 Task: Add a signature Georgia Howard containing Have a great Veterans Day, Georgia Howard to email address softage.5@softage.net and add a folder Haircare
Action: Mouse moved to (42, 58)
Screenshot: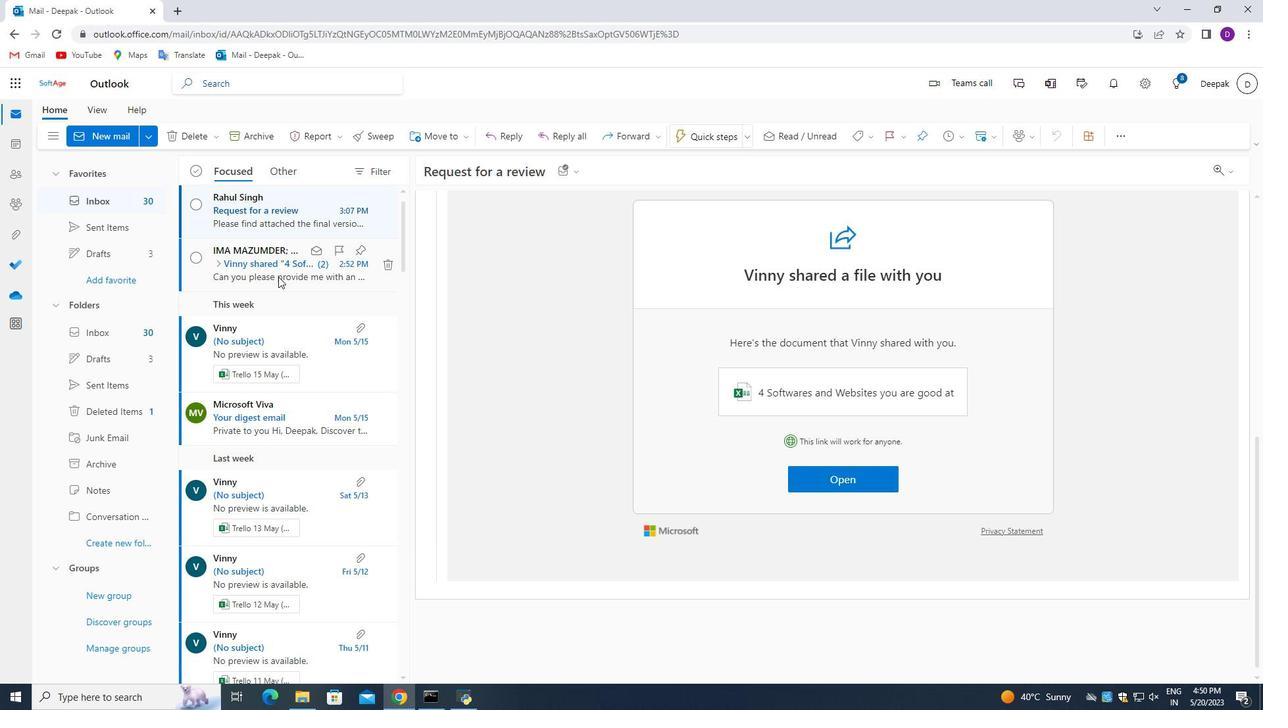 
Action: Mouse pressed left at (42, 58)
Screenshot: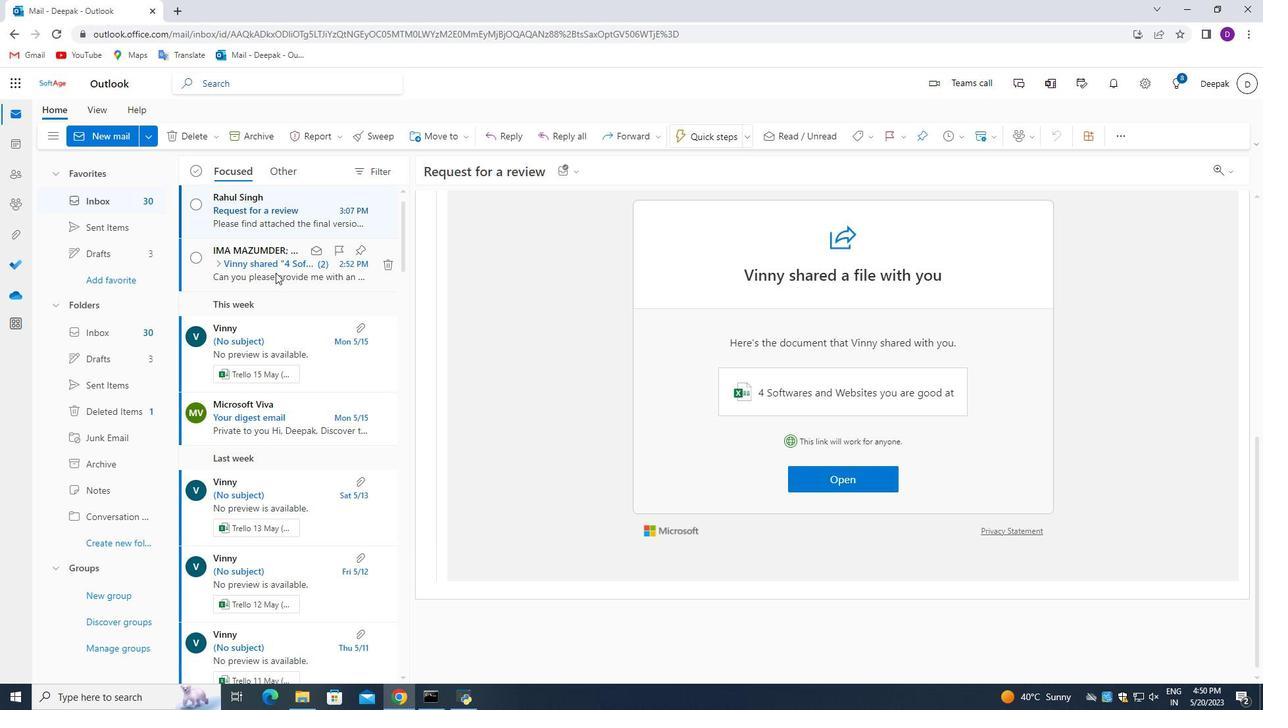 
Action: Mouse moved to (260, 191)
Screenshot: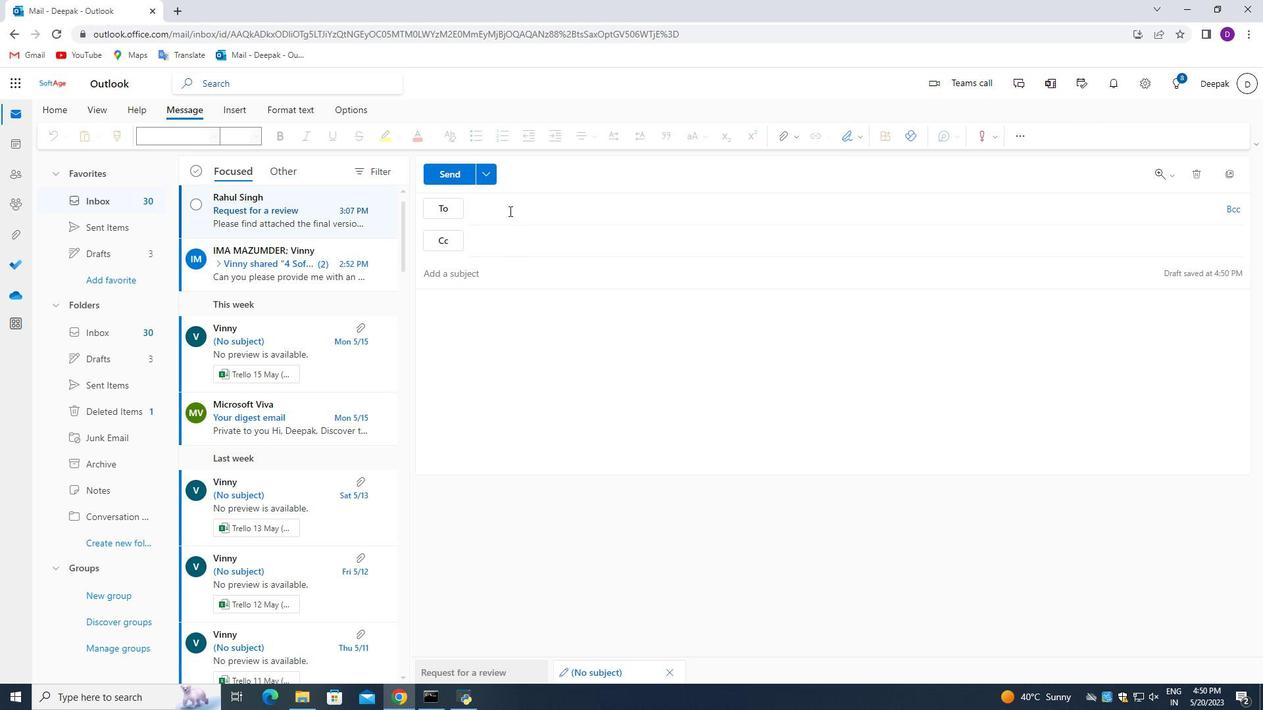 
Action: Mouse pressed left at (260, 191)
Screenshot: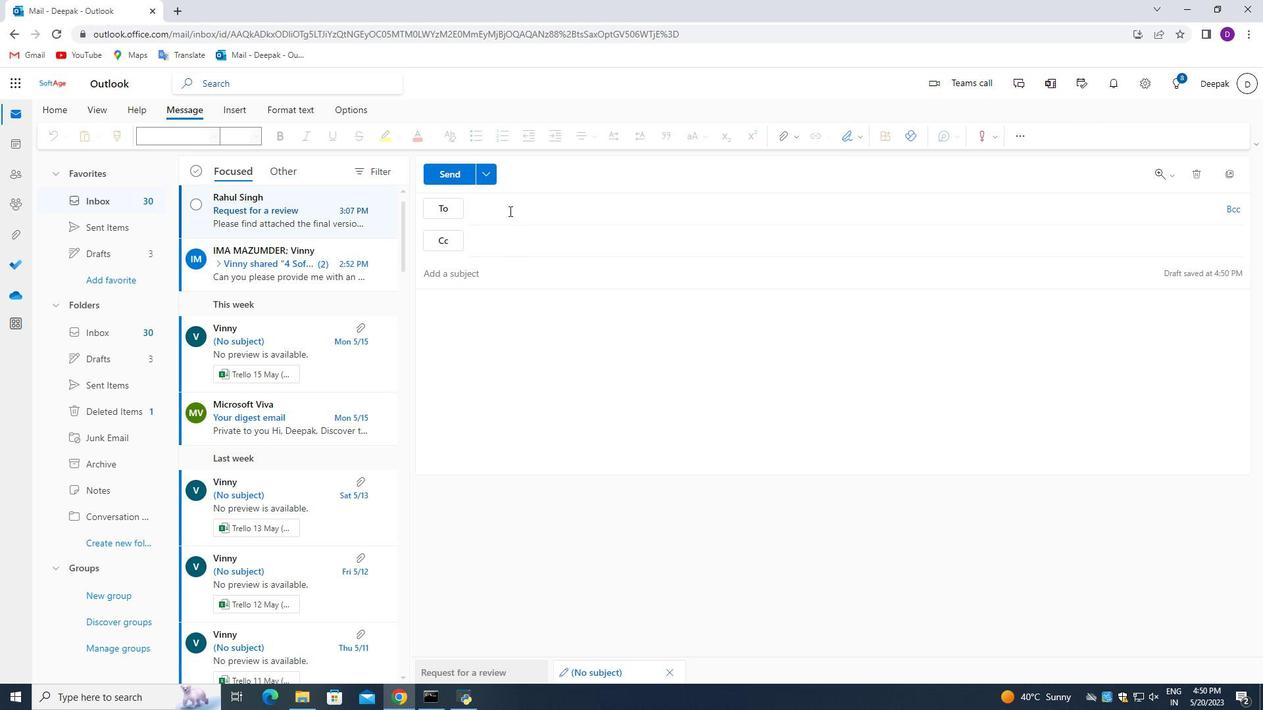 
Action: Mouse moved to (1155, 309)
Screenshot: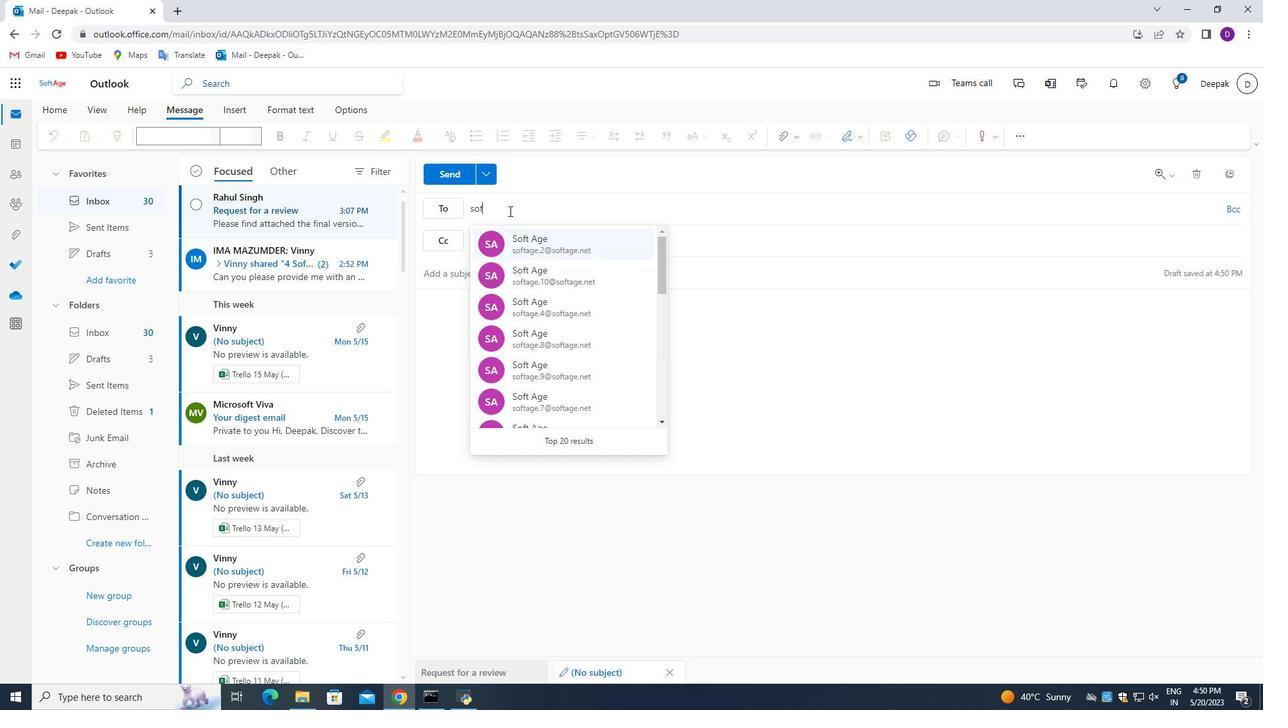 
Action: Mouse pressed left at (1155, 309)
Screenshot: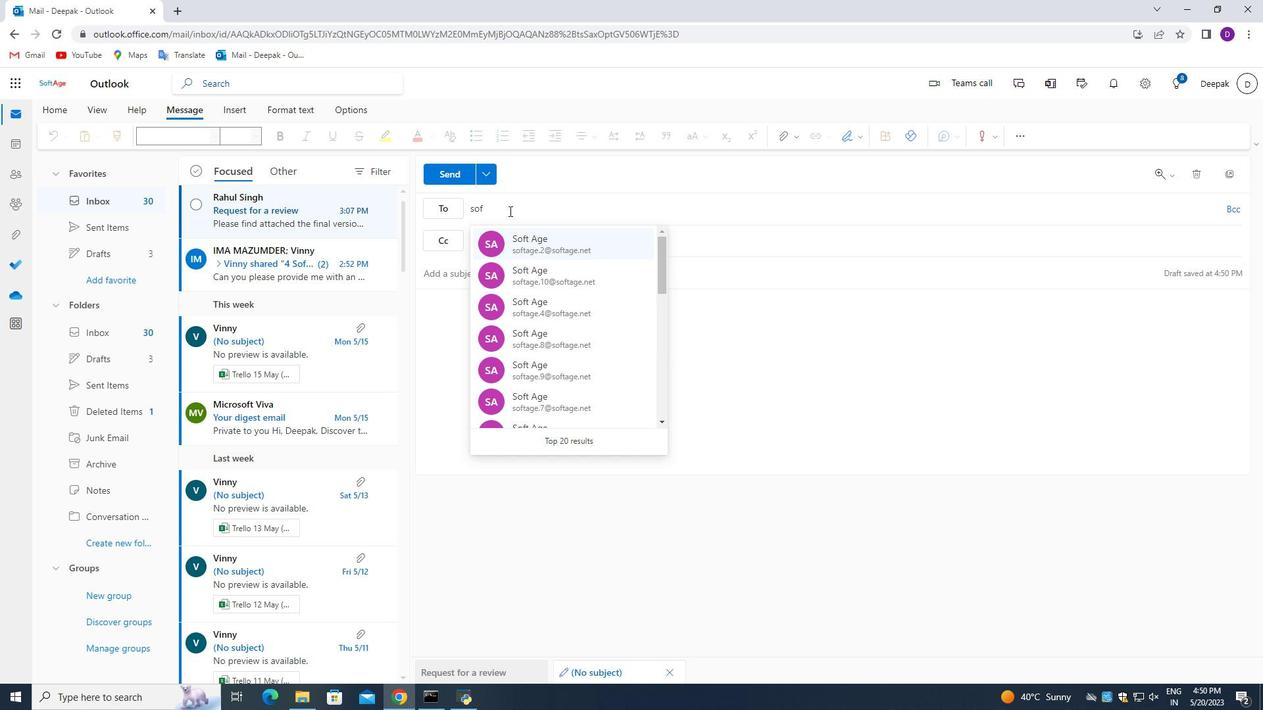 
Action: Mouse moved to (853, 117)
Screenshot: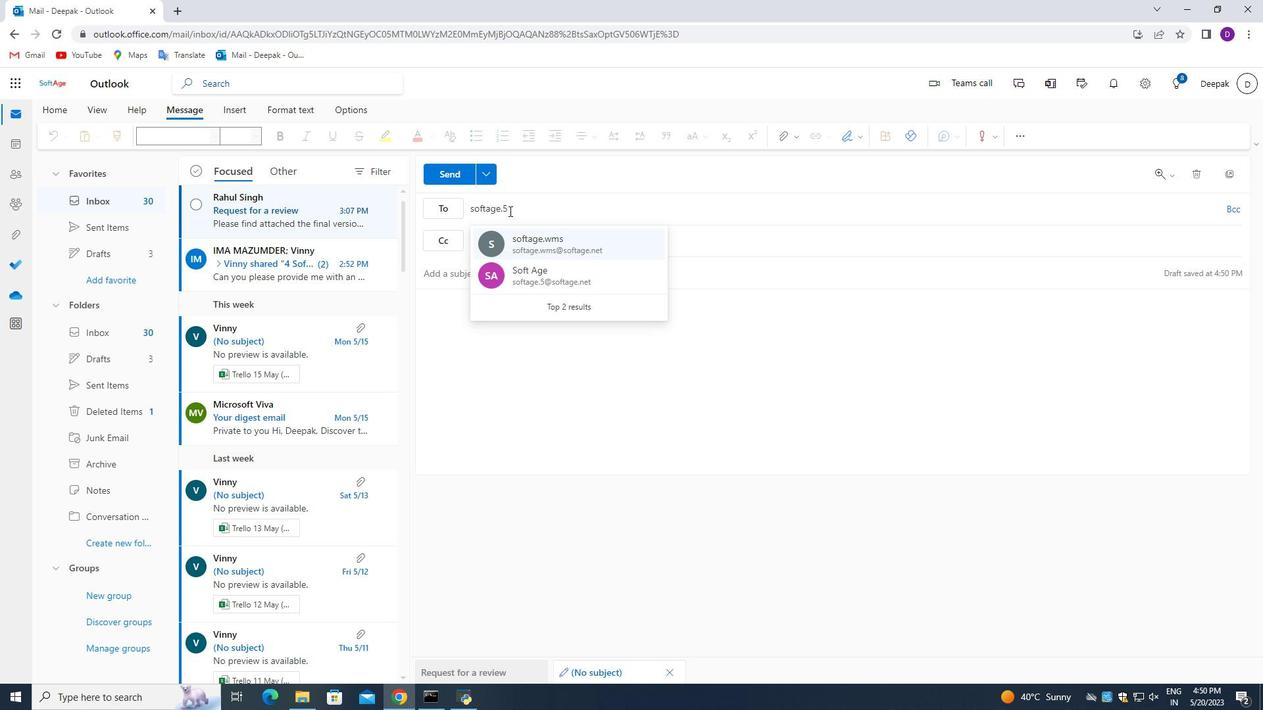 
Action: Mouse pressed left at (853, 117)
Screenshot: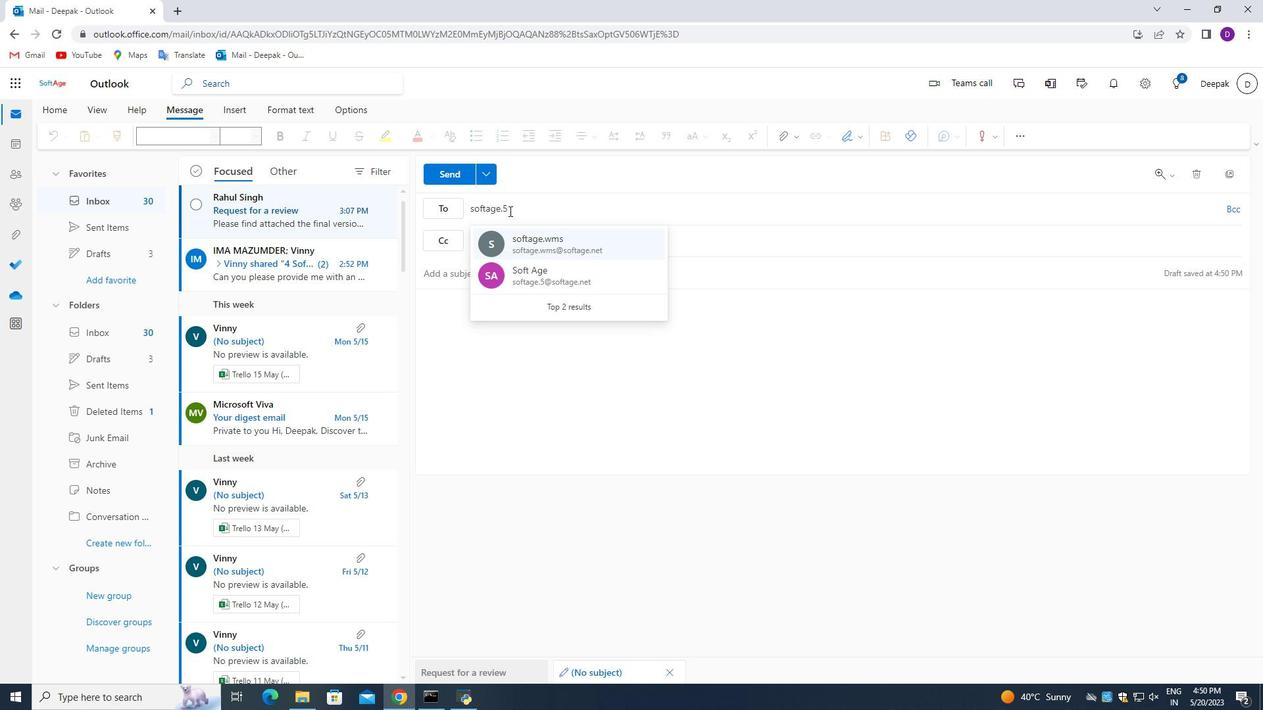 
Action: Mouse moved to (820, 171)
Screenshot: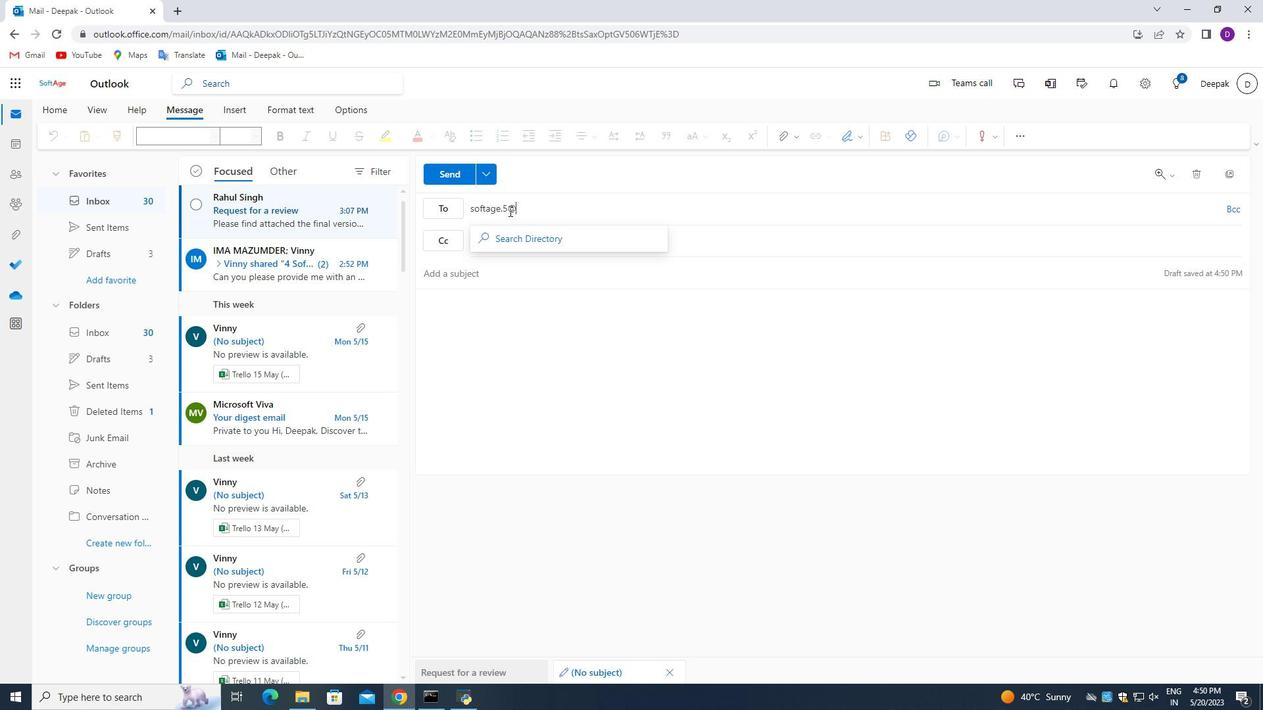 
Action: Mouse pressed left at (820, 171)
Screenshot: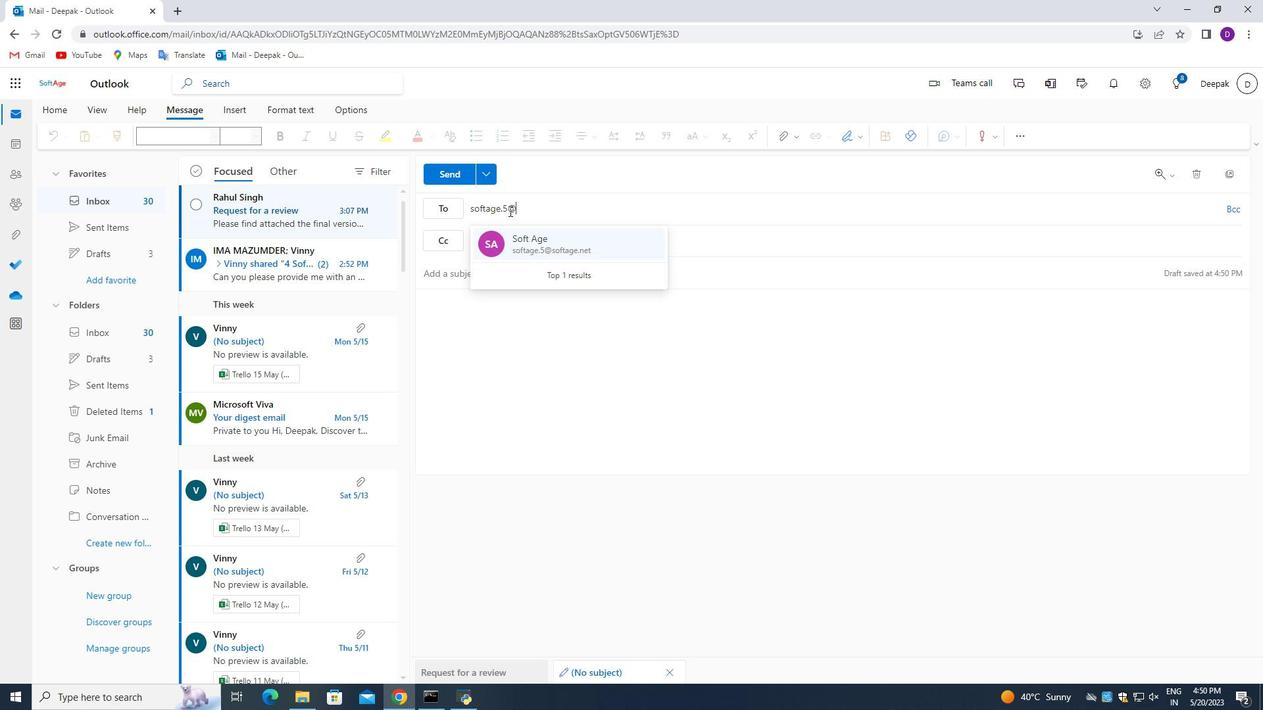 
Action: Mouse moved to (807, 219)
Screenshot: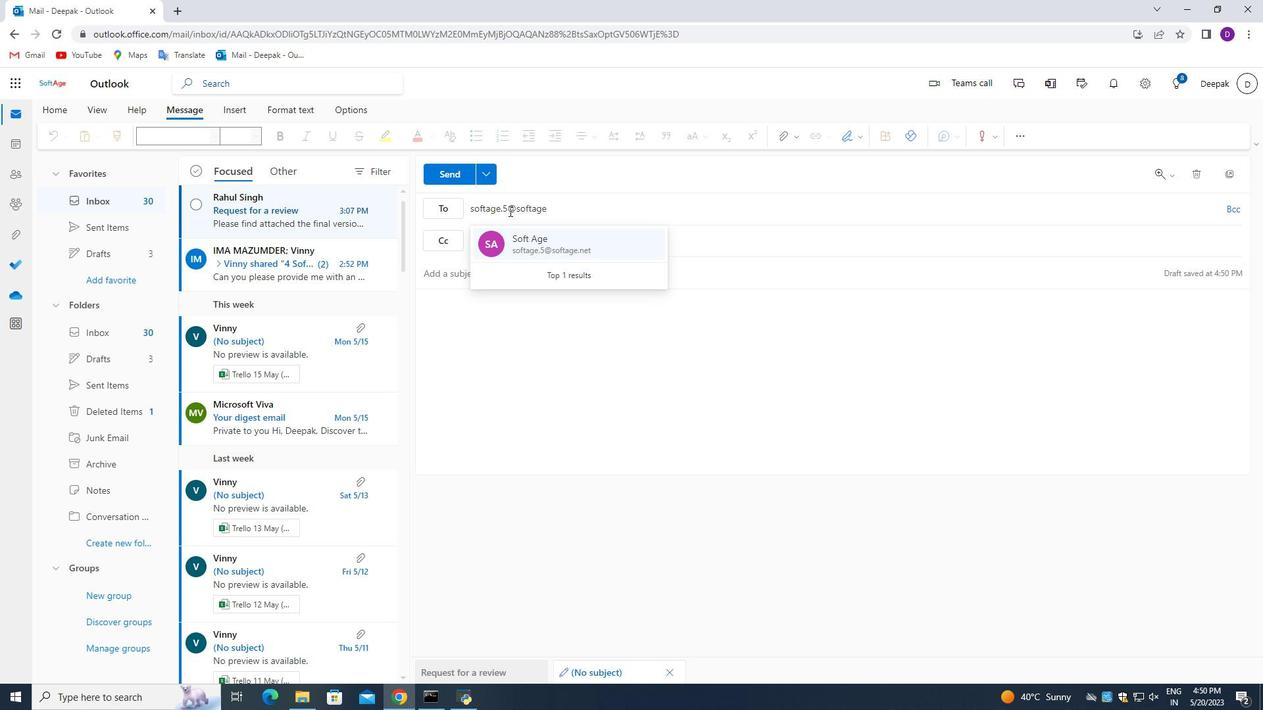 
Action: Mouse pressed left at (807, 219)
Screenshot: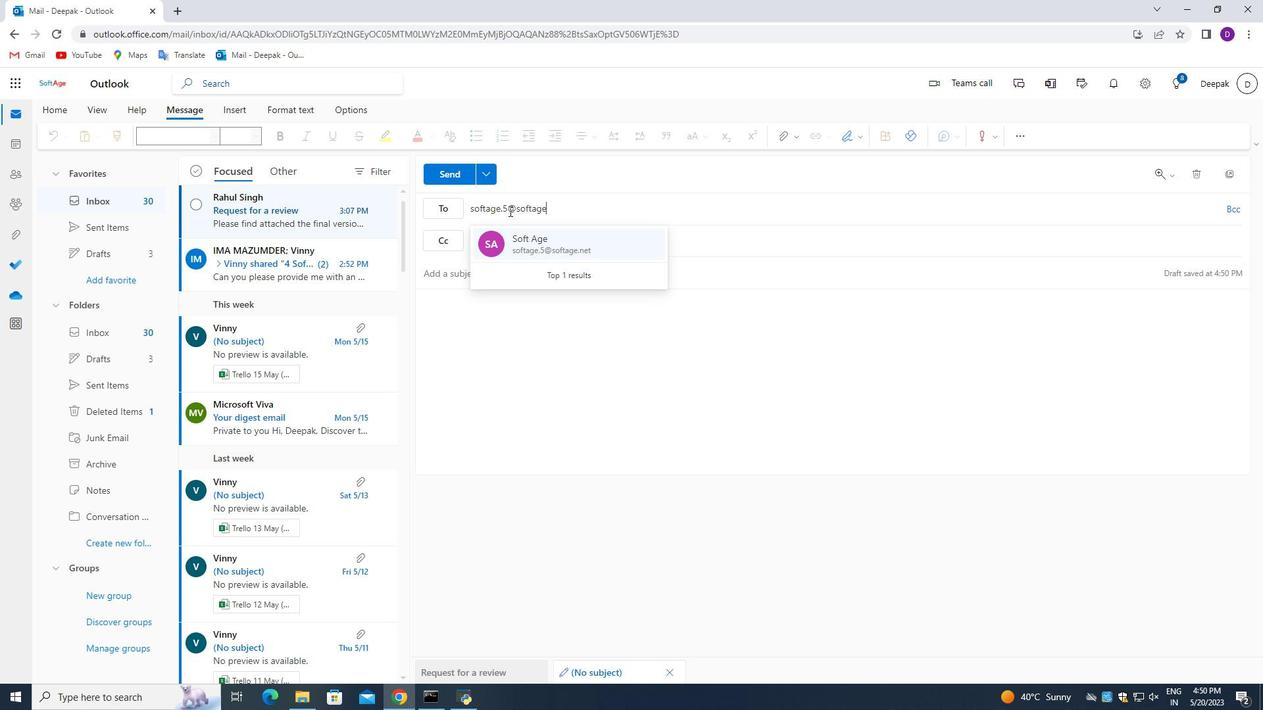 
Action: Mouse moved to (791, 221)
Screenshot: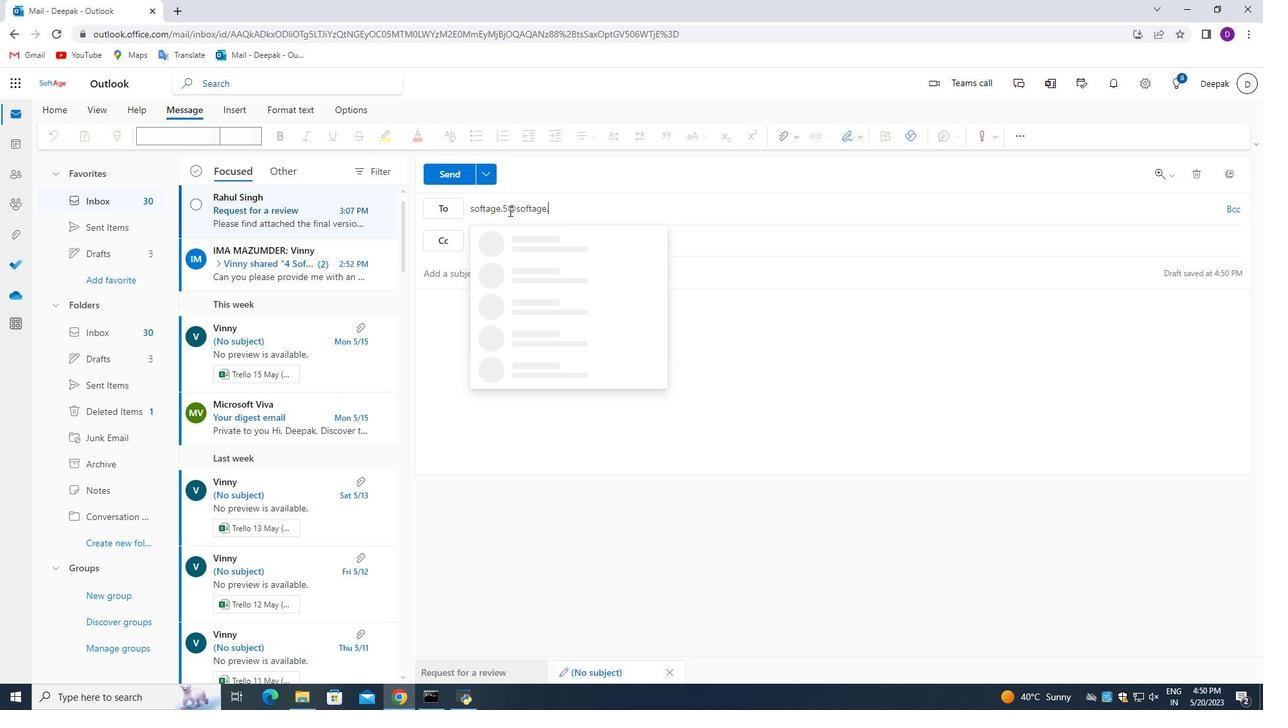
Action: Mouse pressed left at (791, 221)
Screenshot: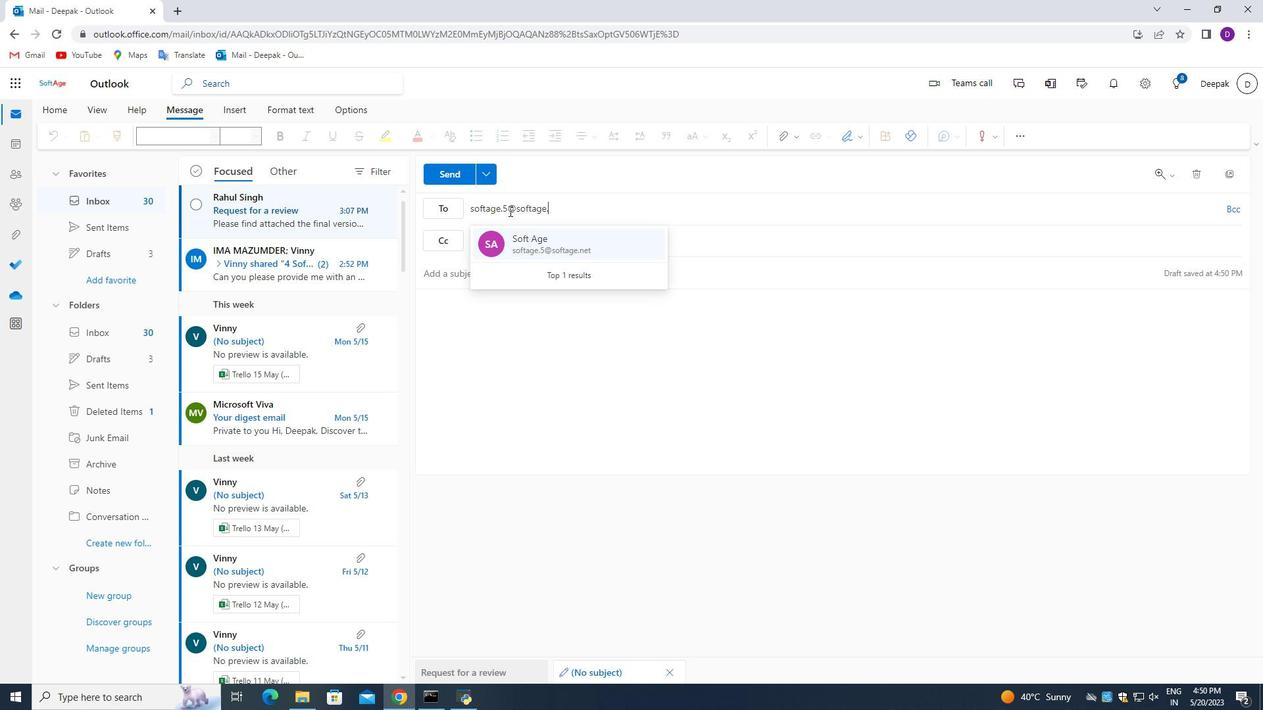 
Action: Mouse moved to (1014, 162)
Screenshot: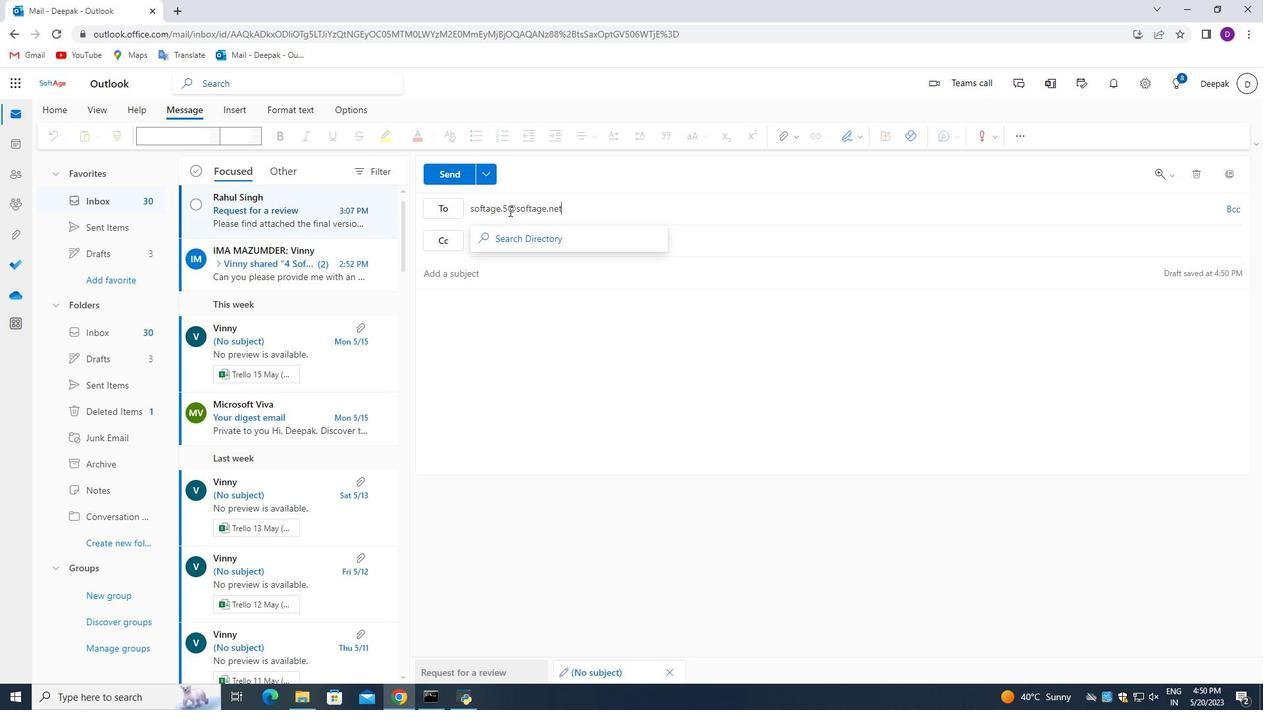 
Action: Key pressed <Key.backspace><Key.backspace><Key.backspace><Key.backspace><Key.backspace><Key.backspace><Key.backspace><Key.backspace><Key.backspace><Key.backspace><Key.backspace><Key.backspace><Key.backspace><Key.backspace><Key.backspace><Key.backspace><Key.backspace><Key.backspace><Key.backspace><Key.backspace><Key.backspace><Key.backspace><Key.backspace><Key.backspace><Key.backspace><Key.shift><Key.shift><Key.shift><Key.shift><Key.shift><Key.shift><Key.shift><Key.shift>
Screenshot: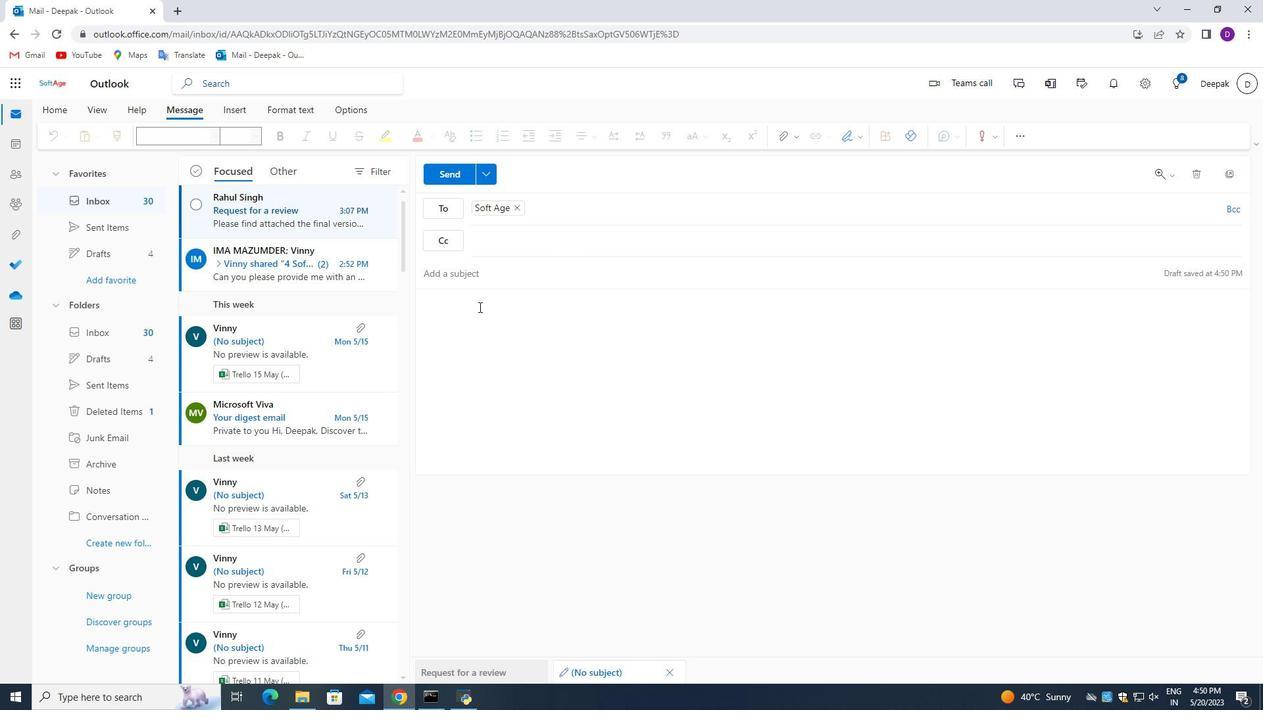 
Action: Mouse moved to (707, 417)
Screenshot: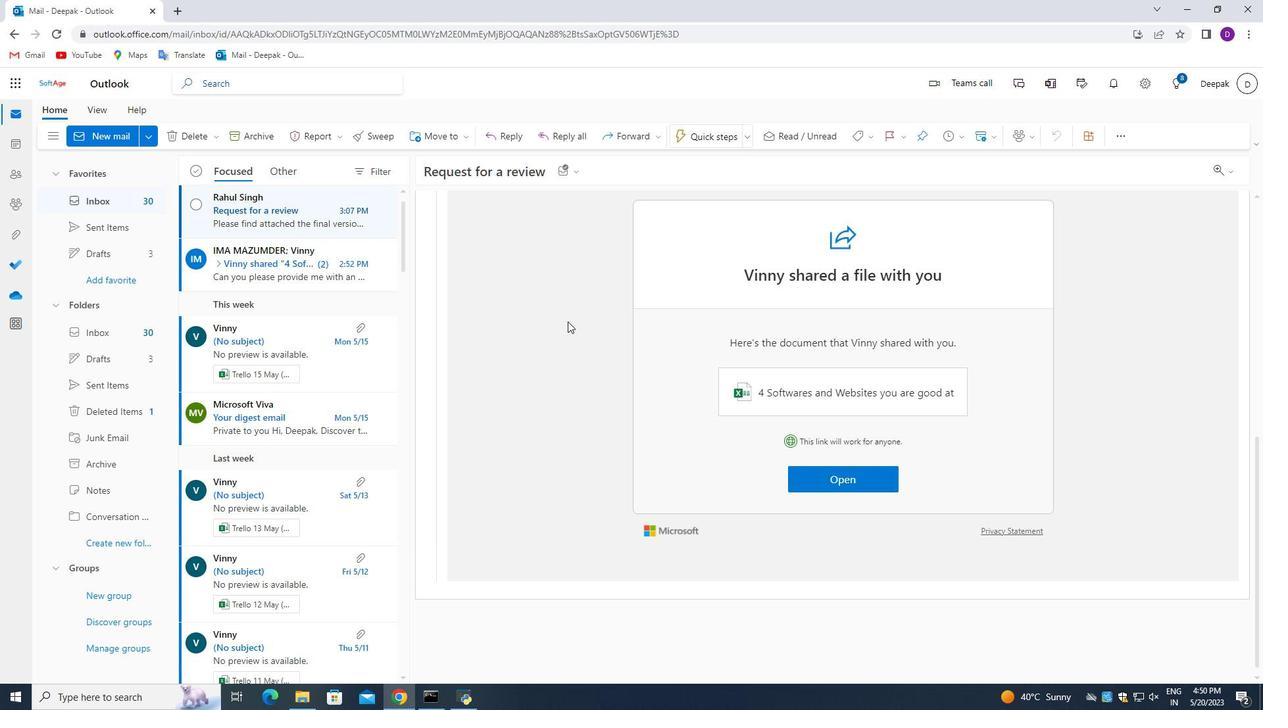
Action: Key pressed <Key.shift>
Screenshot: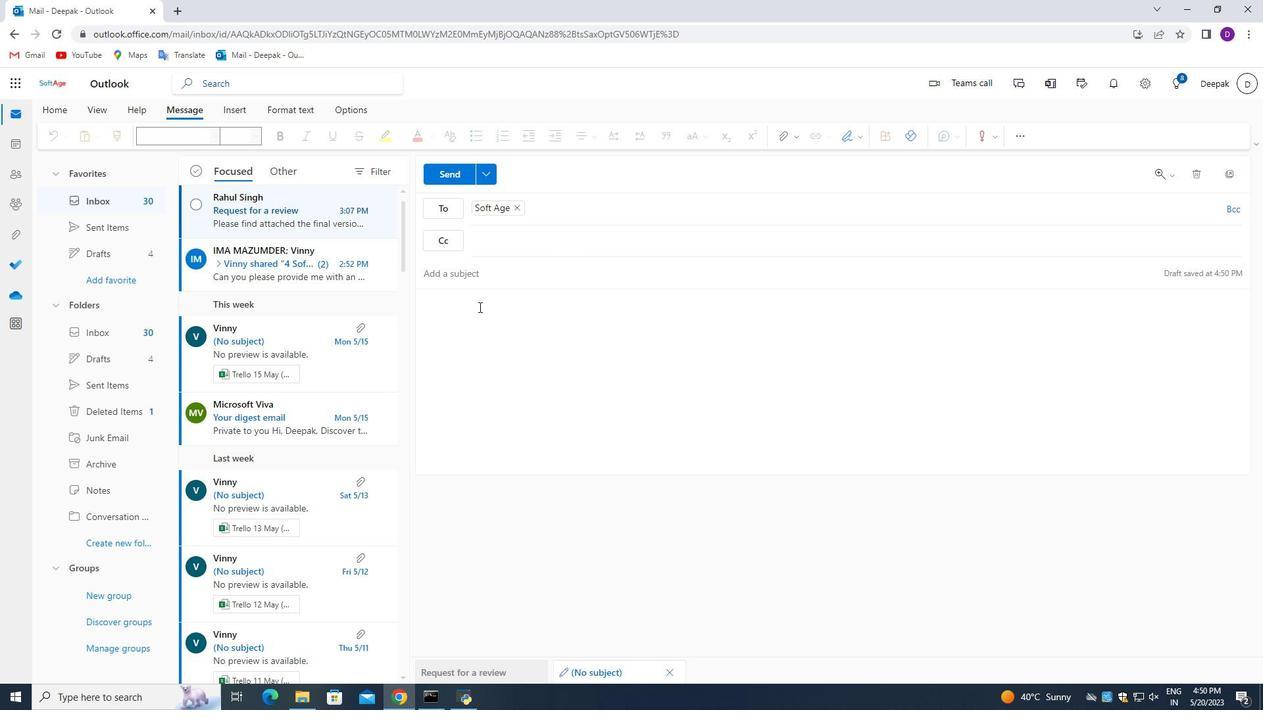 
Action: Mouse moved to (688, 435)
Screenshot: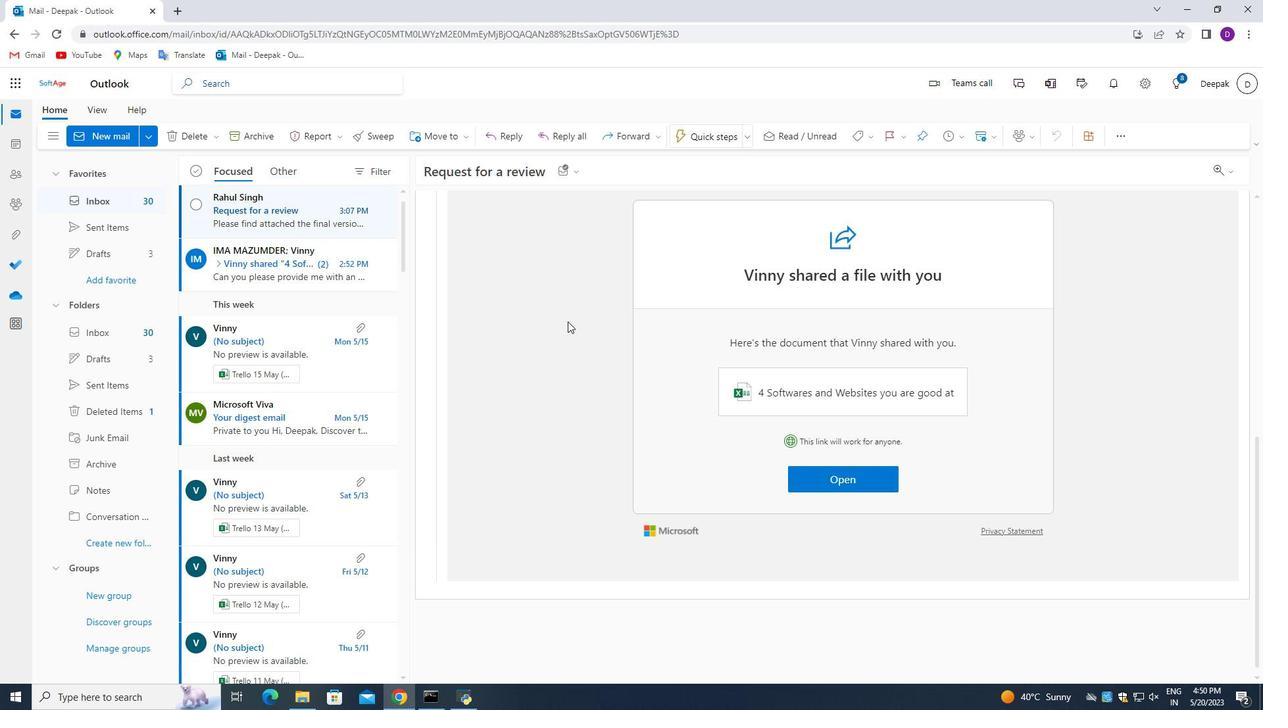 
Action: Key pressed <Key.shift>
Screenshot: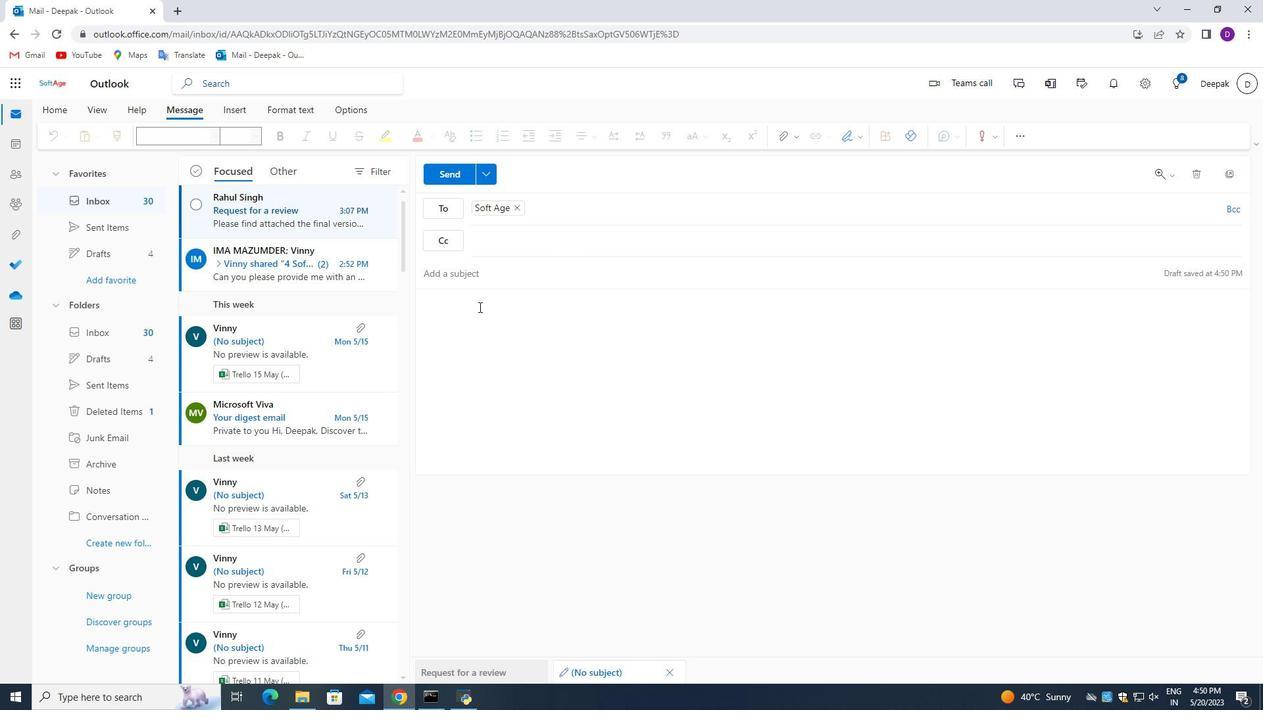
Action: Mouse moved to (653, 456)
Screenshot: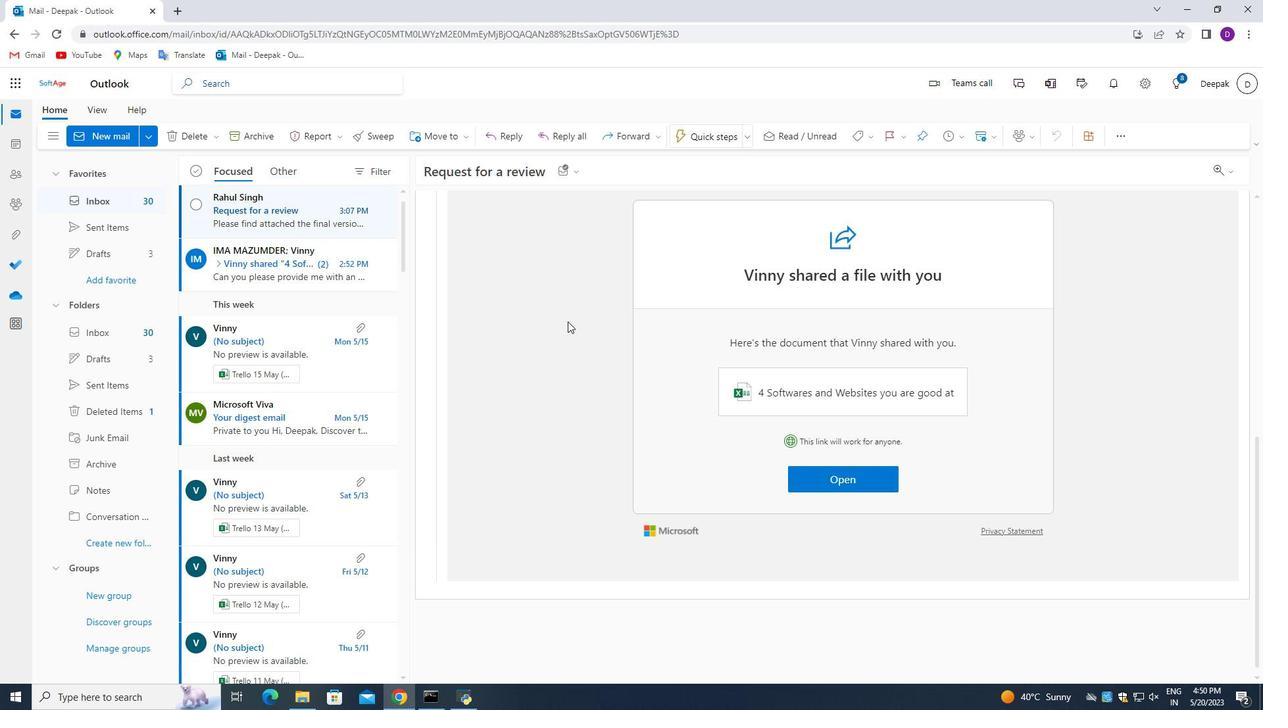 
Action: Key pressed <Key.shift><Key.shift>G 41, 753)
Screenshot: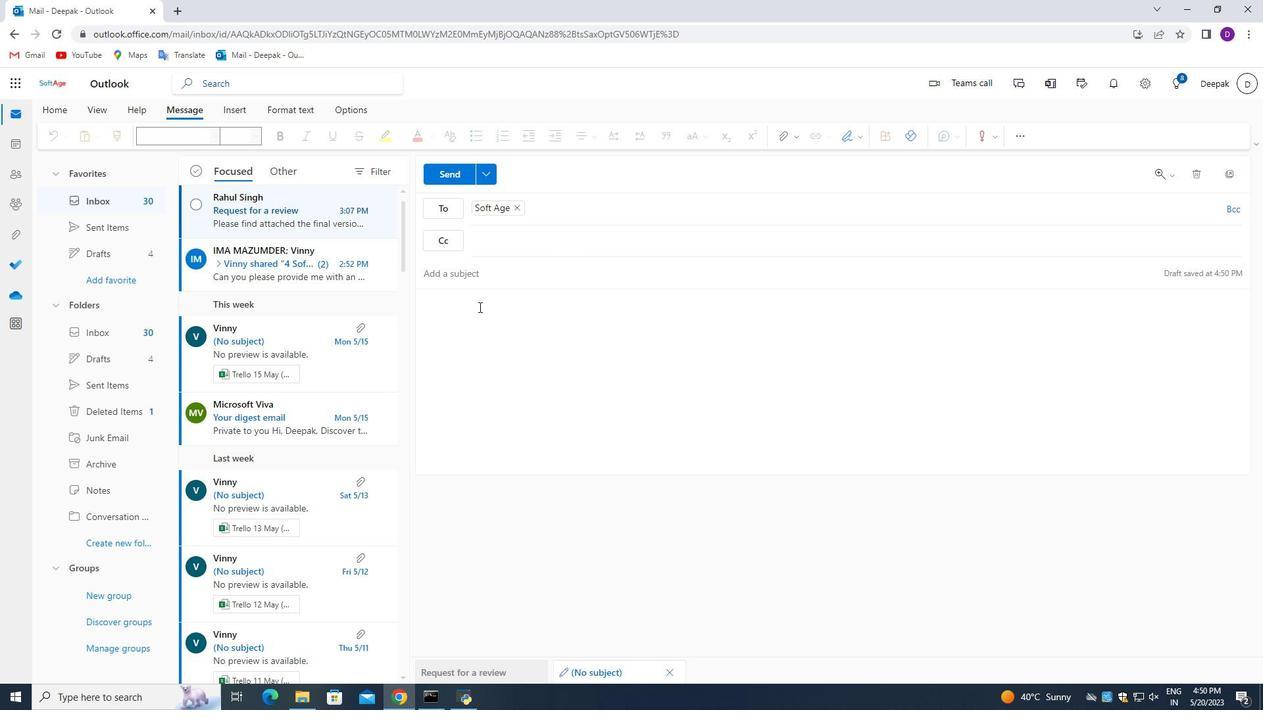 
Action: Mouse moved to (389, 705)
Screenshot: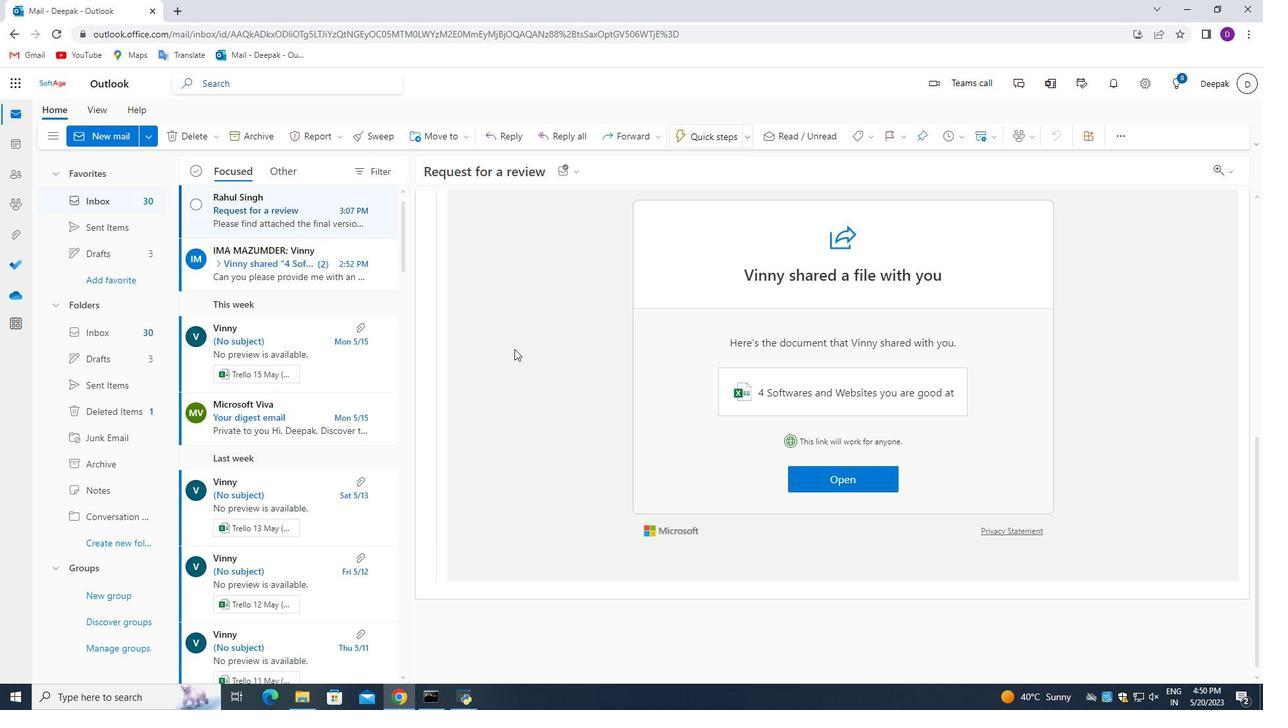
Action: Mouse pressed left at (389, 705)
Screenshot: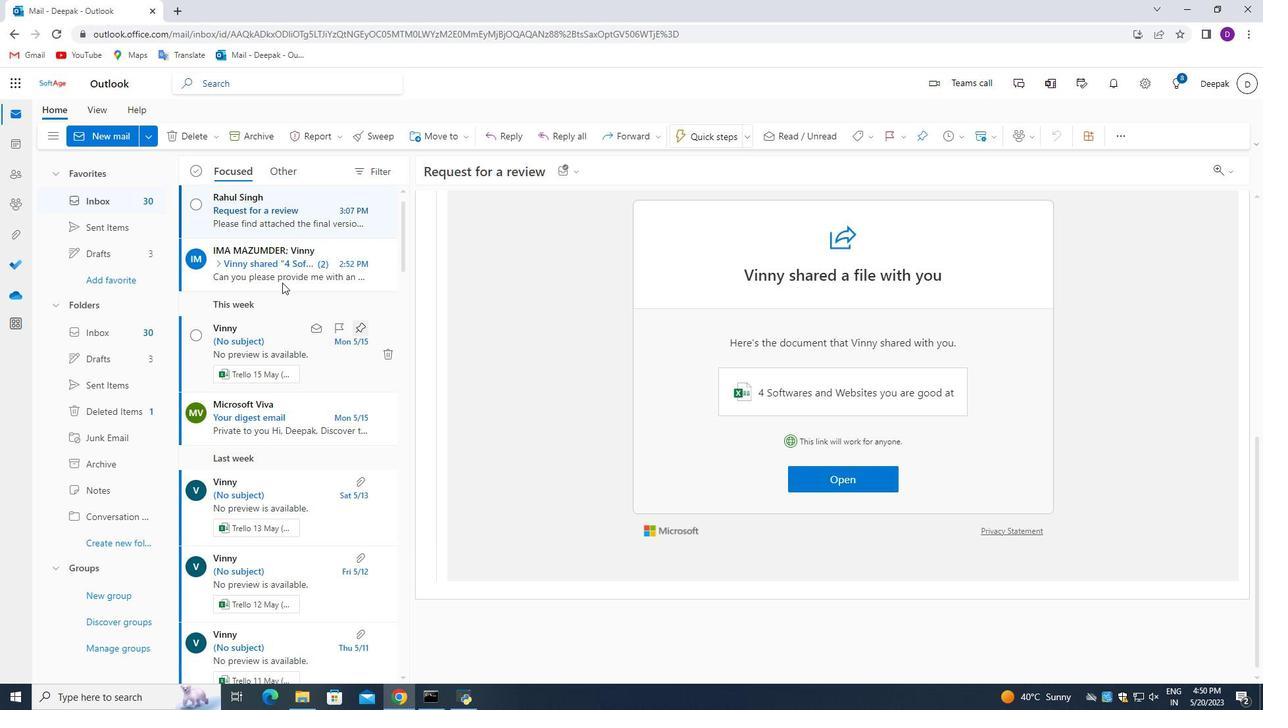 
Action: Mouse moved to (397, 609)
Screenshot: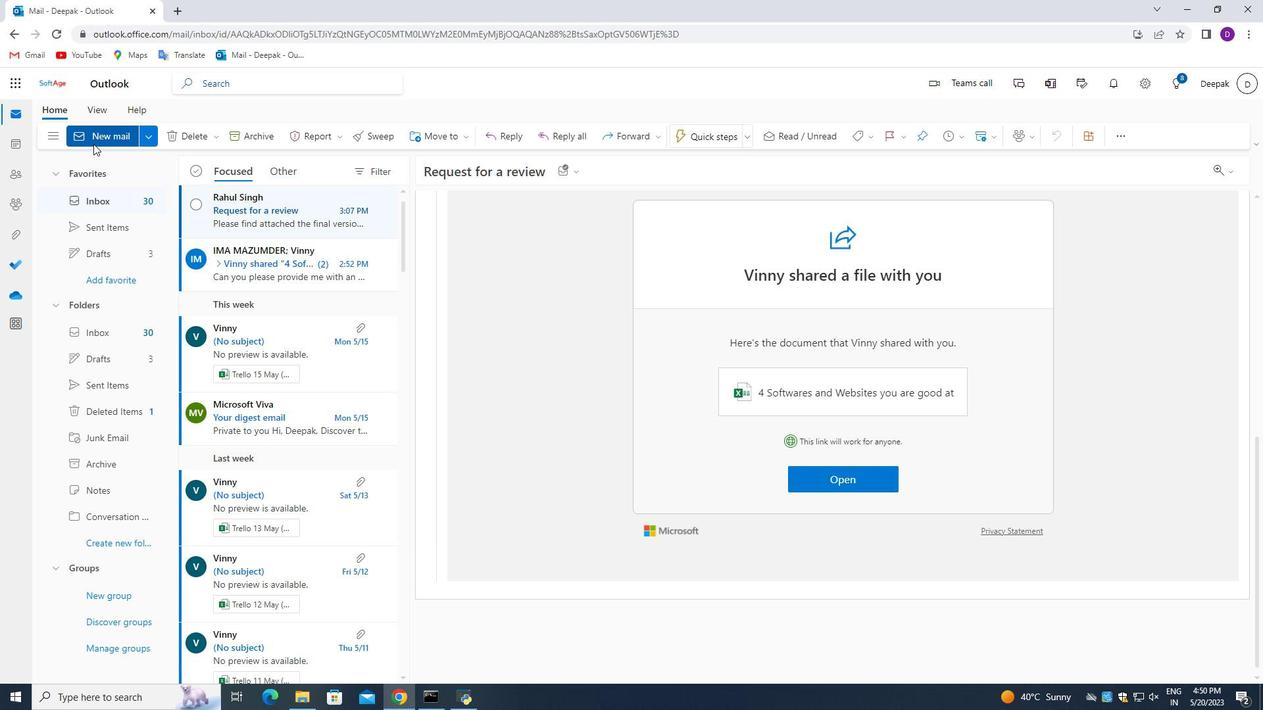 
Action: Key pressed e
Screenshot: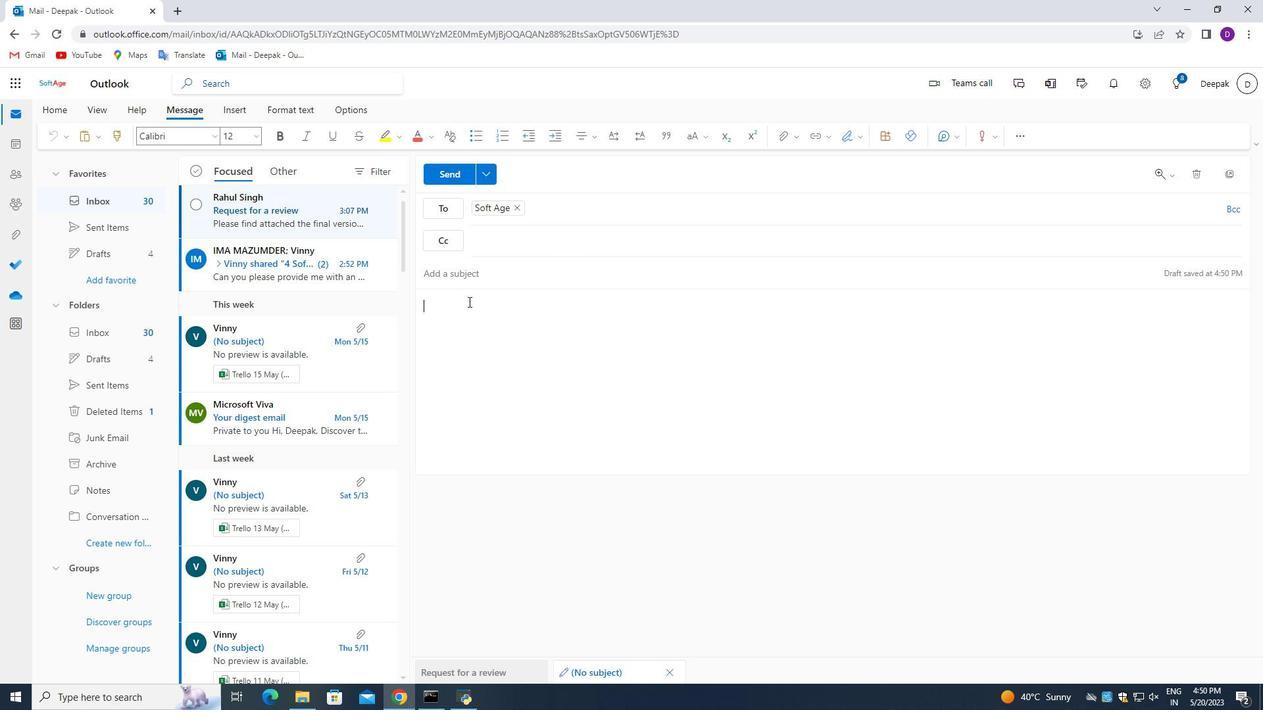 
Action: Mouse moved to (296, 184)
Screenshot: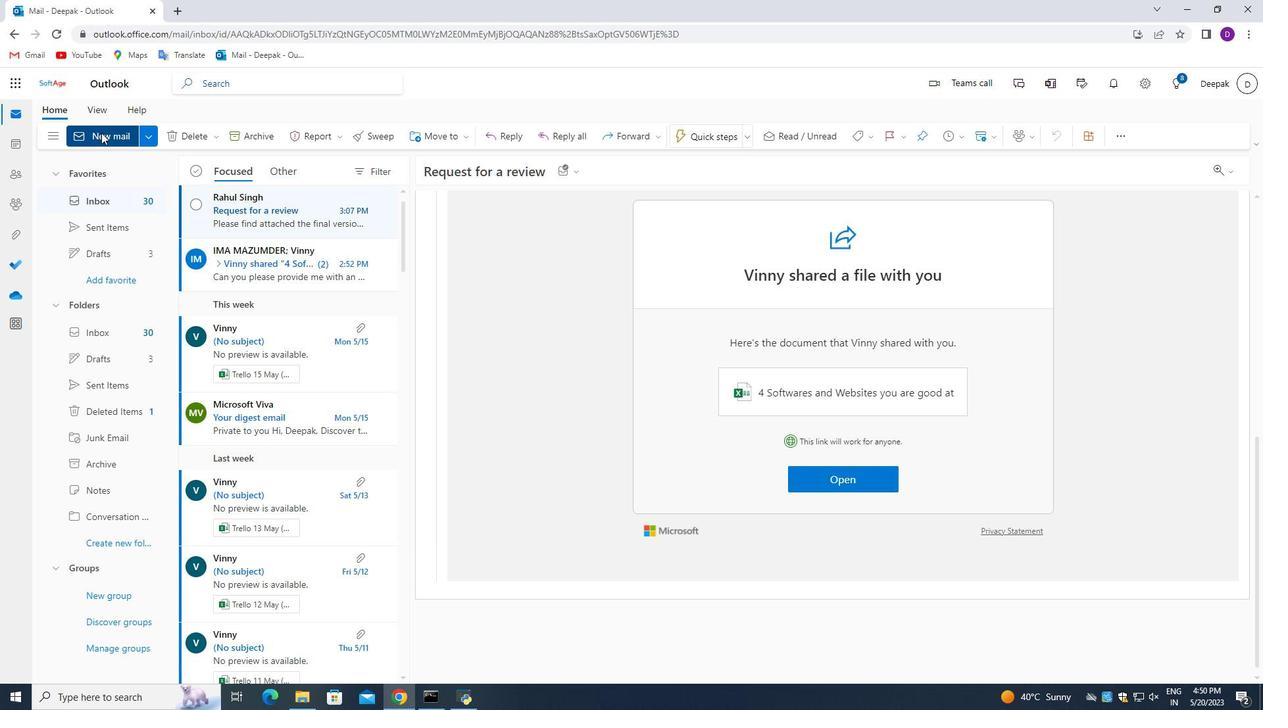 
Action: Key pressed o 36, 273)
Screenshot: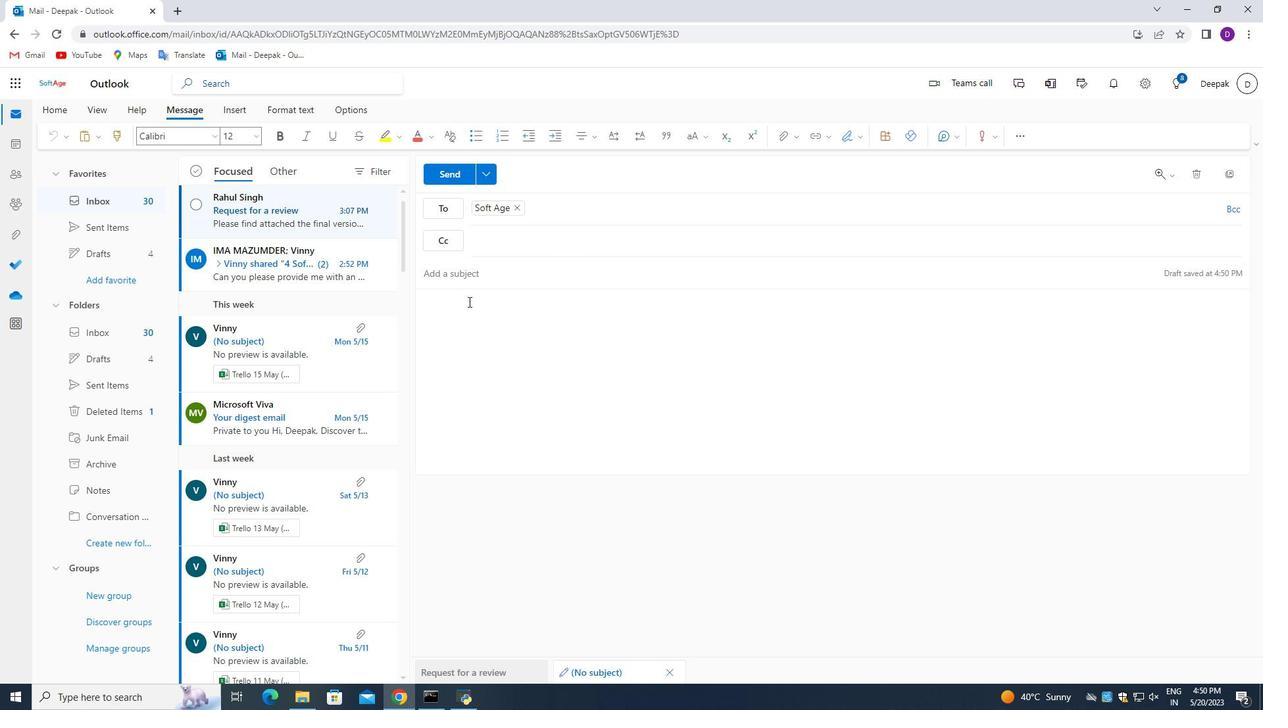 
Action: Mouse moved to (105, 189)
Screenshot: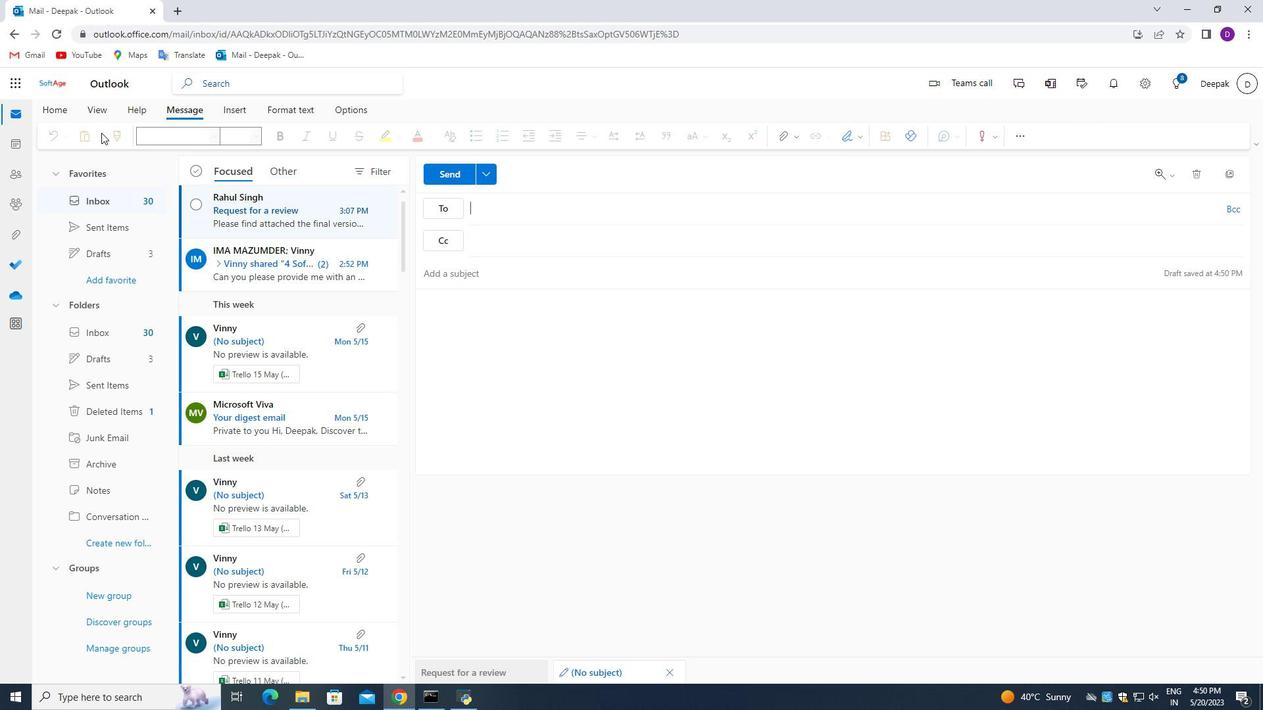 
Action: Mouse scrolled (105, 190) with delta (0, 0)
Screenshot: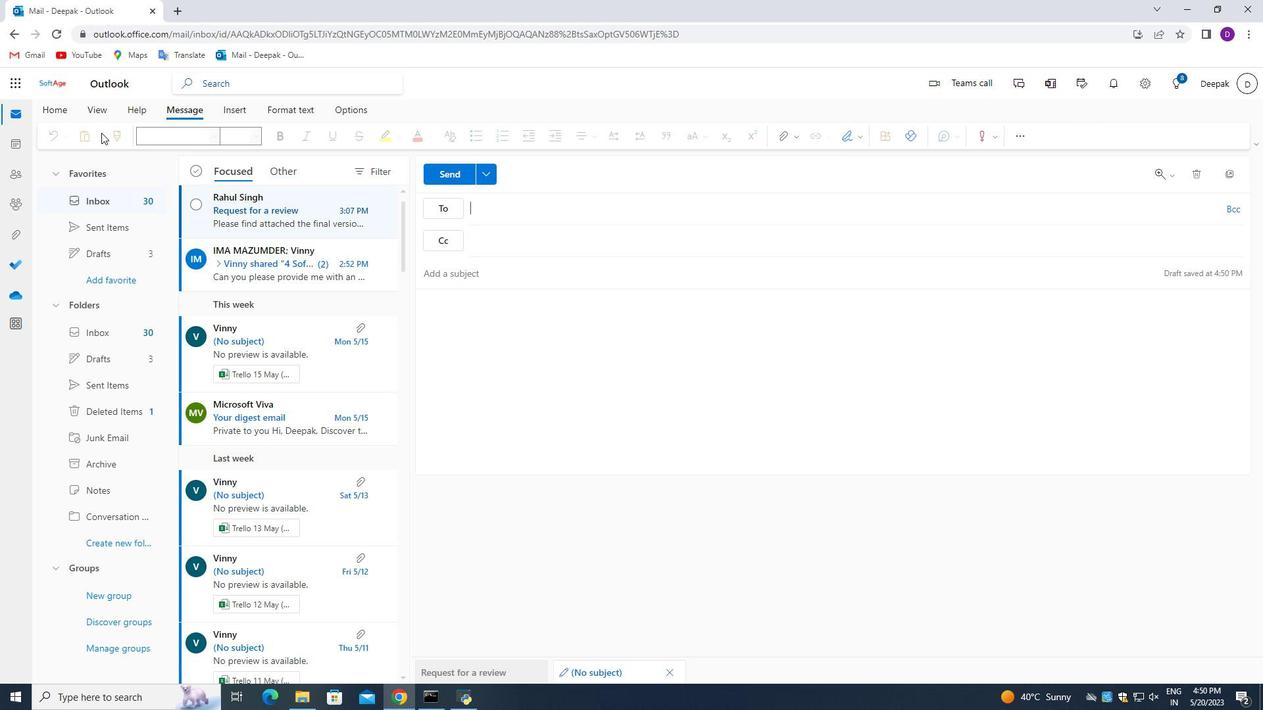 
Action: Mouse scrolled (105, 190) with delta (0, 0)
Screenshot: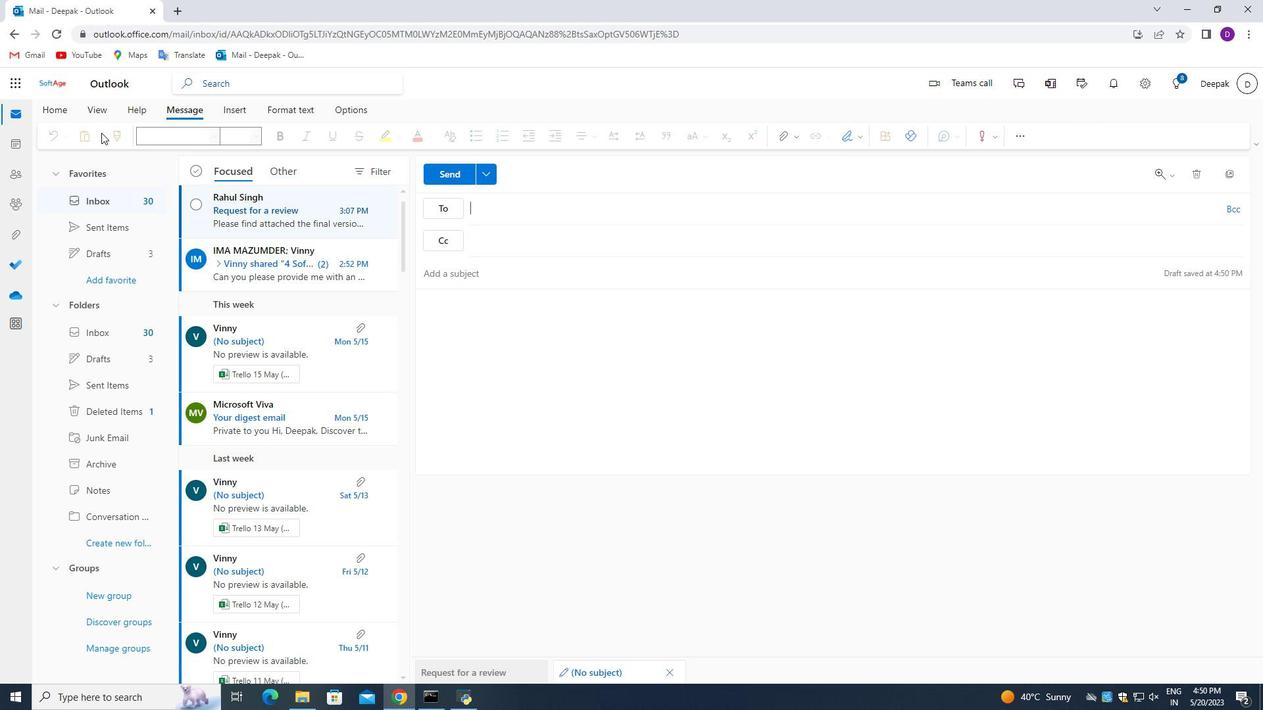 
Action: Mouse scrolled (105, 190) with delta (0, 0)
Screenshot: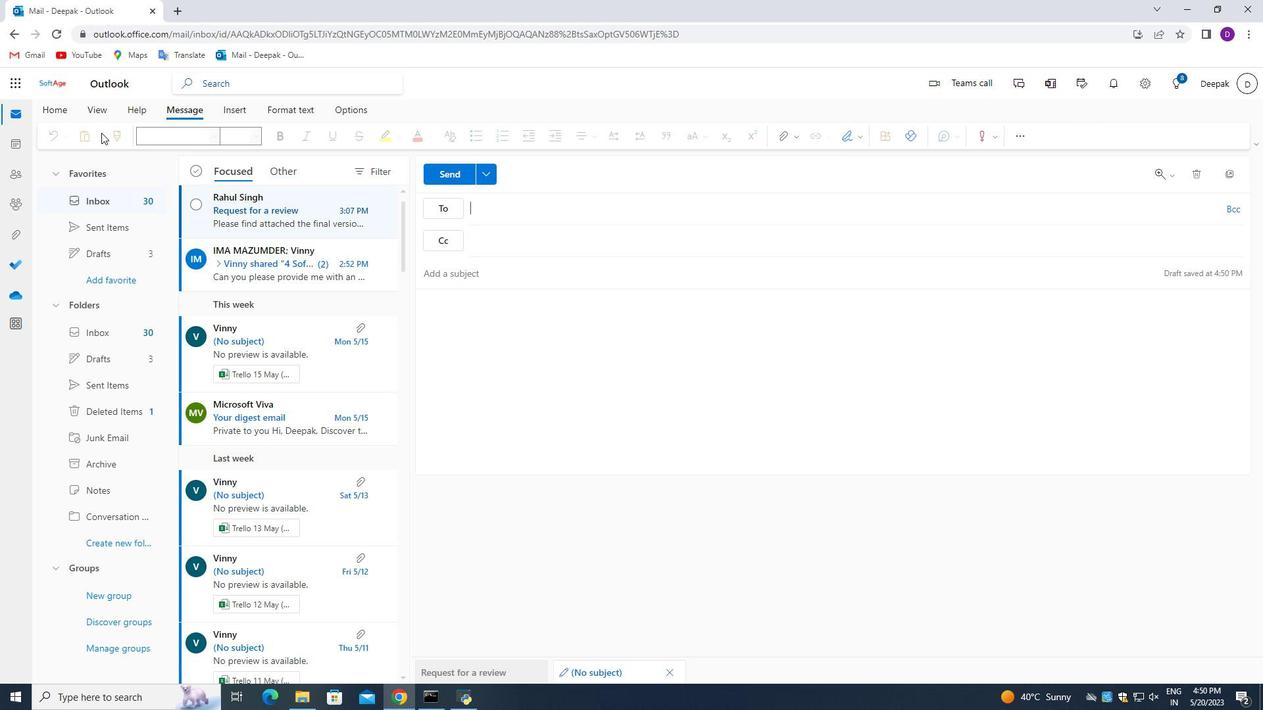 
Action: Mouse scrolled (105, 190) with delta (0, 0)
Screenshot: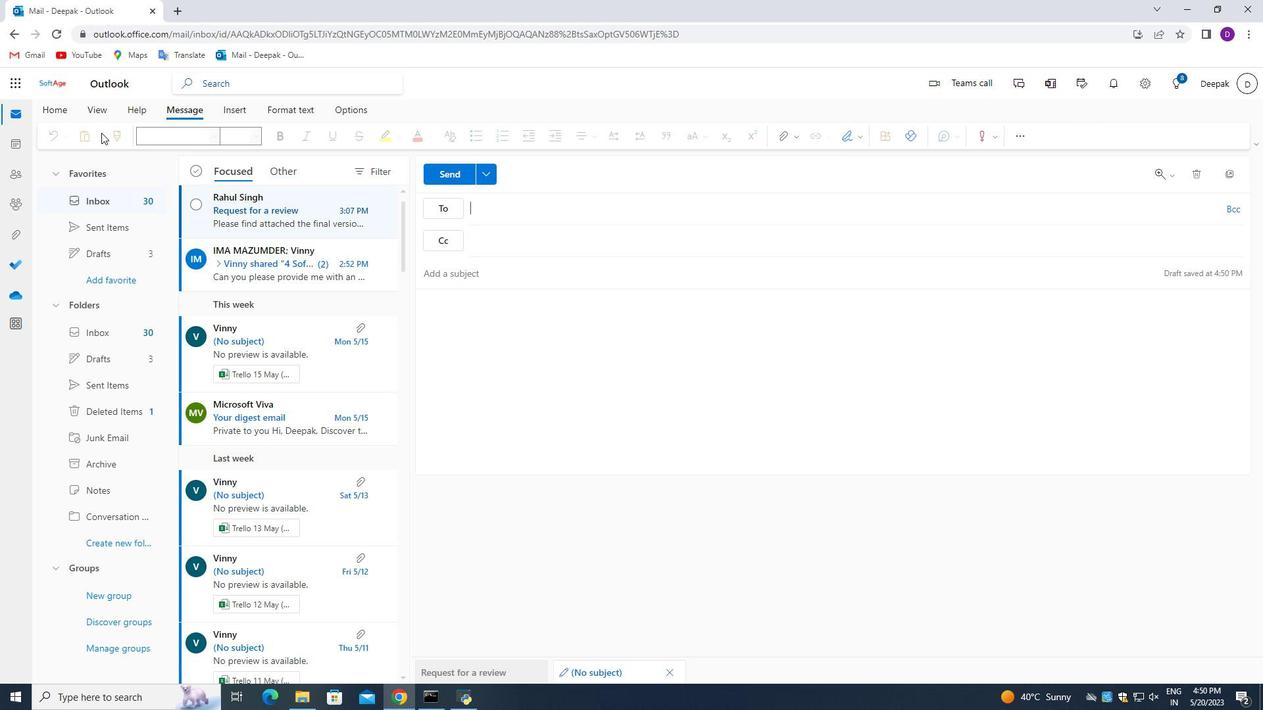 
Action: Key pressed r
Screenshot: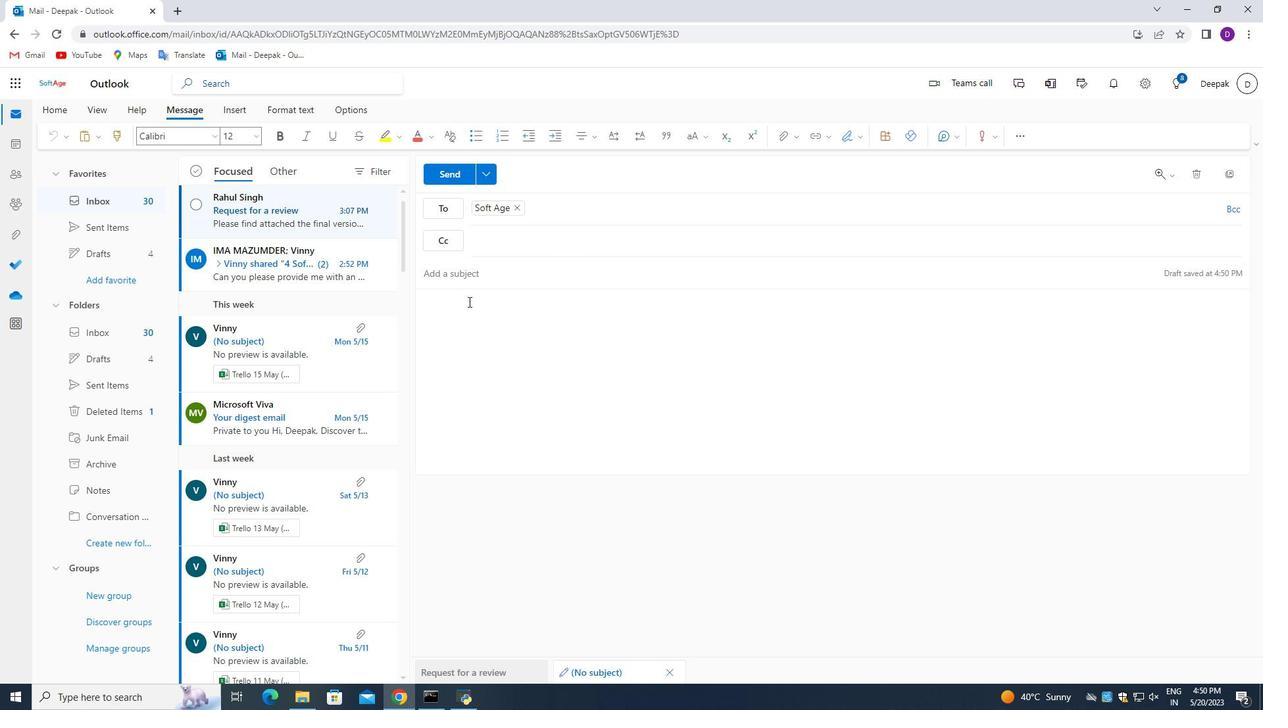 
Action: Mouse scrolled (105, 190) with delta (0, 0)
Screenshot: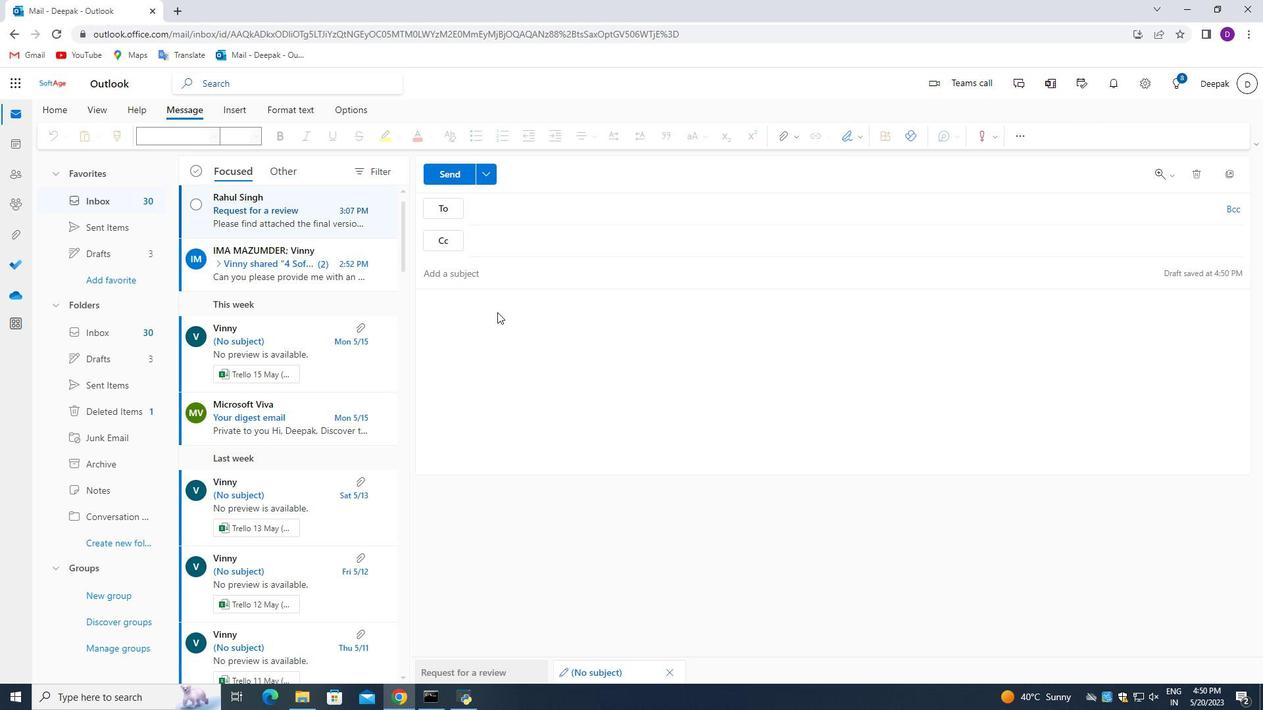 
Action: Mouse scrolled (105, 190) with delta (0, 0)
Screenshot: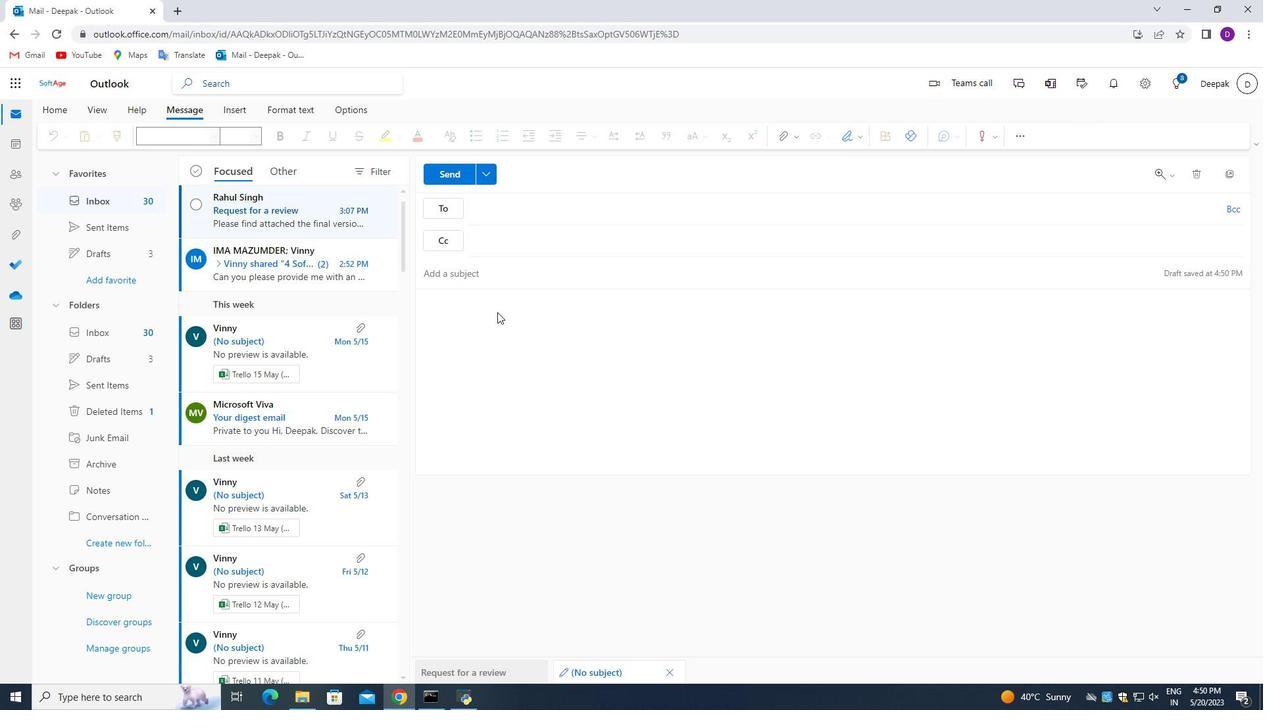 
Action: Key pressed g
Screenshot: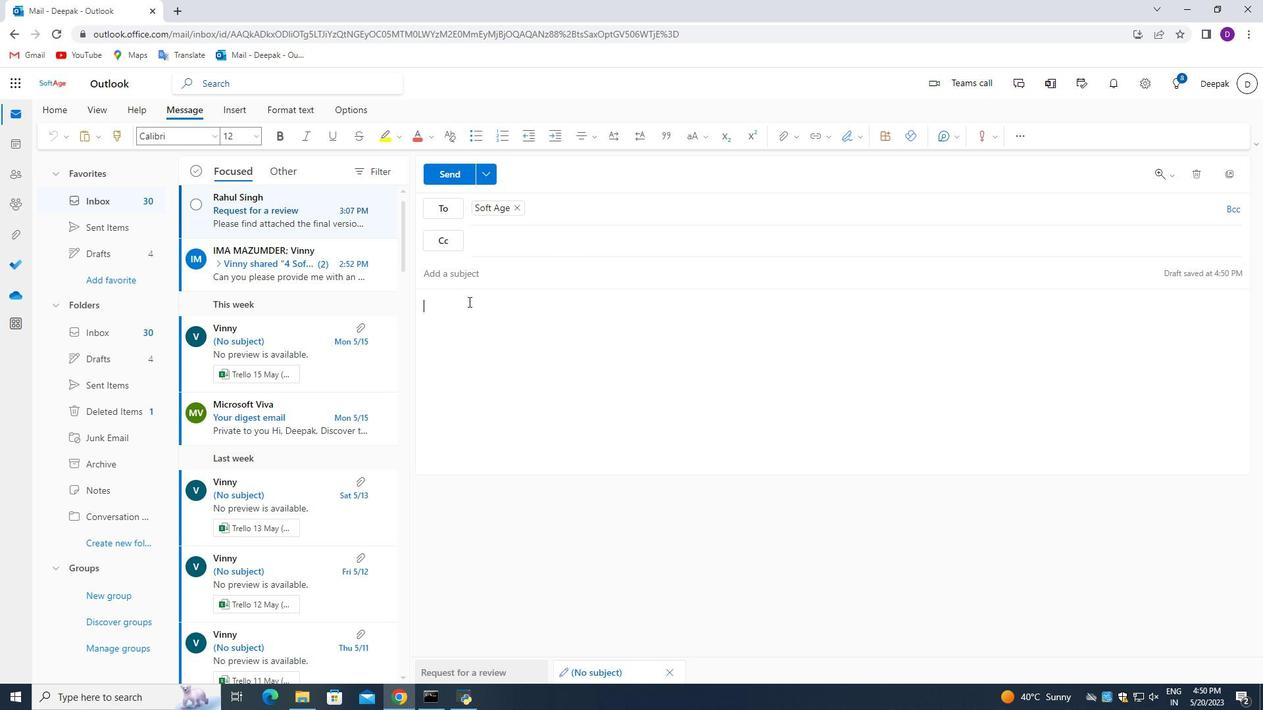
Action: Mouse moved to (218, 93)
Screenshot: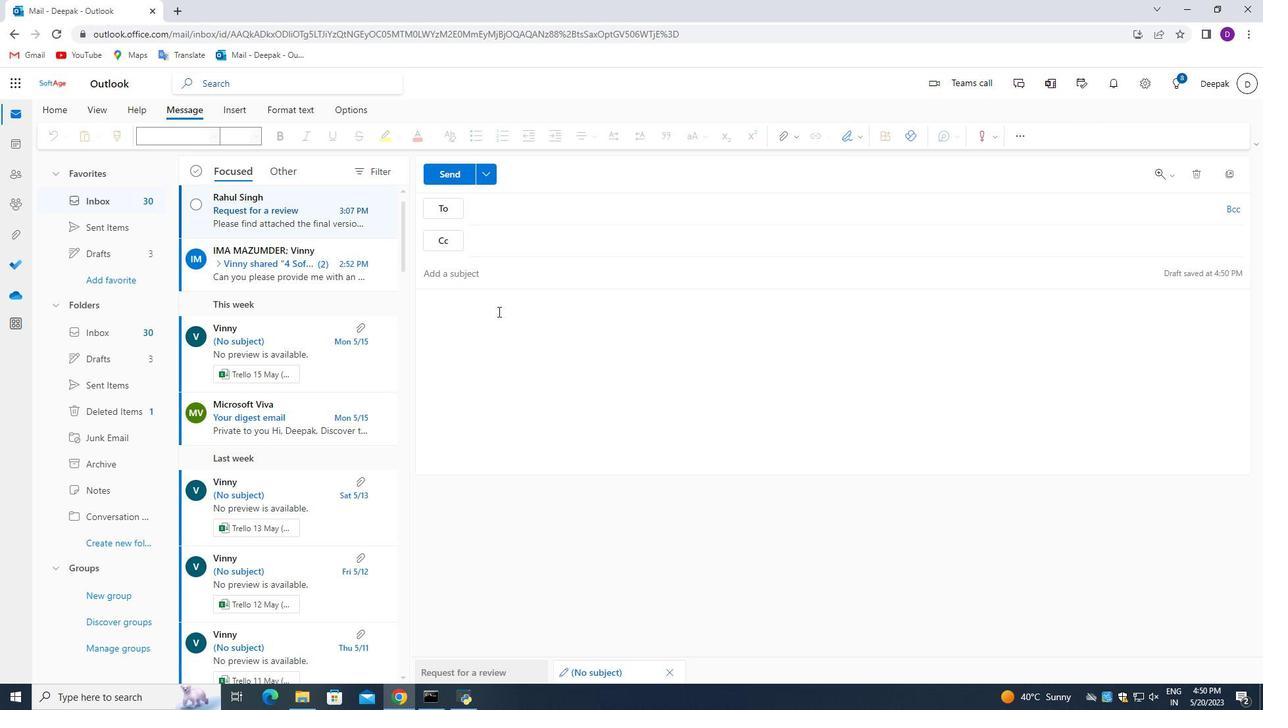 
Action: Key pressed i
Screenshot: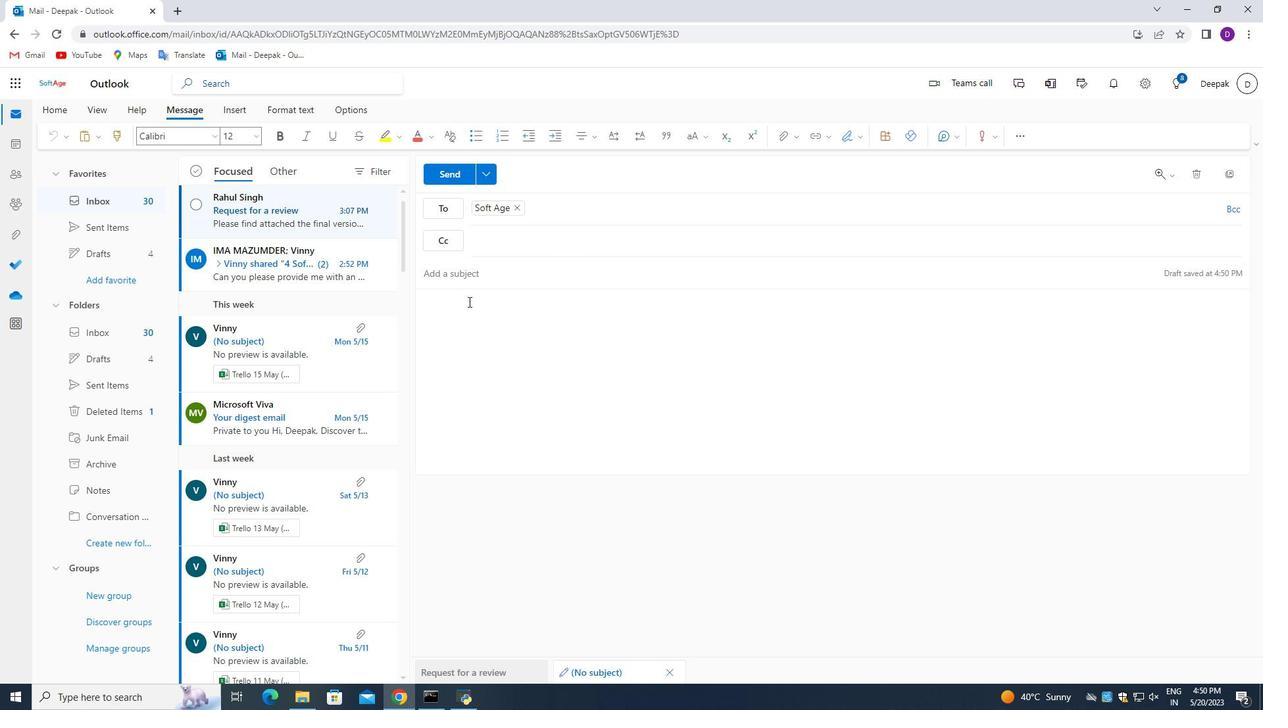 
Action: Mouse moved to (81, 88)
Screenshot: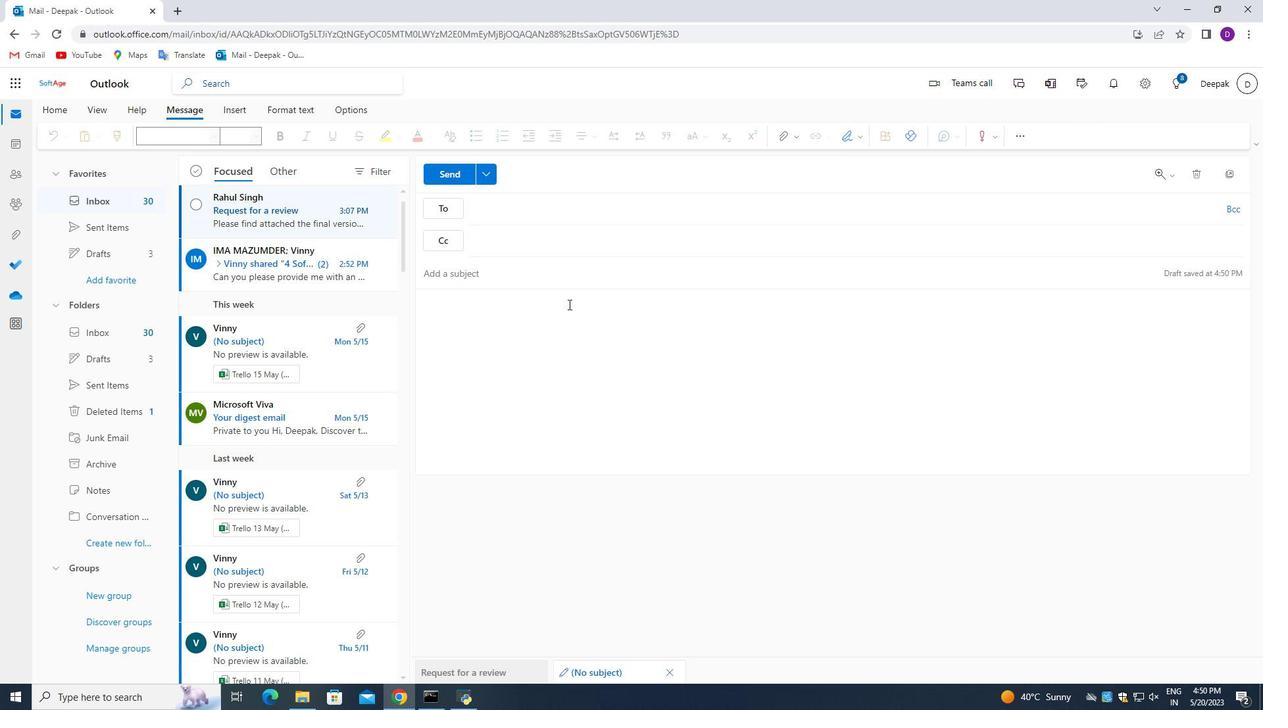 
Action: Key pressed i
Screenshot: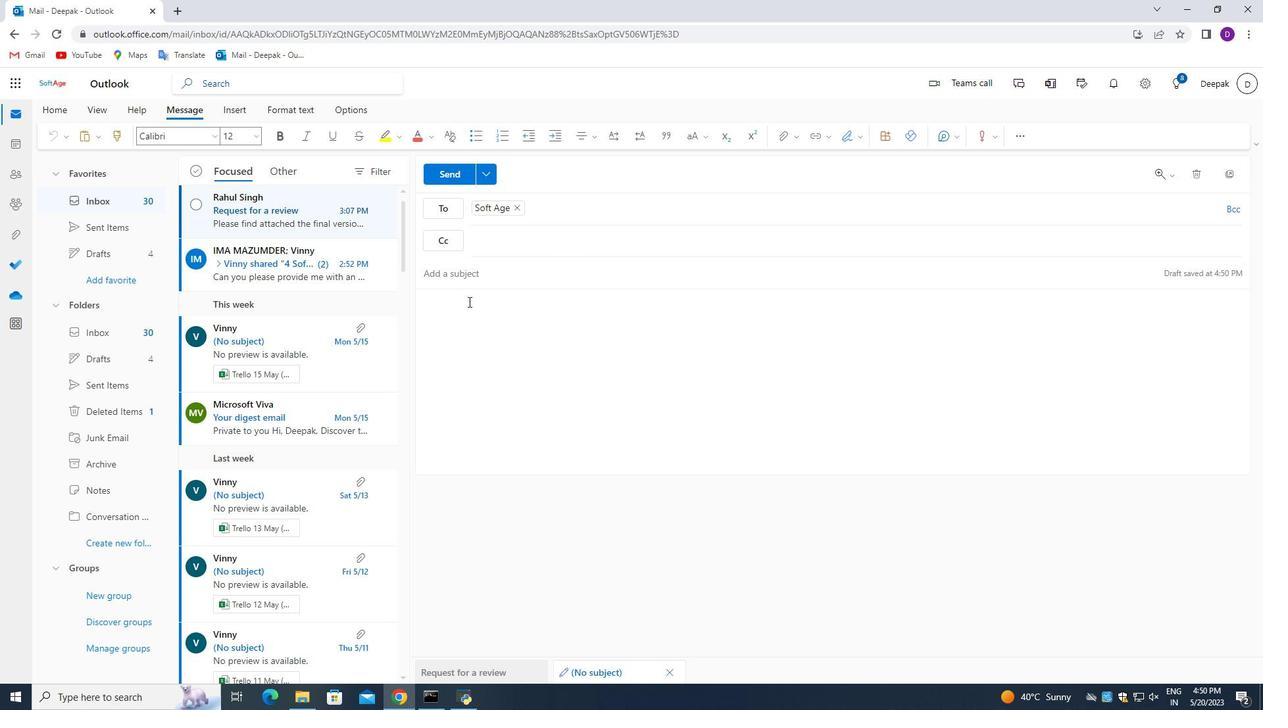 
Action: Mouse moved to (59, 88)
Screenshot: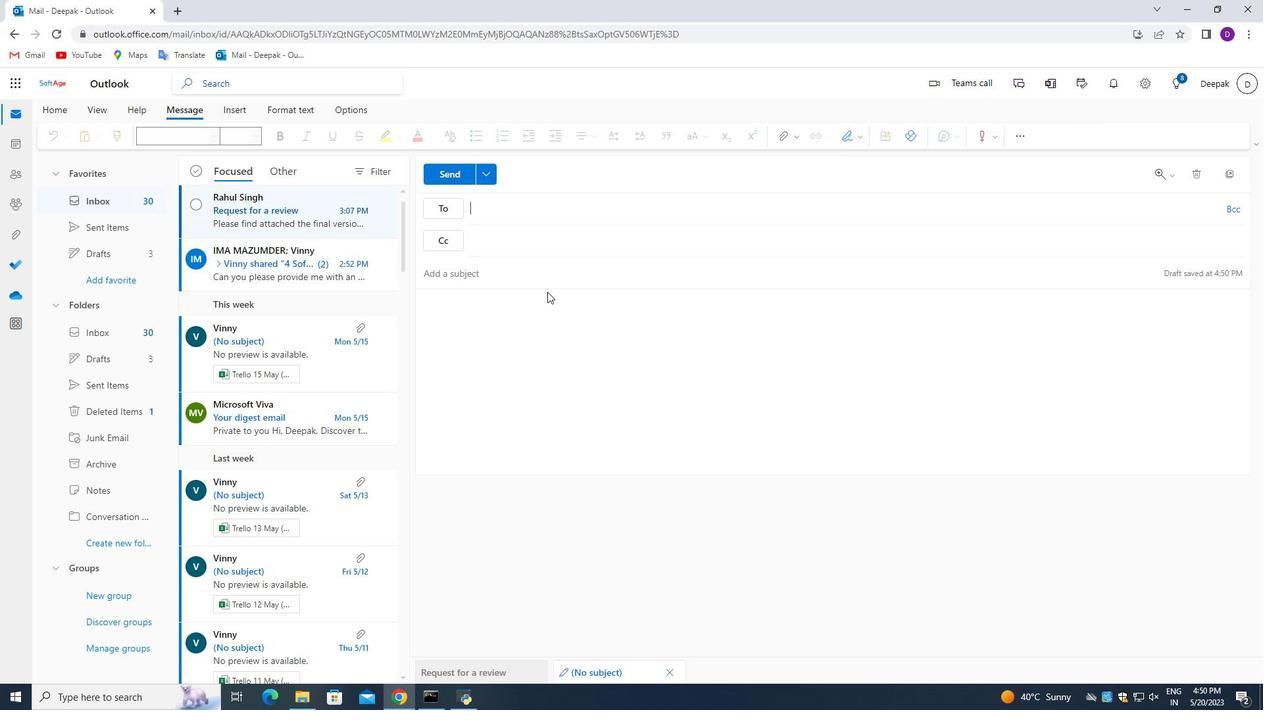 
Action: Mouse pressed left at (59, 88)
Screenshot: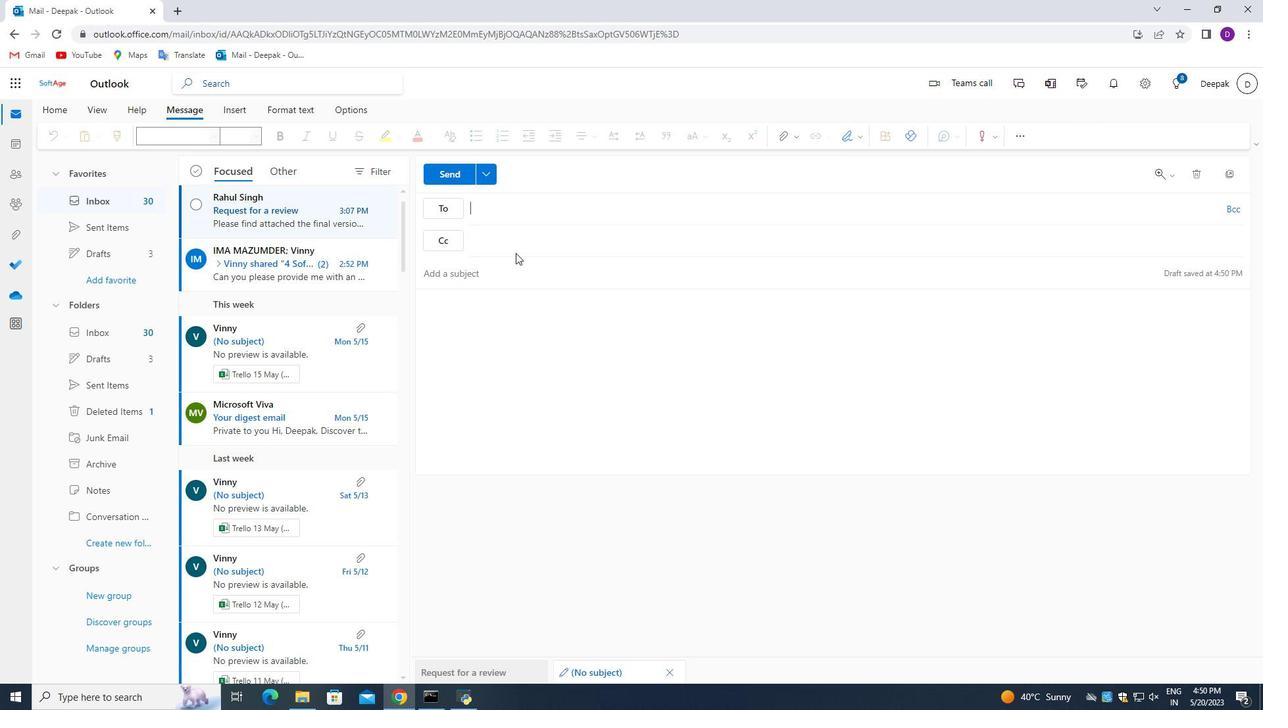 
Action: Mouse moved to (110, 109)
Screenshot: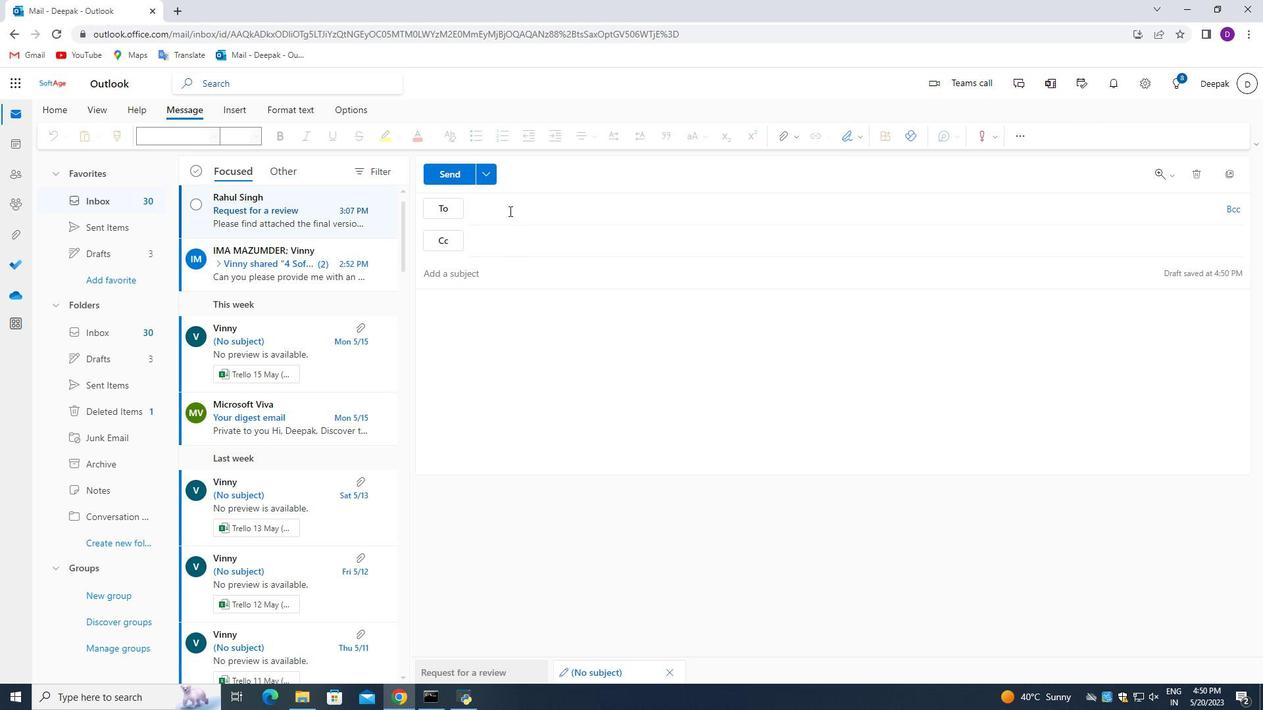 
Action: Key pressed <Key.backspace>
Screenshot: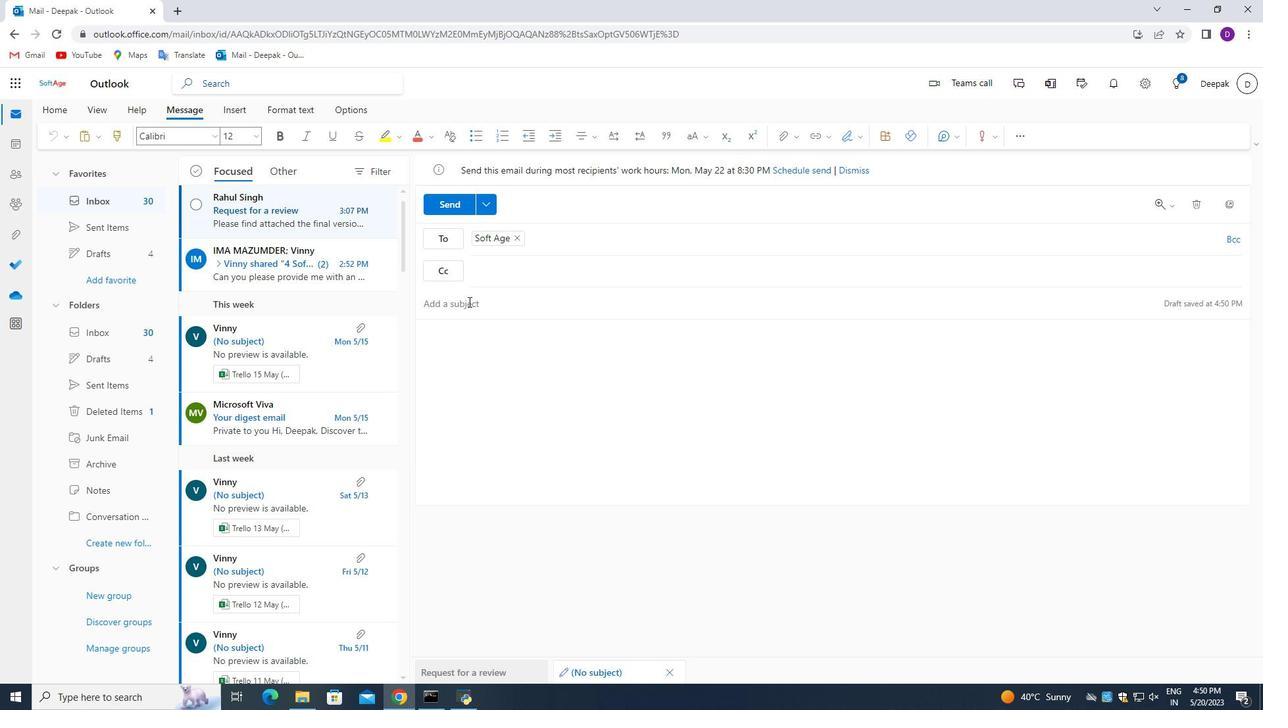 
Action: Mouse moved to (111, 109)
Screenshot: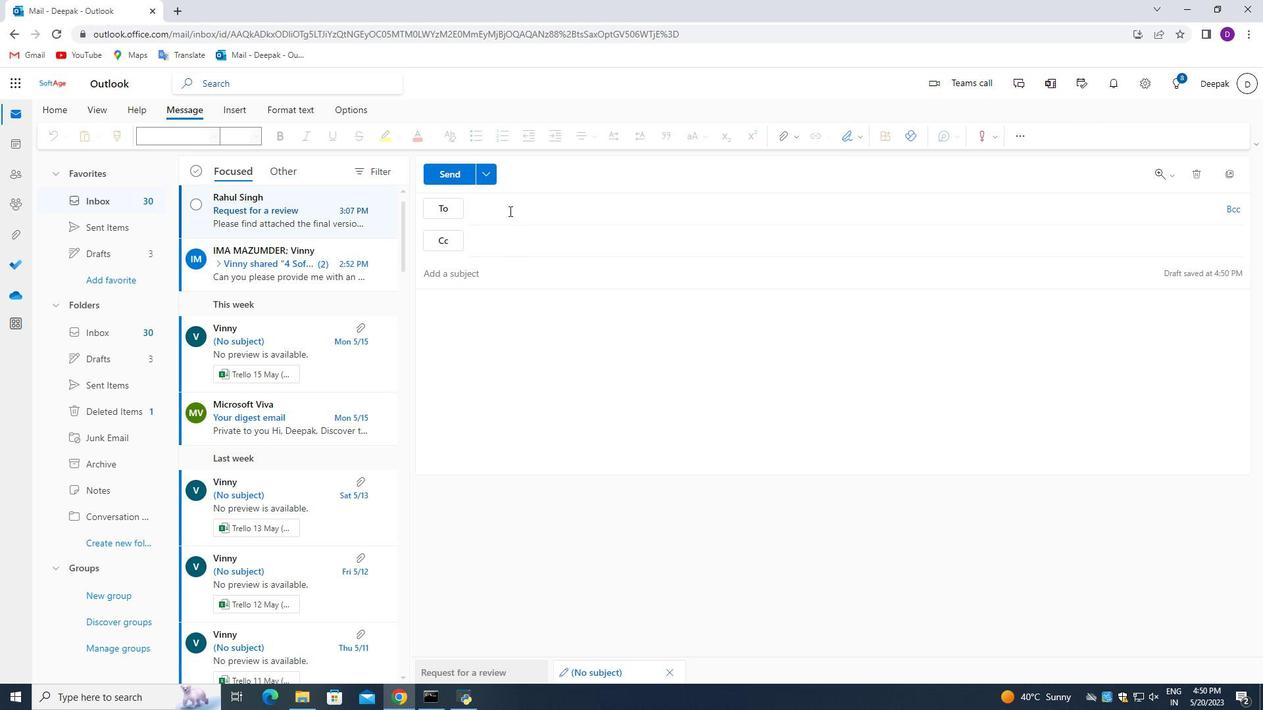 
Action: Mouse pressed left at (111, 109)
Screenshot: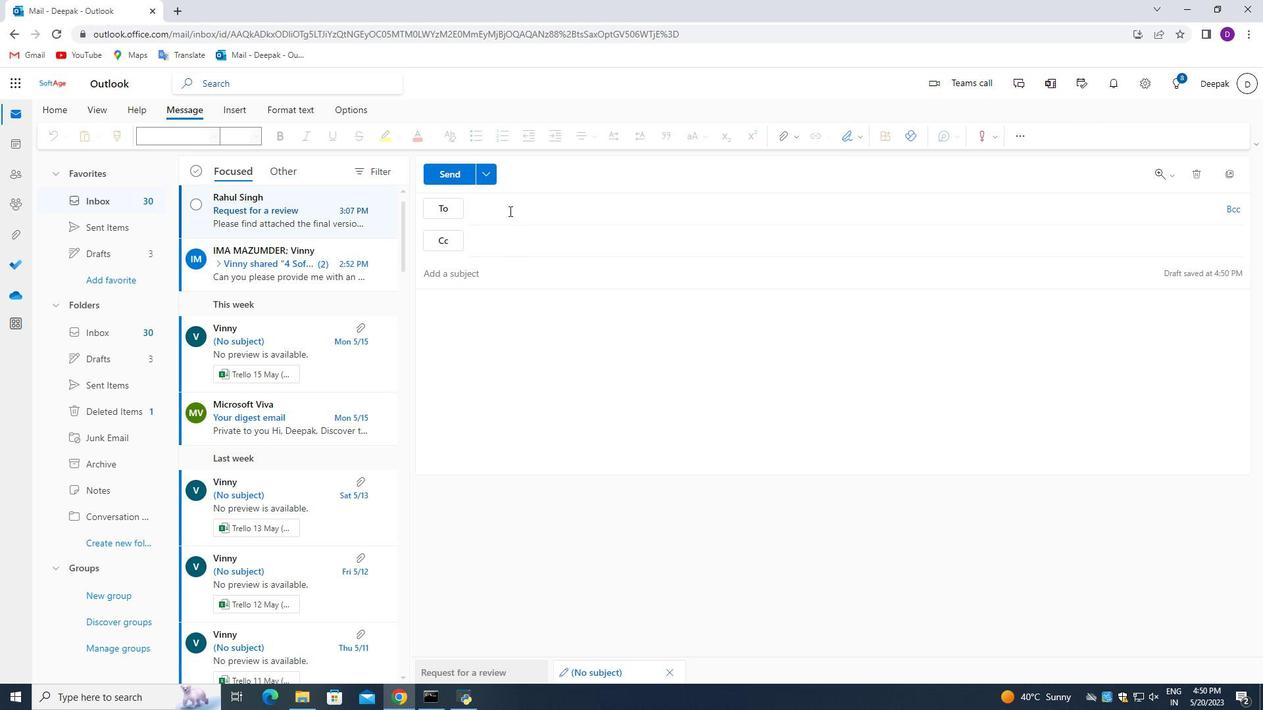 
Action: Key pressed a
Screenshot: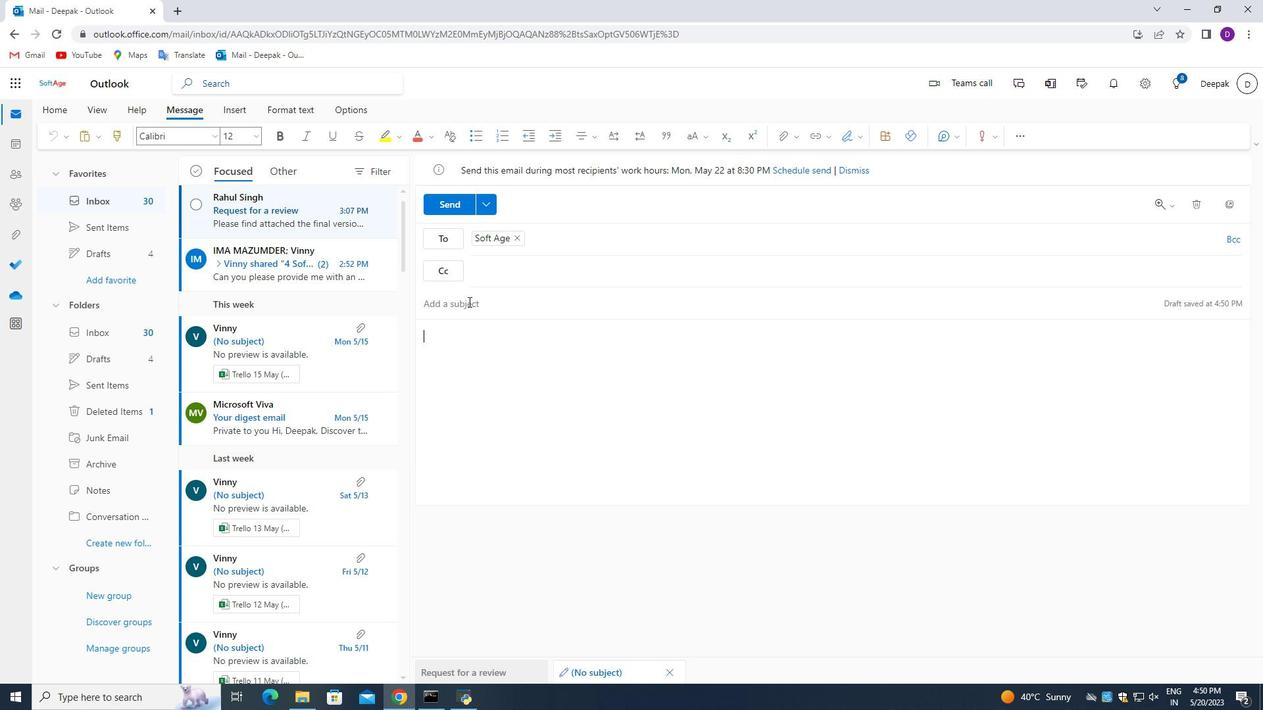 
Action: Mouse moved to (561, 296)
Screenshot: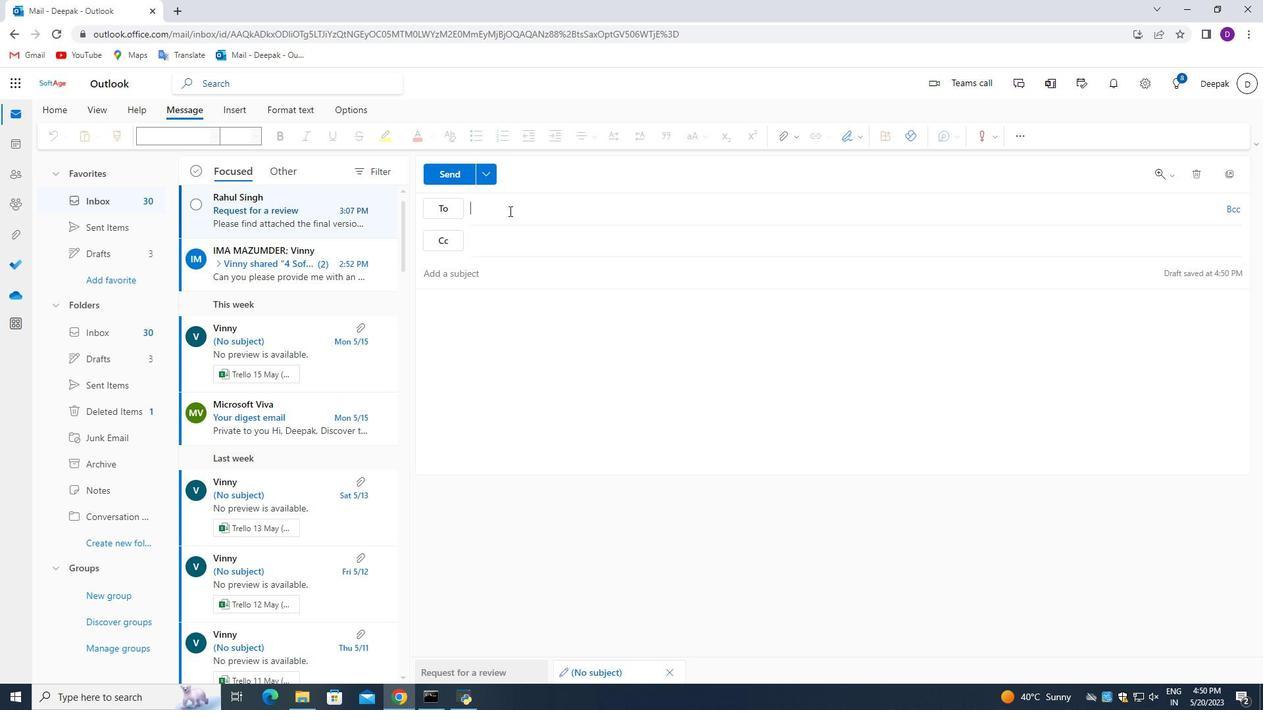 
Action: Key pressed <Key.space>
Screenshot: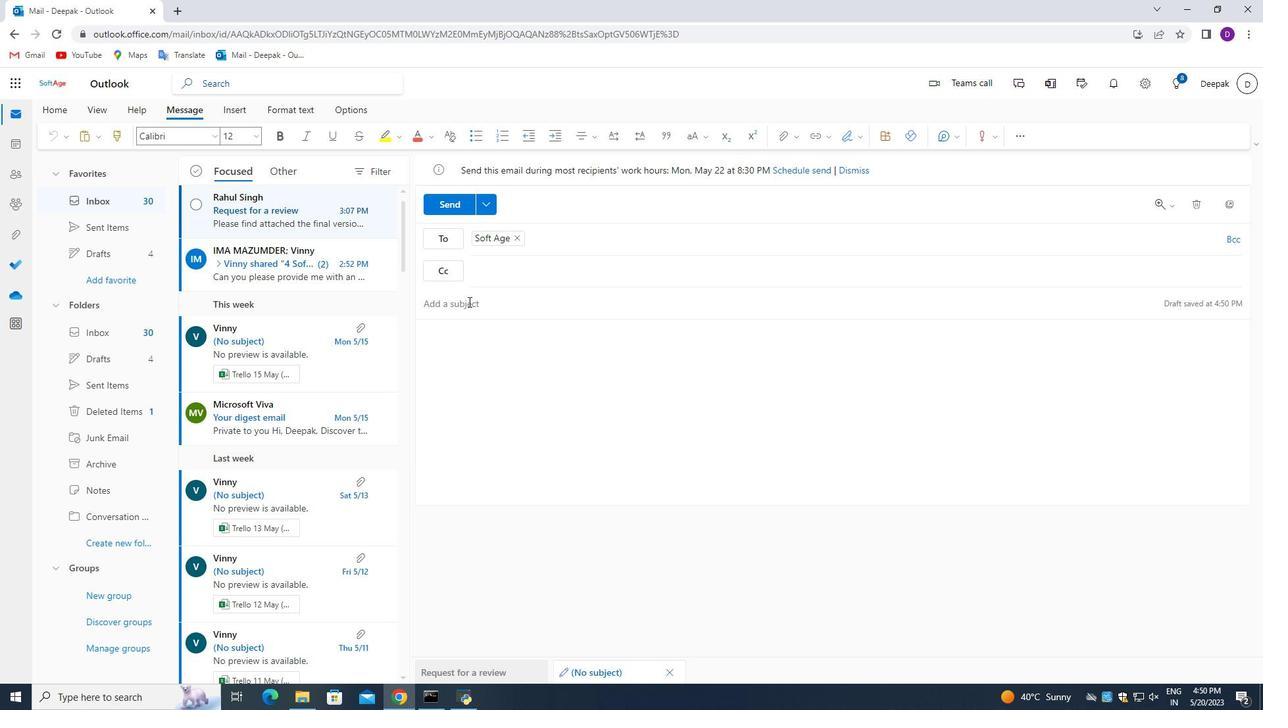 
Action: Mouse moved to (962, 0)
Screenshot: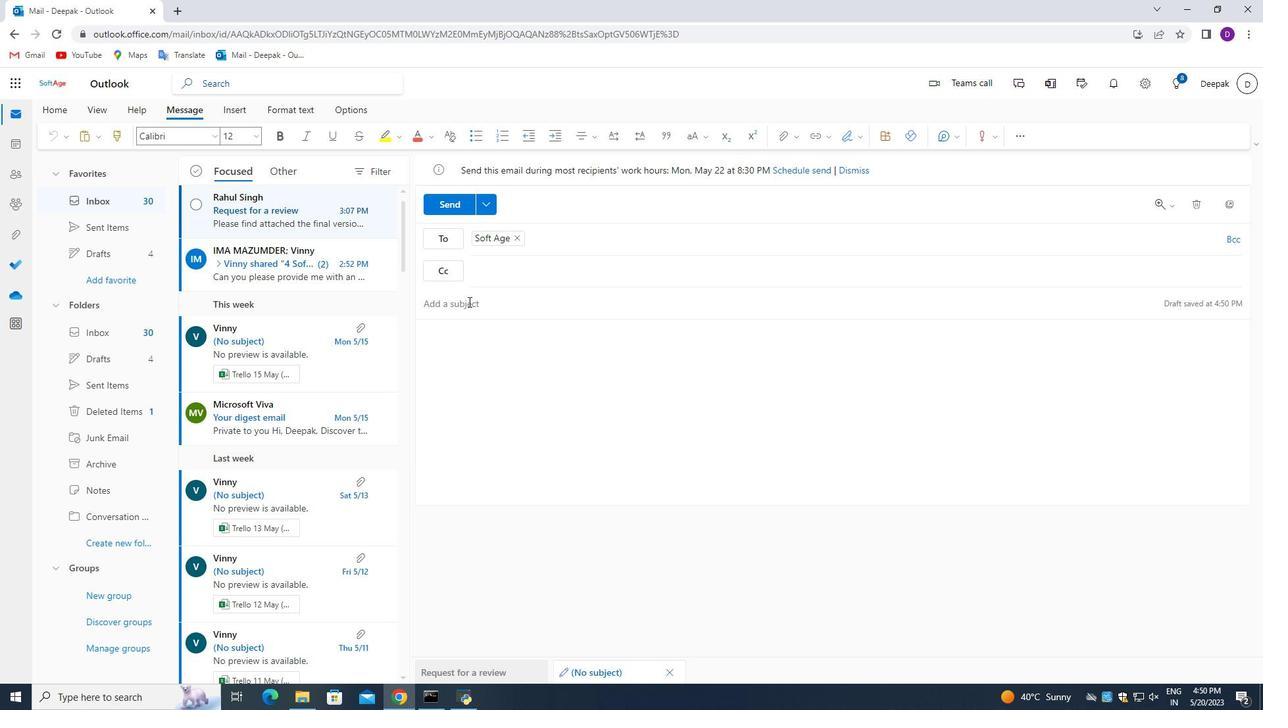 
Action: Mouse pressed left at (852, 111)
Screenshot: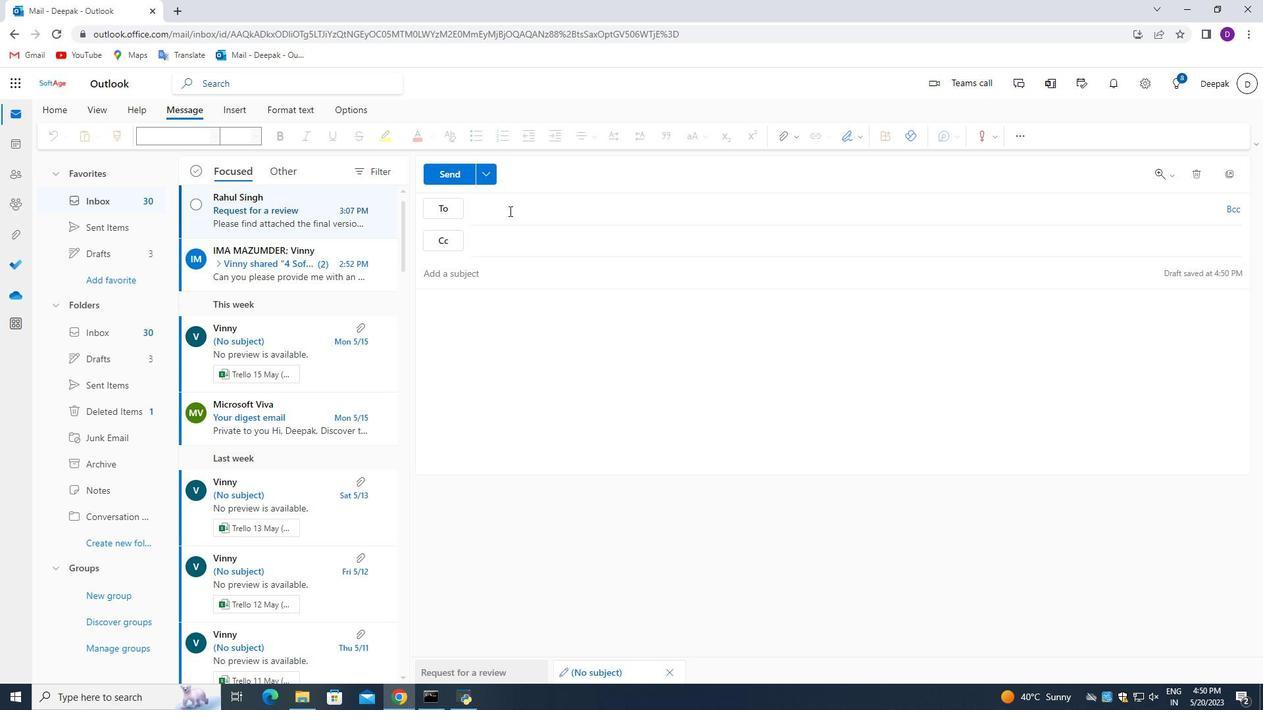 
Action: Mouse moved to (971, 120)
Screenshot: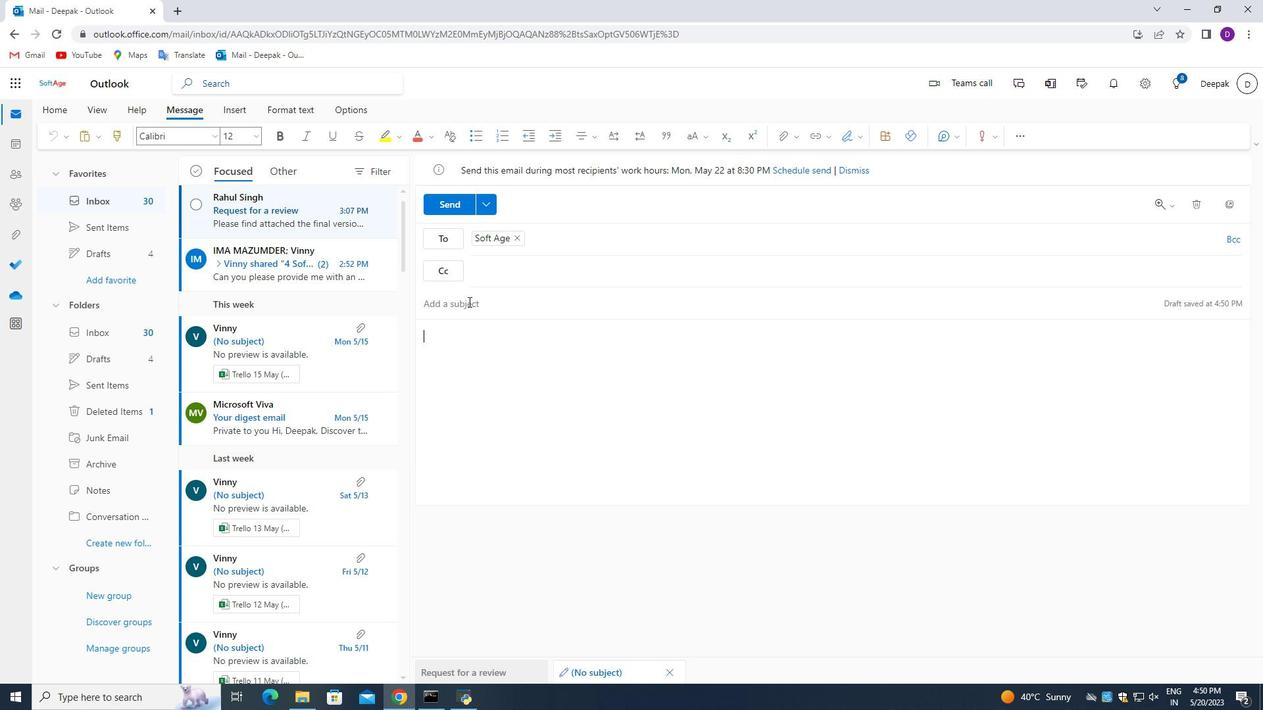 
Action: Mouse pressed left at (840, 173)
Screenshot: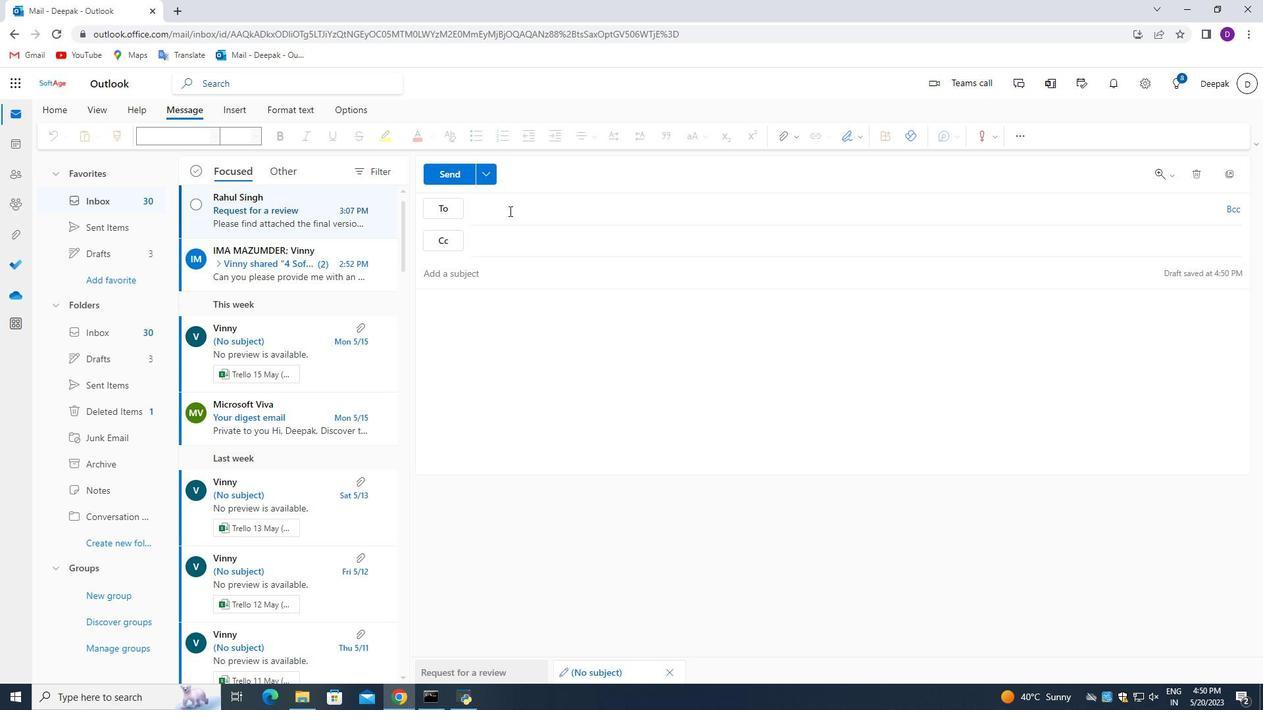 
Action: Mouse moved to (622, 223)
Screenshot: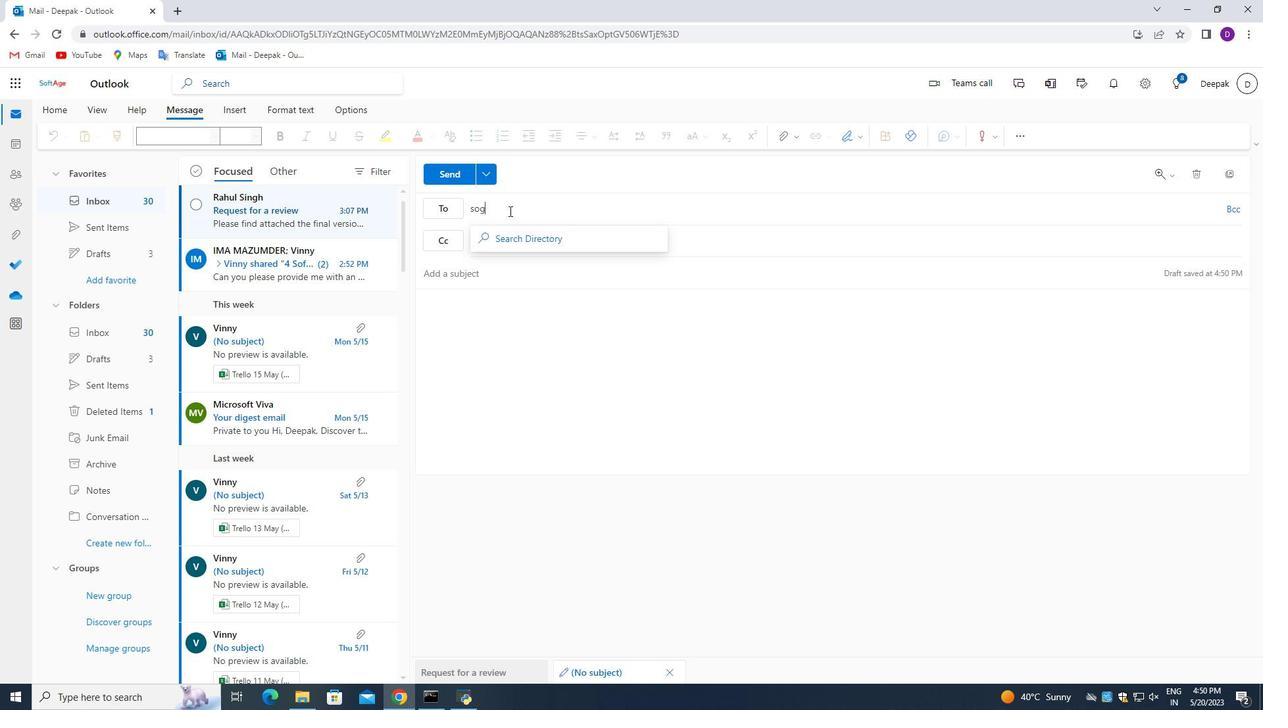 
Action: Mouse pressed left at (622, 223)
Screenshot: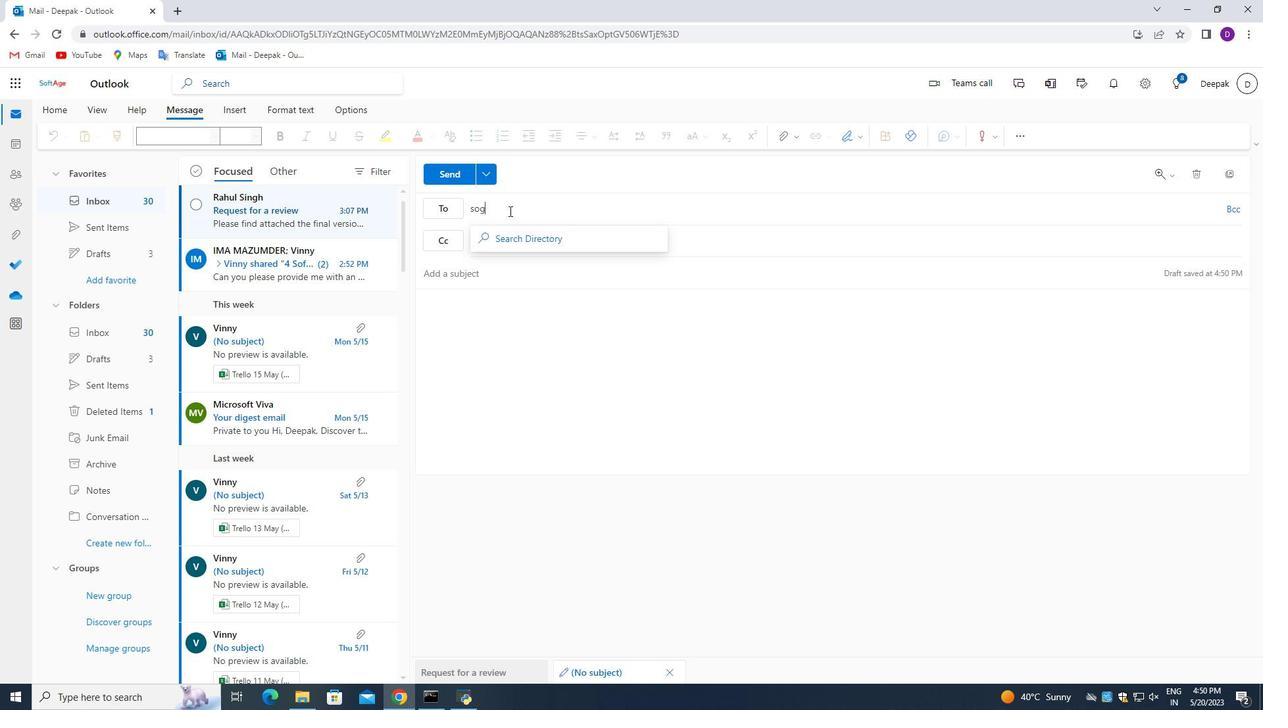 
Action: Mouse moved to (1000, 255)
Screenshot: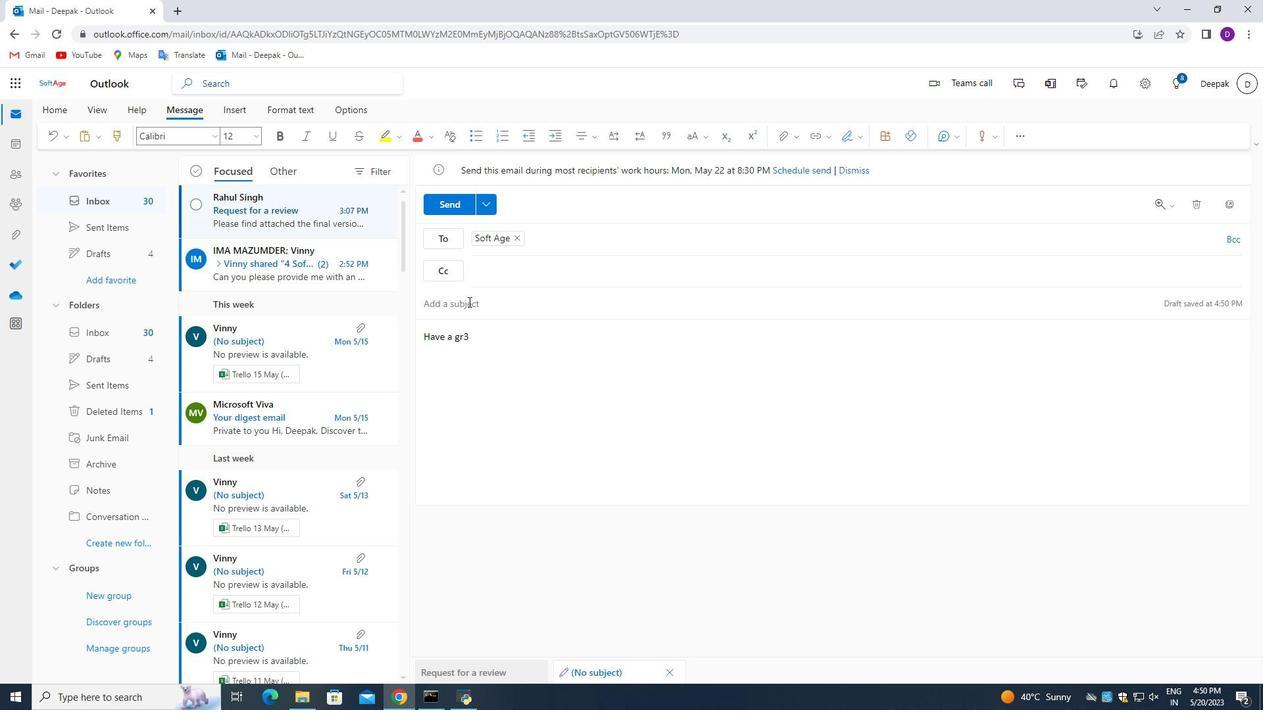 
Action: Key pressed <Key.caps_lock>
Screenshot: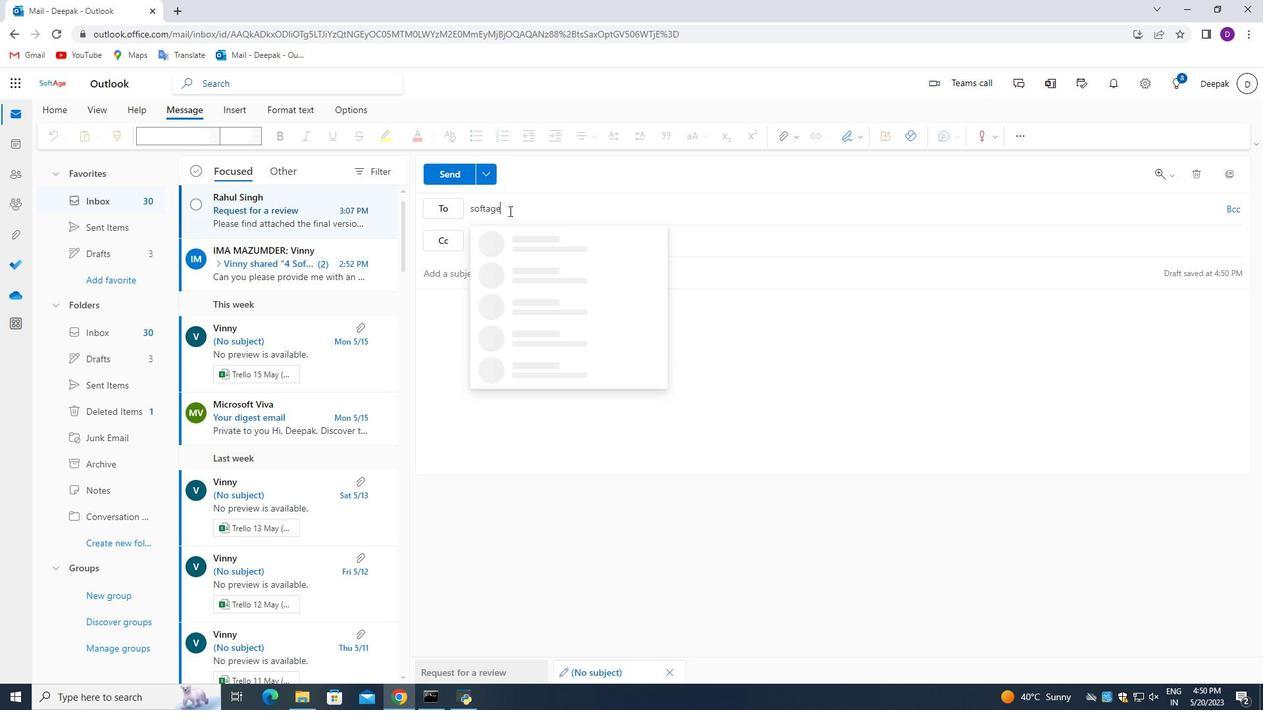 
Action: Mouse moved to (944, 262)
Screenshot: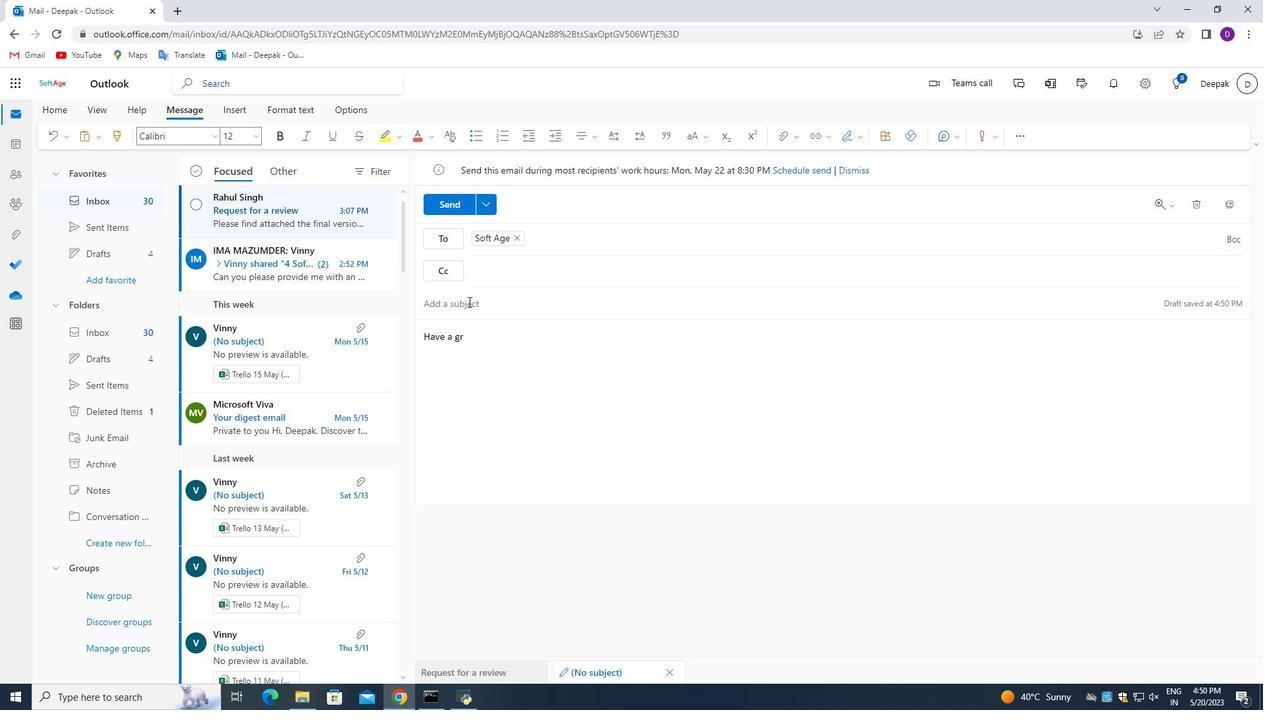 
Action: Key pressed G<Key.caps_lock>
Screenshot: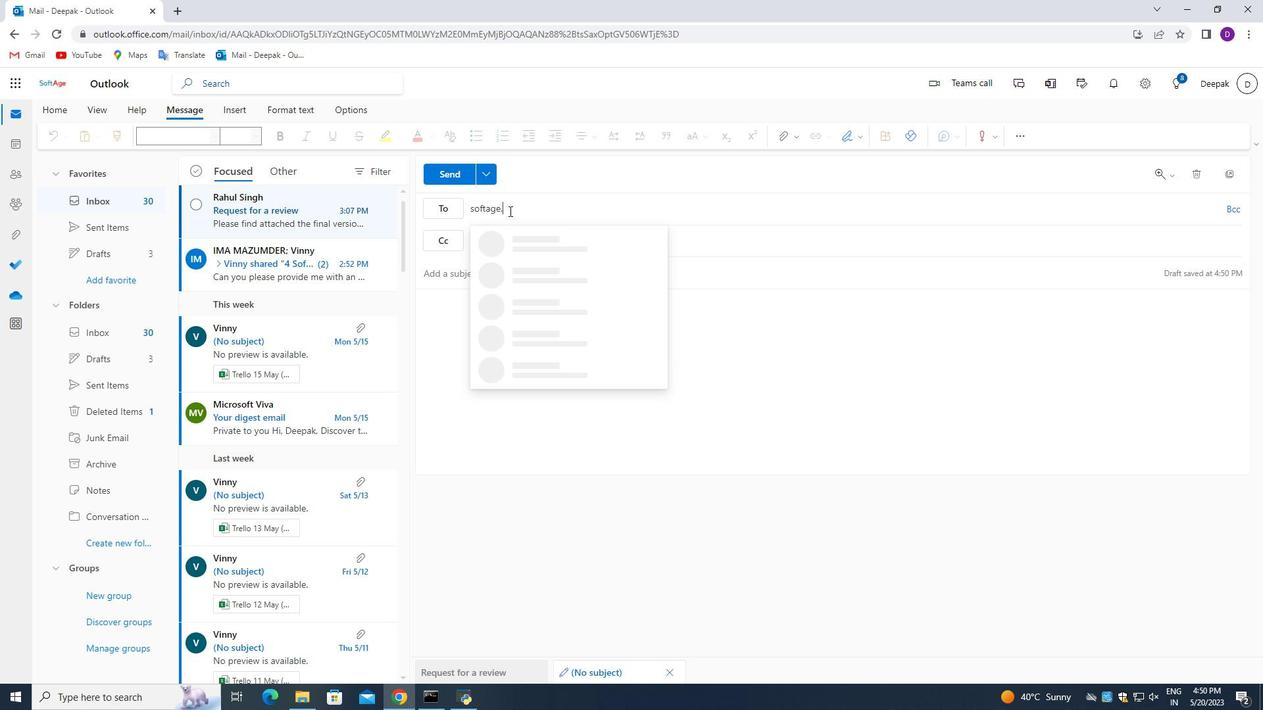 
Action: Mouse moved to (732, 241)
Screenshot: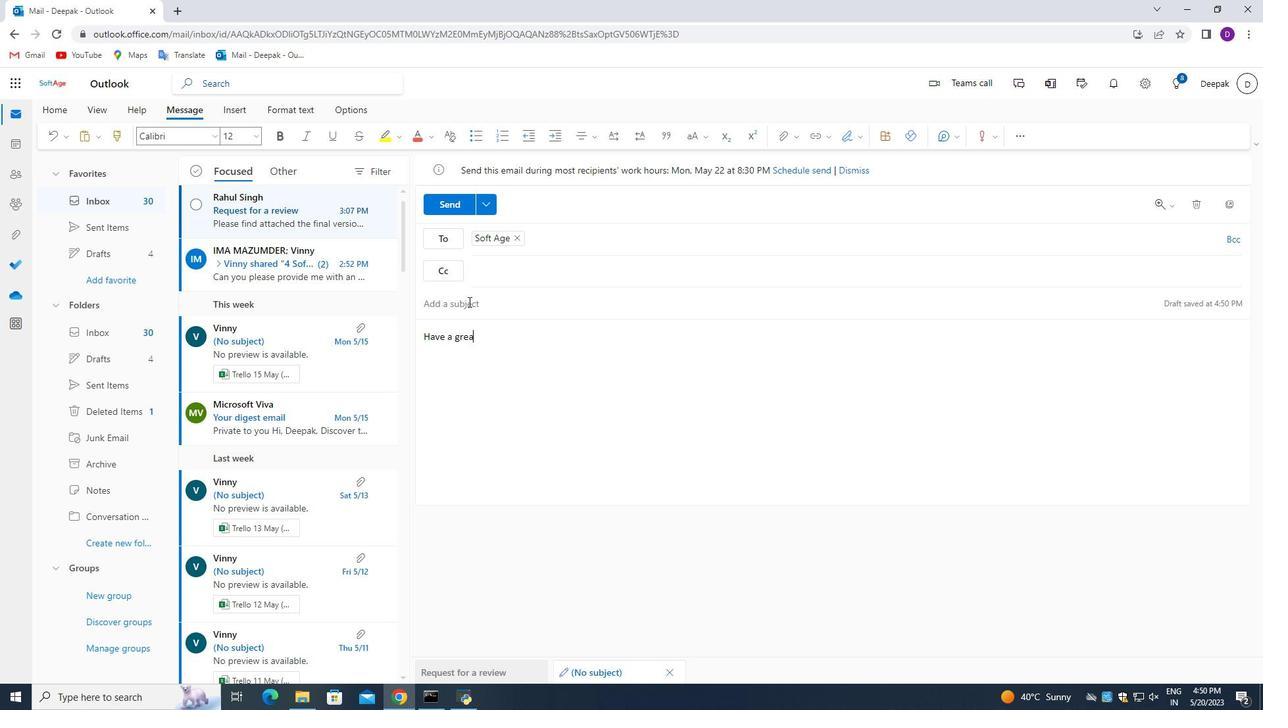 
Action: Key pressed e
Screenshot: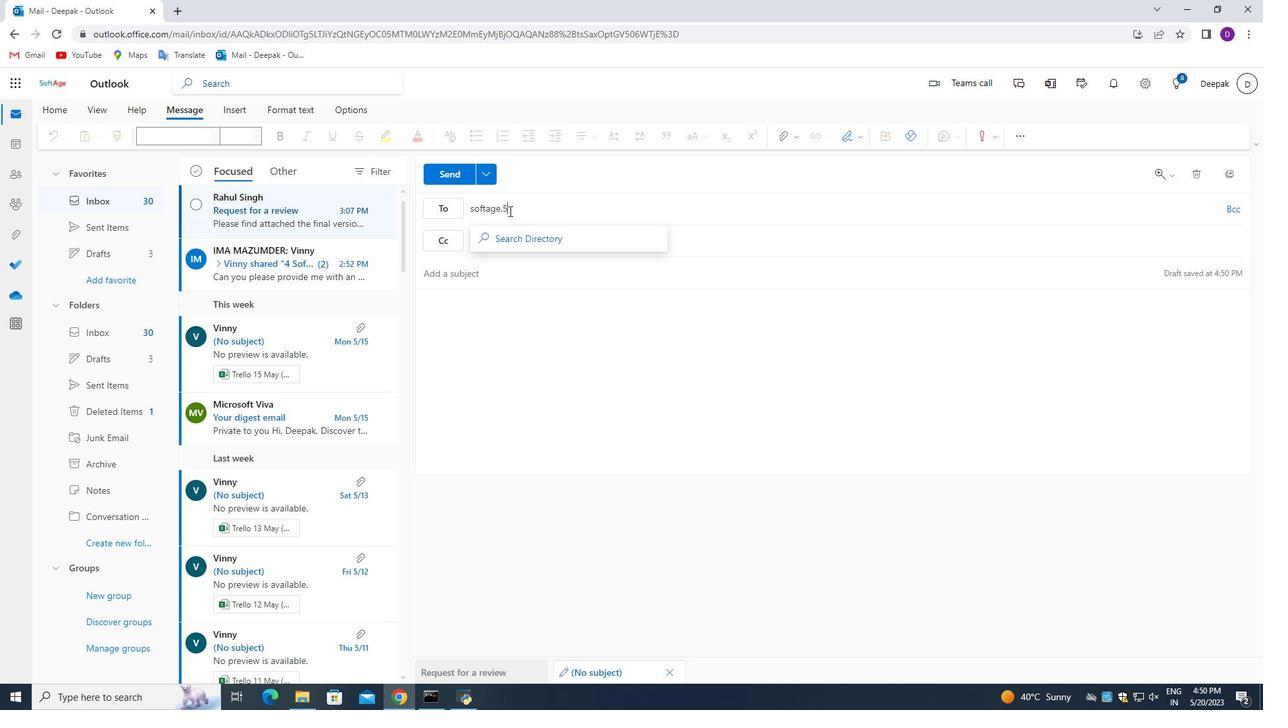 
Action: Mouse moved to (732, 238)
Screenshot: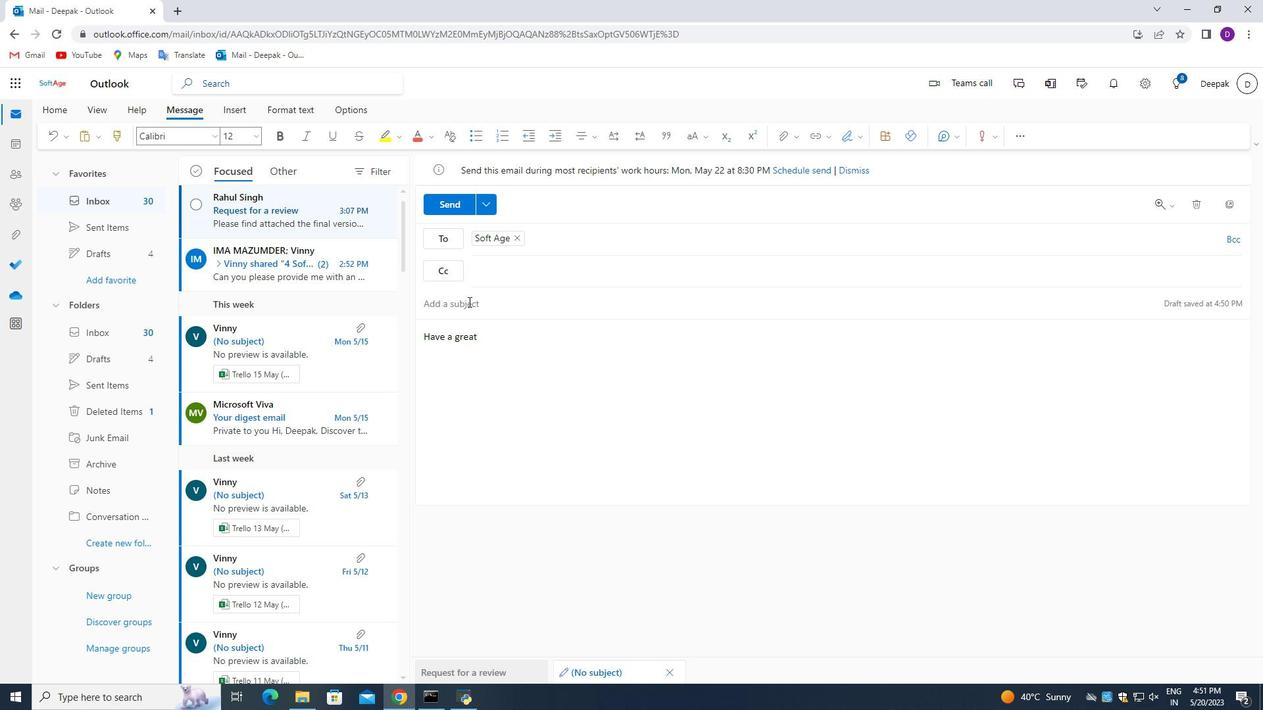 
Action: Key pressed o
Screenshot: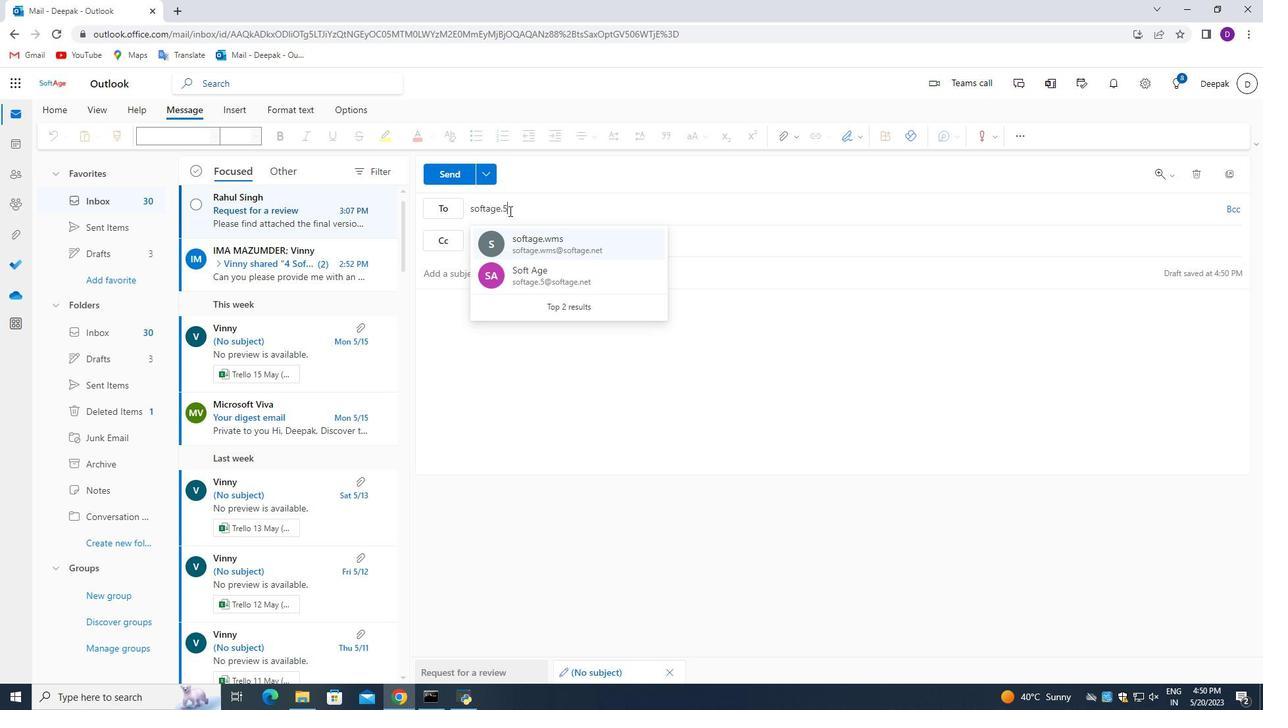 
Action: Mouse moved to (776, 238)
Screenshot: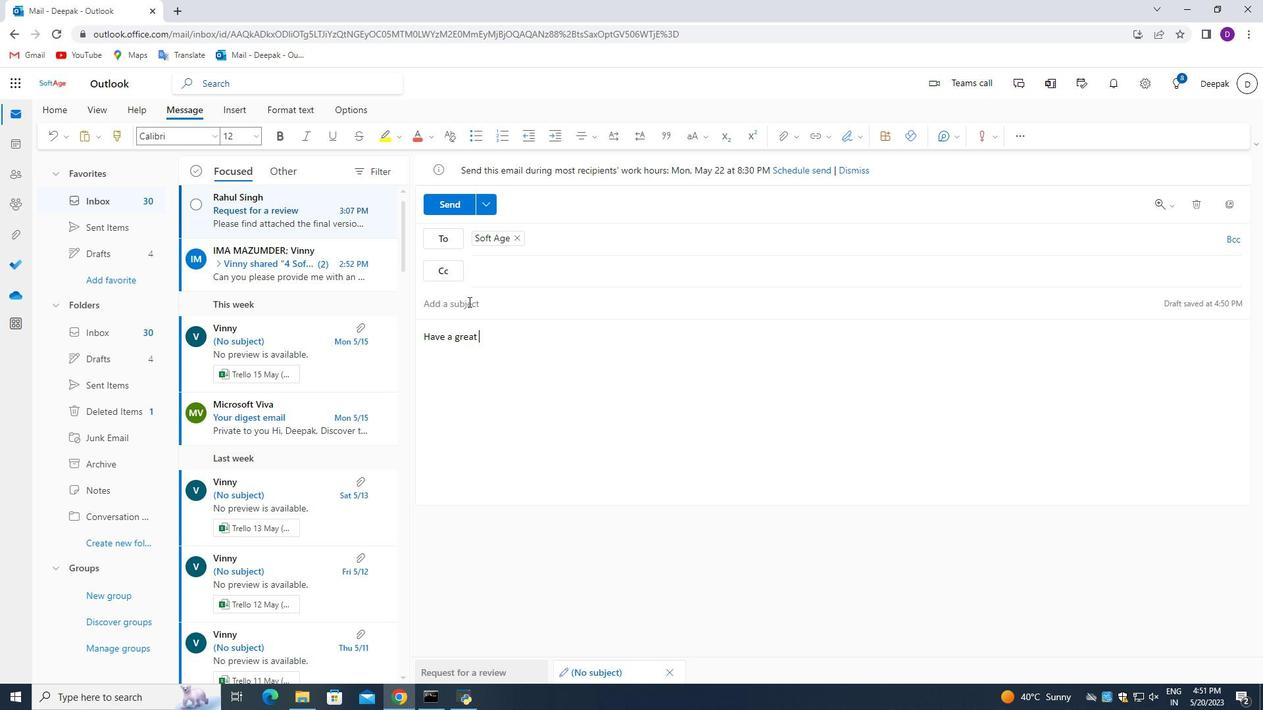 
Action: Key pressed r
Screenshot: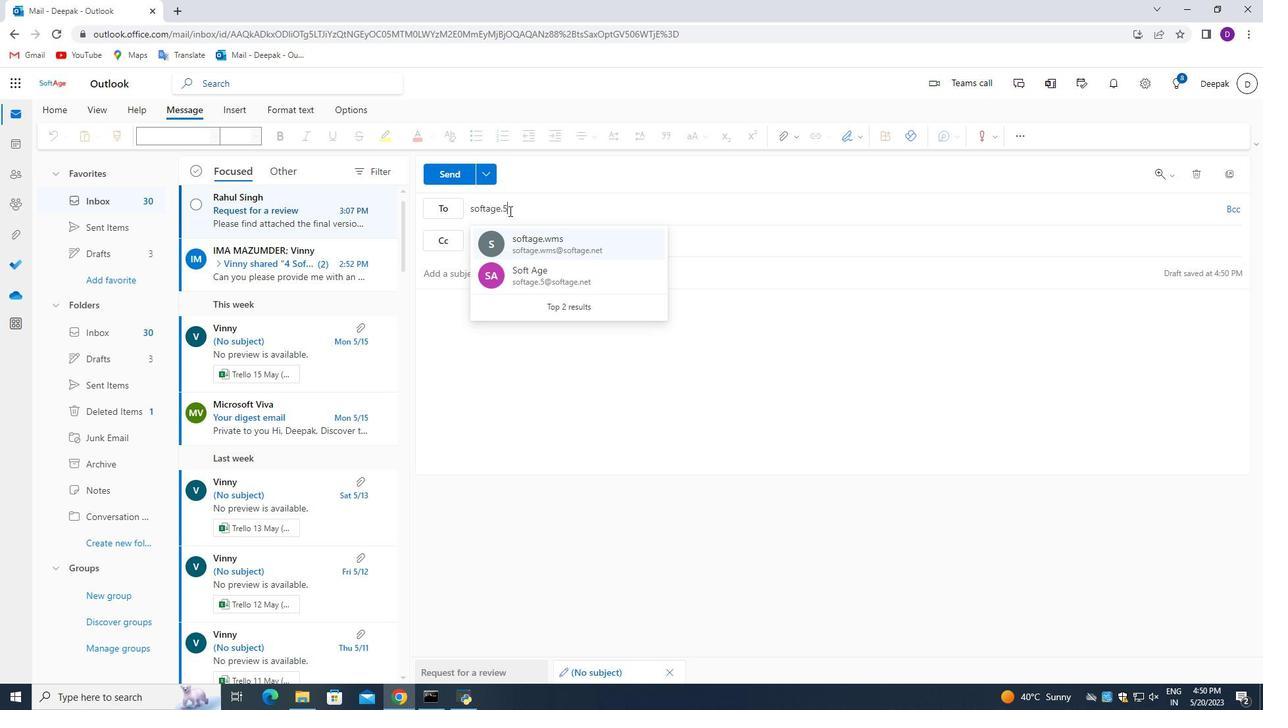 
Action: Mouse moved to (806, 232)
Screenshot: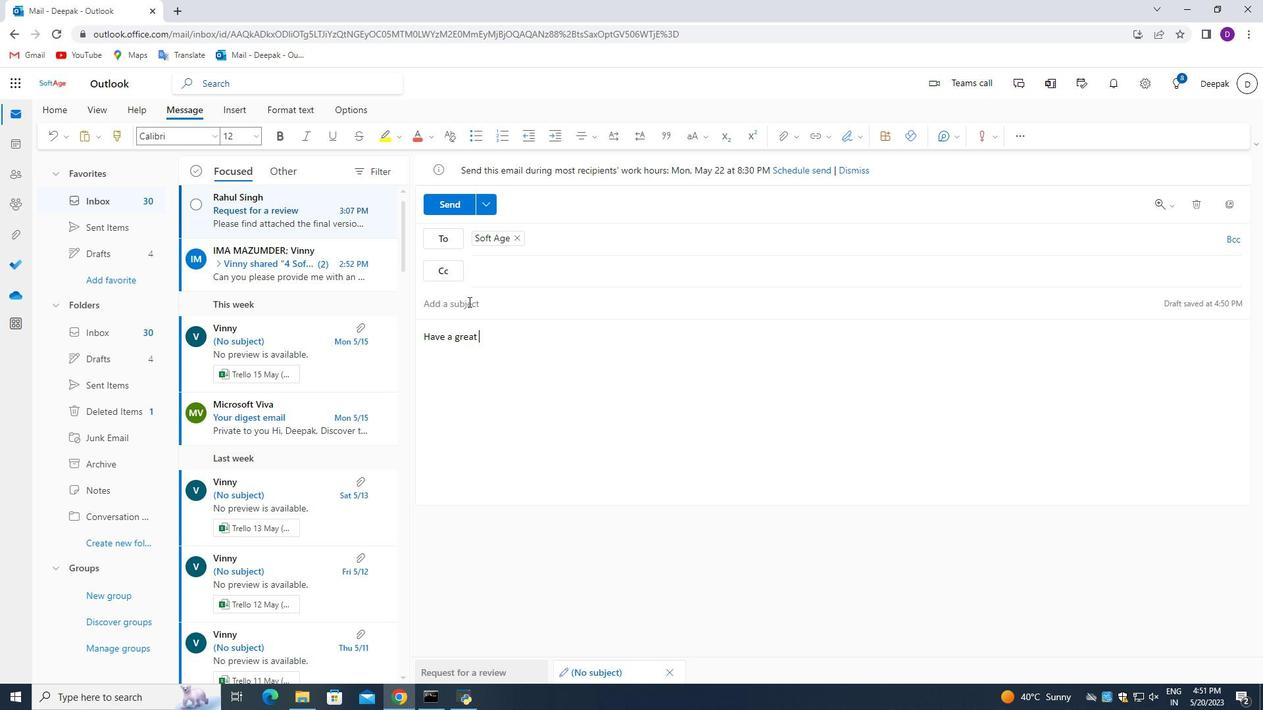 
Action: Key pressed gi
Screenshot: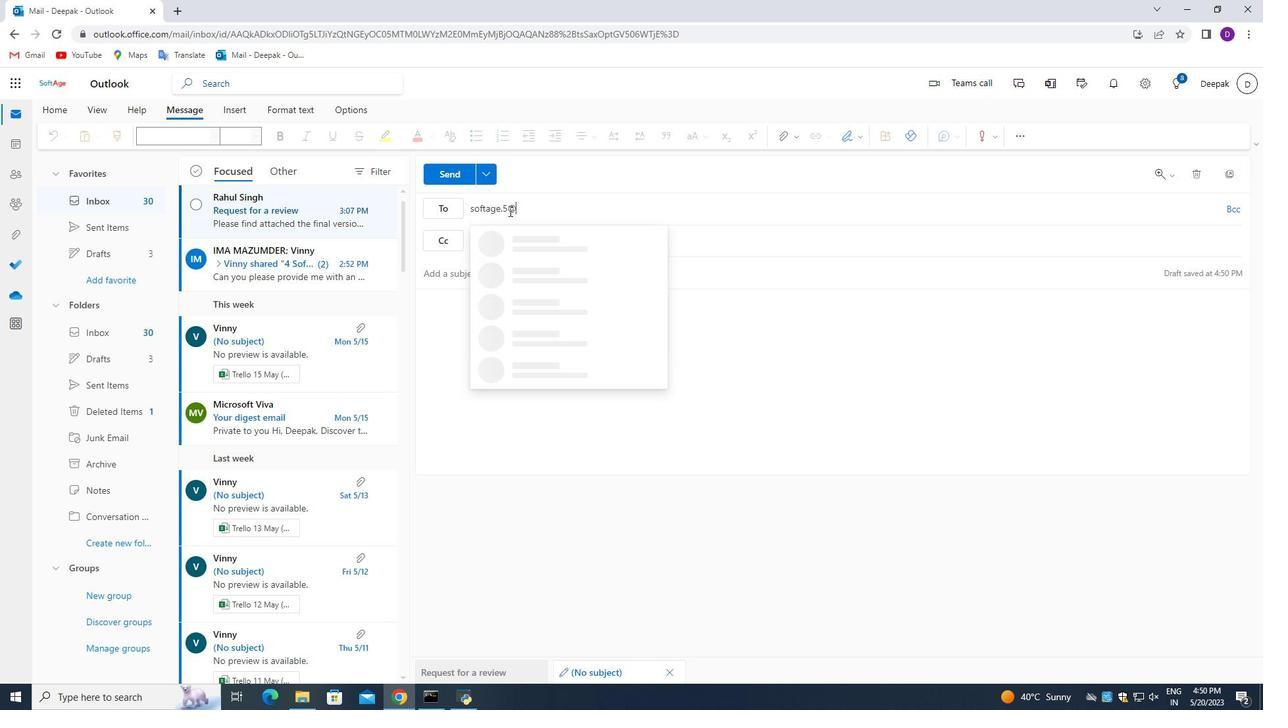 
Action: Mouse moved to (803, 234)
Screenshot: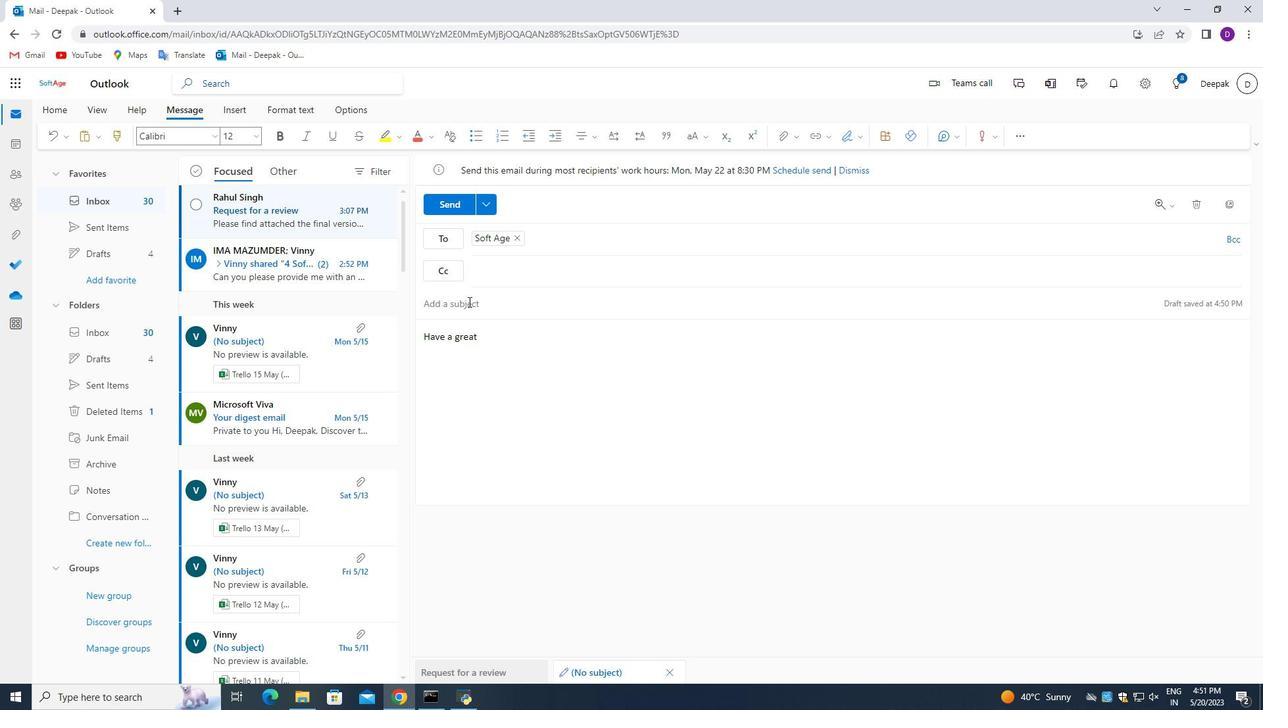 
Action: Key pressed a
Screenshot: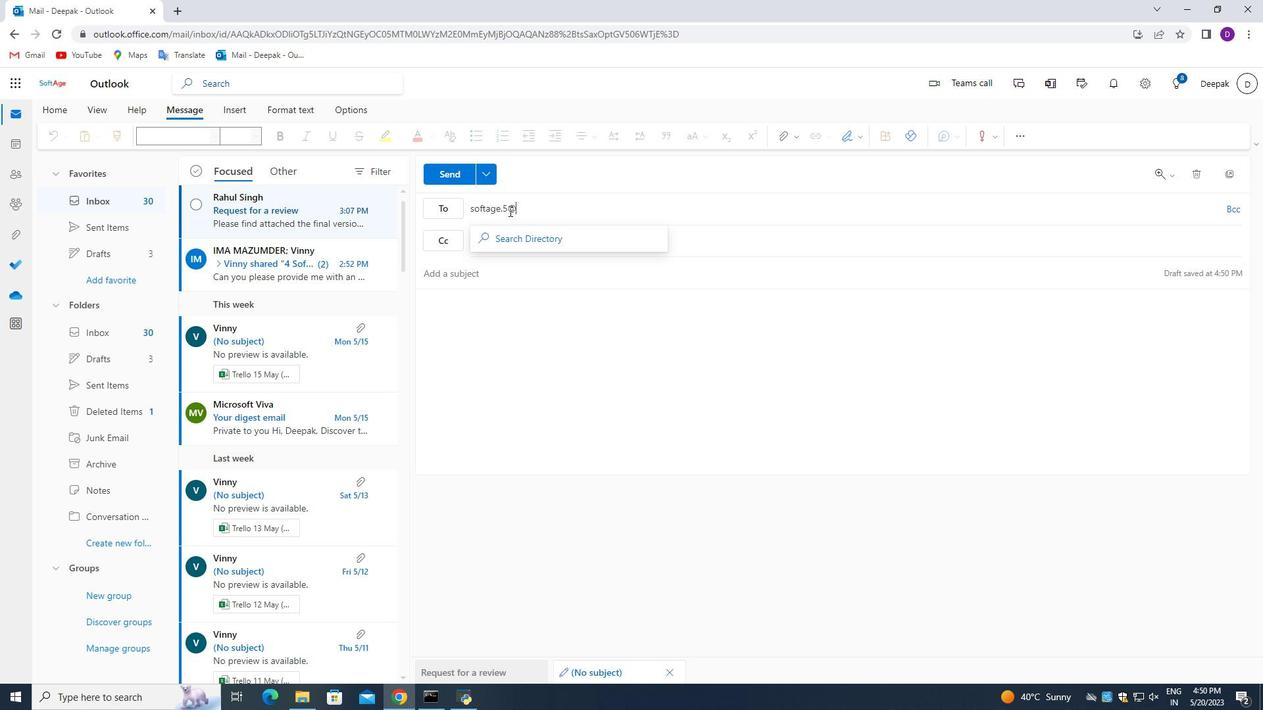 
Action: Mouse moved to (565, 232)
Screenshot: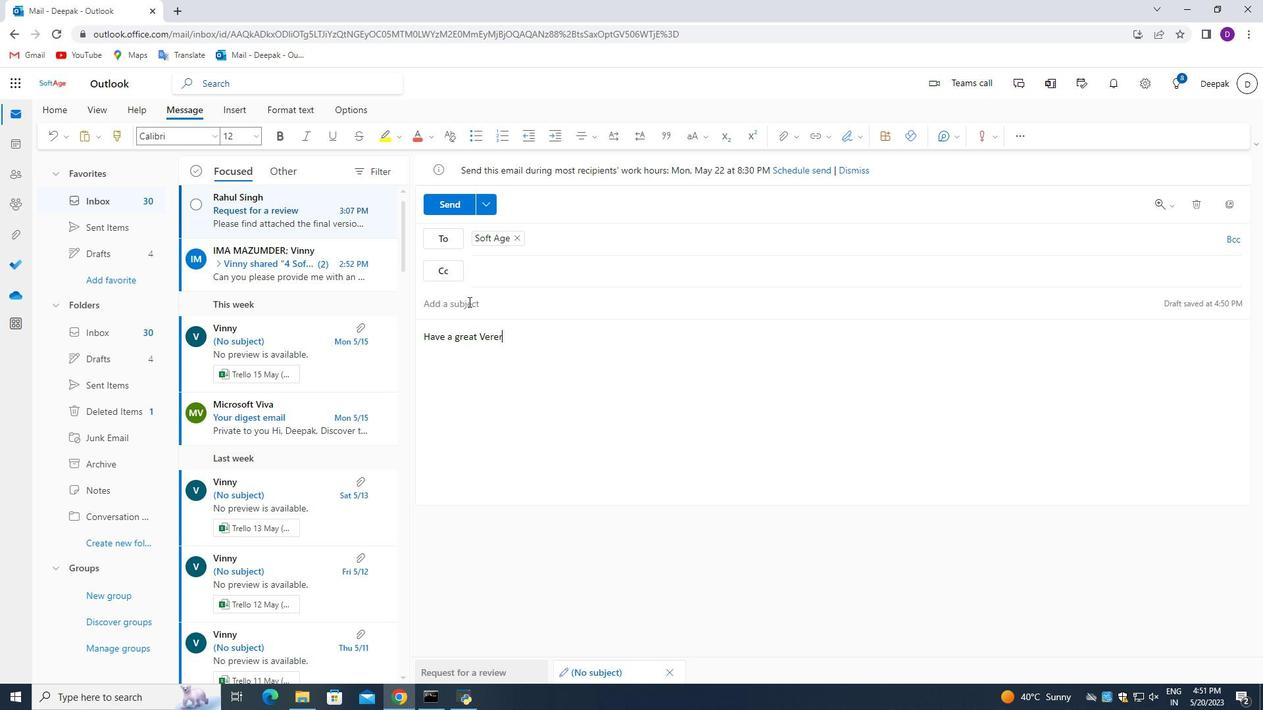 
Action: Mouse pressed left at (654, 217)
Screenshot: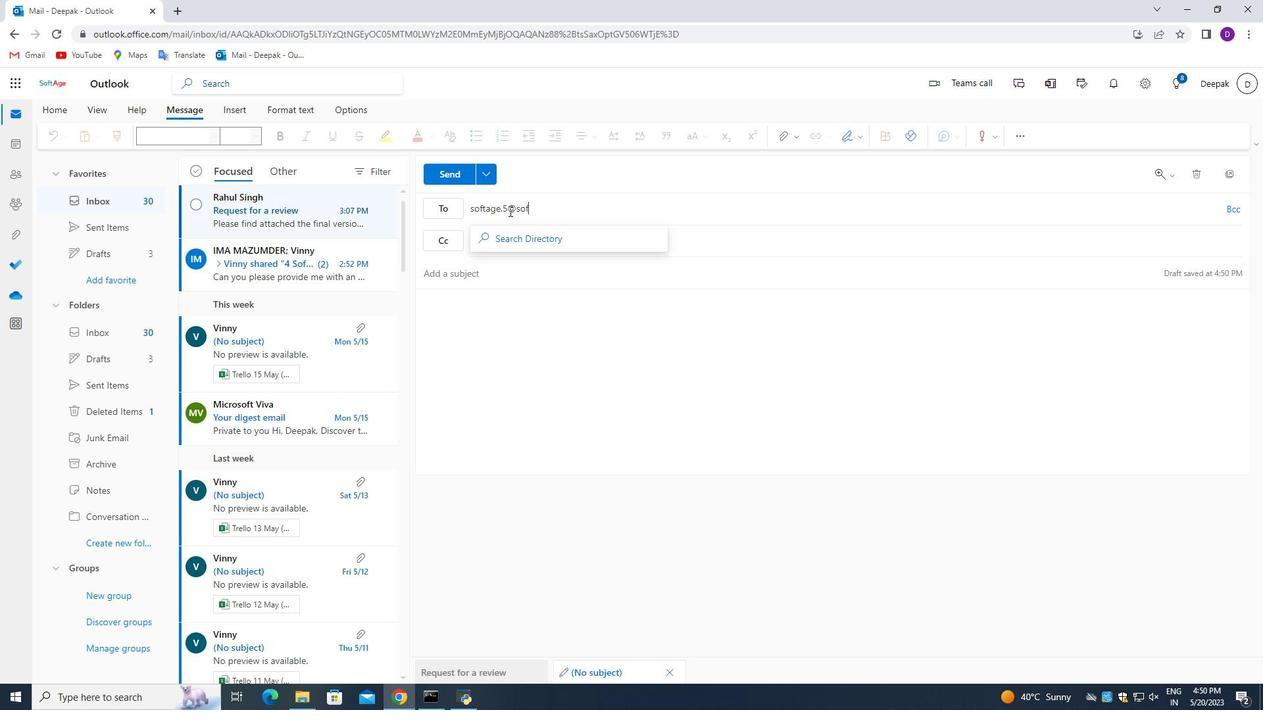 
Action: Mouse moved to (578, 215)
Screenshot: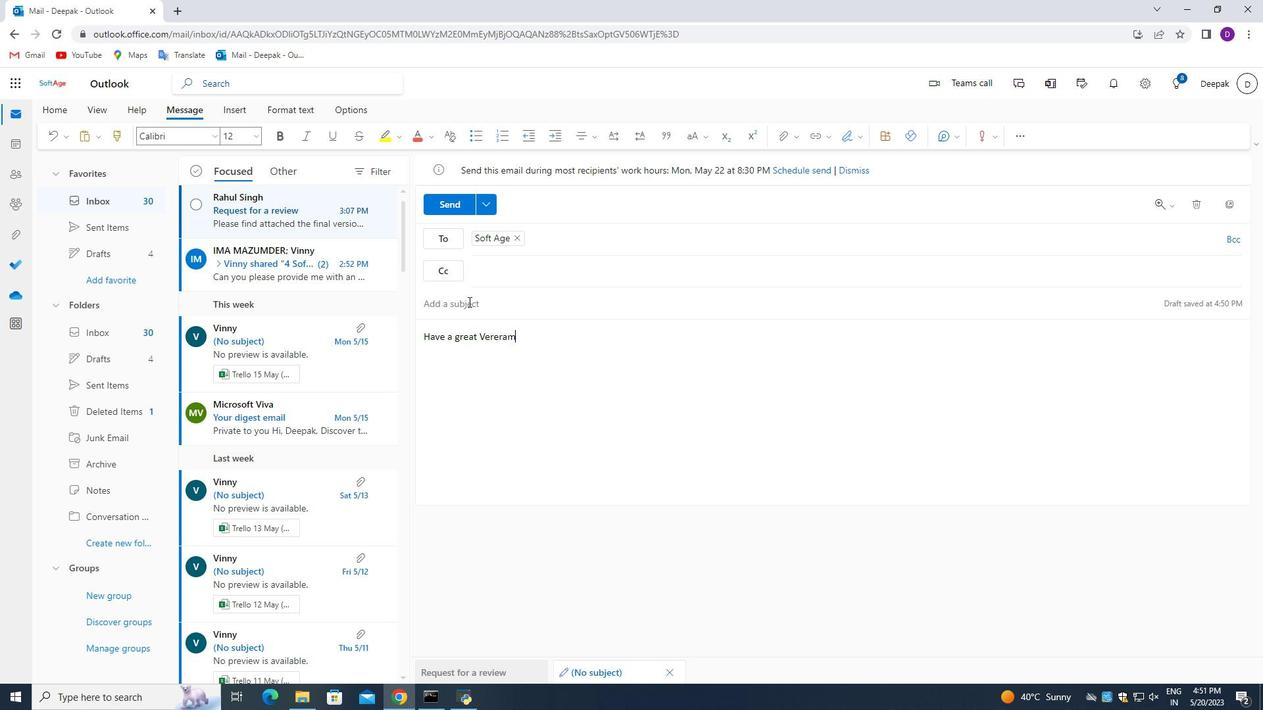 
Action: Mouse pressed left at (626, 219)
Screenshot: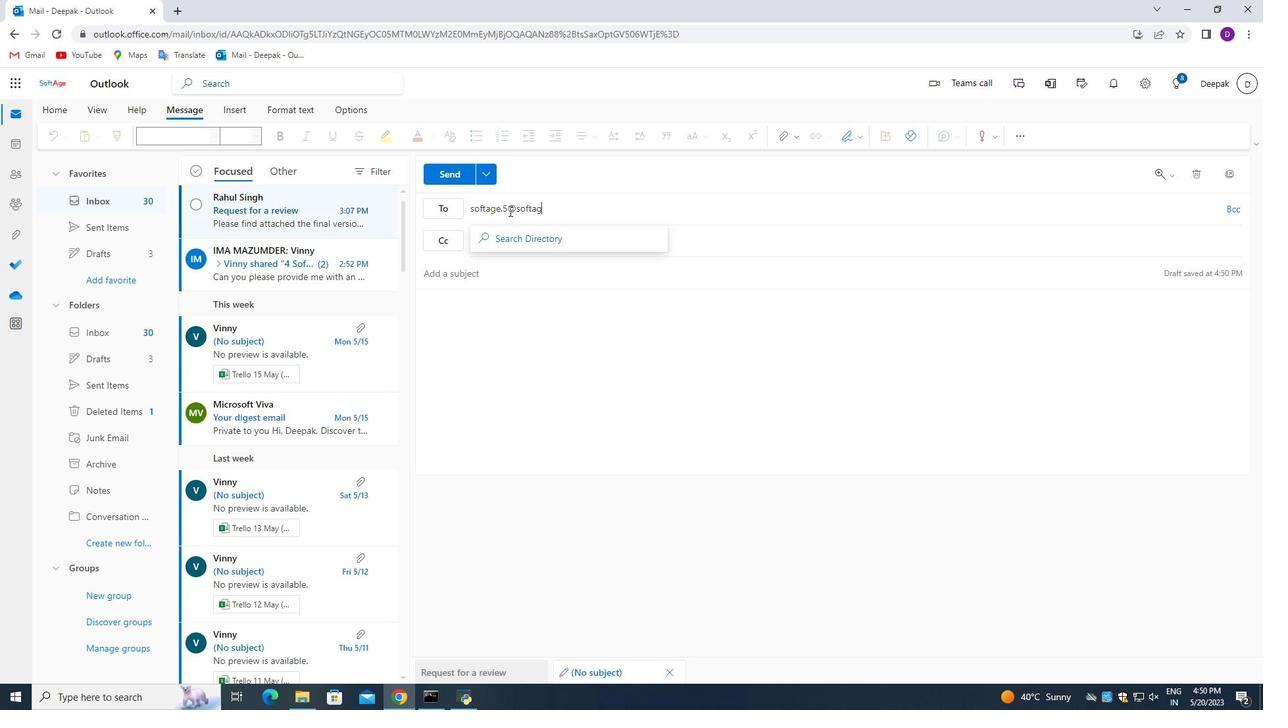 
Action: Mouse moved to (621, 228)
Screenshot: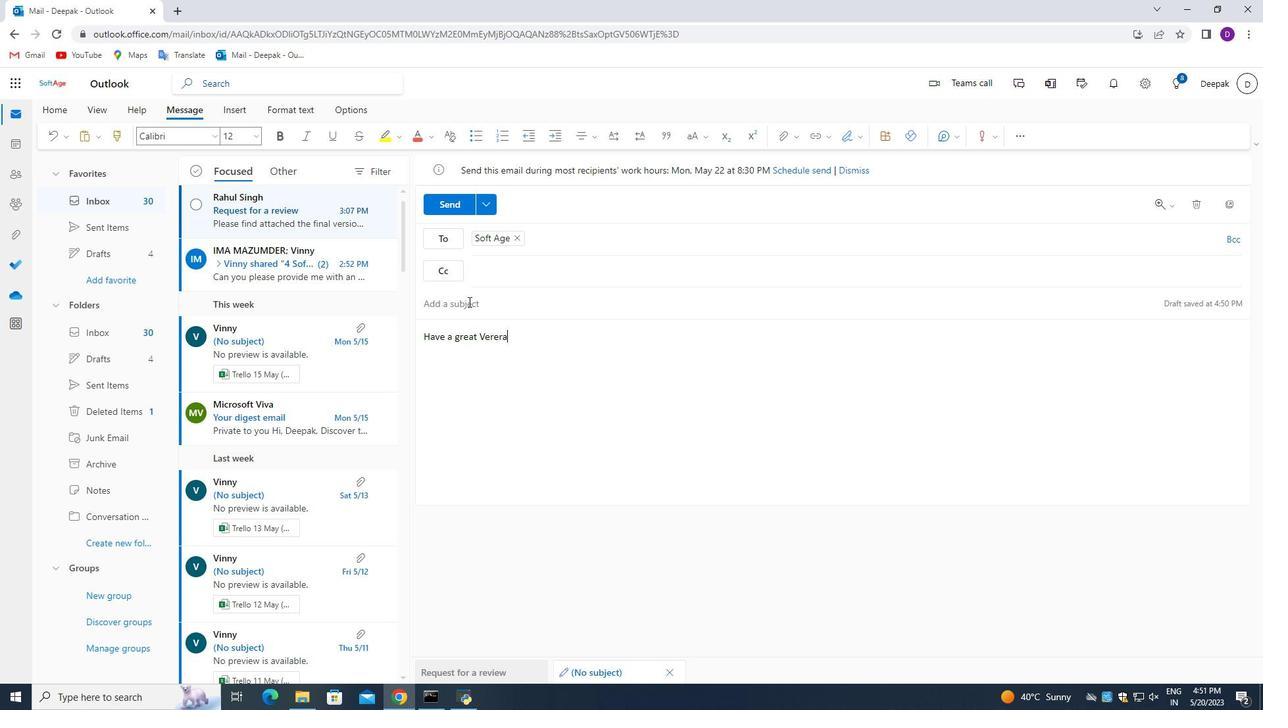 
Action: Mouse pressed left at (646, 215)
Screenshot: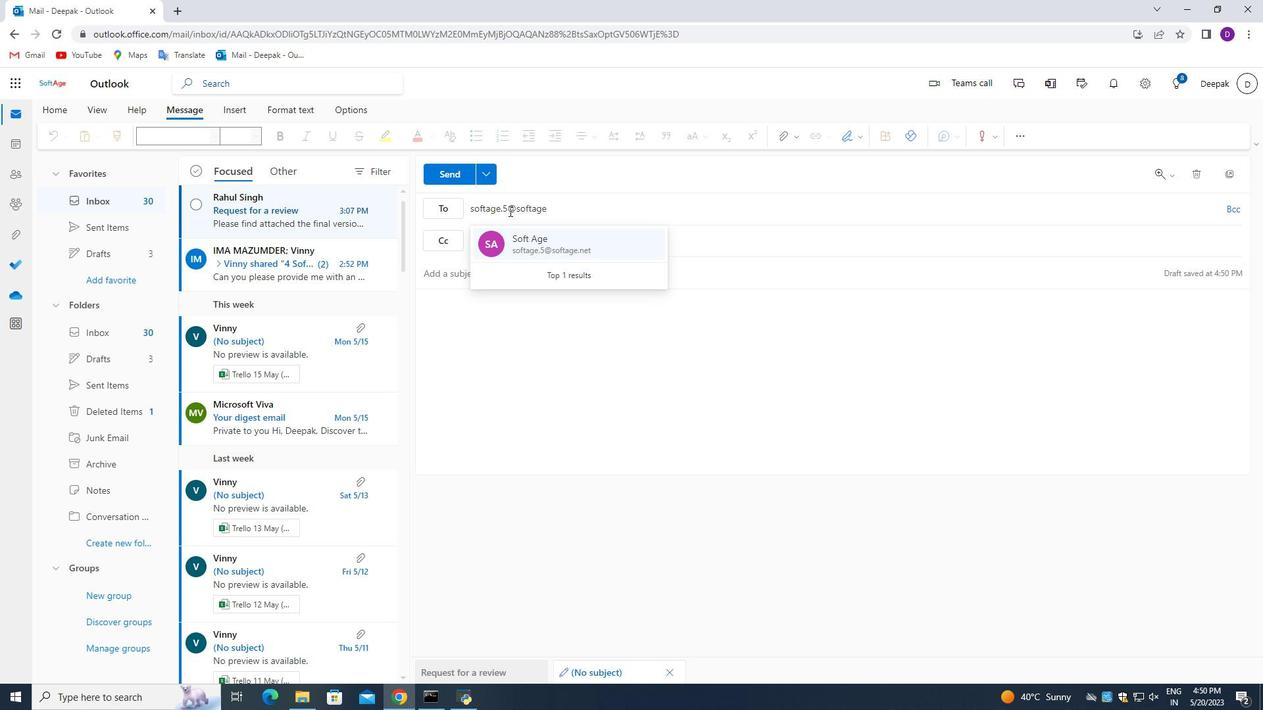 
Action: Mouse moved to (655, 232)
Screenshot: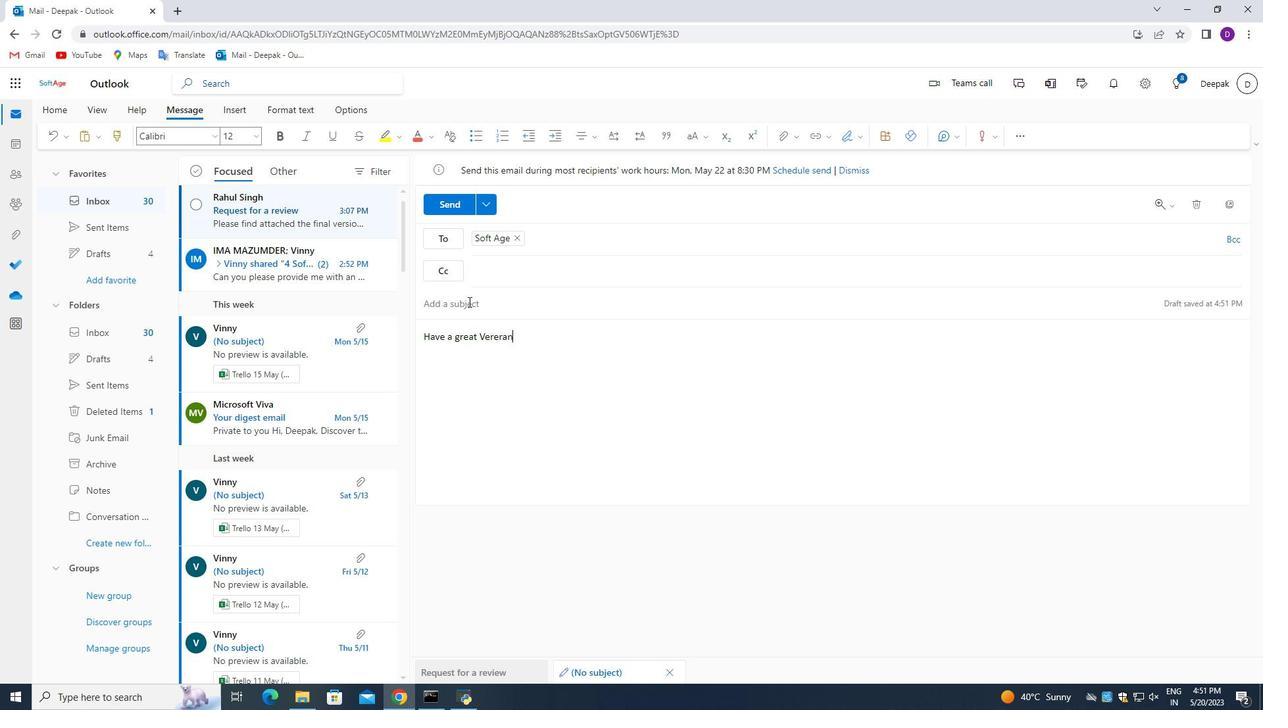 
Action: Mouse pressed left at (832, 218)
Screenshot: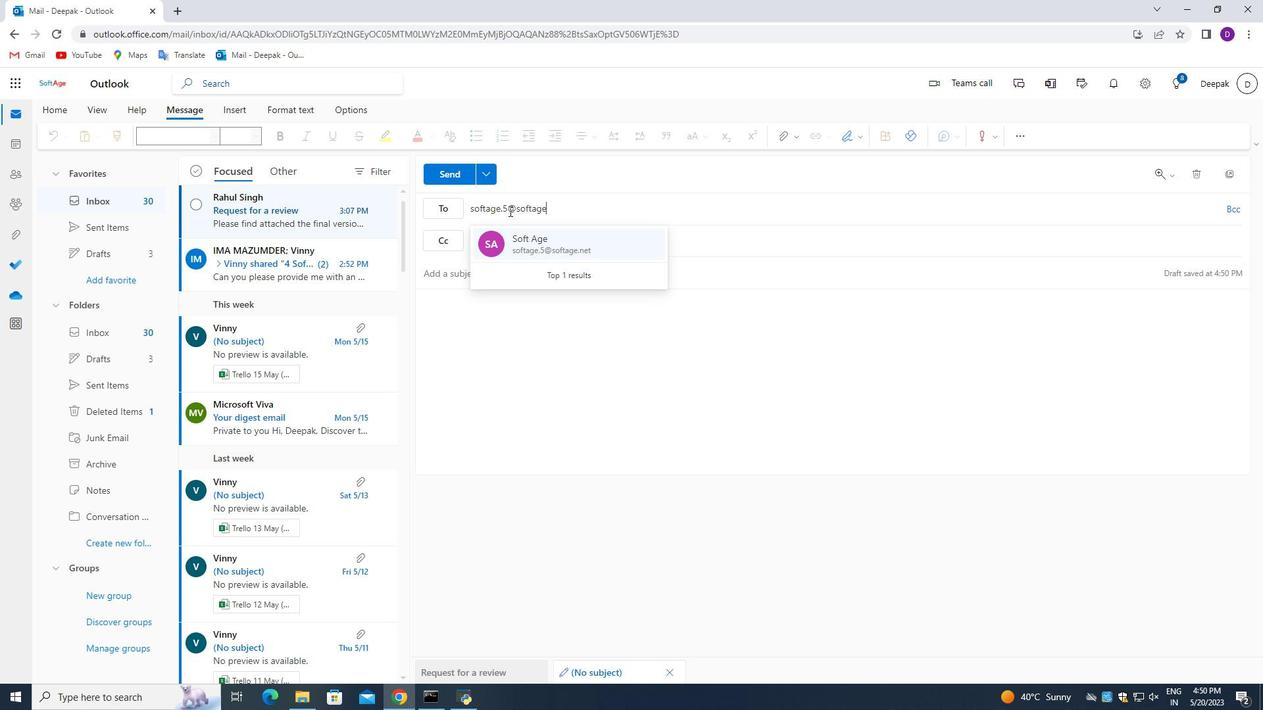 
Action: Mouse moved to (665, 253)
Screenshot: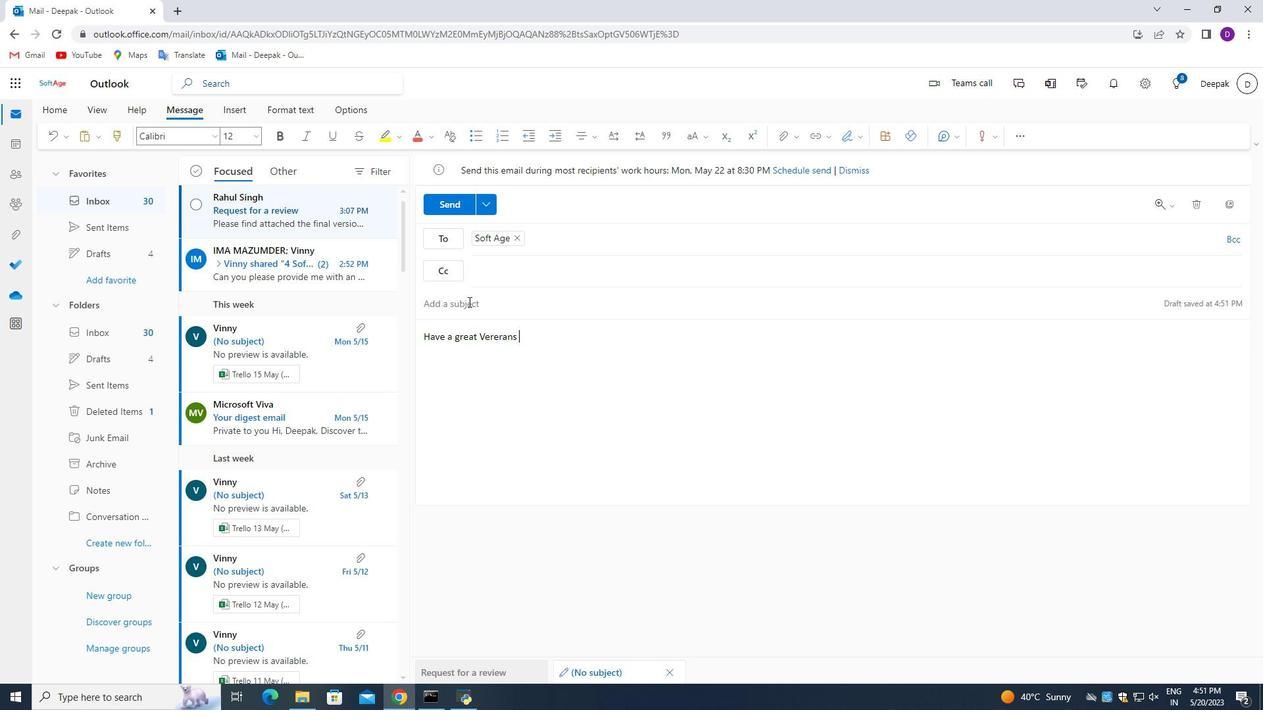 
Action: Mouse pressed left at (712, 222)
Screenshot: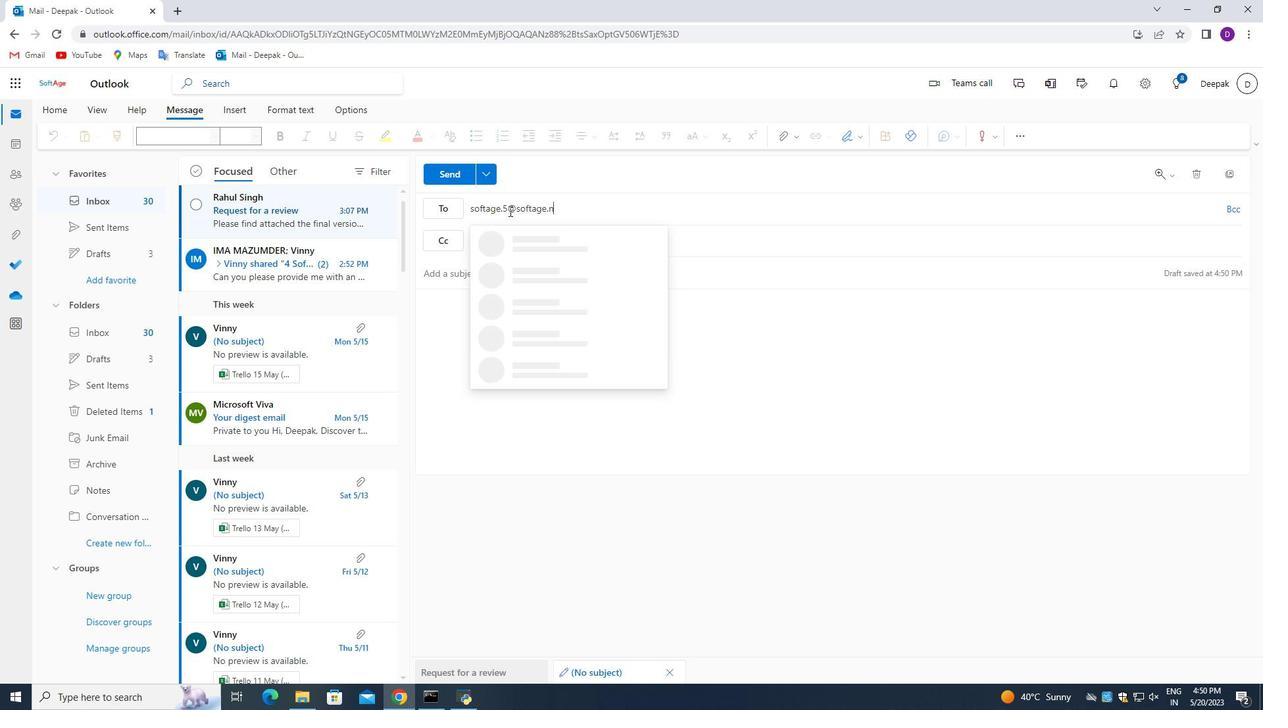 
Action: Mouse moved to (668, 254)
Screenshot: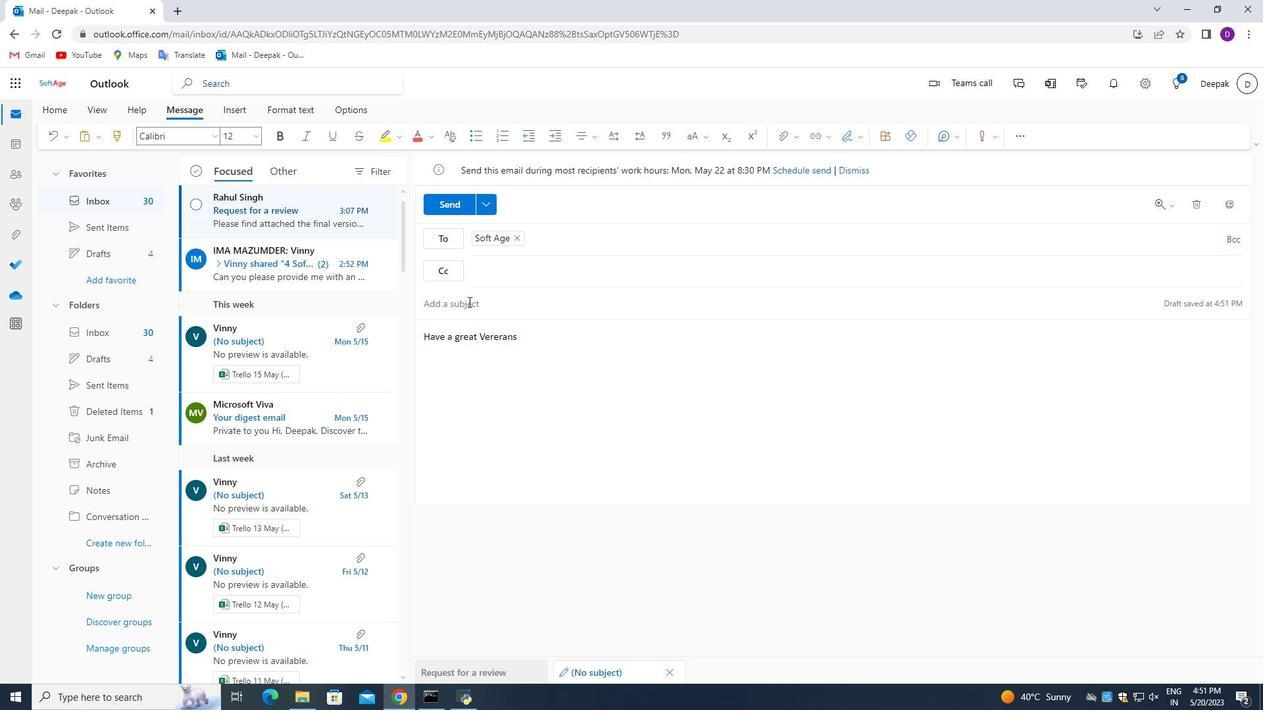 
Action: Key pressed <Key.backspace>
Screenshot: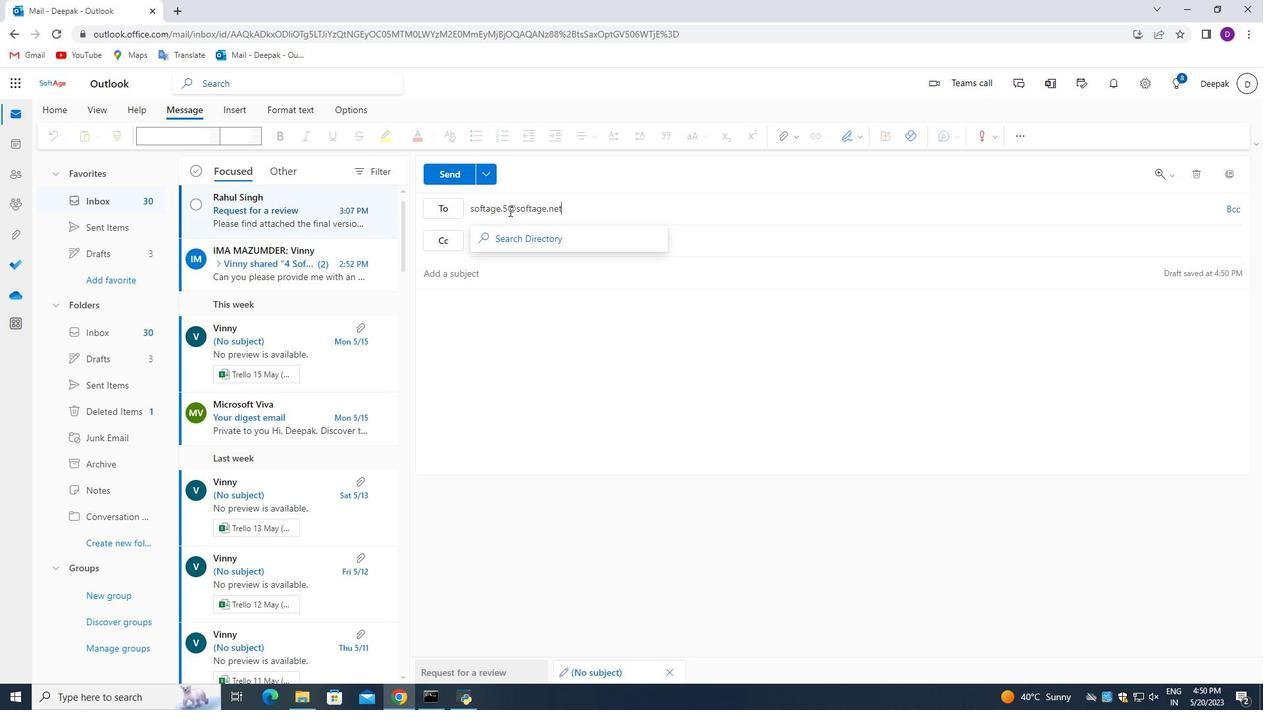 
Action: Mouse moved to (679, 259)
Screenshot: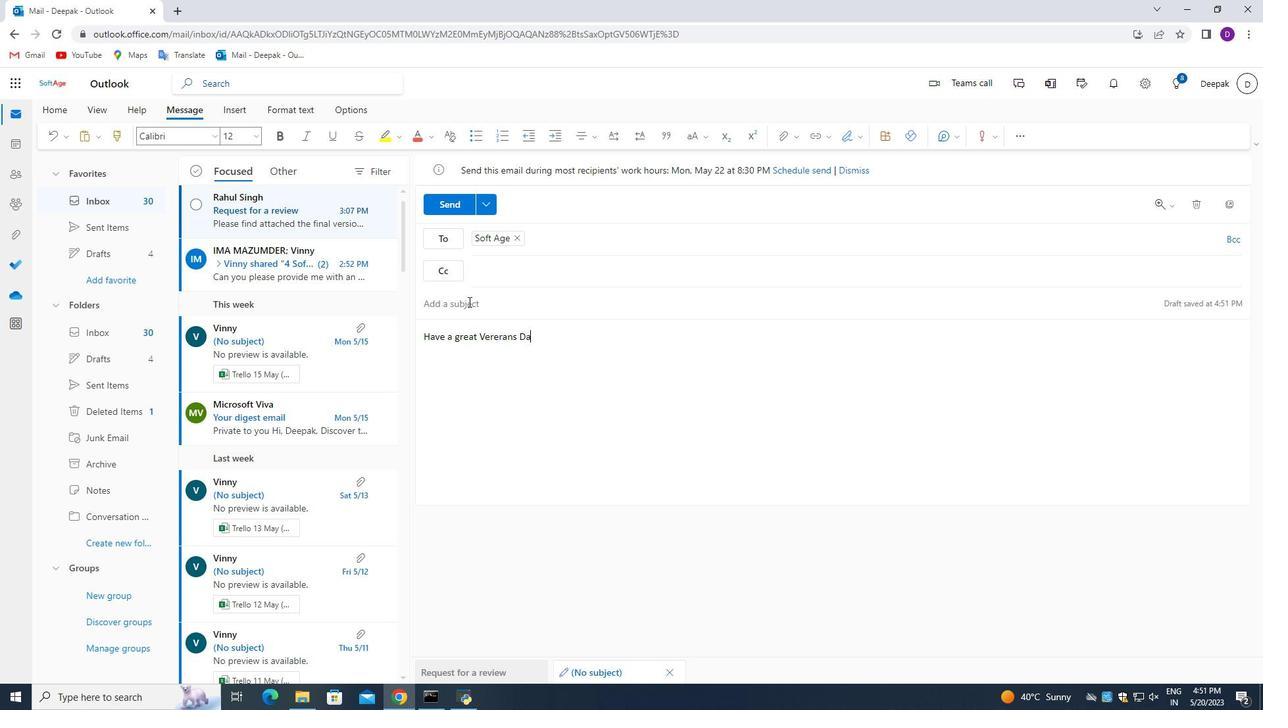 
Action: Key pressed <Key.backspace><Key.backspace><Key.backspace><Key.backspace><Key.backspace><Key.backspace>
Screenshot: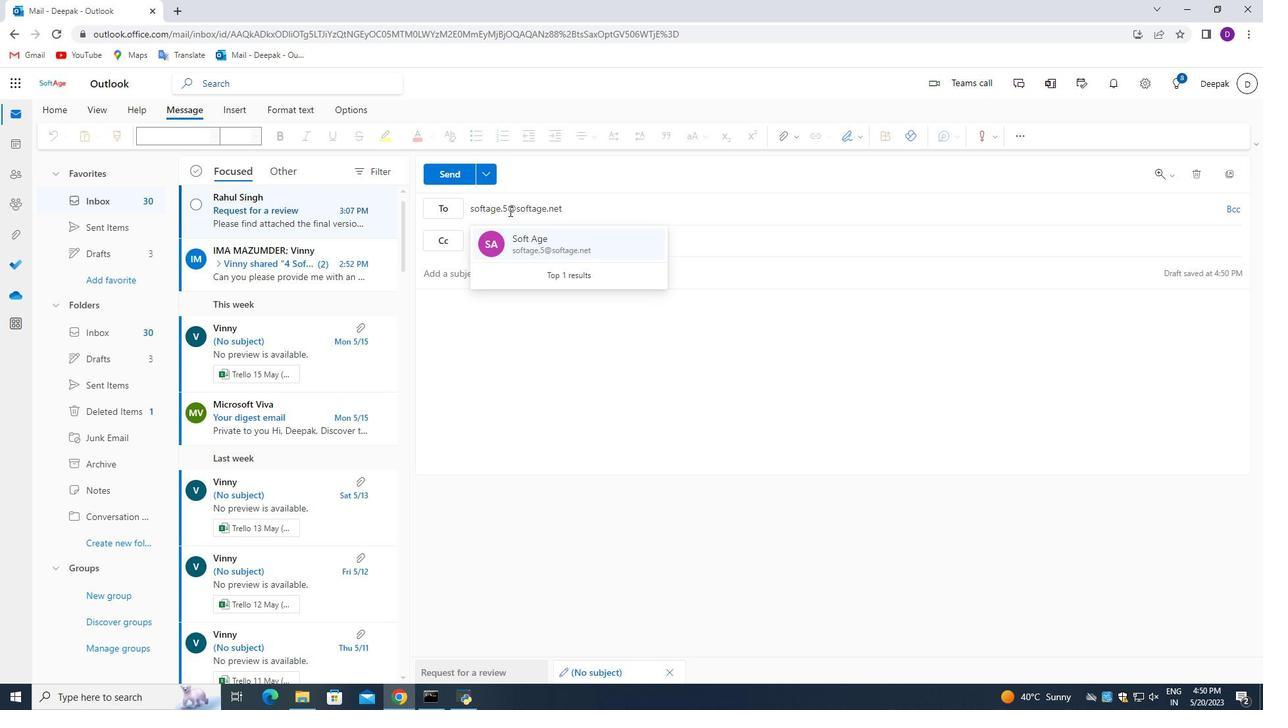
Action: Mouse moved to (680, 261)
Screenshot: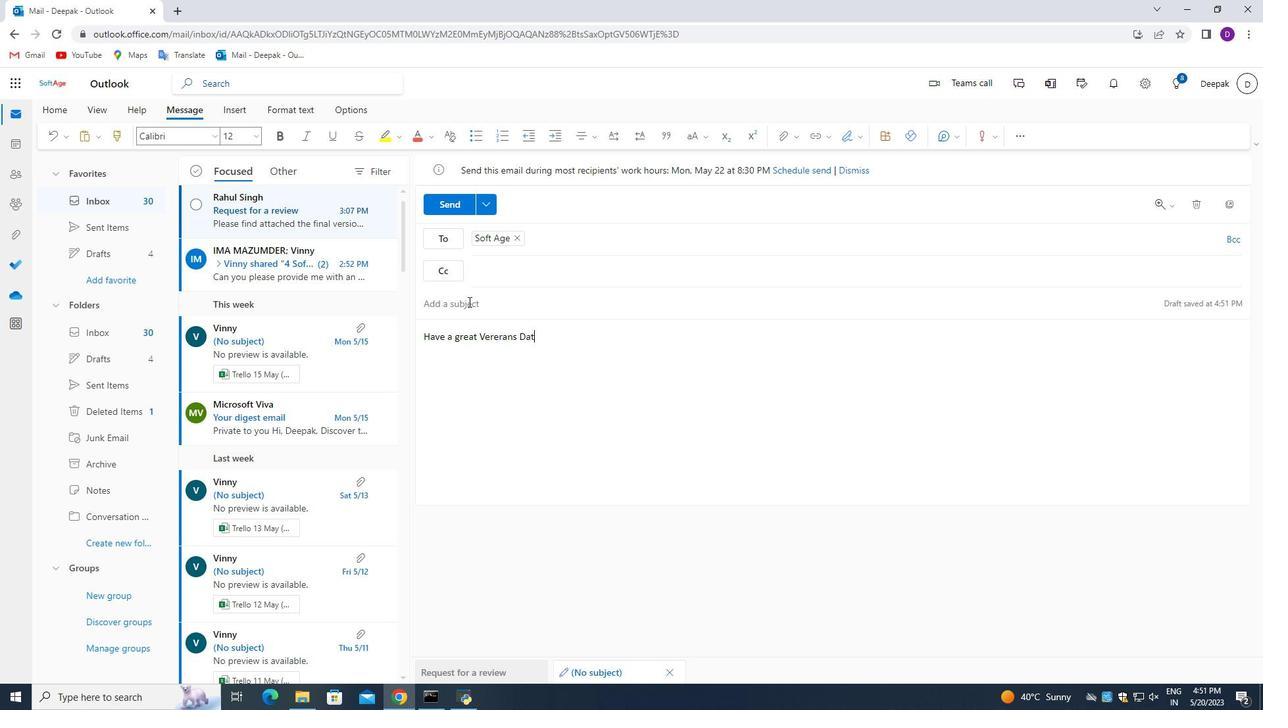 
Action: Key pressed <Key.backspace>
Screenshot: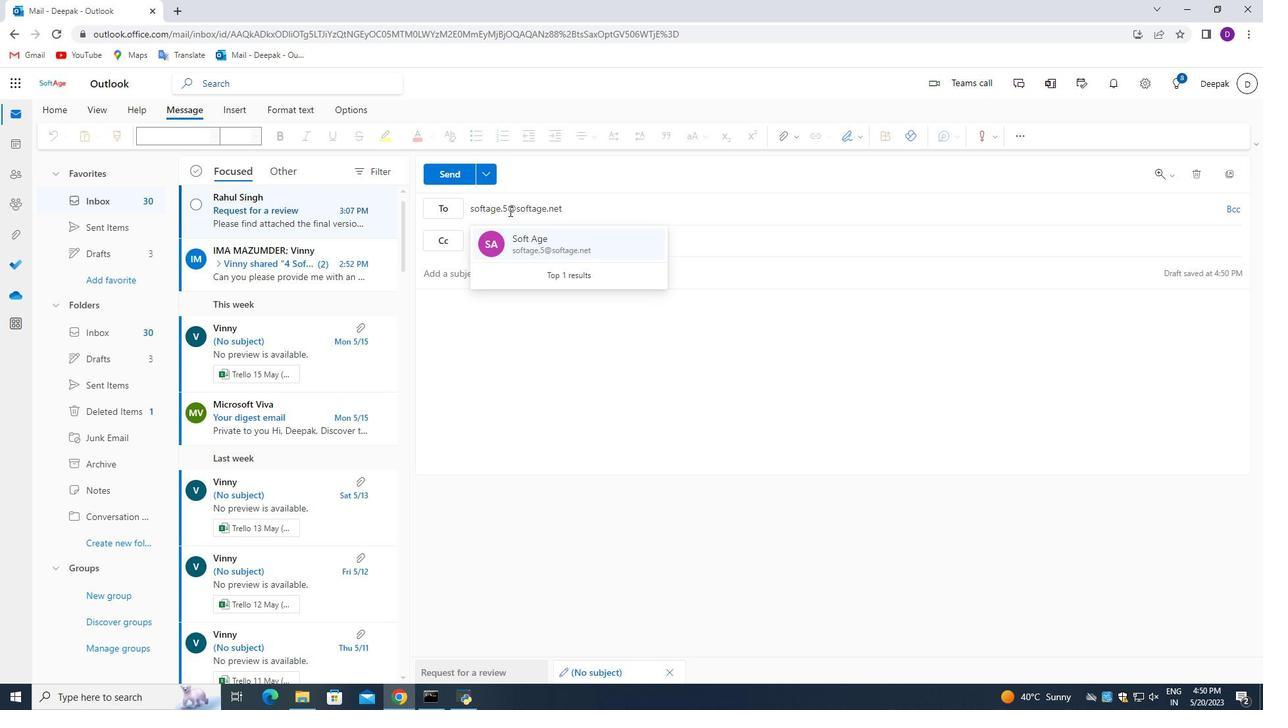 
Action: Mouse moved to (680, 266)
Screenshot: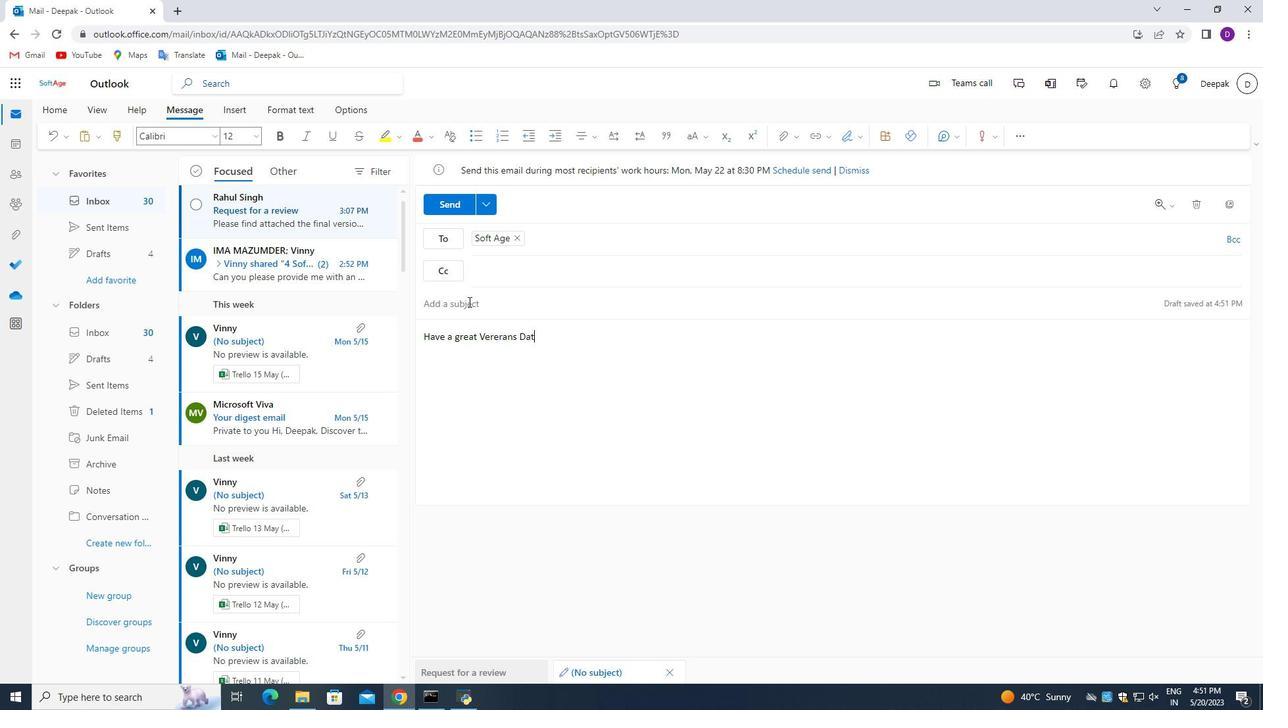 
Action: Key pressed <Key.backspace>
Screenshot: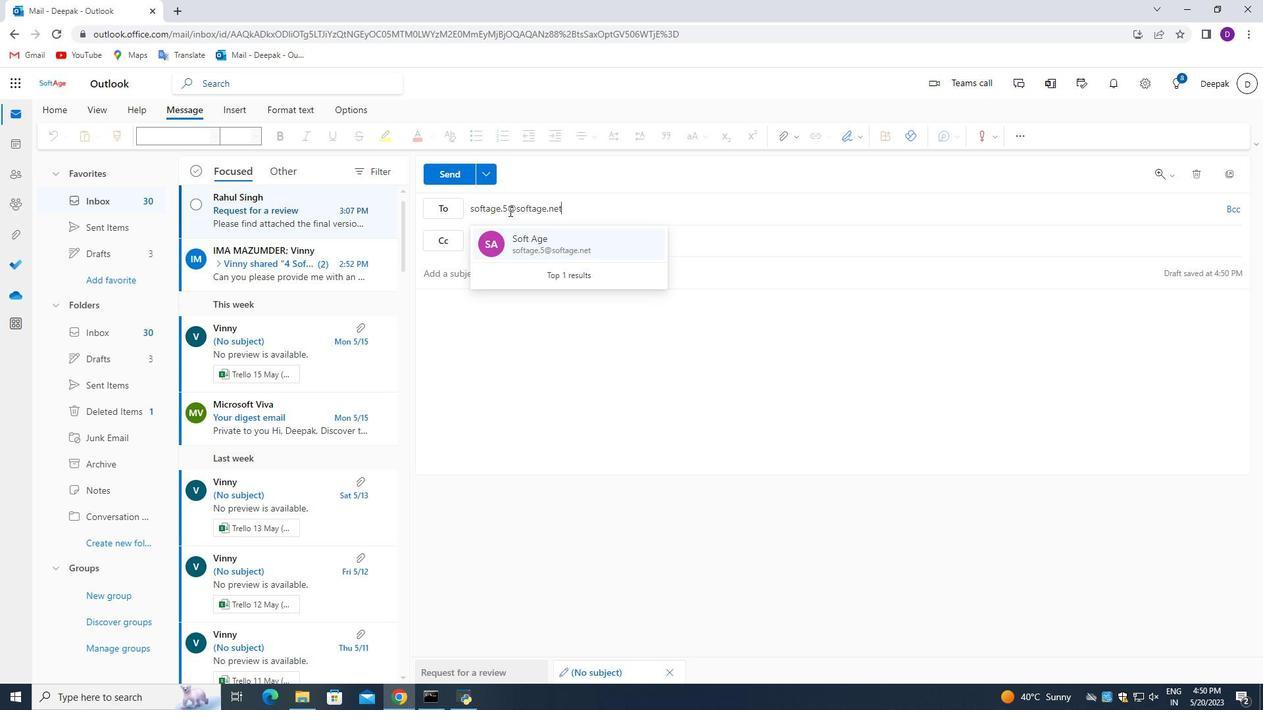 
Action: Mouse moved to (679, 271)
Screenshot: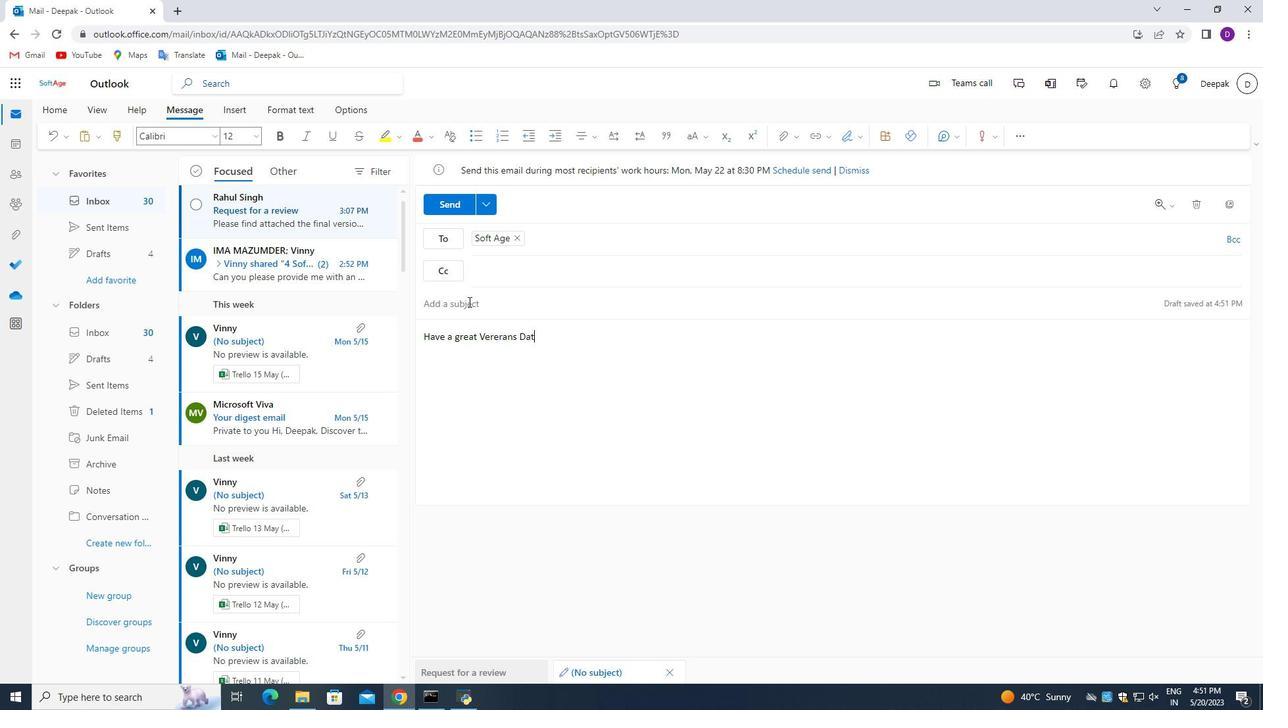 
Action: Key pressed <Key.backspace>
Screenshot: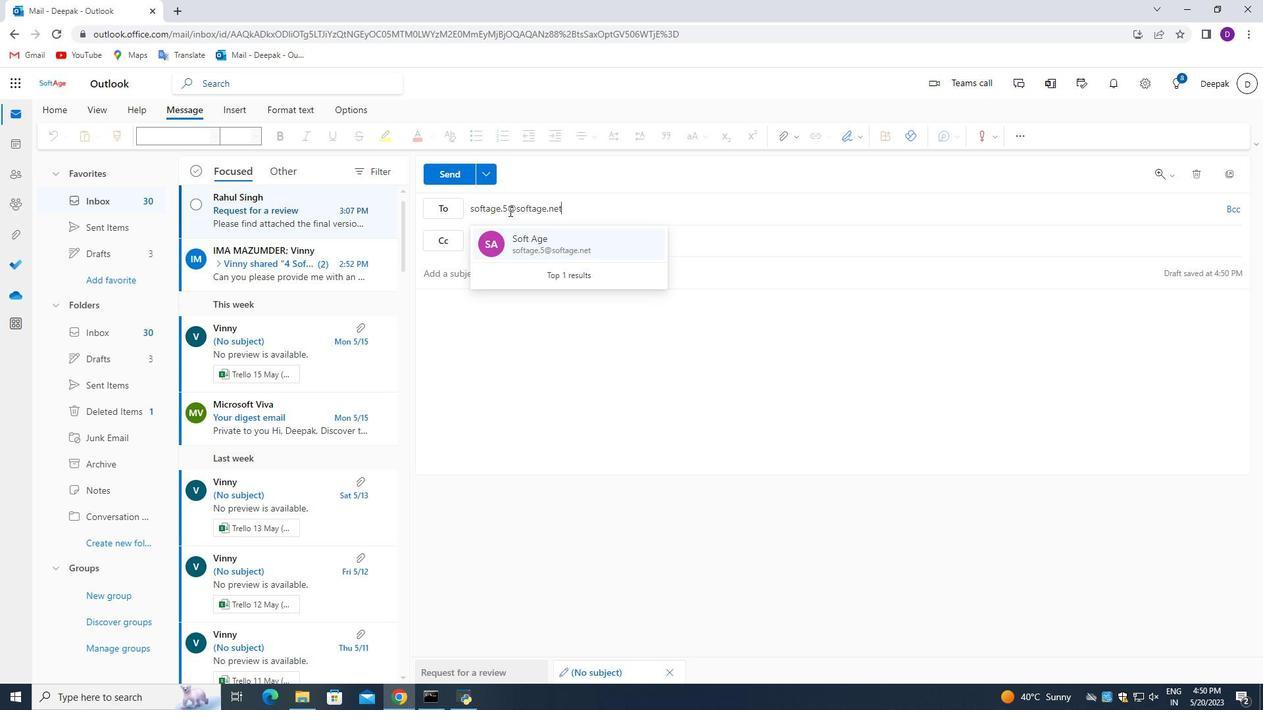 
Action: Mouse moved to (679, 282)
Screenshot: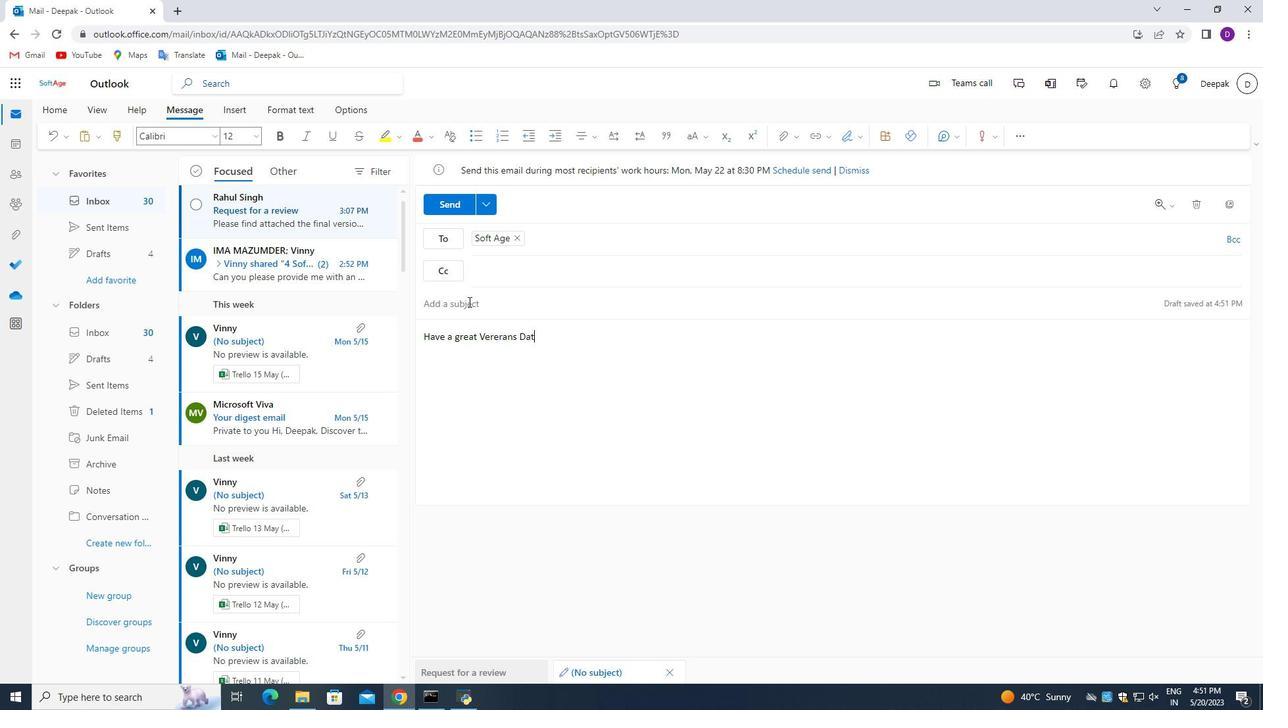 
Action: Key pressed <Key.backspace>
Screenshot: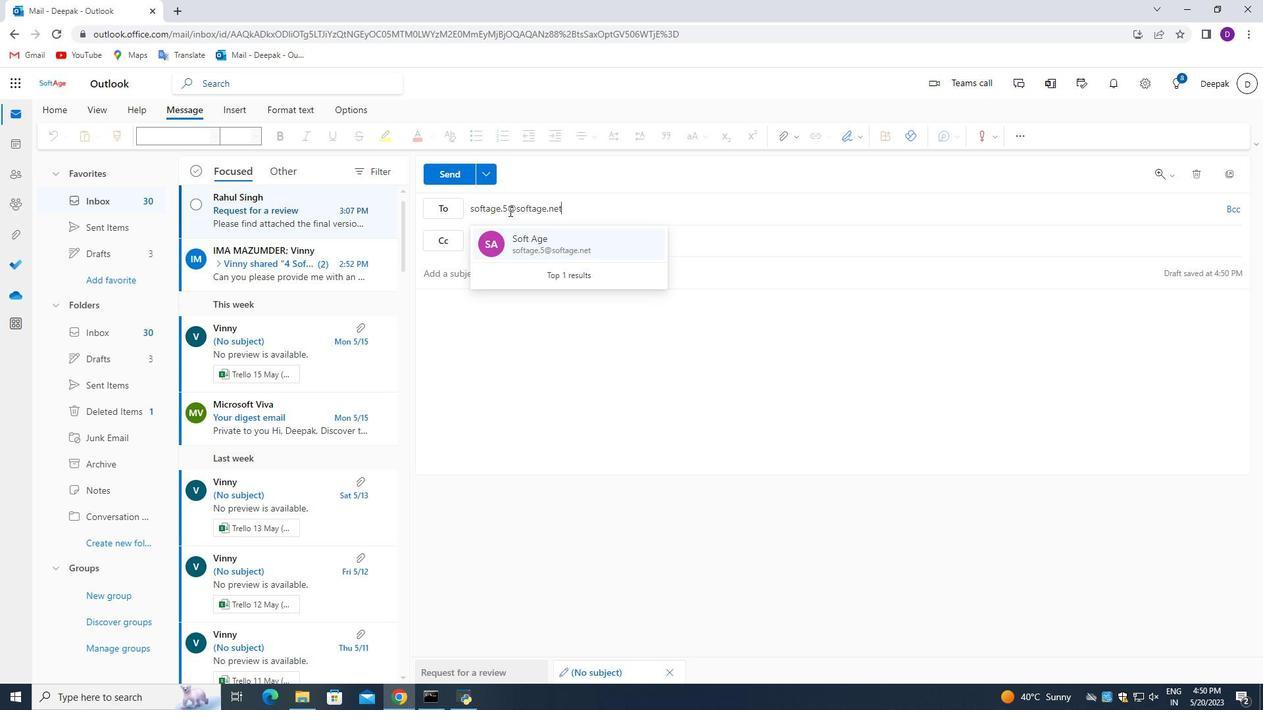 
Action: Mouse moved to (685, 295)
Screenshot: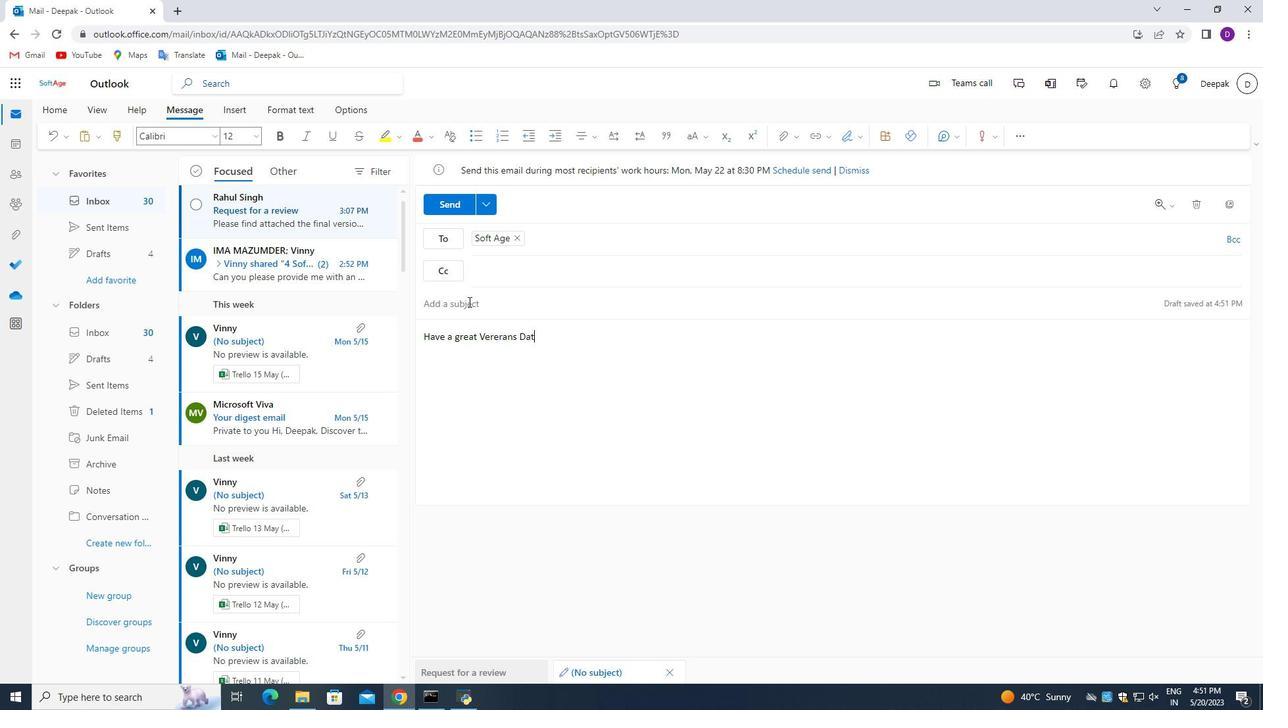 
Action: Key pressed <Key.backspace>
Screenshot: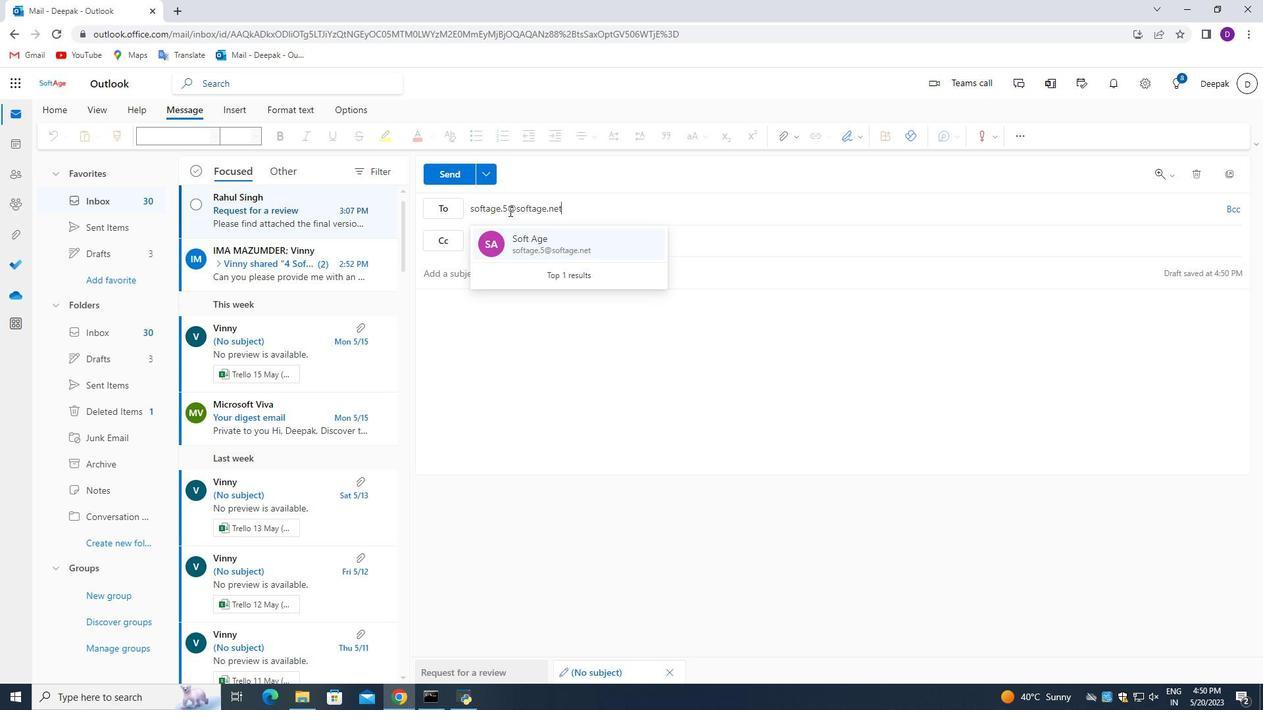 
Action: Mouse moved to (693, 301)
Screenshot: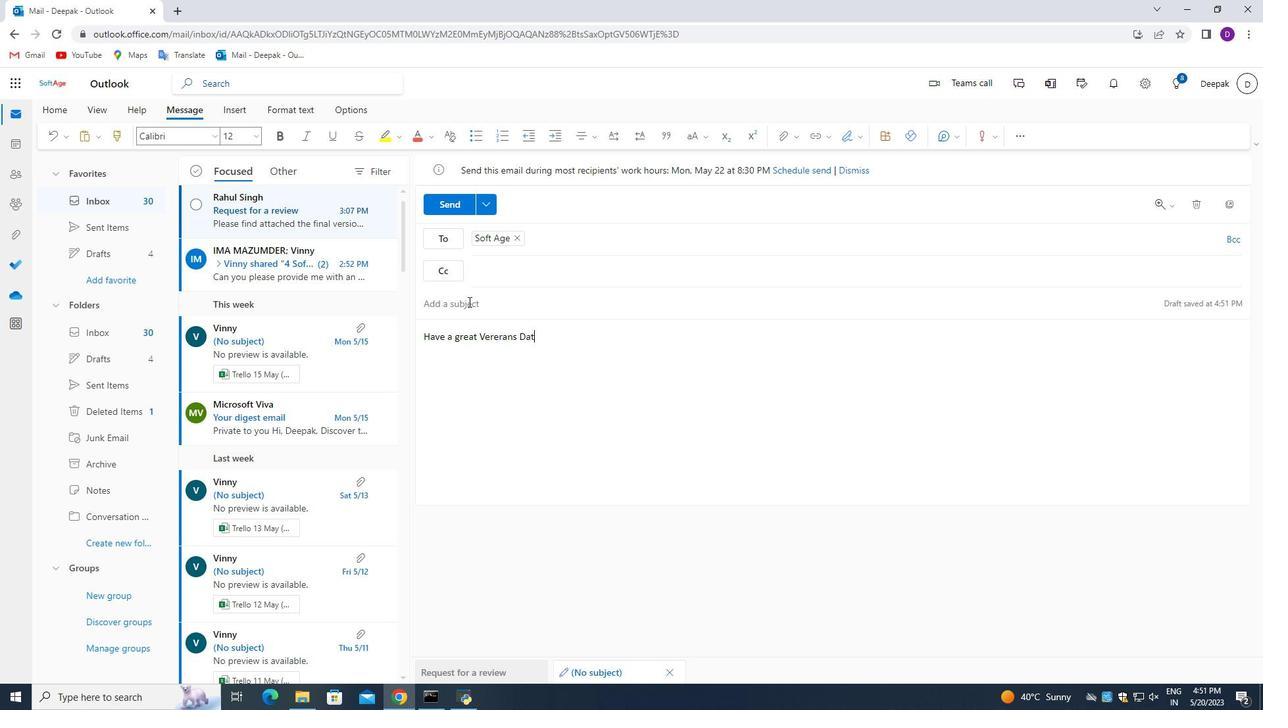 
Action: Key pressed <Key.backspace>
Screenshot: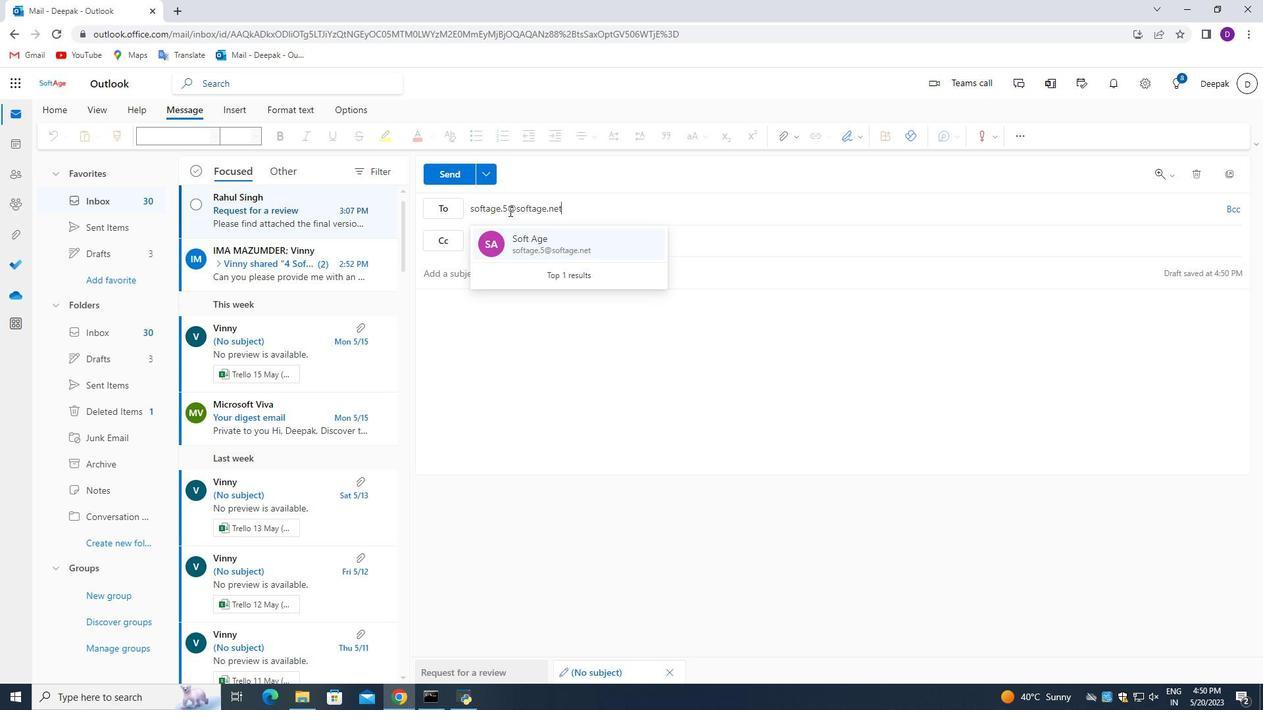 
Action: Mouse moved to (702, 301)
Screenshot: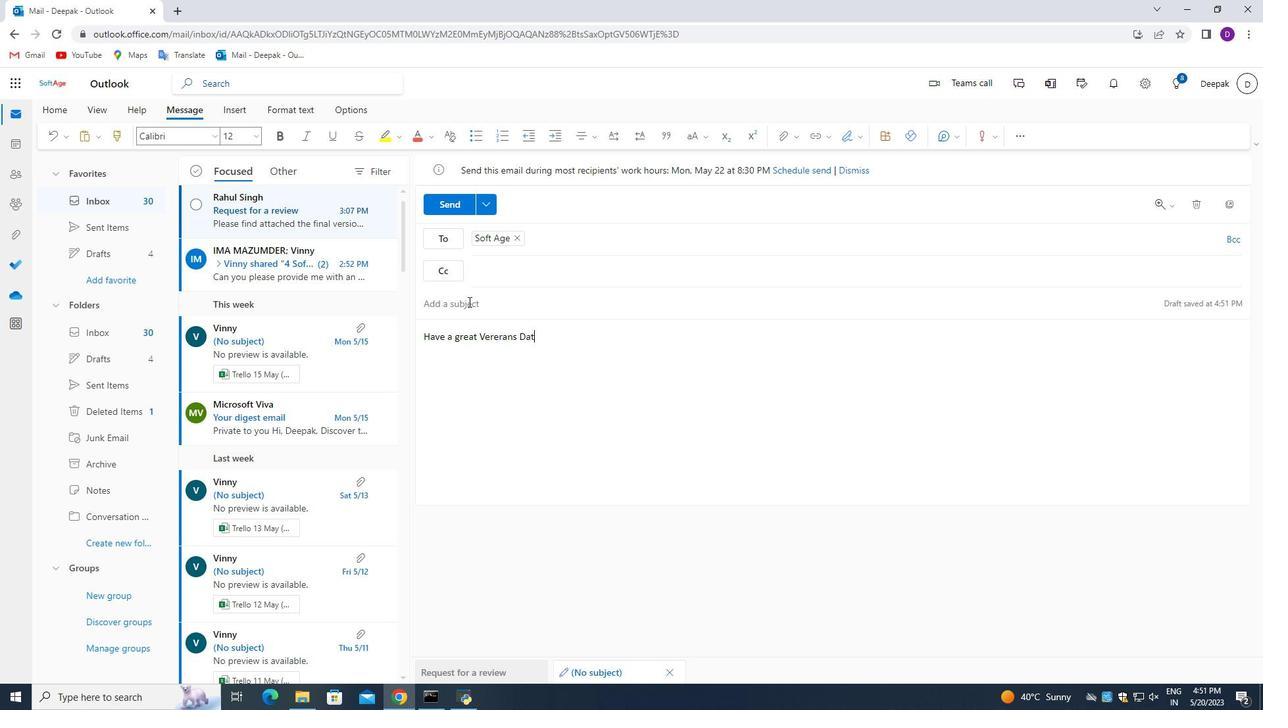 
Action: Key pressed <Key.backspace>
Screenshot: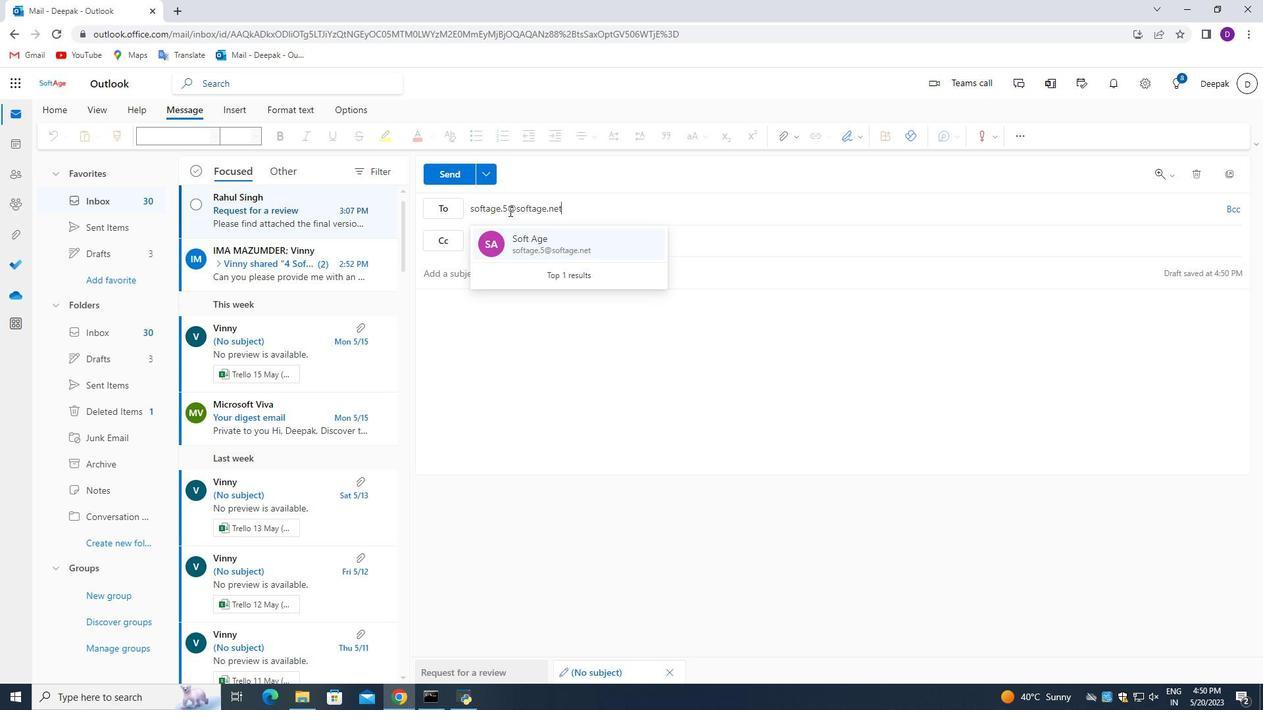 
Action: Mouse moved to (710, 301)
Screenshot: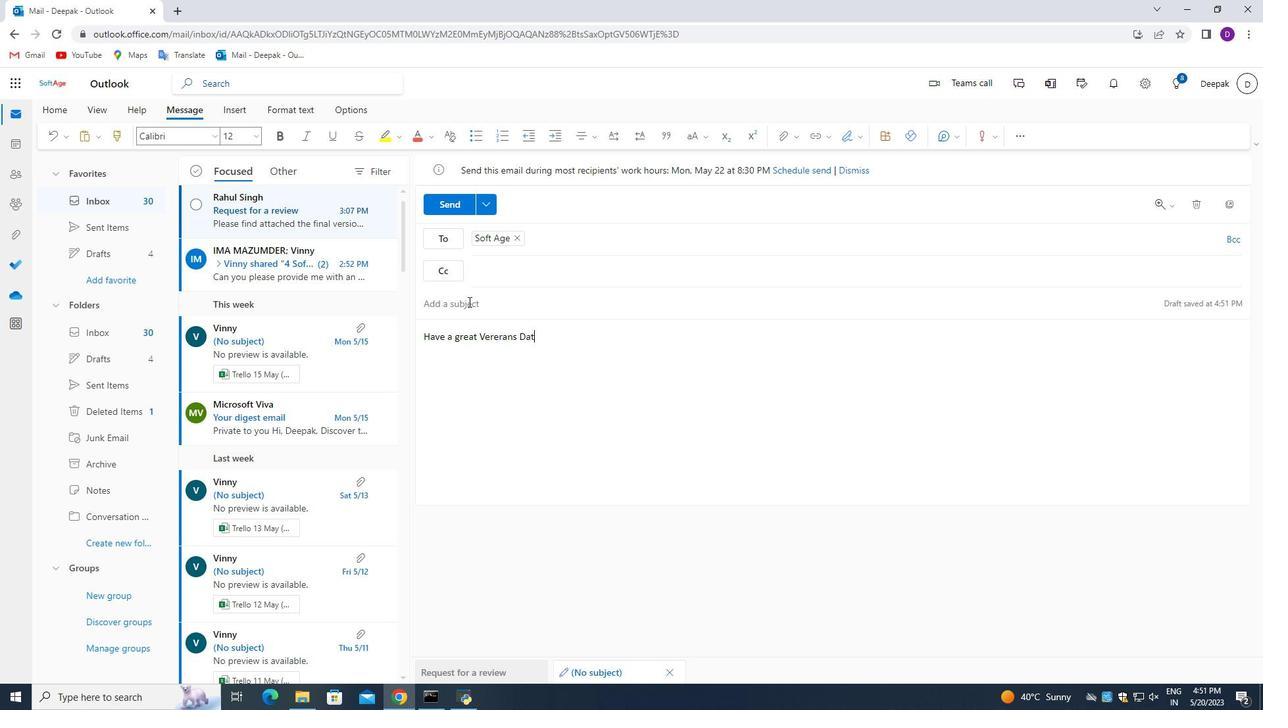 
Action: Key pressed <Key.backspace>
Screenshot: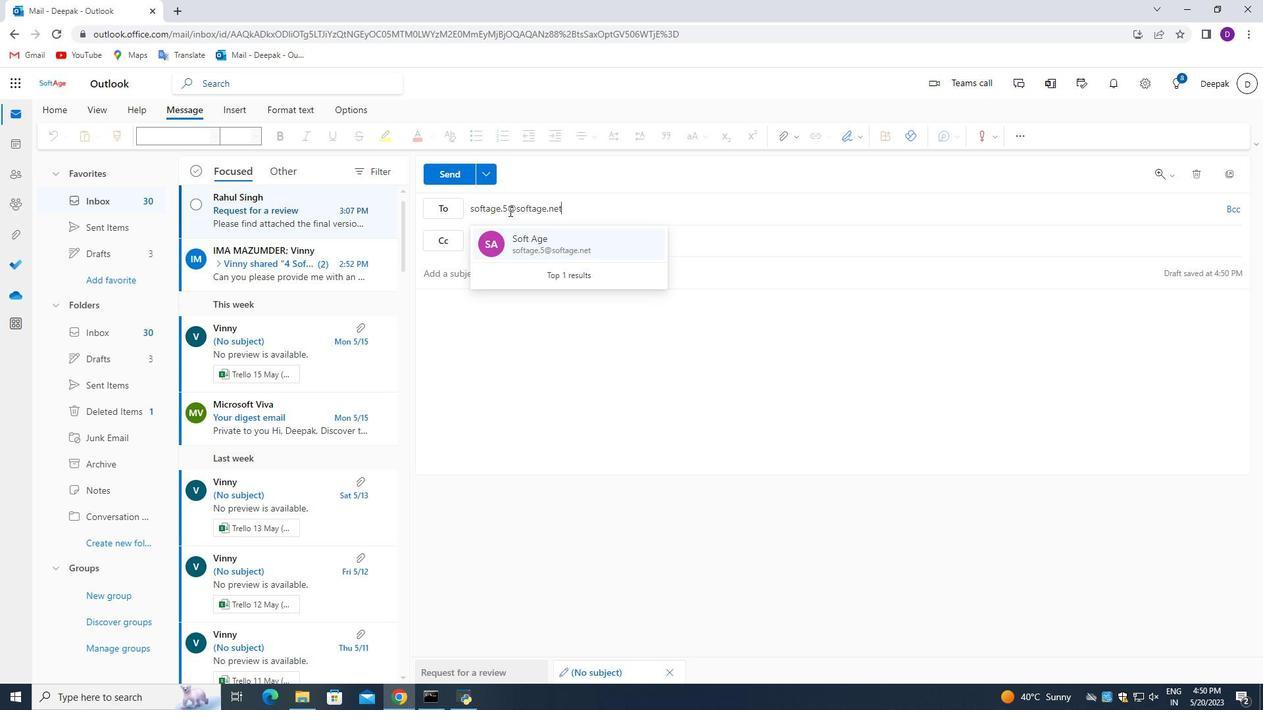 
Action: Mouse moved to (720, 301)
Screenshot: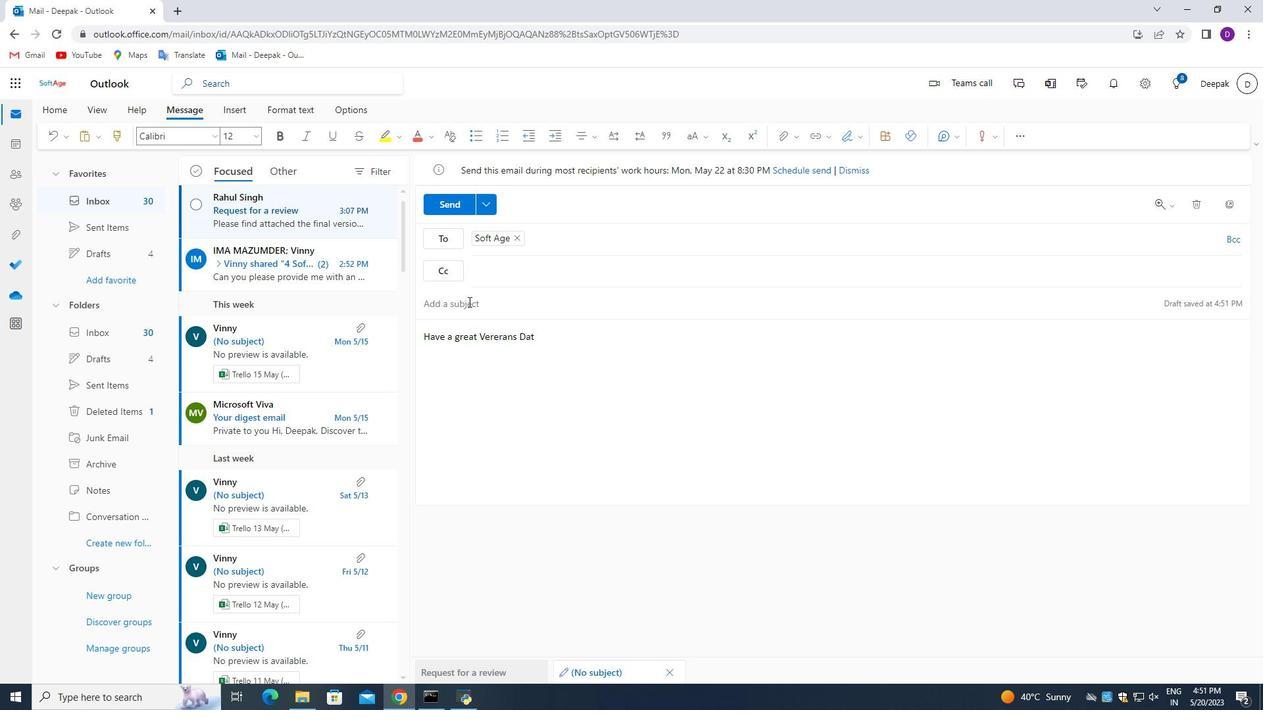 
Action: Key pressed <Key.backspace>
Screenshot: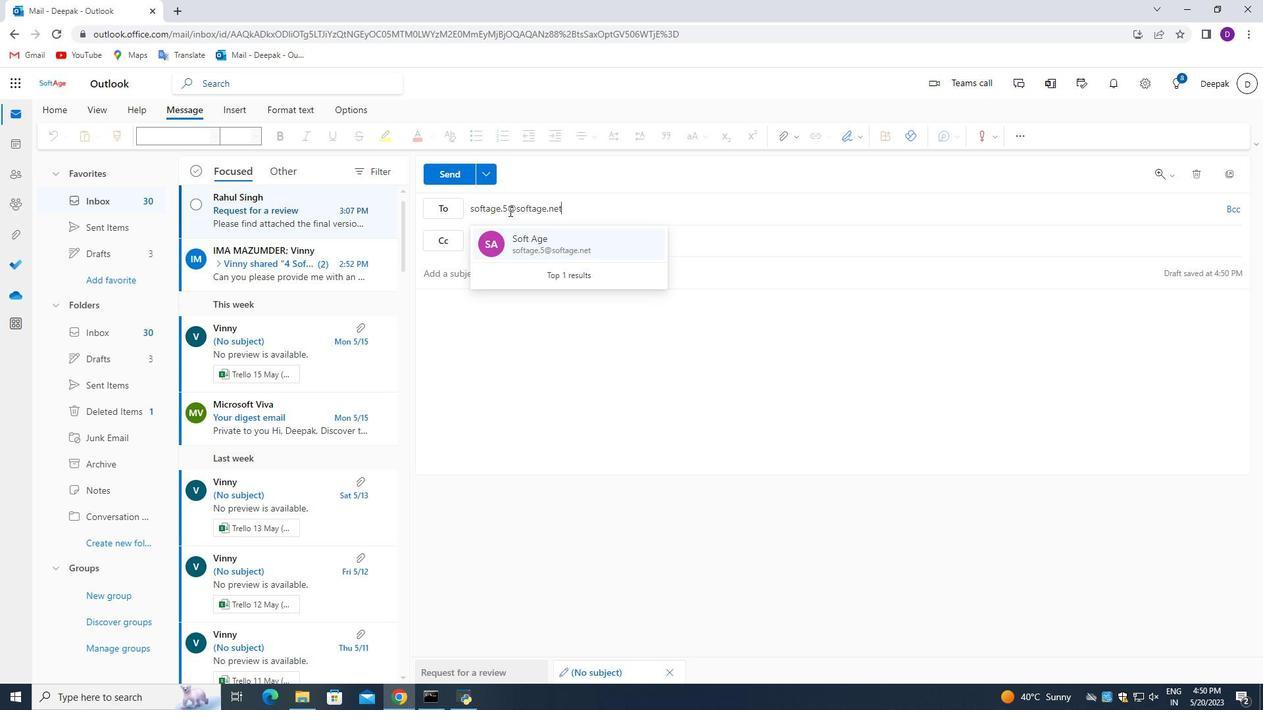 
Action: Mouse moved to (734, 301)
Screenshot: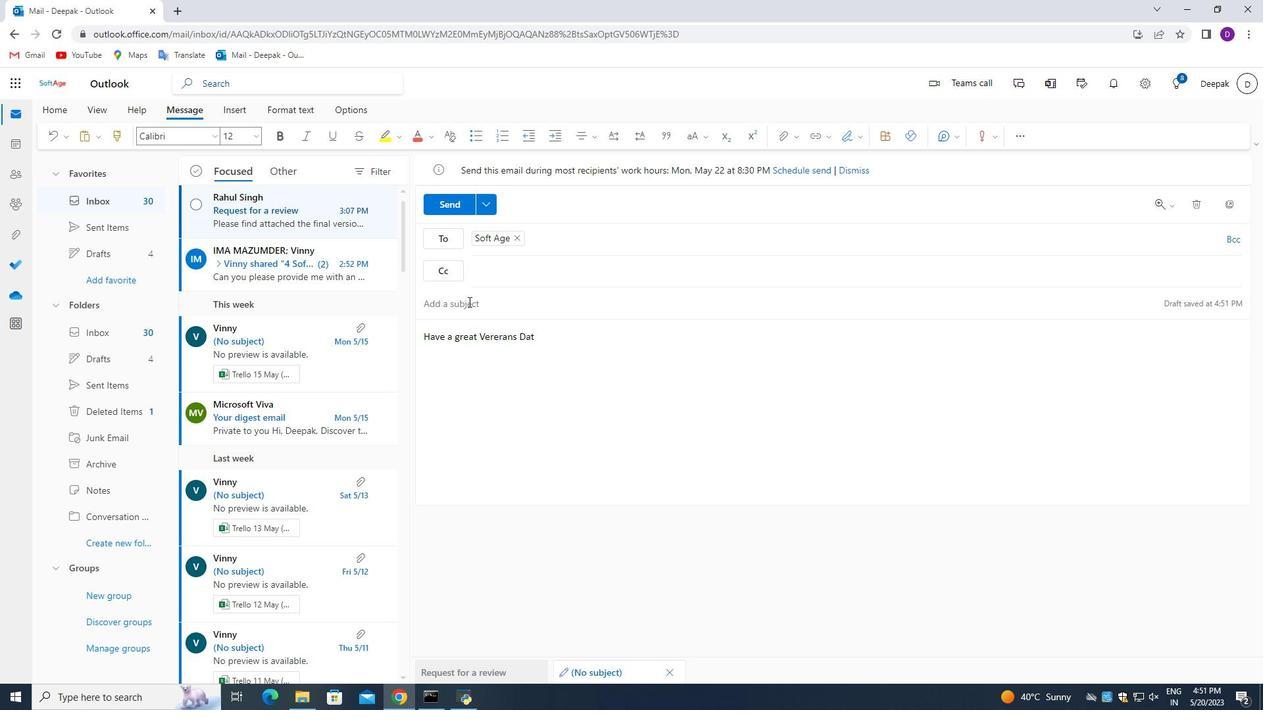 
Action: Key pressed <Key.backspace>
Screenshot: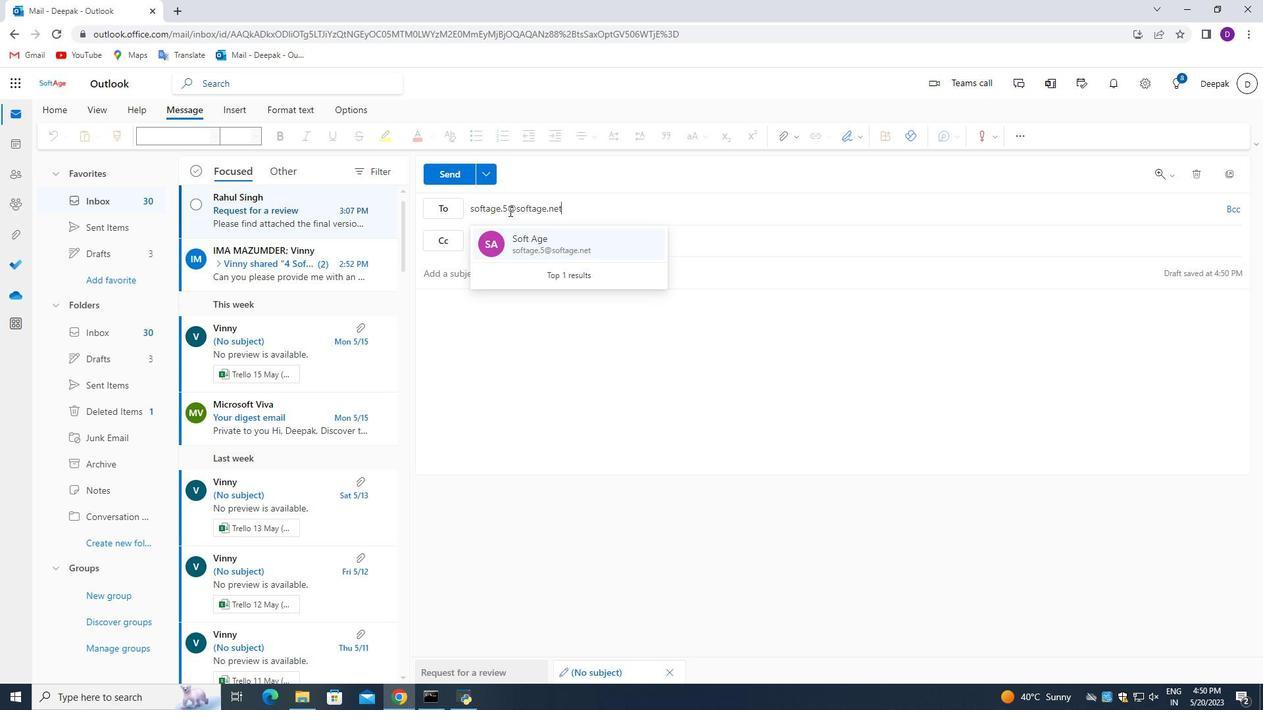 
Action: Mouse moved to (738, 301)
Screenshot: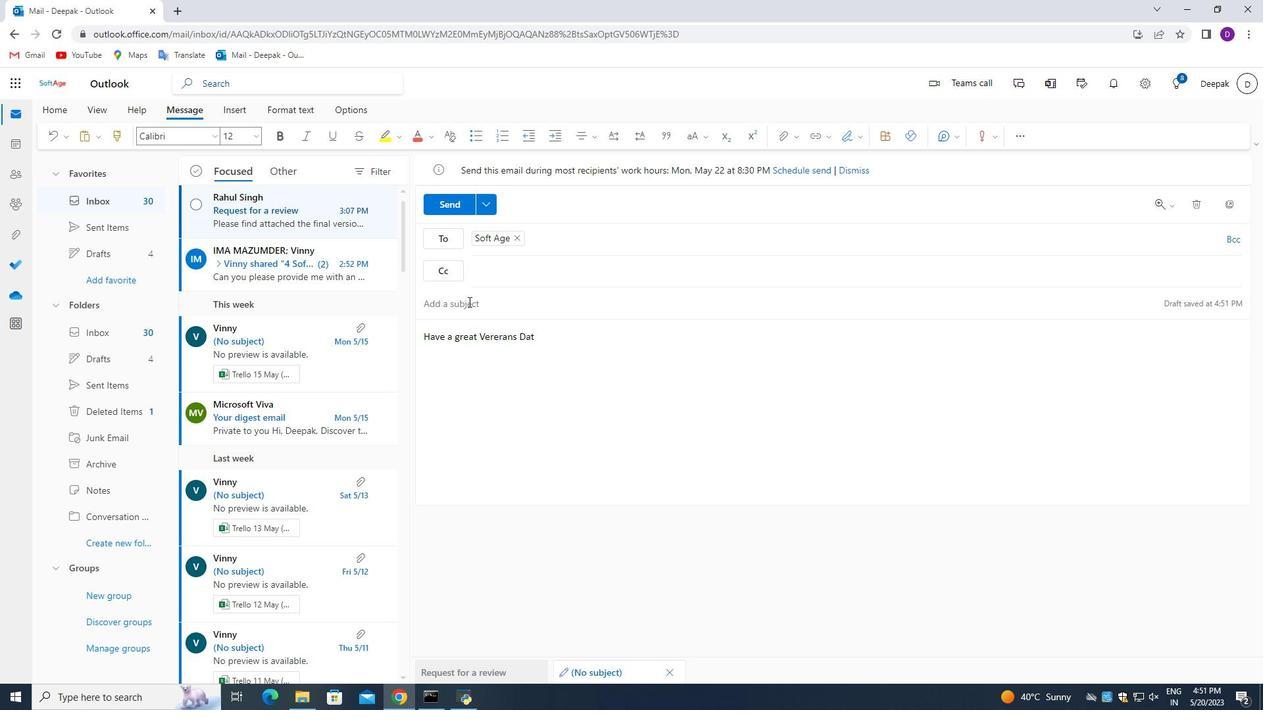 
Action: Key pressed <Key.backspace><Key.backspace><Key.backspace>
Screenshot: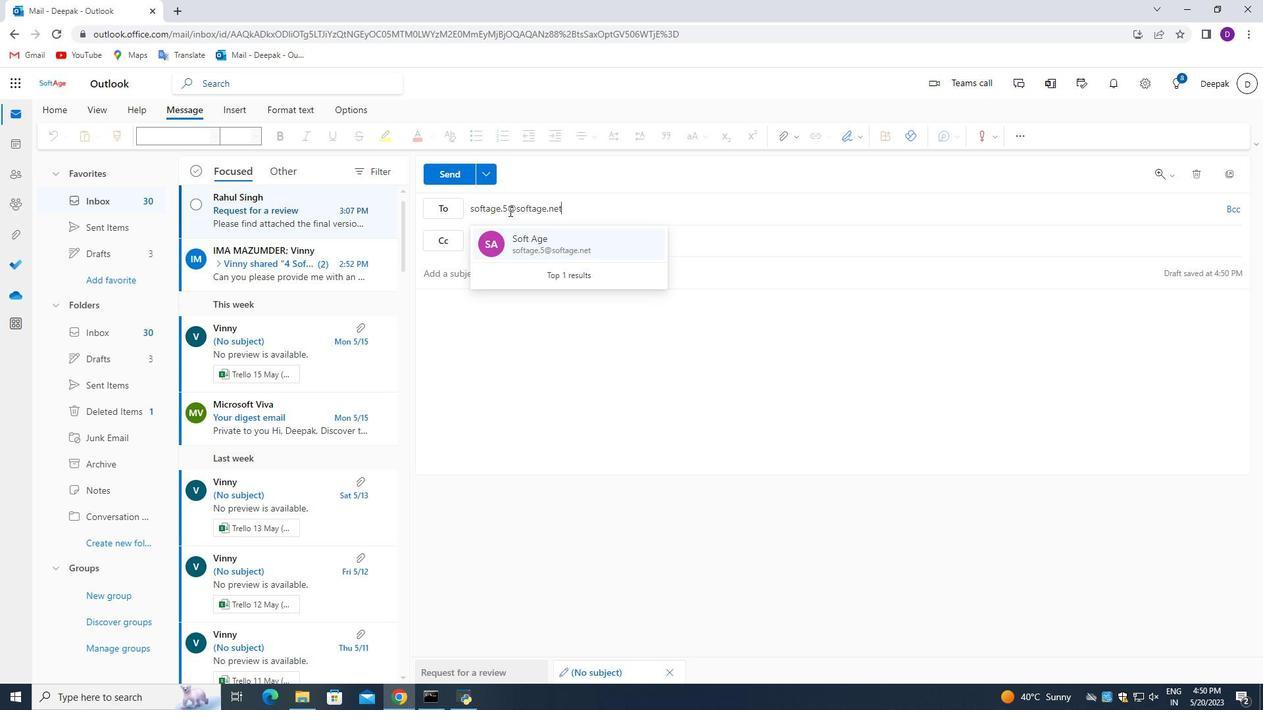 
Action: Mouse moved to (740, 298)
Screenshot: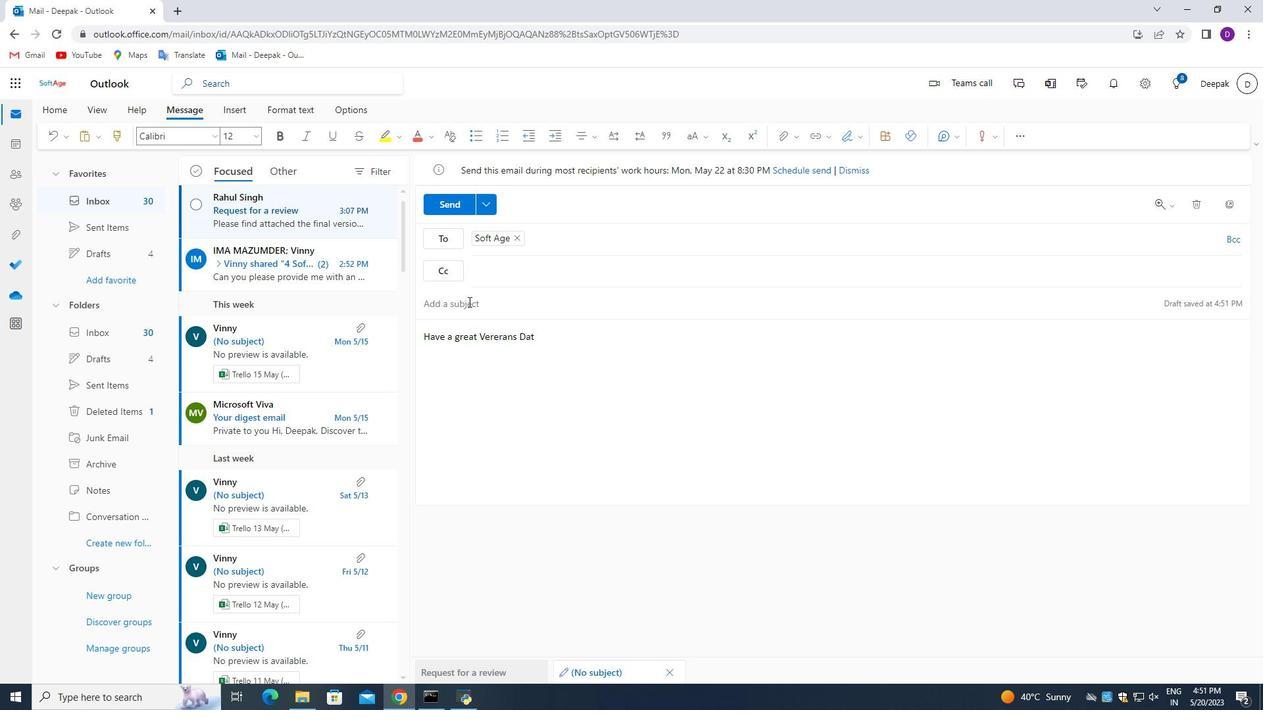 
Action: Key pressed <Key.backspace>
Screenshot: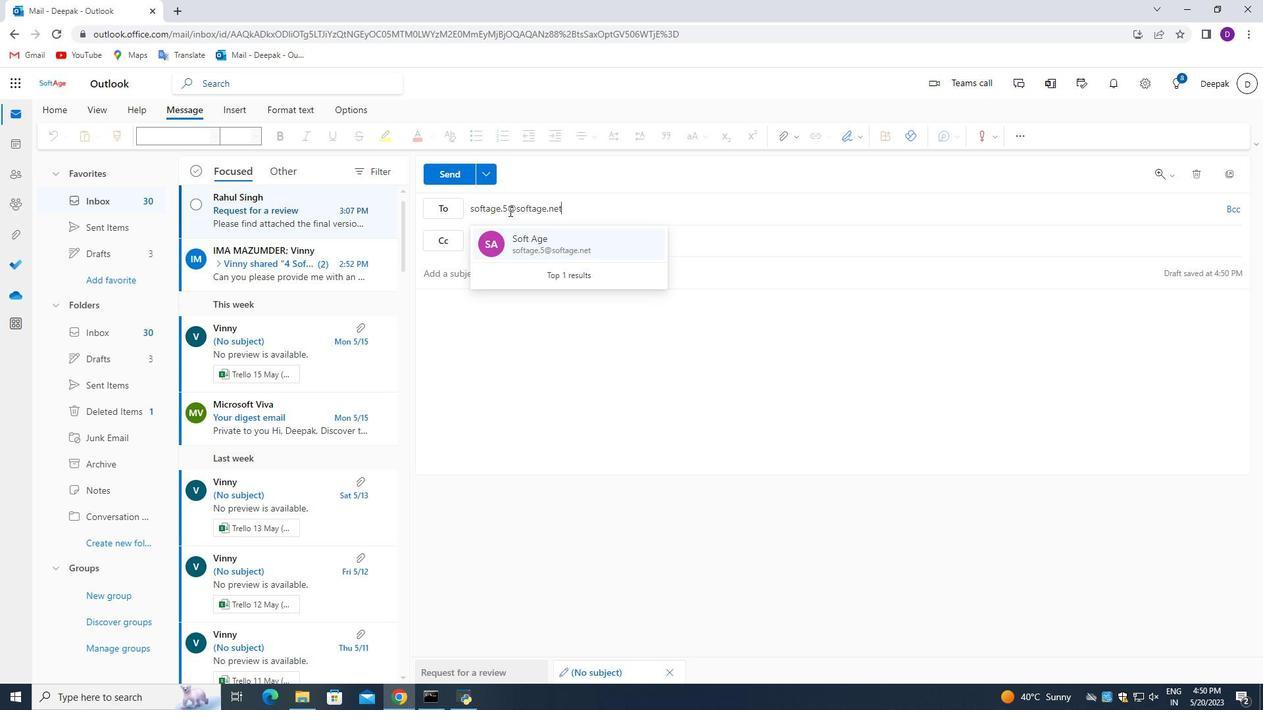 
Action: Mouse moved to (733, 294)
Screenshot: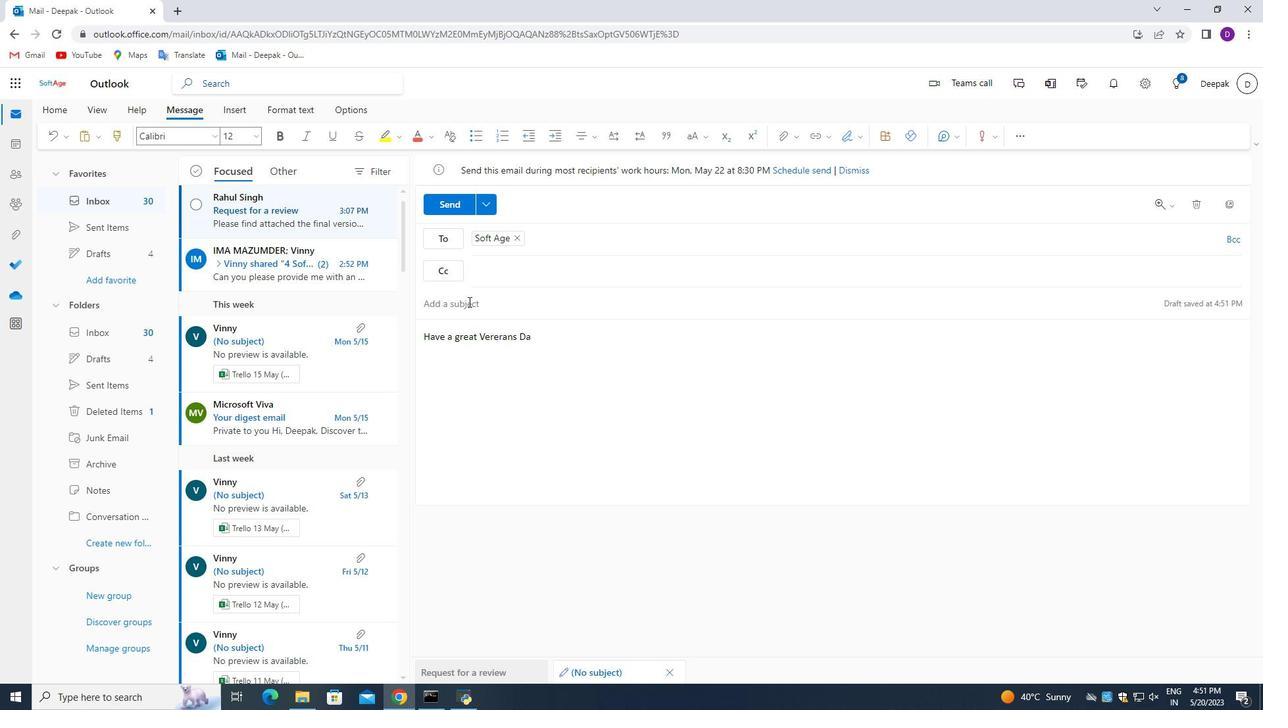 
Action: Key pressed <Key.caps_lock>
Screenshot: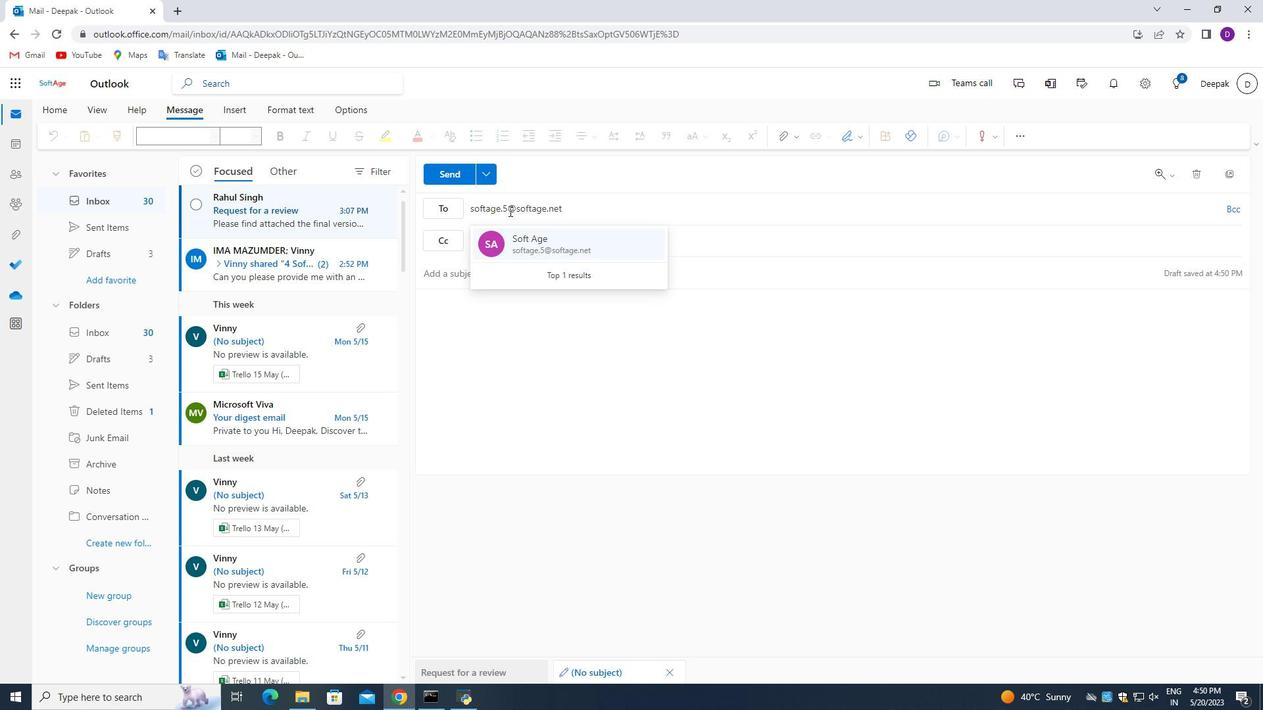
Action: Mouse moved to (725, 299)
Screenshot: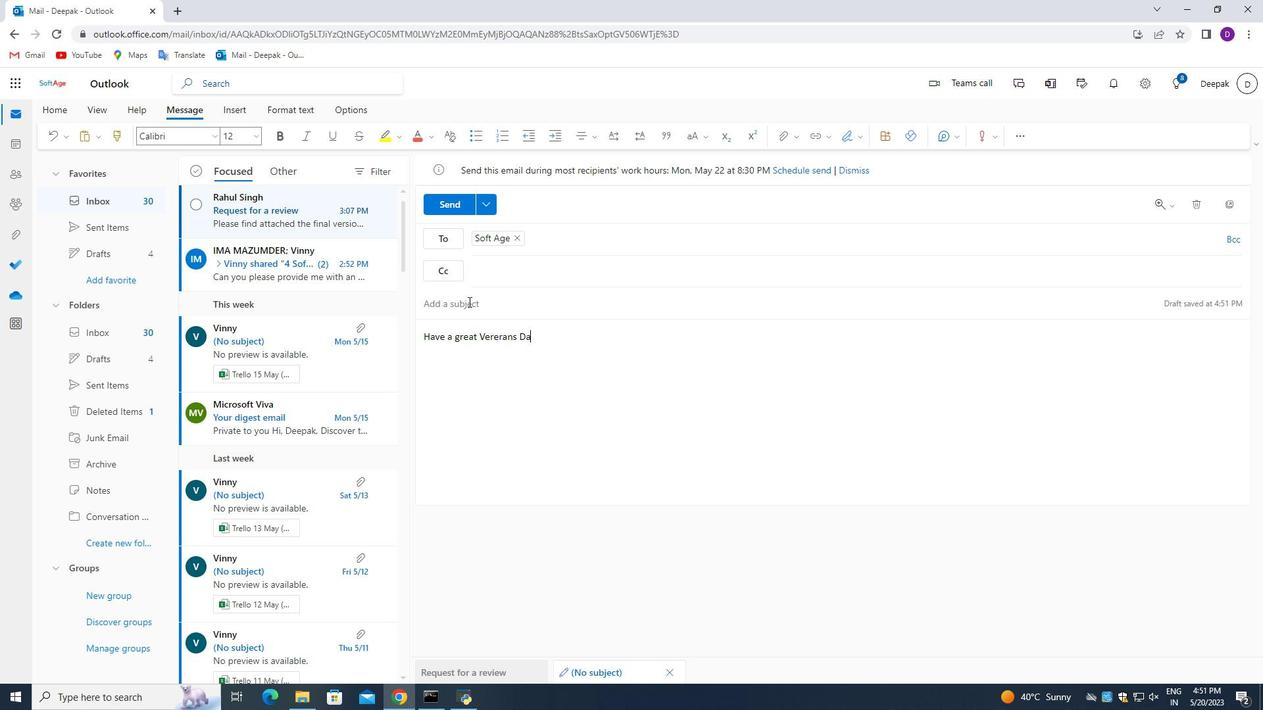 
Action: Key pressed <Key.shift>G<Key.caps_lock>
Screenshot: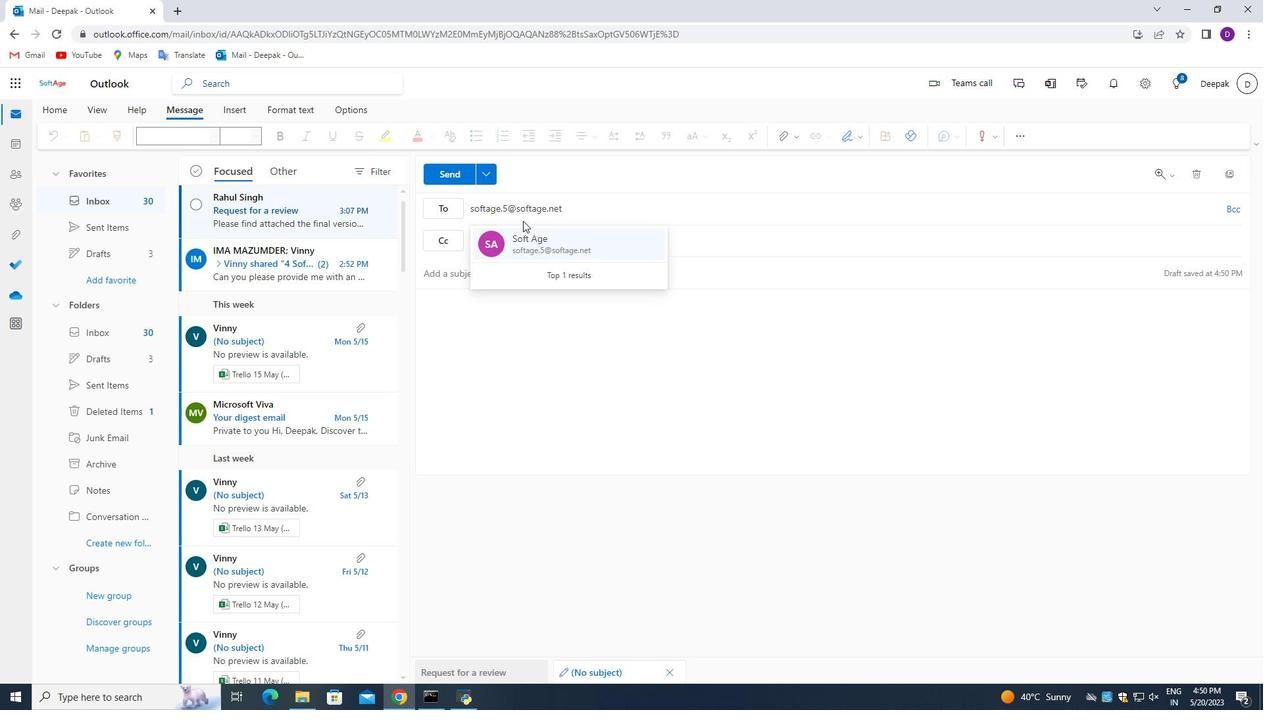 
Action: Mouse moved to (713, 220)
Screenshot: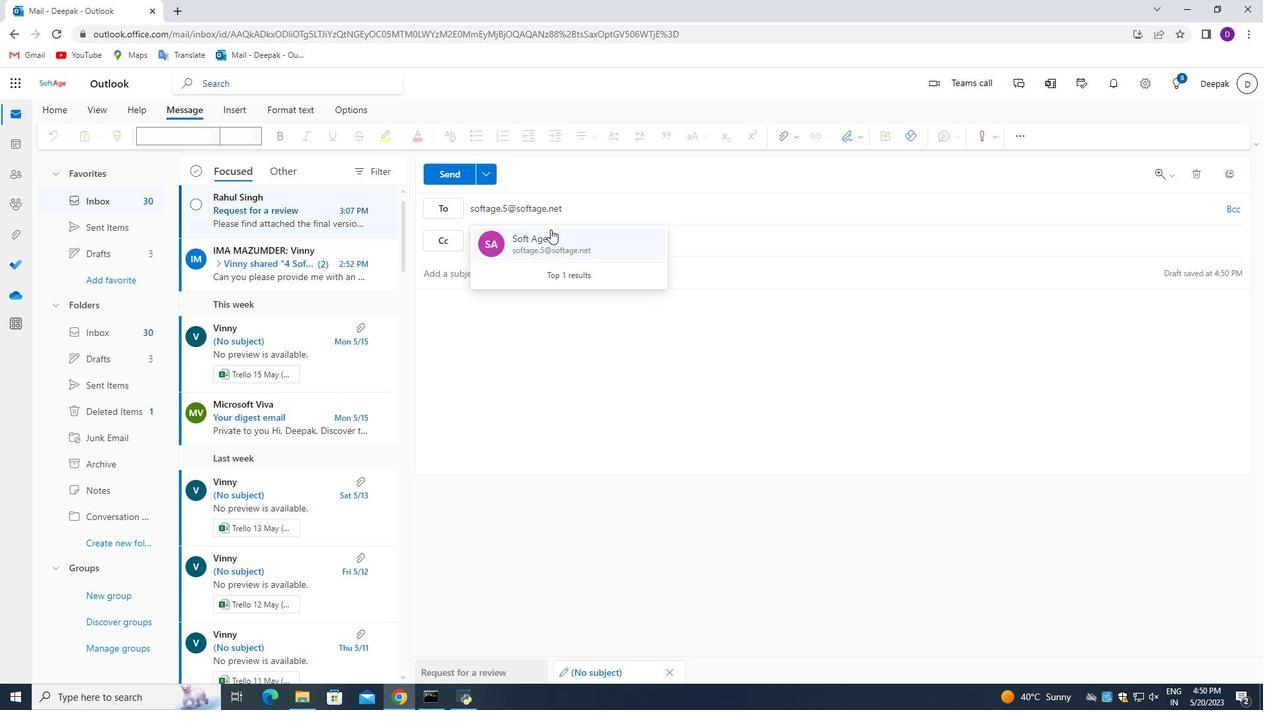 
Action: Key pressed Heorogiaward<Key.space><Key.caps_lock>
Screenshot: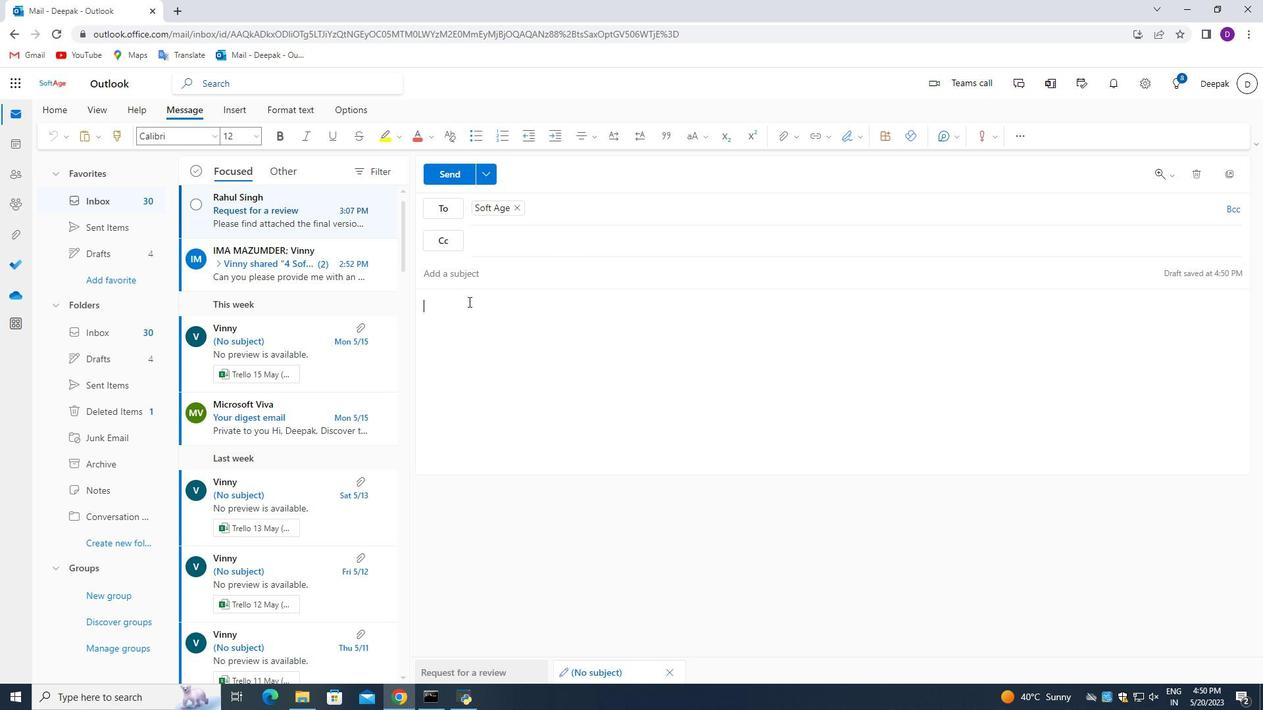 
Action: Mouse moved to (717, 308)
Screenshot: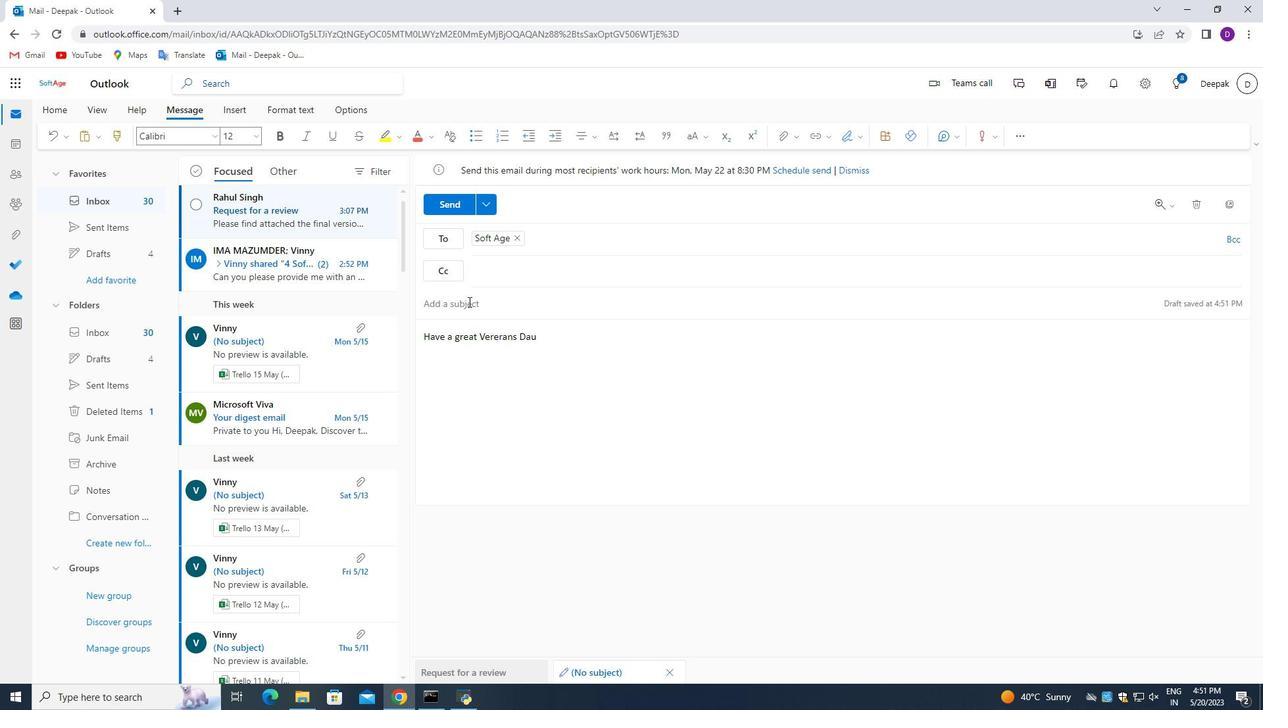 
Action: Key pressed ctrl+AH
Screenshot: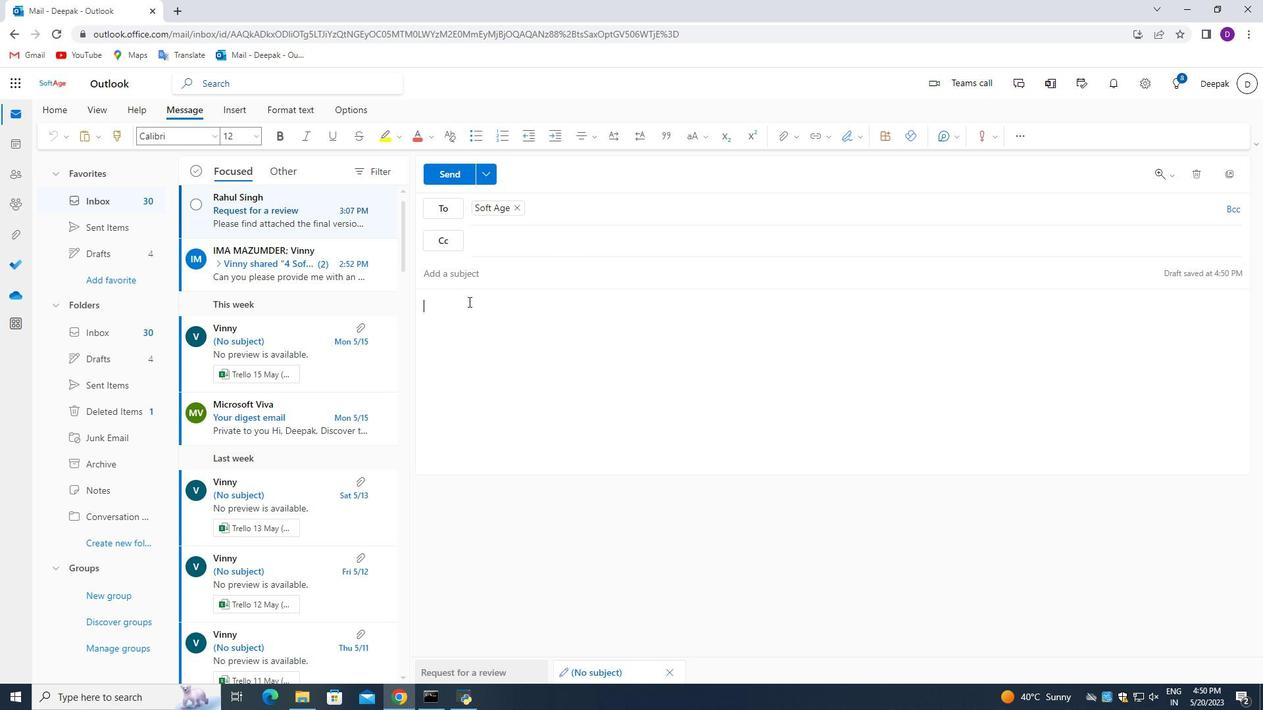 
Action: Mouse moved to (686, 317)
Screenshot: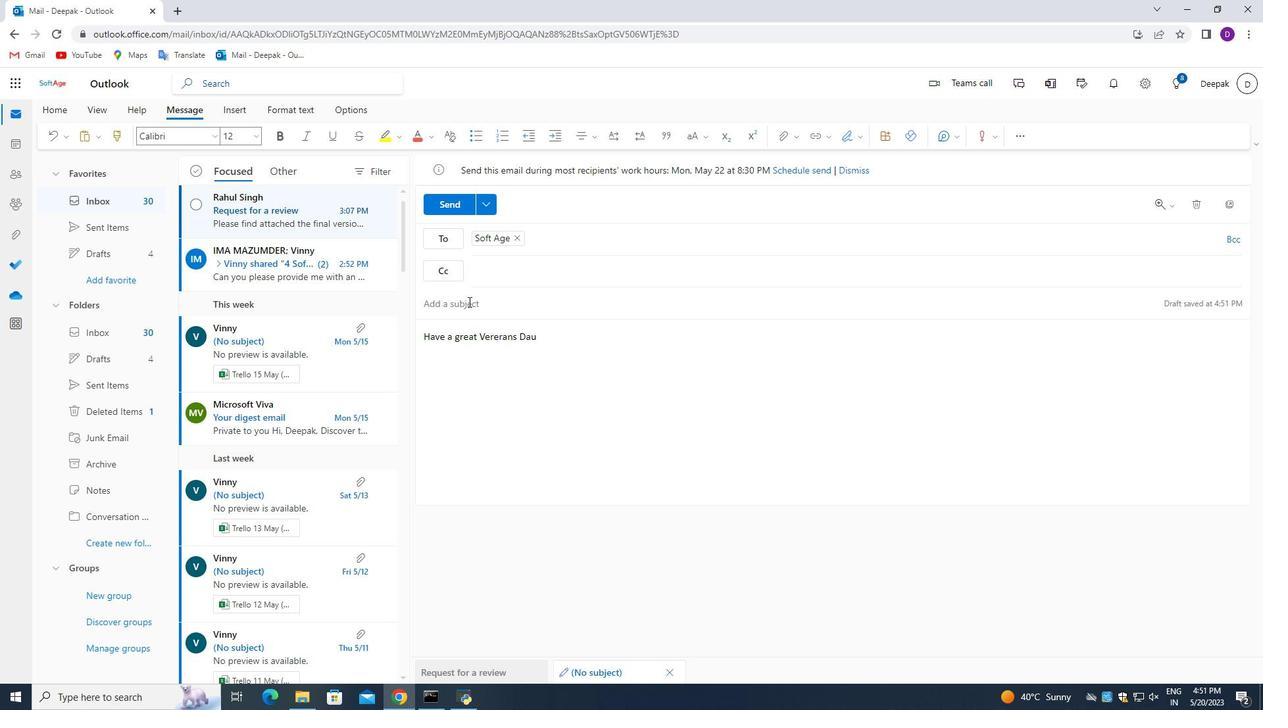 
Action: Key pressed <Key.caps_lock>
Screenshot: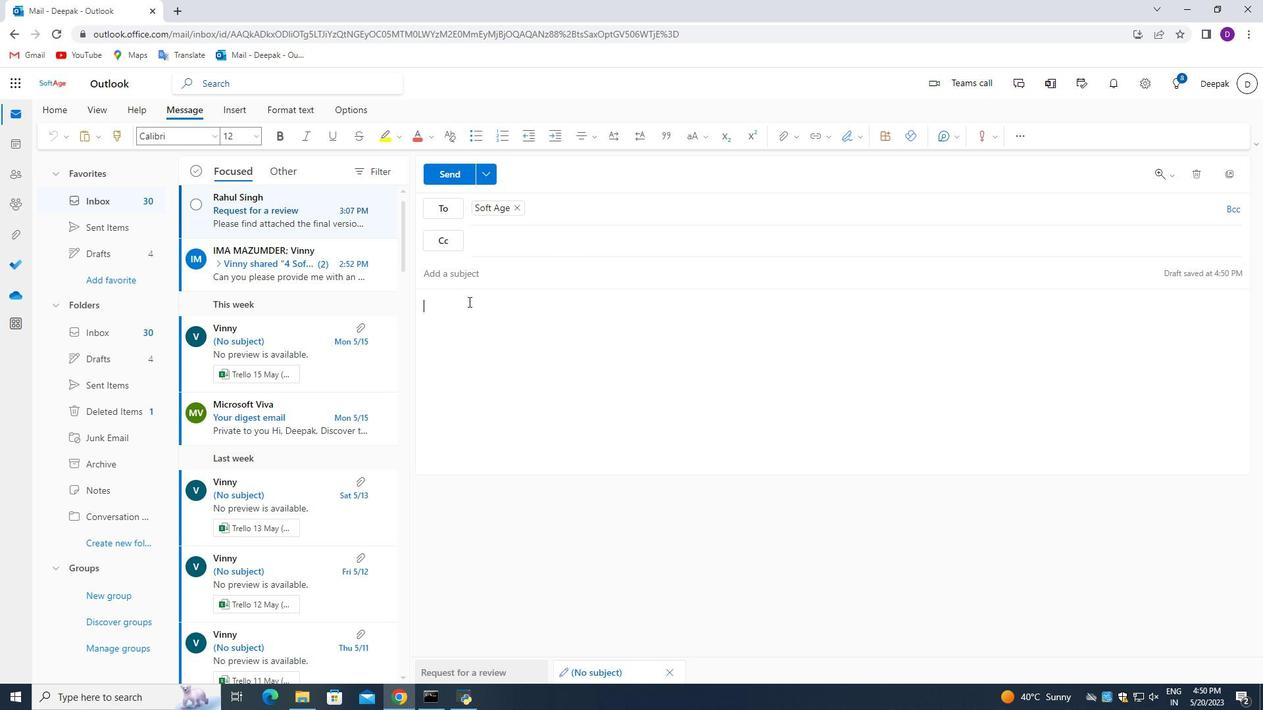 
Action: Mouse moved to (592, 253)
Screenshot: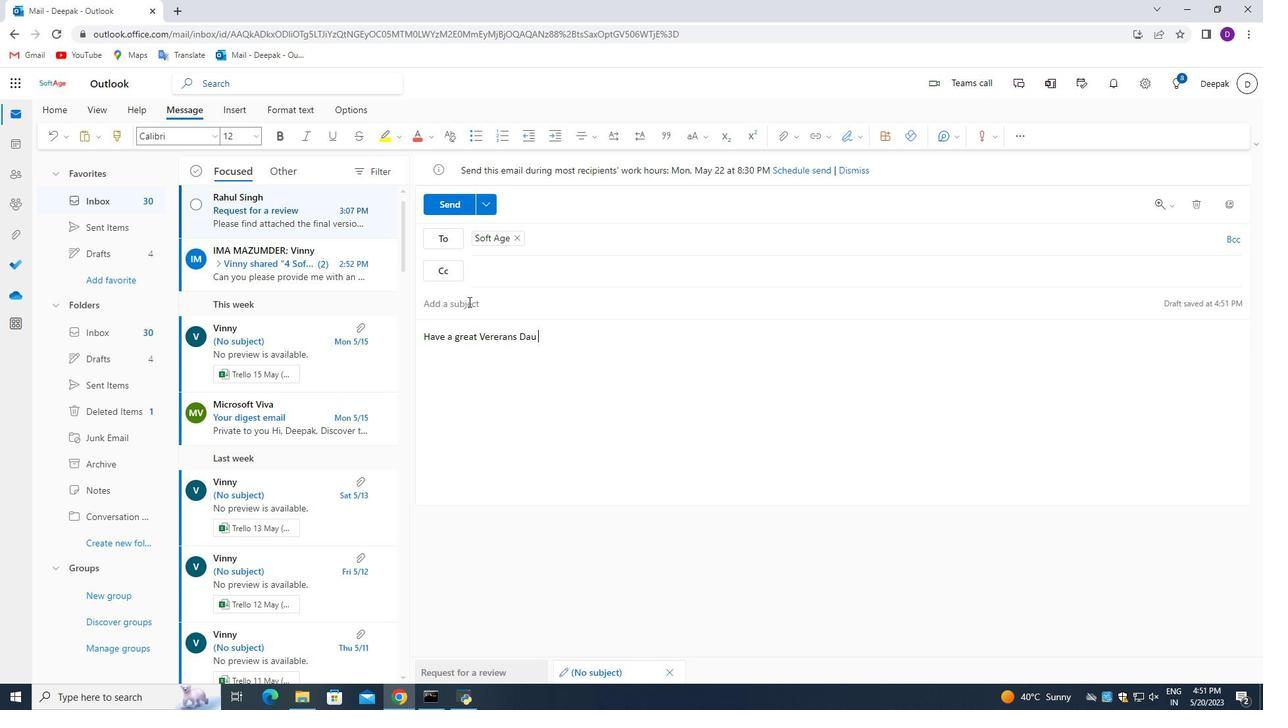 
Action: Mouse pressed left at (592, 253)
Screenshot: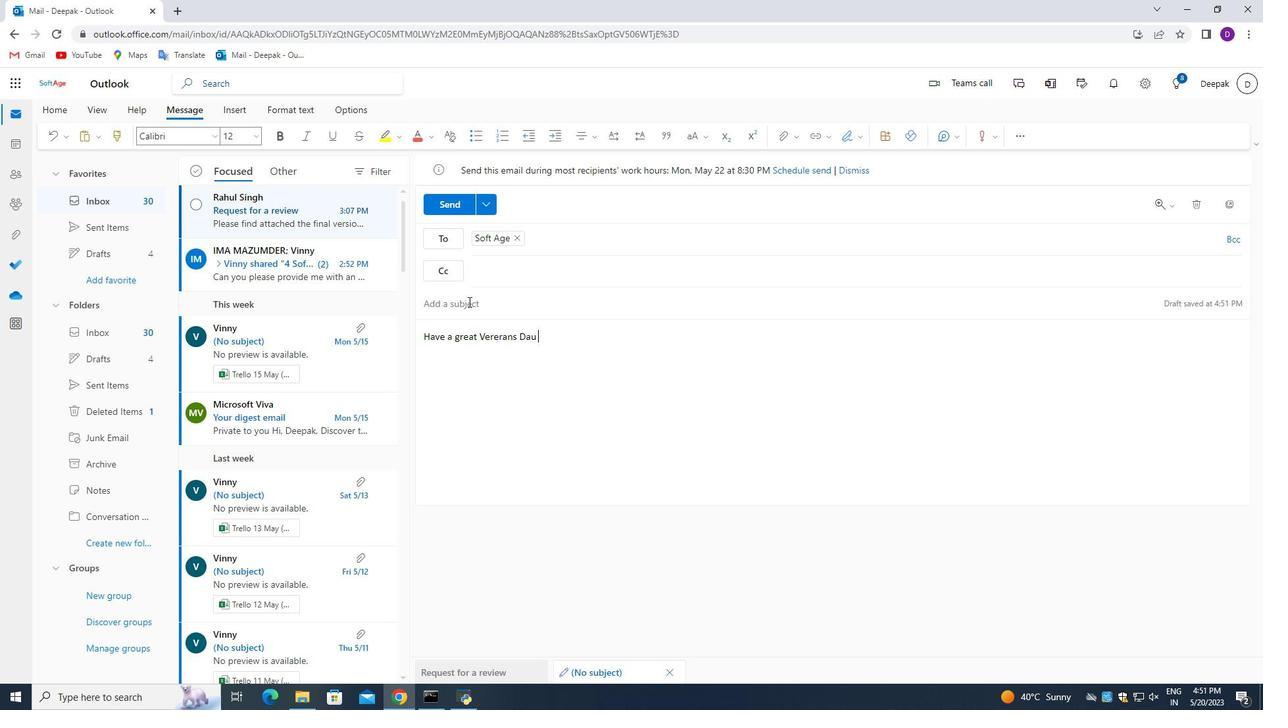 
Action: Mouse moved to (616, 255)
Screenshot: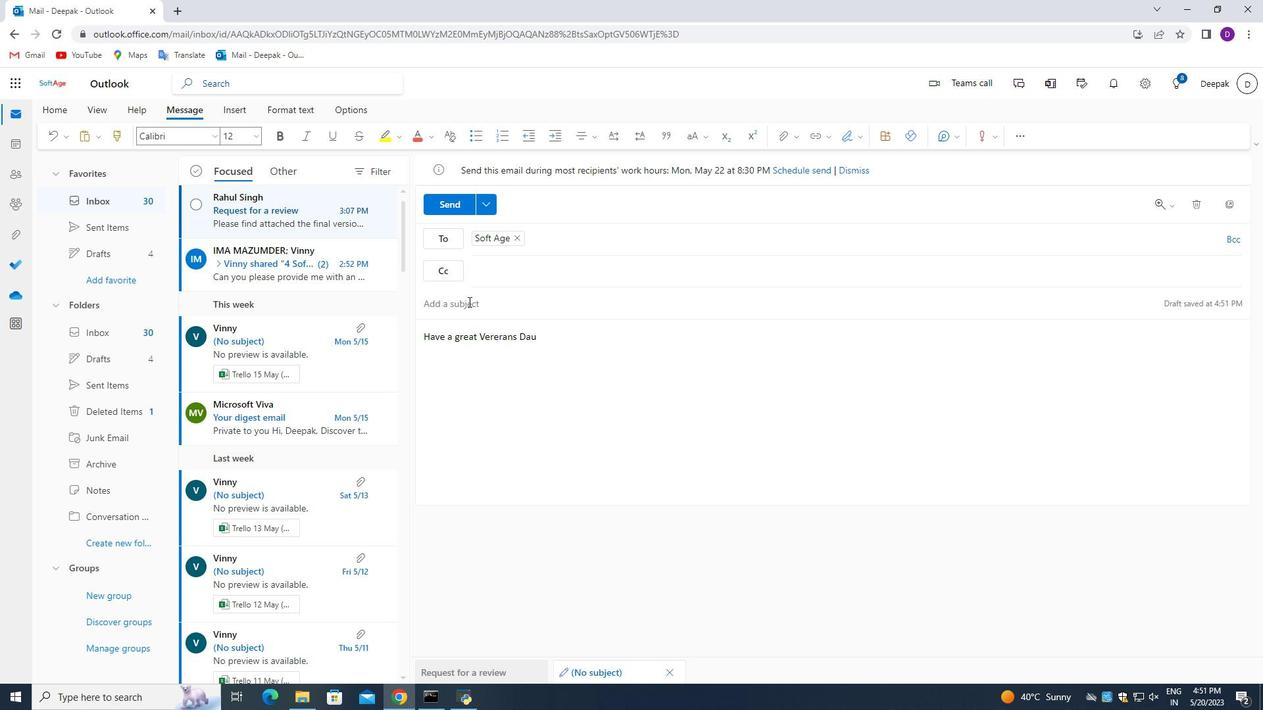 
Action: Key pressed o<Key.backspace>
Screenshot: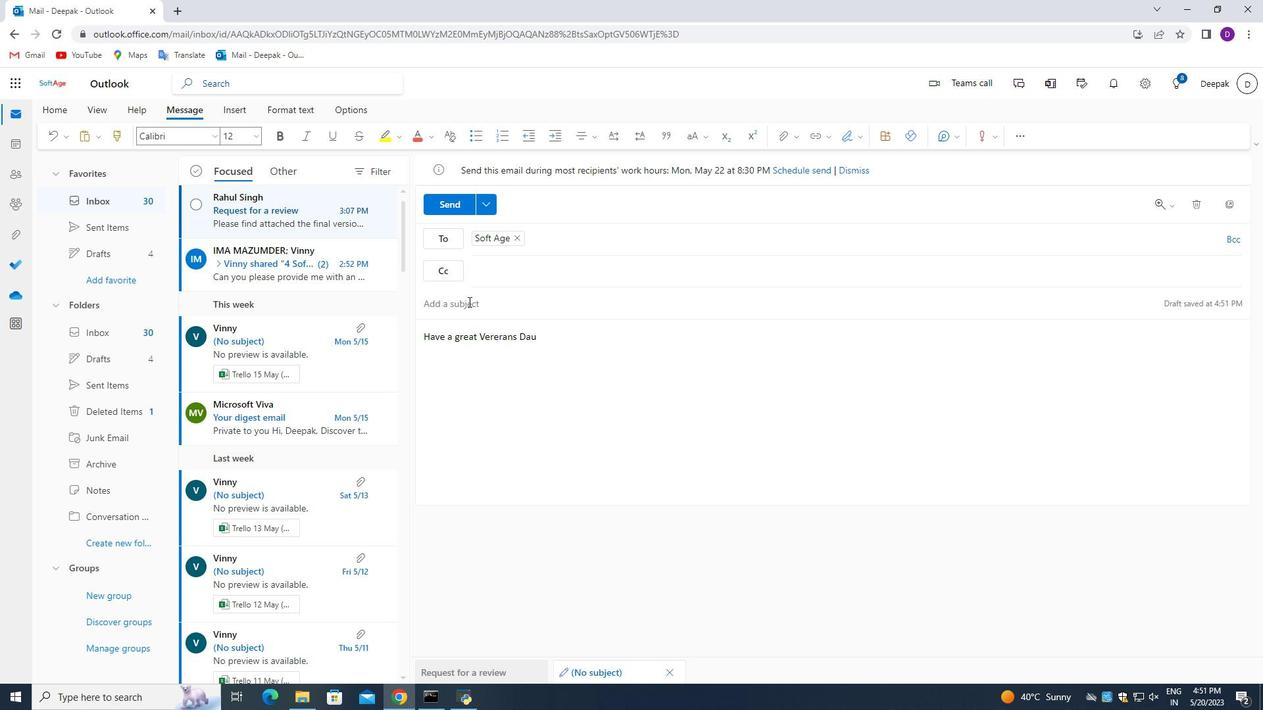 
Action: Mouse moved to (613, 258)
Screenshot: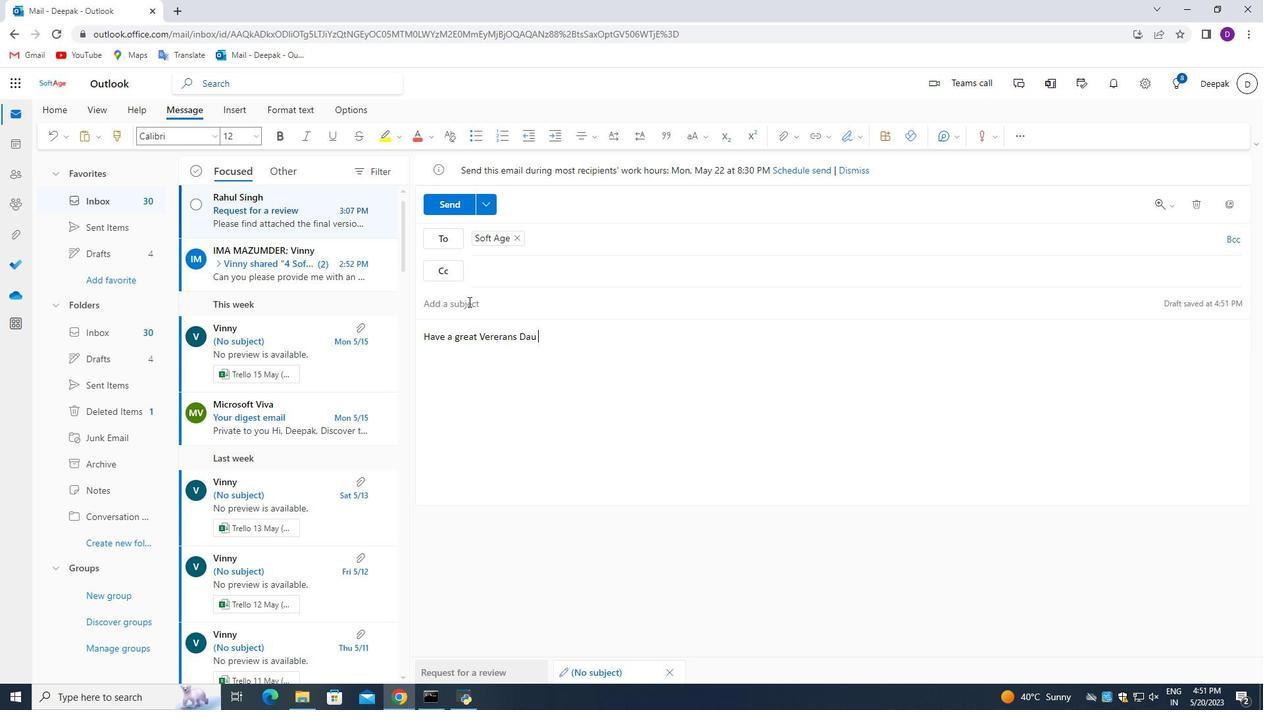
Action: Key pressed w
Screenshot: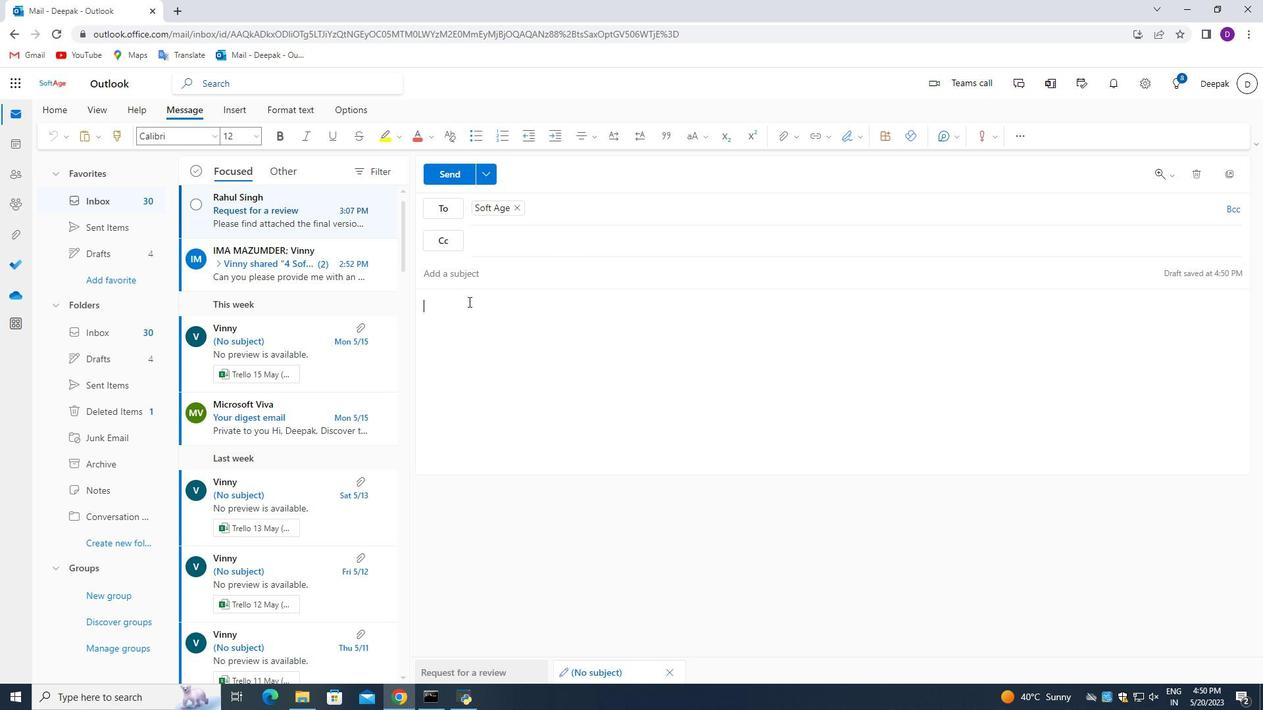 
Action: Mouse moved to (613, 258)
Screenshot: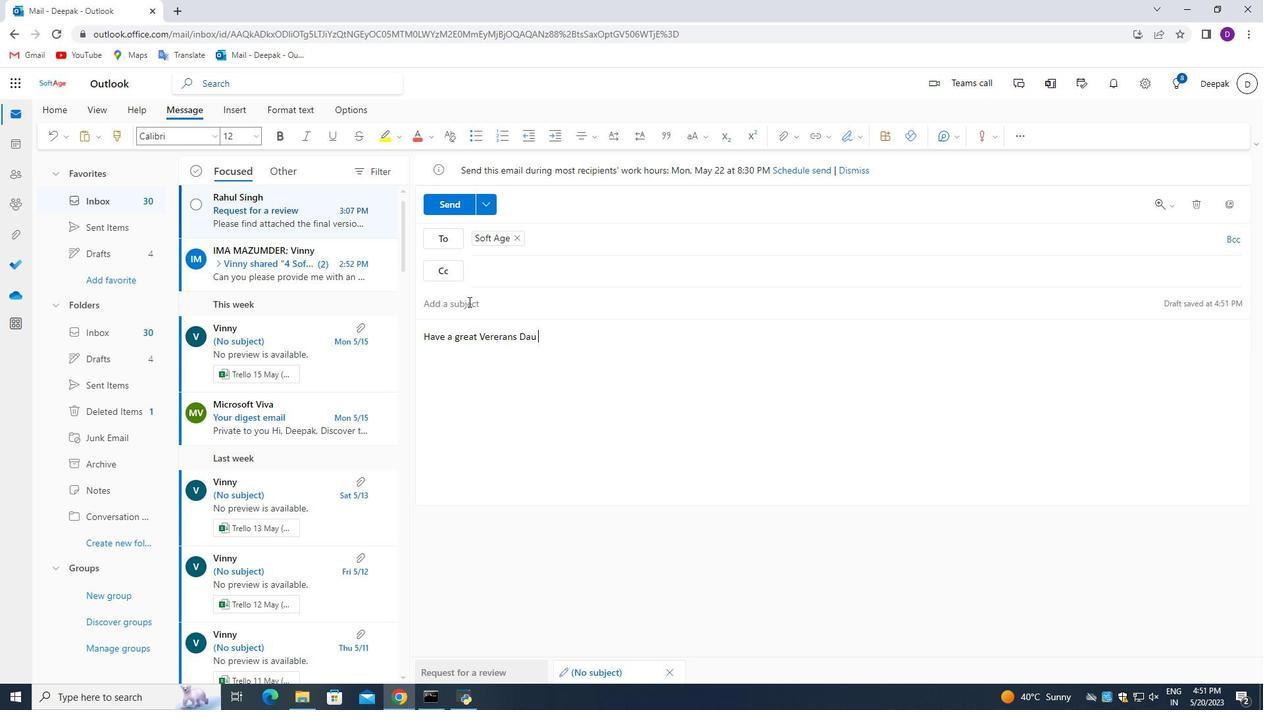 
Action: Key pressed <Key.backspace><Key.backspace><Key.backspace><Key.backspace>a<Key.backspace><Key.backspace><Key.backspace>r<Key.backspace><Key.backspace><Key.backspace><Key.backspace><Key.backspace><Key.backspace>d<Key.backspace><Key.backspace><Key.backspace><Key.backspace><Key.backspace><Key.backspace><Key.backspace><Key.backspace><Key.backspace><Key.backspace><Key.backspace>ctrl+C
Screenshot: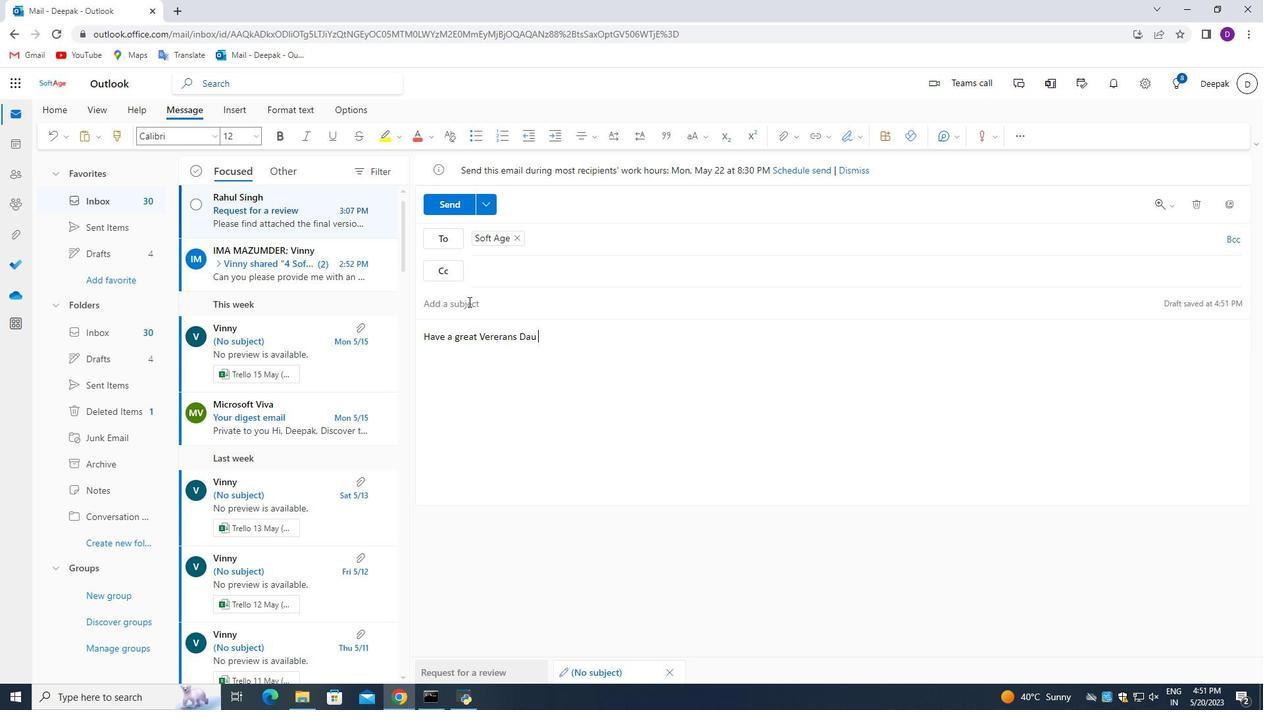 
Action: Mouse moved to (685, 267)
Screenshot: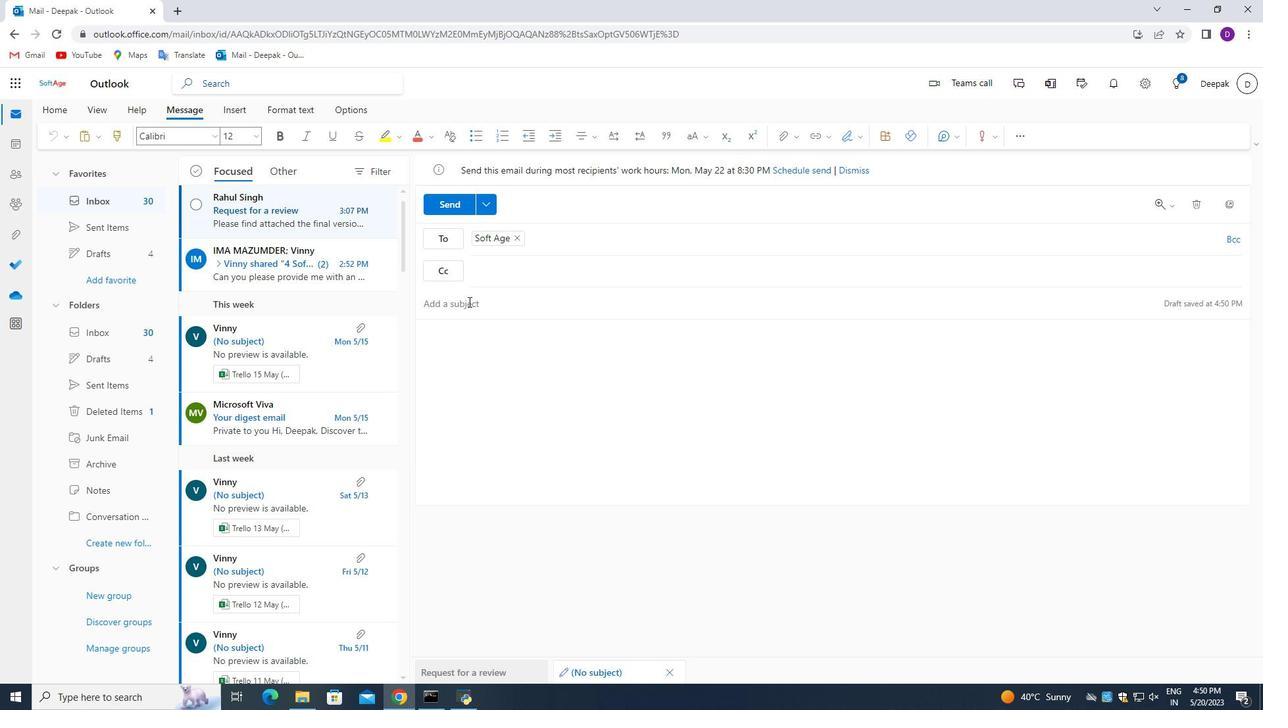 
Action: Mouse pressed left at (685, 267)
Screenshot: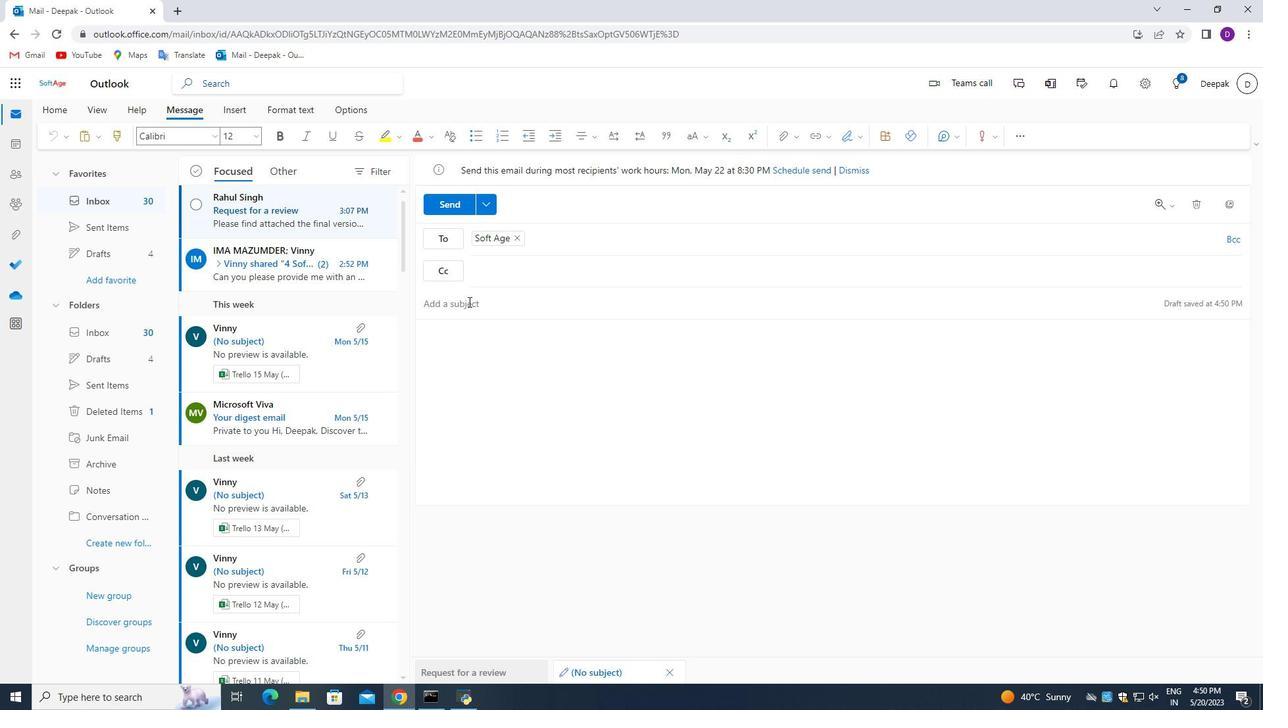 
Action: Key pressed <'\x16'><Key.caps_lock>
Screenshot: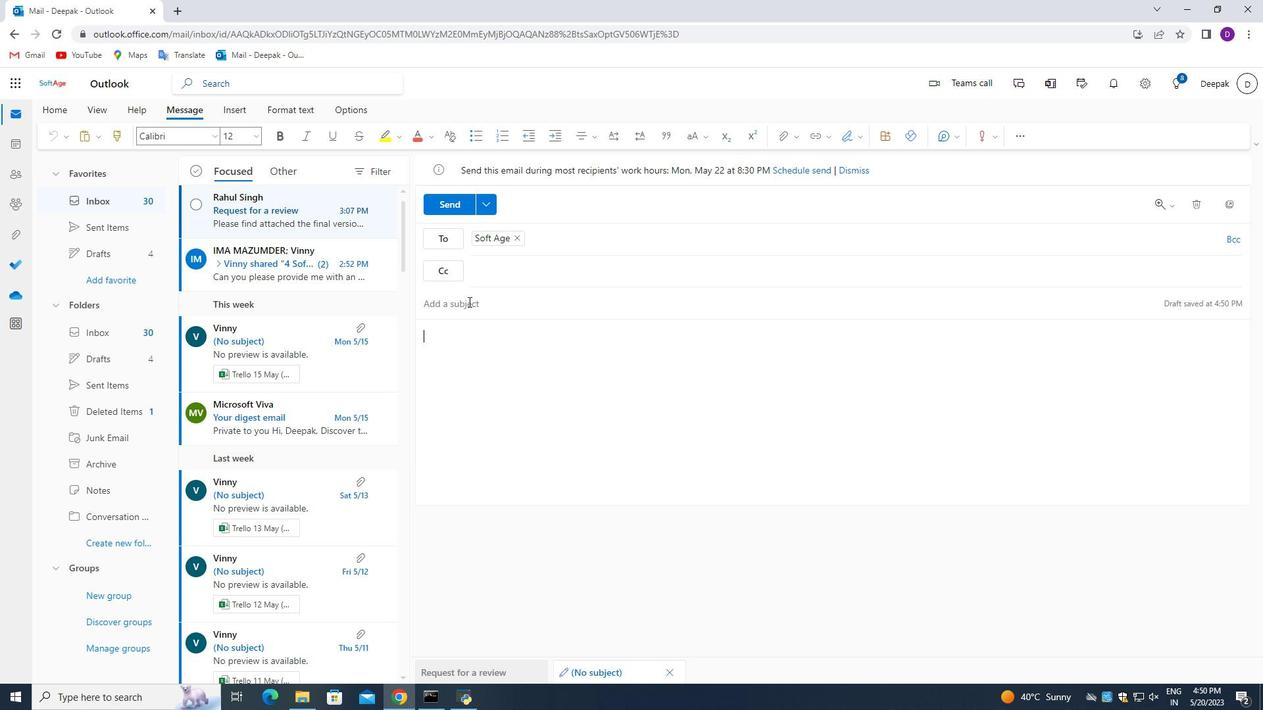 
Action: Mouse moved to (835, 553)
Screenshot: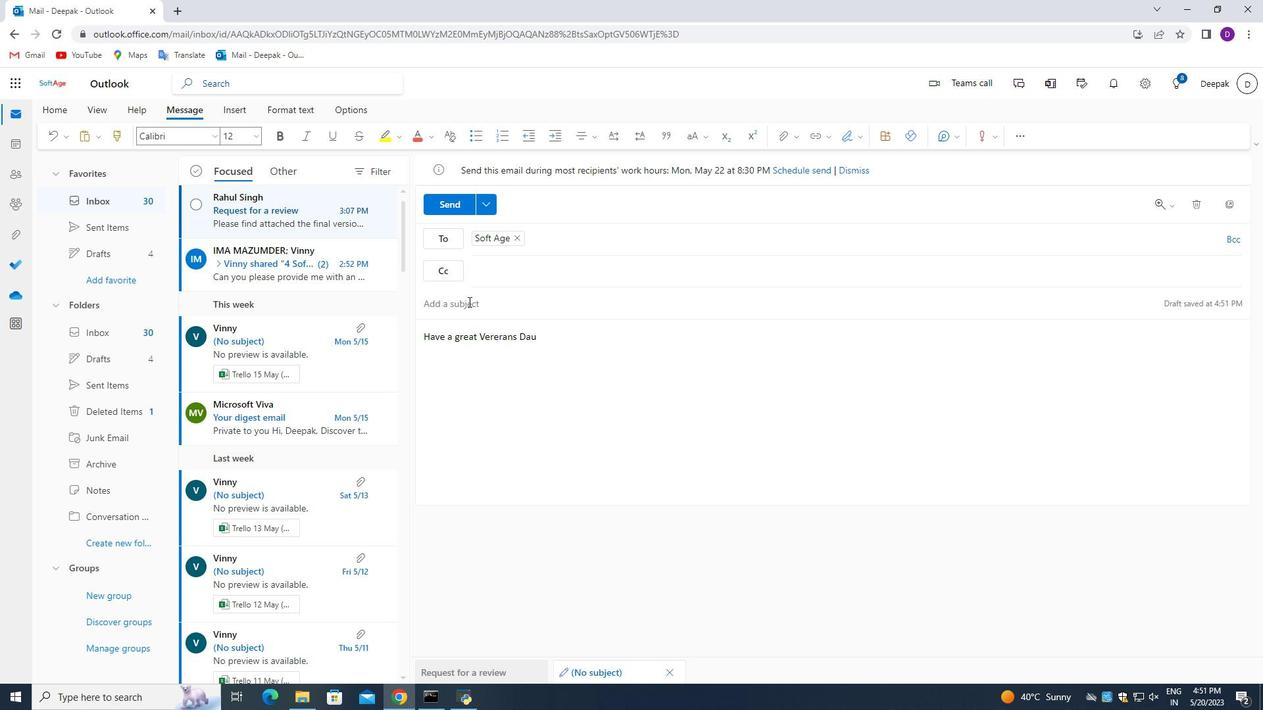 
Action: Key pressed G
Screenshot: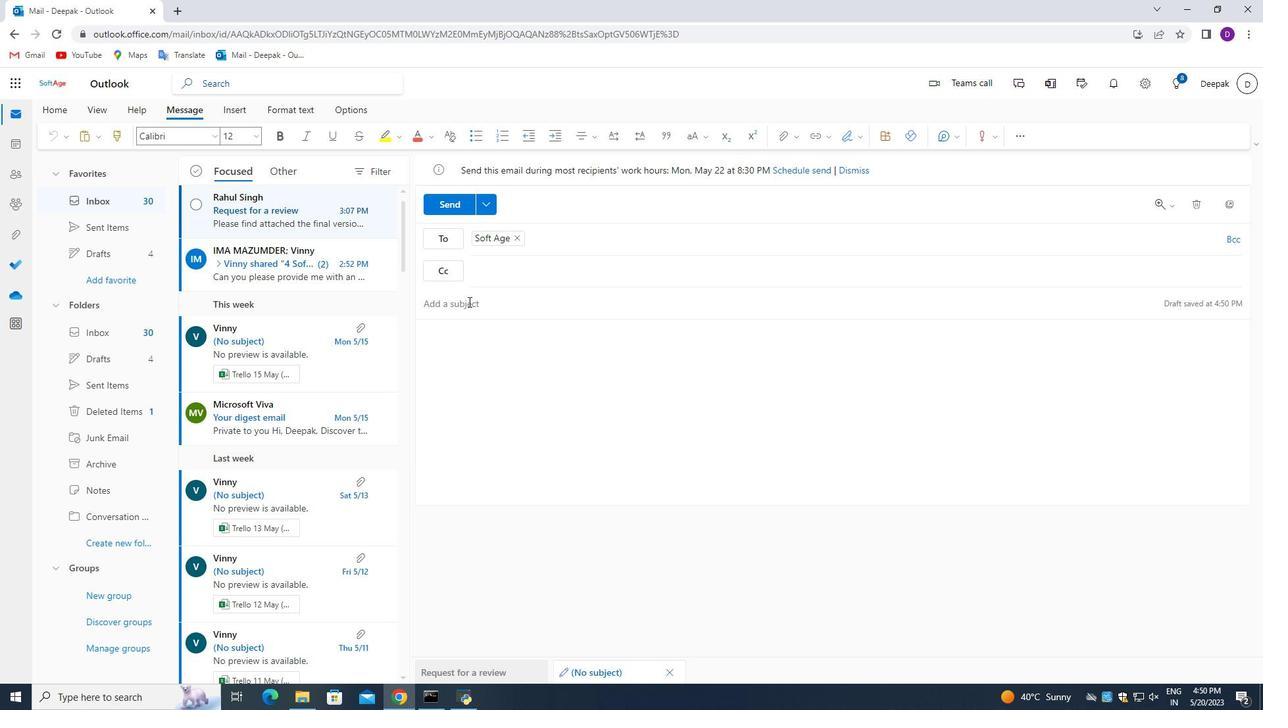 
Action: Mouse moved to (891, 626)
Screenshot: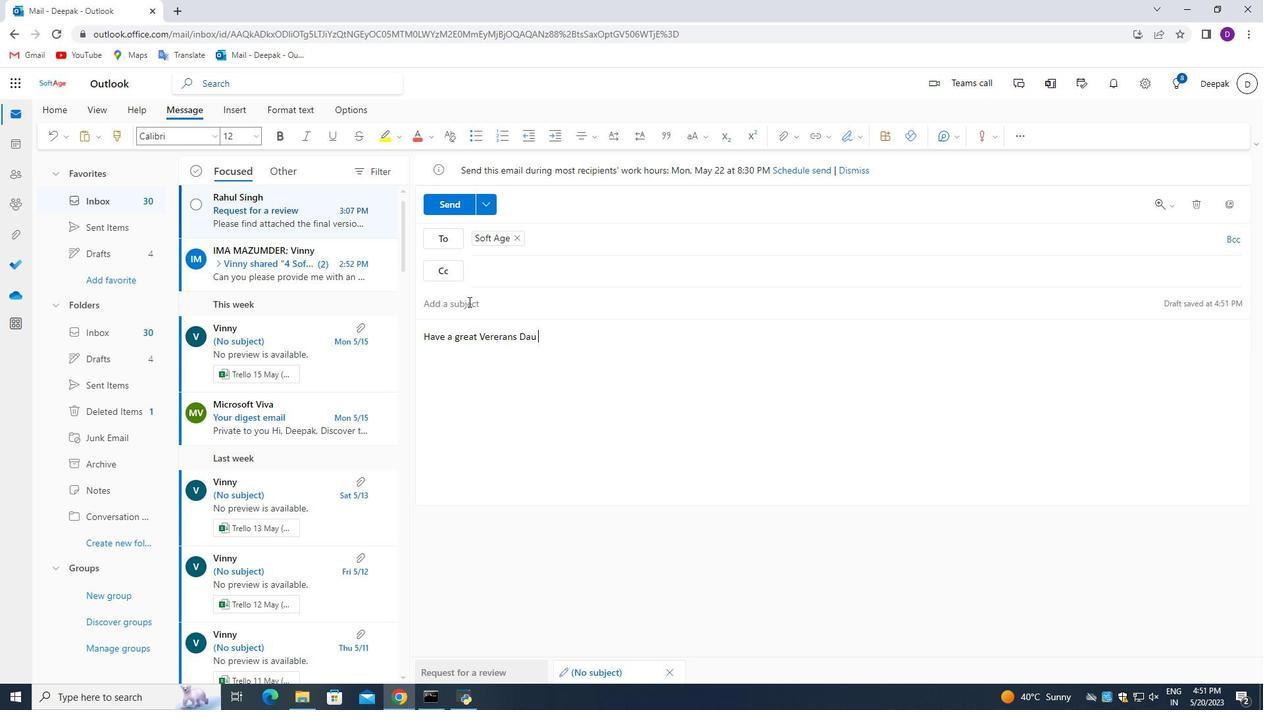 
Action: Key pressed <Key.caps_lock>
Screenshot: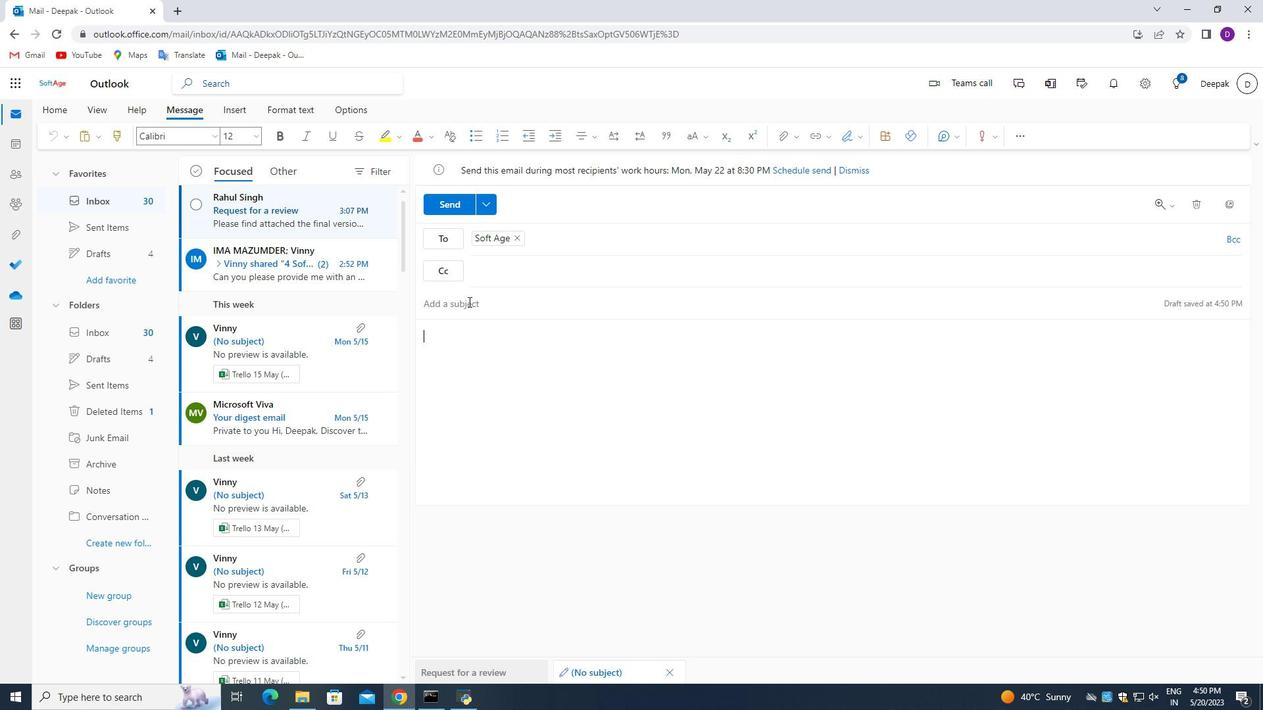 
Action: Mouse moved to (905, 634)
Screenshot: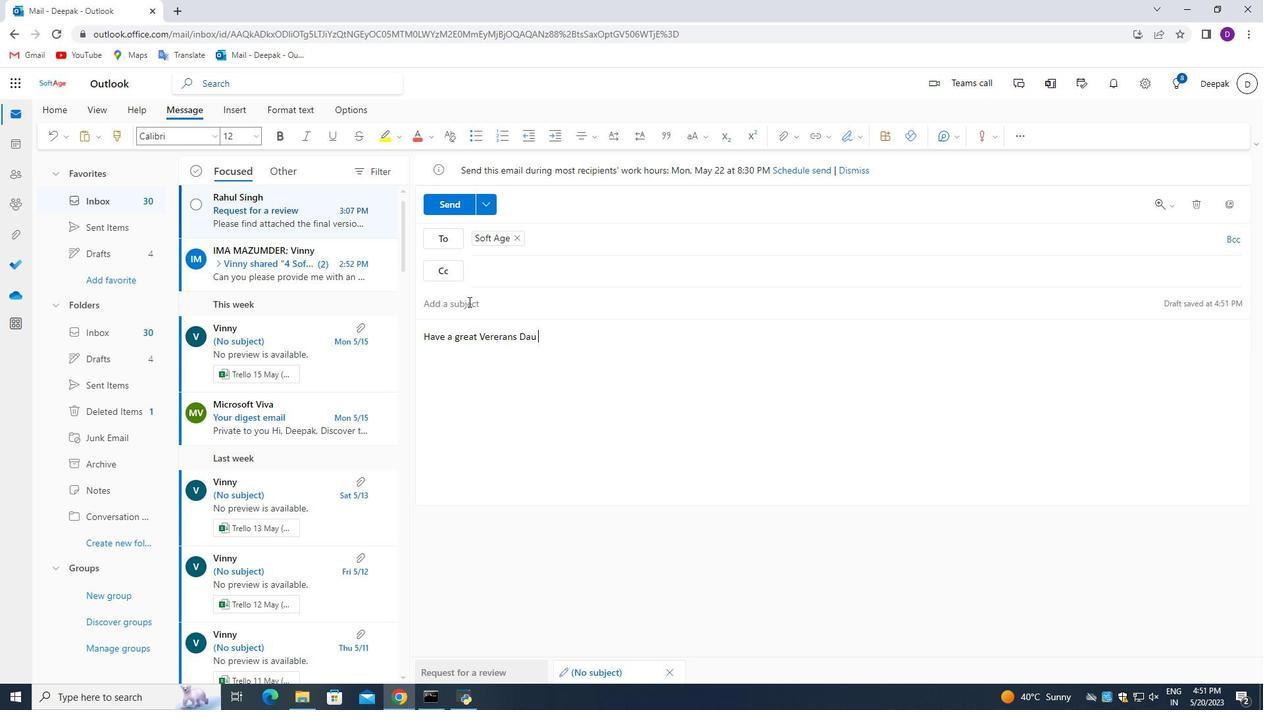 
Action: Key pressed e
Screenshot: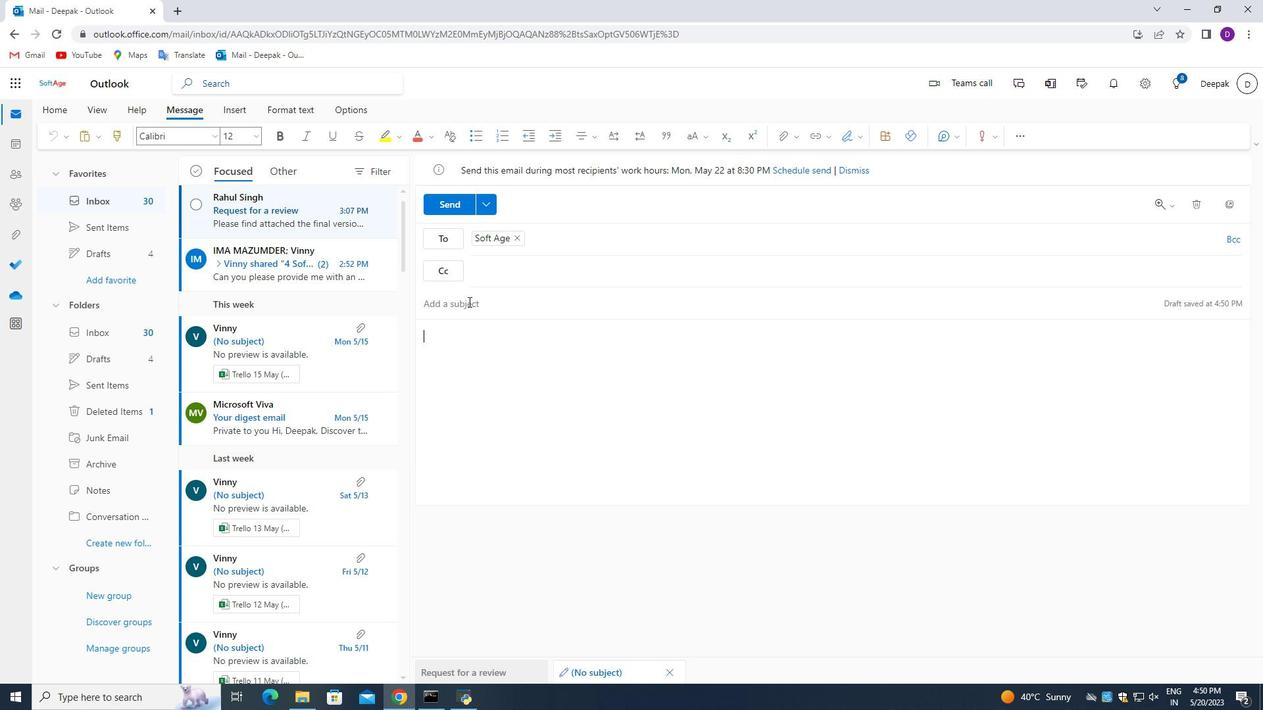 
Action: Mouse moved to (932, 634)
Screenshot: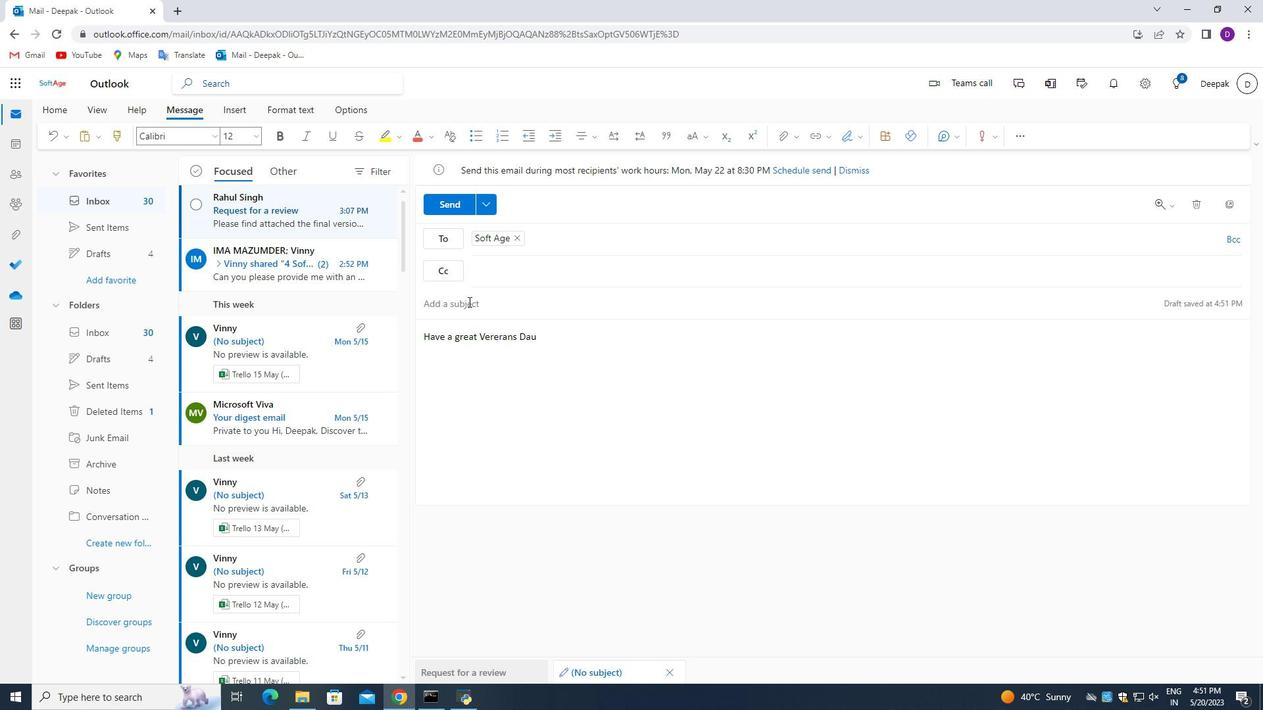 
Action: Key pressed o
Screenshot: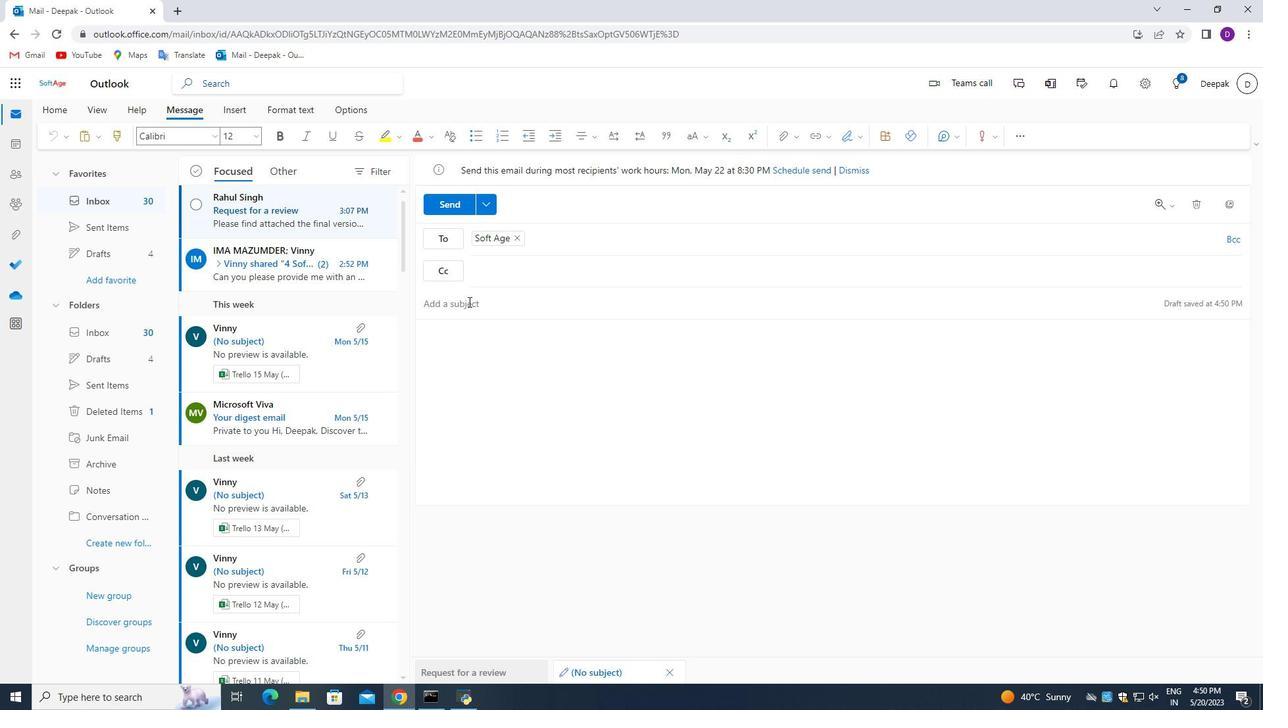 
Action: Mouse pressed left at (932, 634)
Screenshot: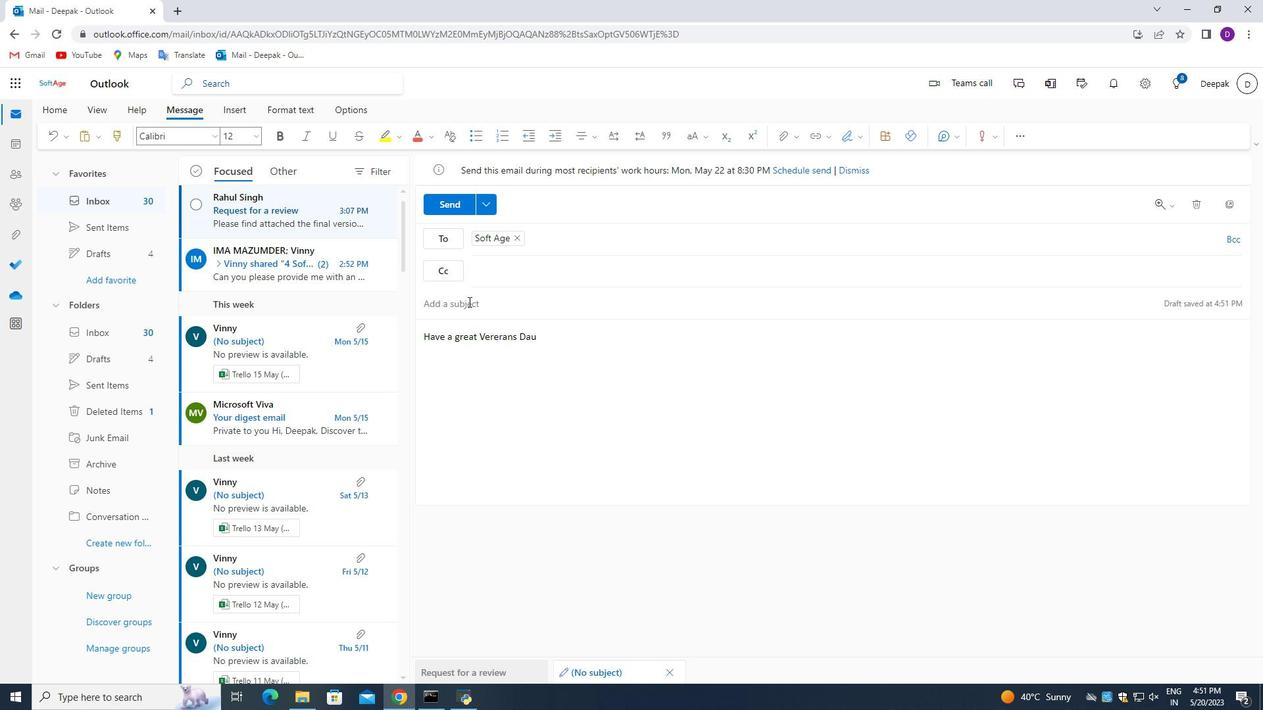 
Action: Mouse moved to (935, 503)
Screenshot: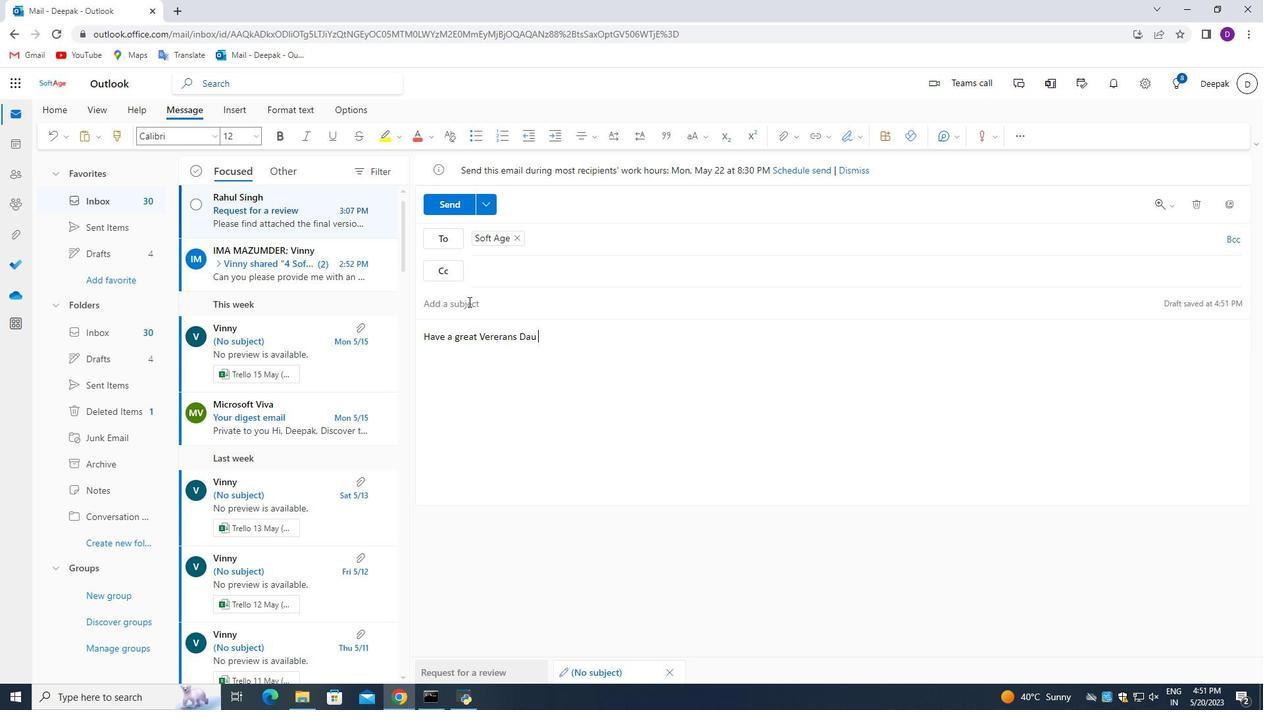 
Action: Key pressed r
Screenshot: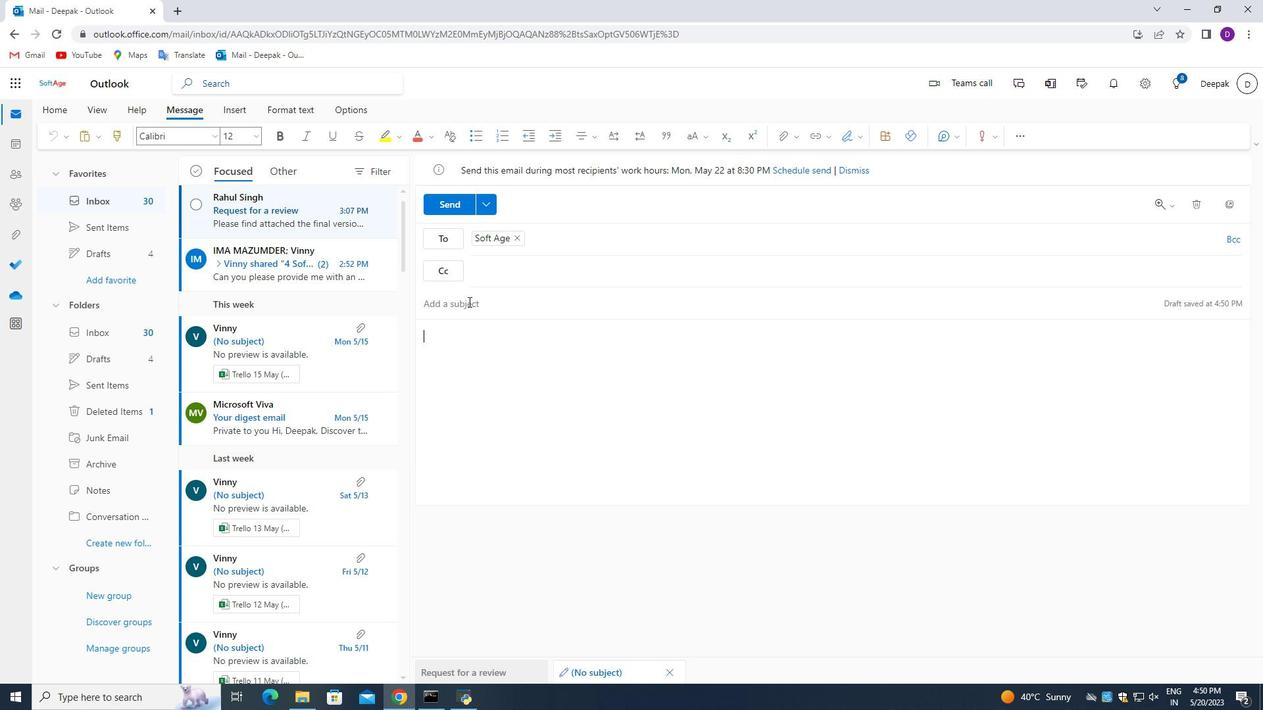 
Action: Mouse moved to (1029, 124)
Screenshot: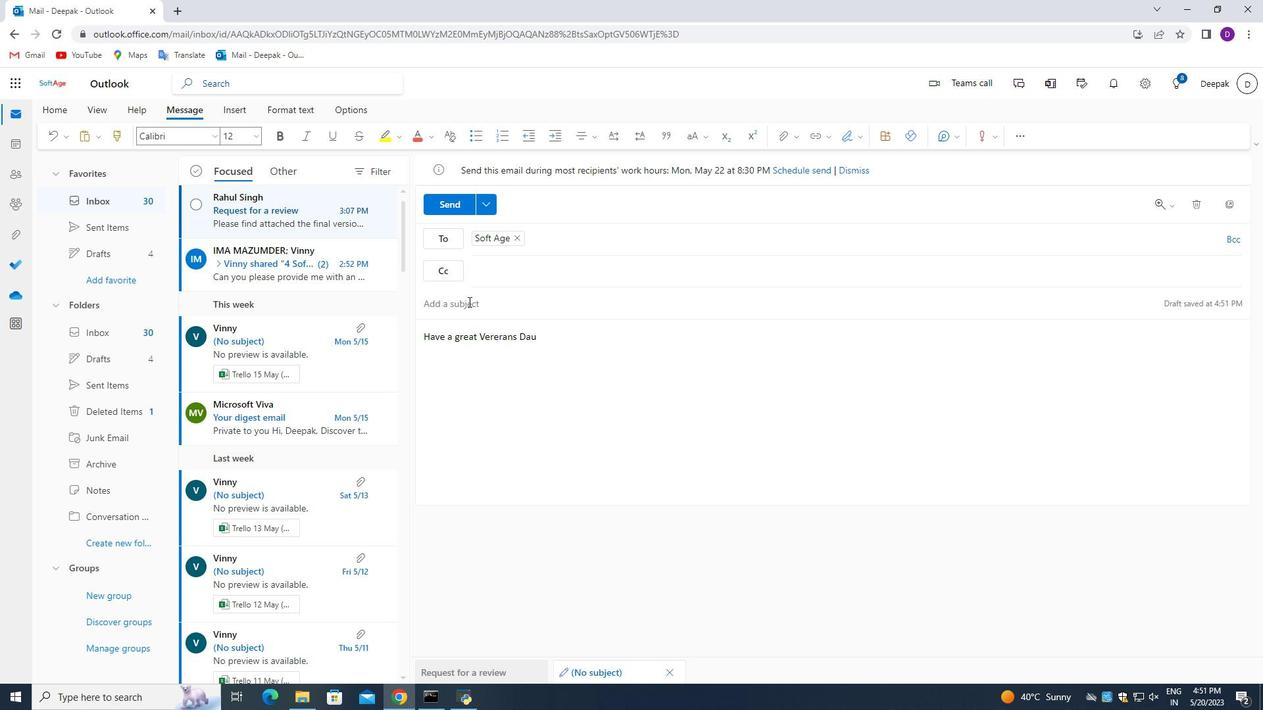 
Action: Key pressed g
Screenshot: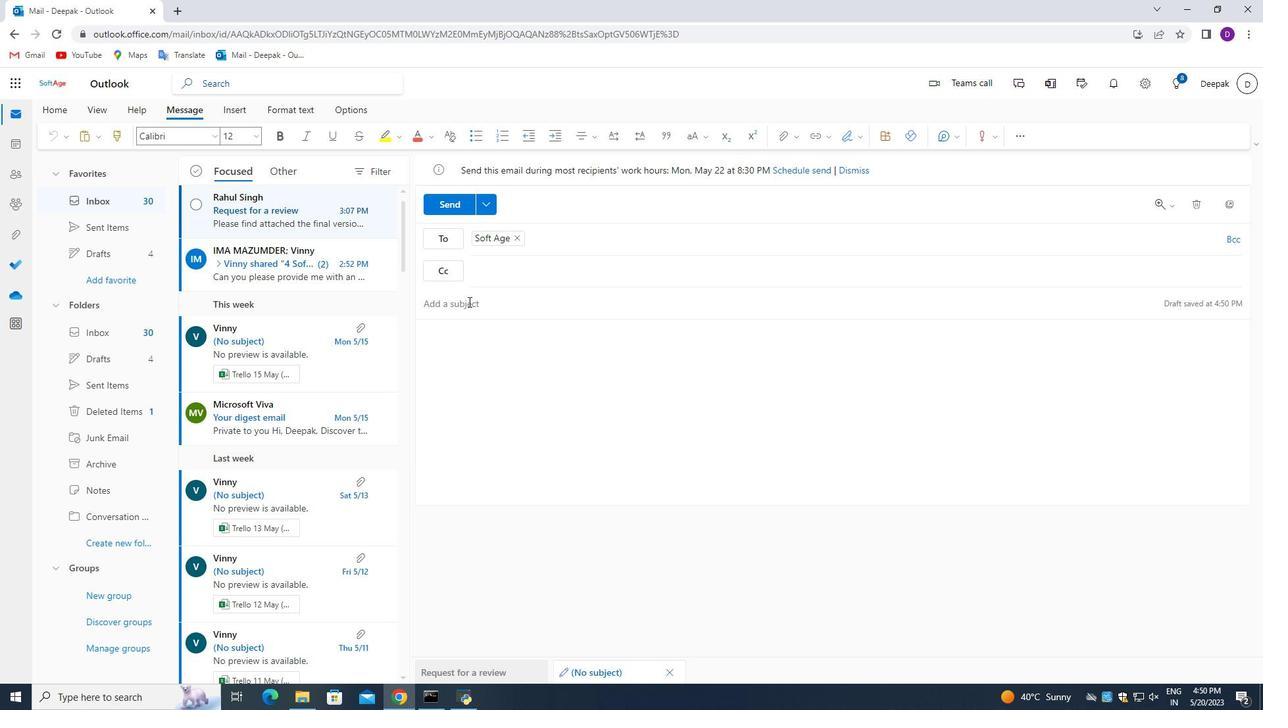 
Action: Mouse moved to (1029, 111)
Screenshot: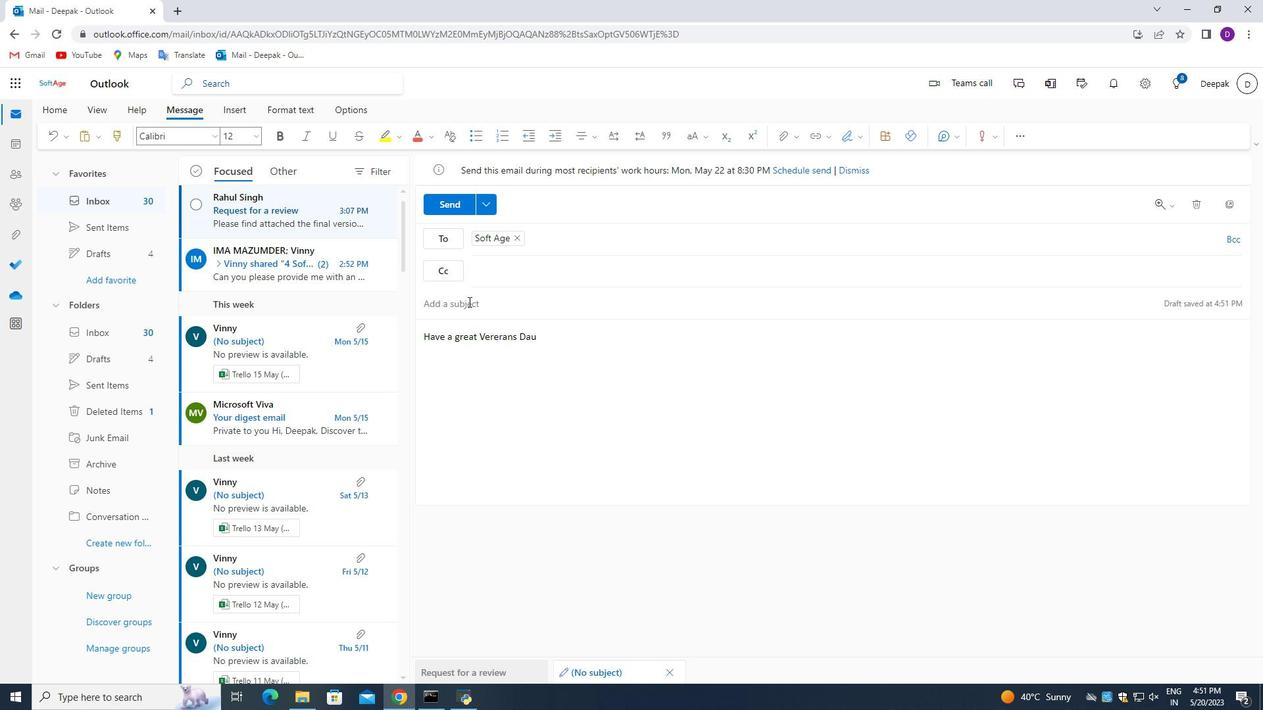 
Action: Key pressed i
Screenshot: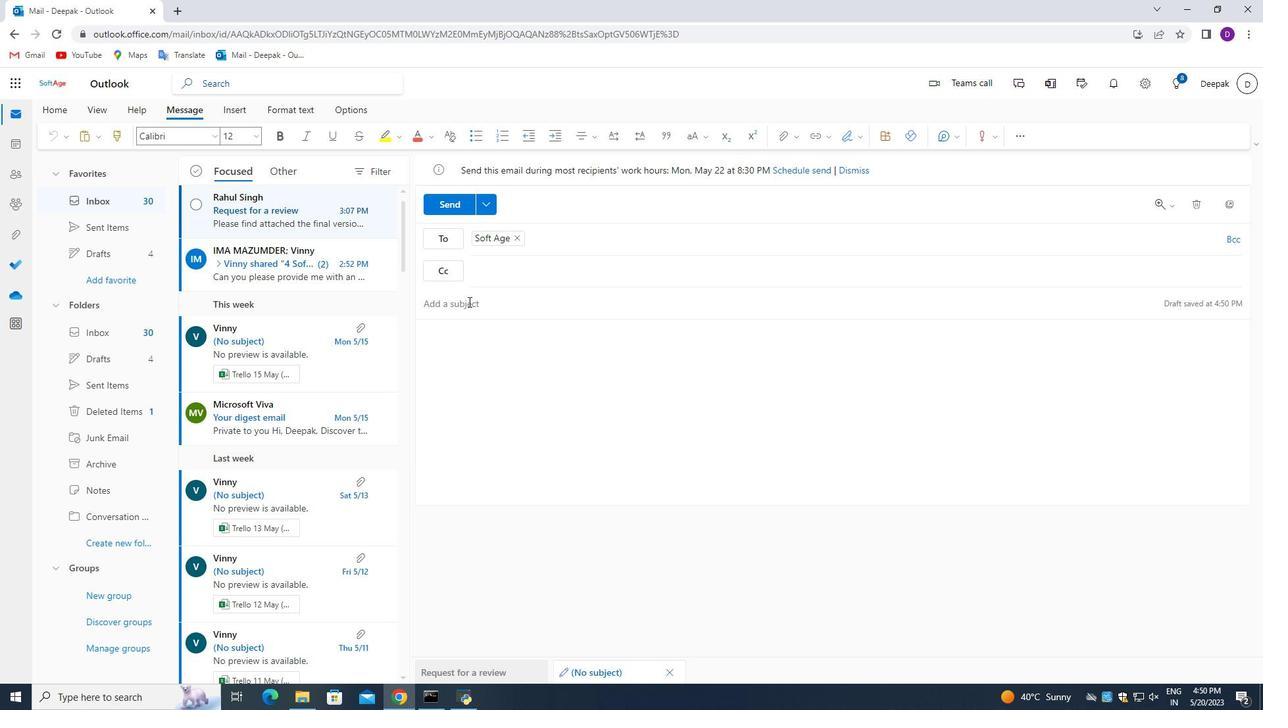 
Action: Mouse moved to (1028, 105)
Screenshot: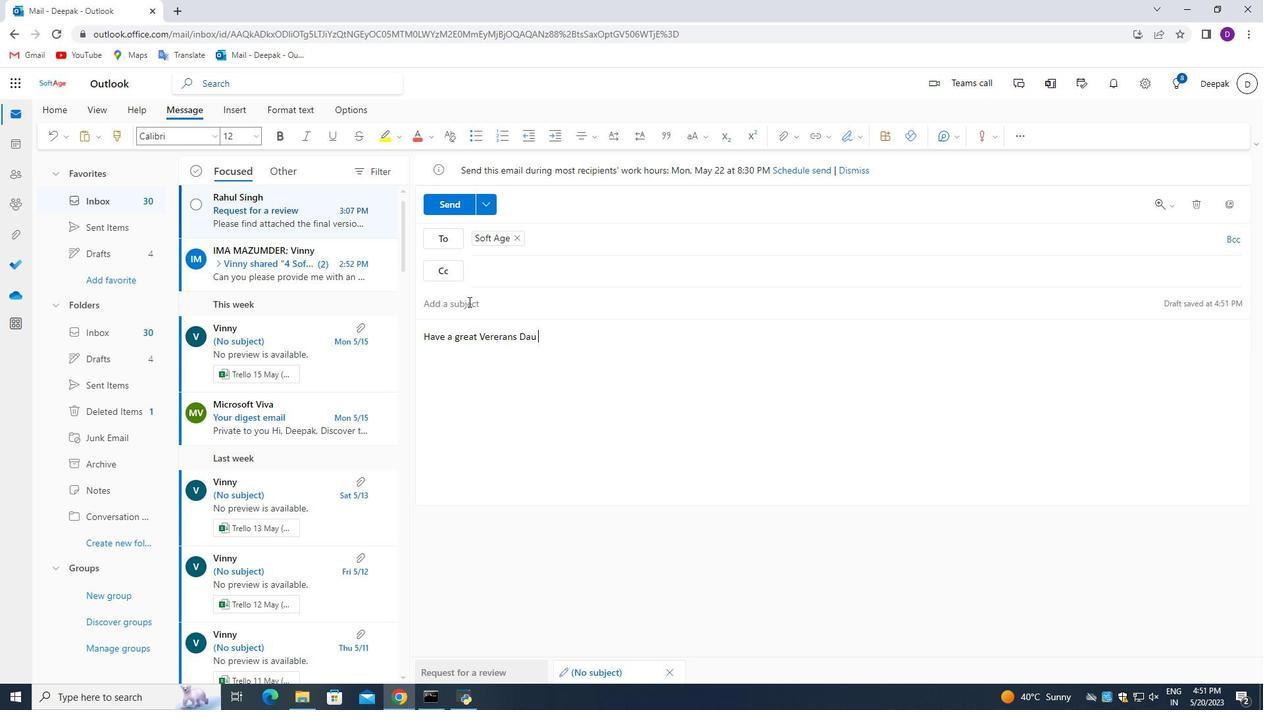 
Action: Key pressed a
Screenshot: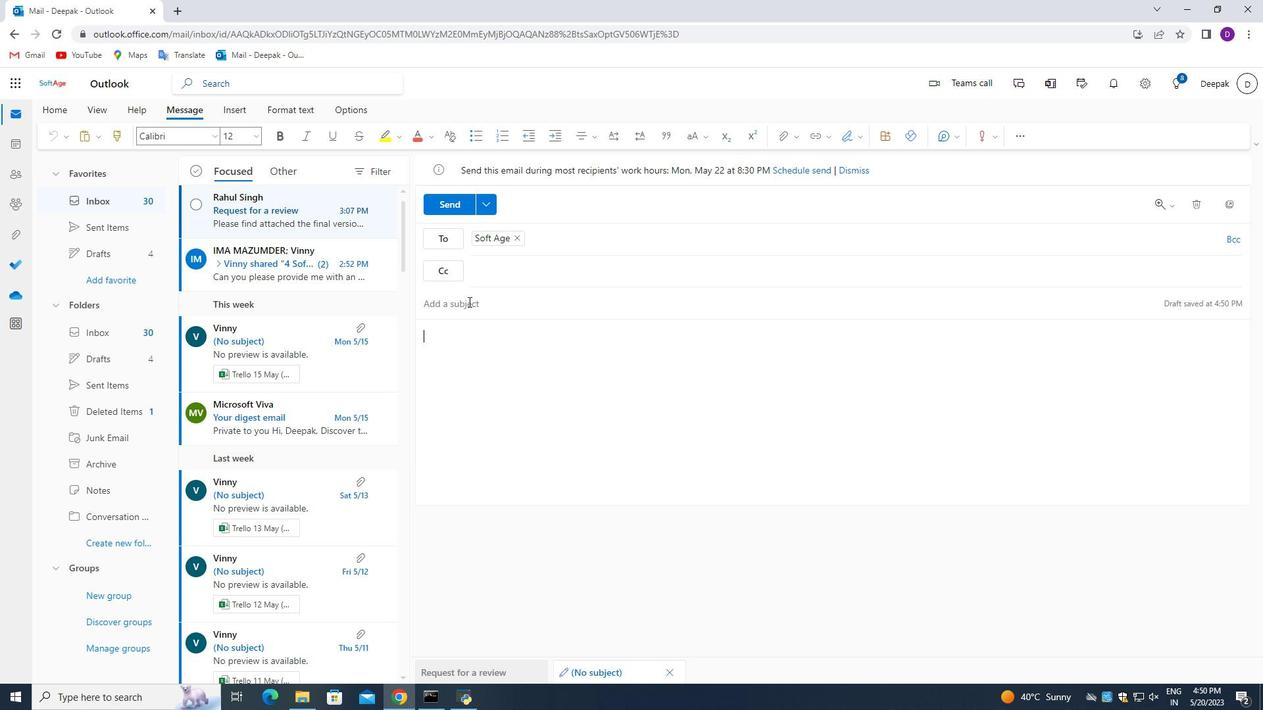 
Action: Mouse moved to (1028, 102)
Screenshot: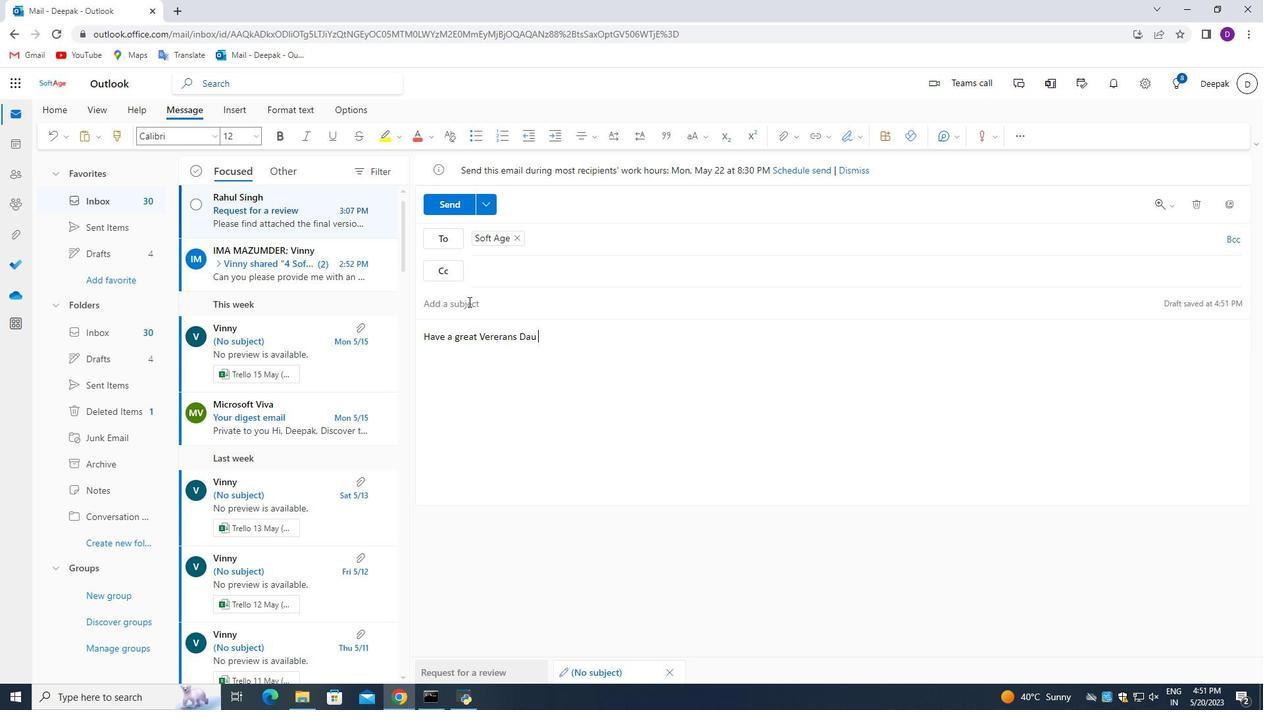 
Action: Key pressed <Key.space>
Screenshot: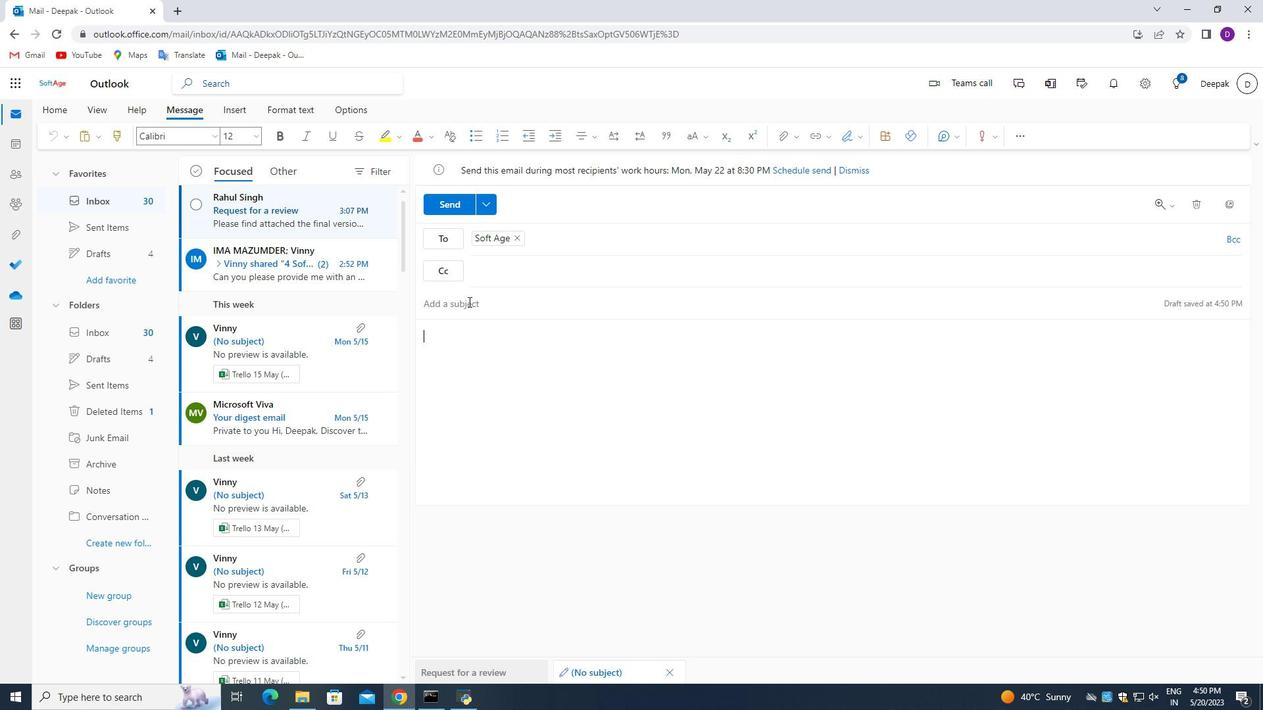 
Action: Mouse moved to (1029, 95)
Screenshot: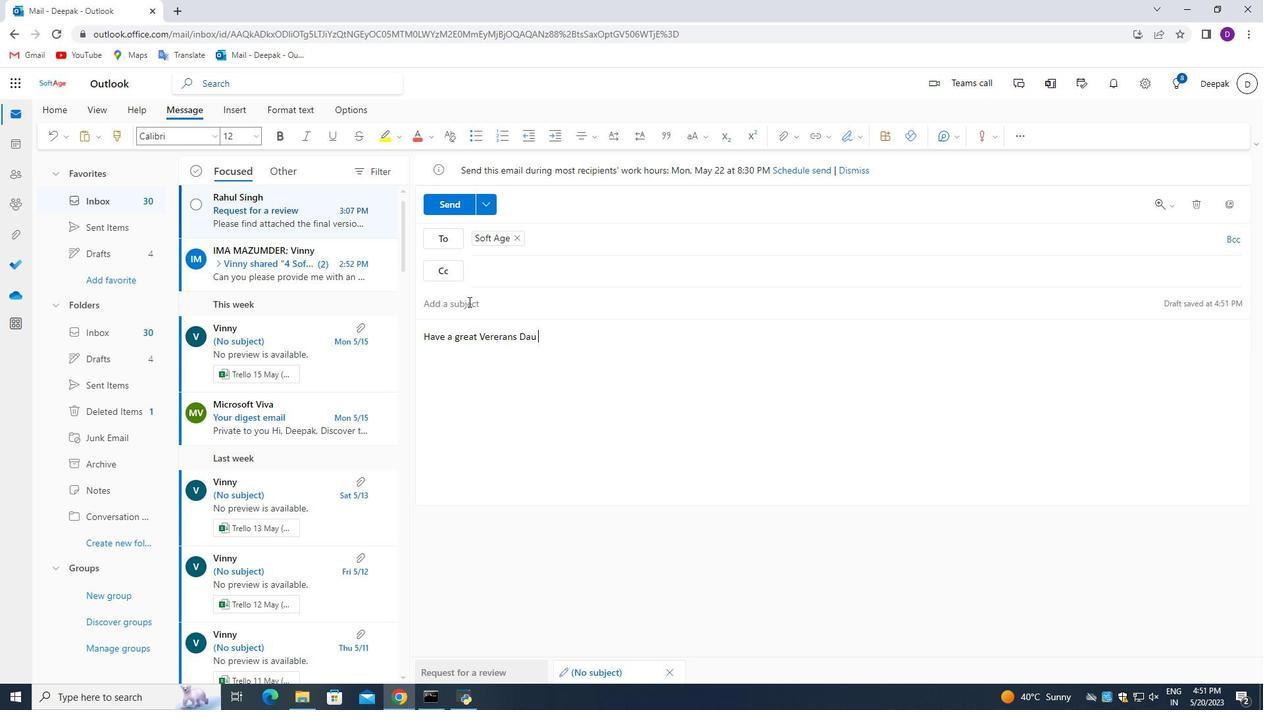 
Action: Mouse pressed left at (1029, 95)
Screenshot: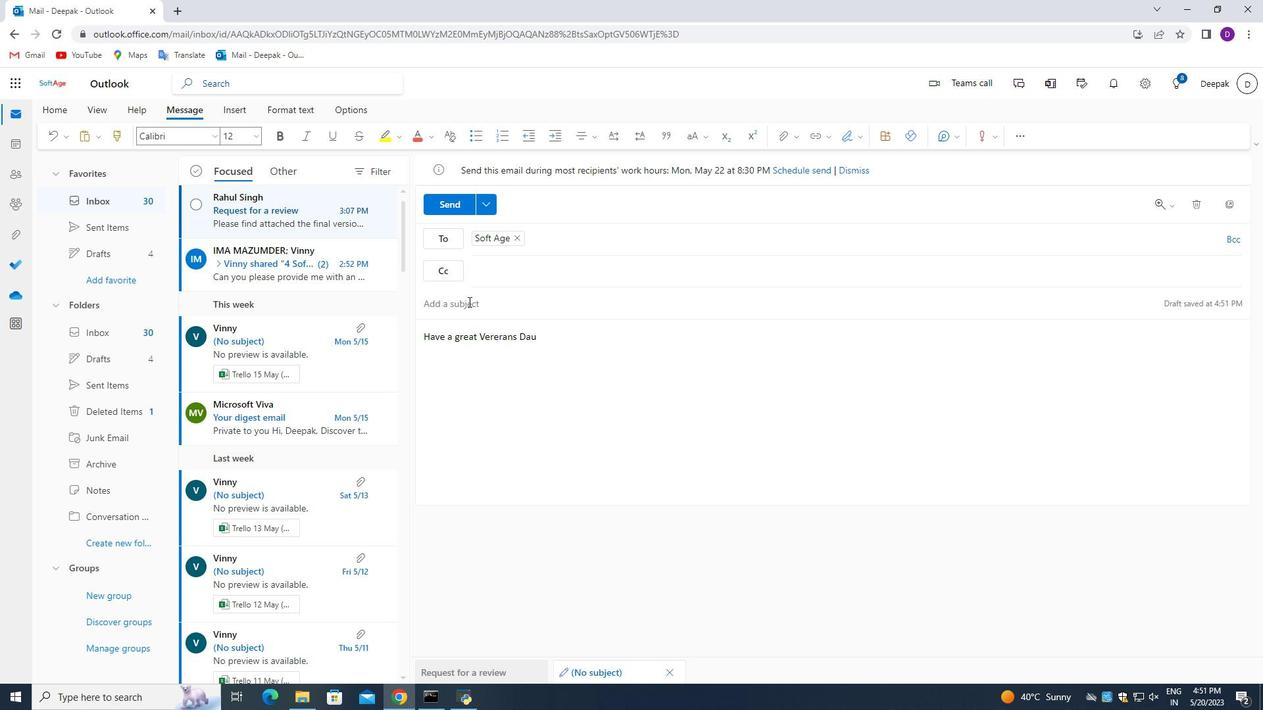 
Action: Mouse moved to (947, 183)
Screenshot: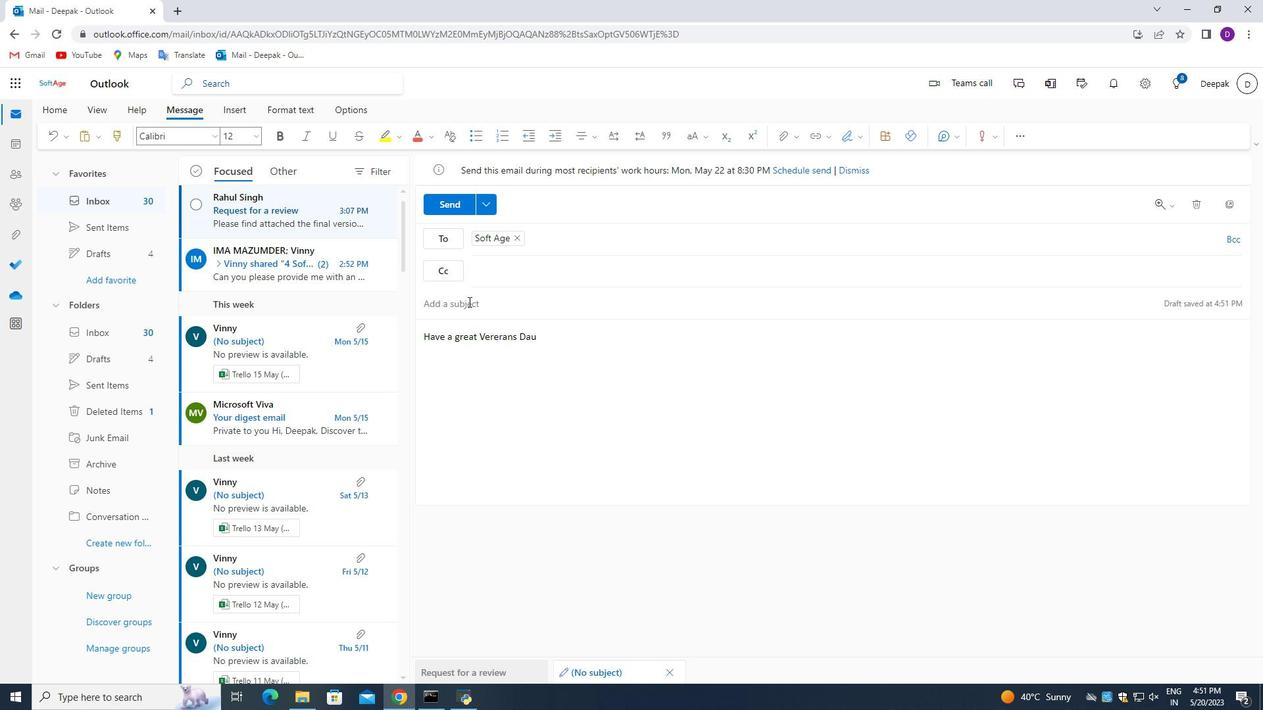 
Action: Key pressed <Key.caps_lock>
Screenshot: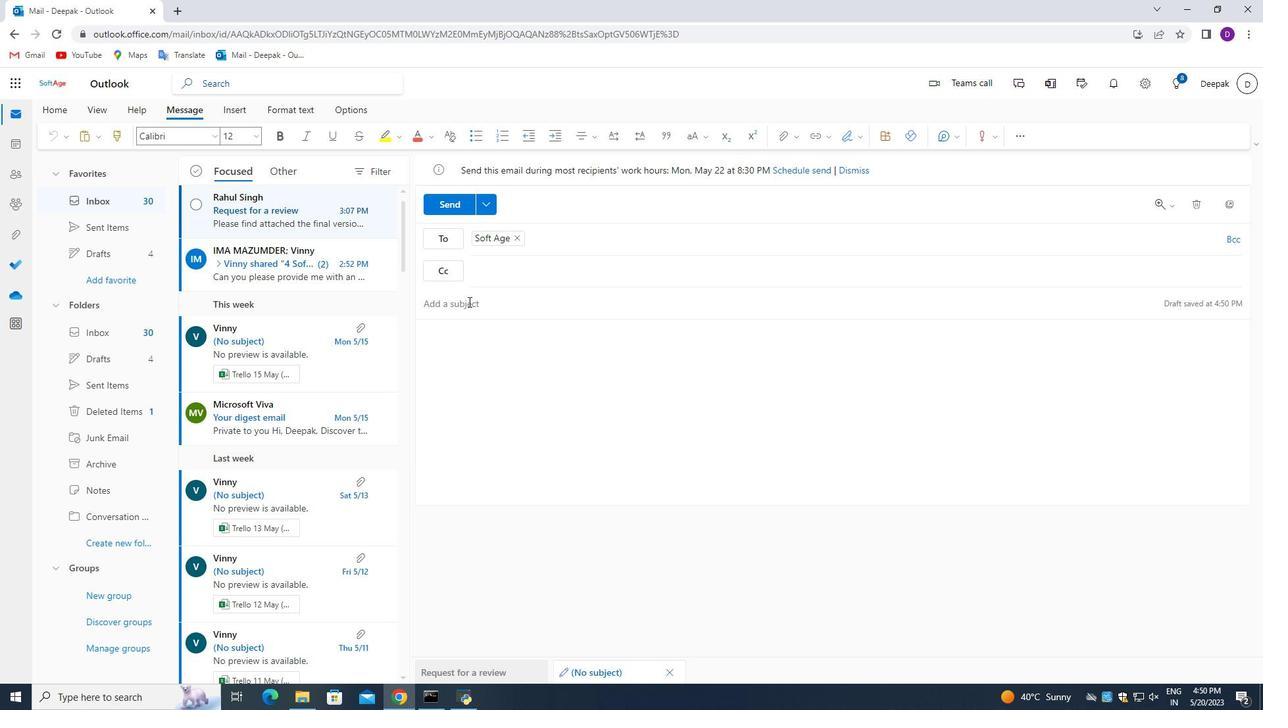 
Action: Mouse moved to (709, 329)
Screenshot: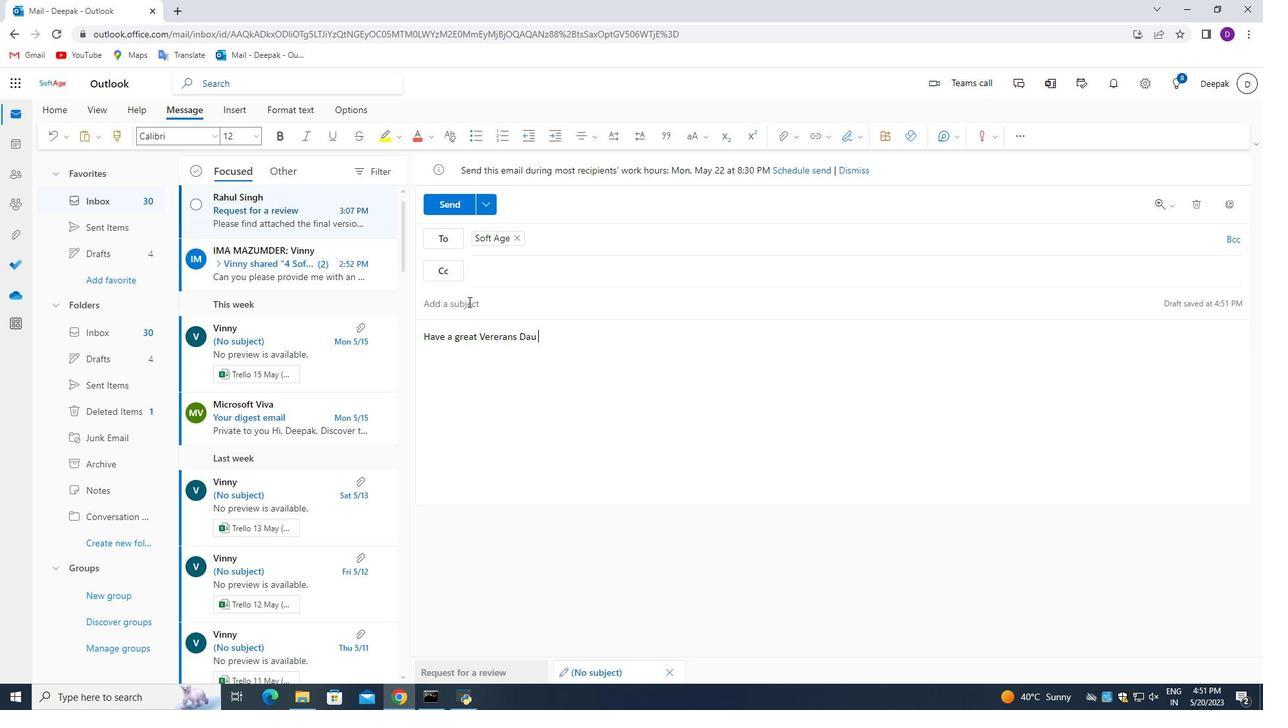 
Action: Key pressed H
Screenshot: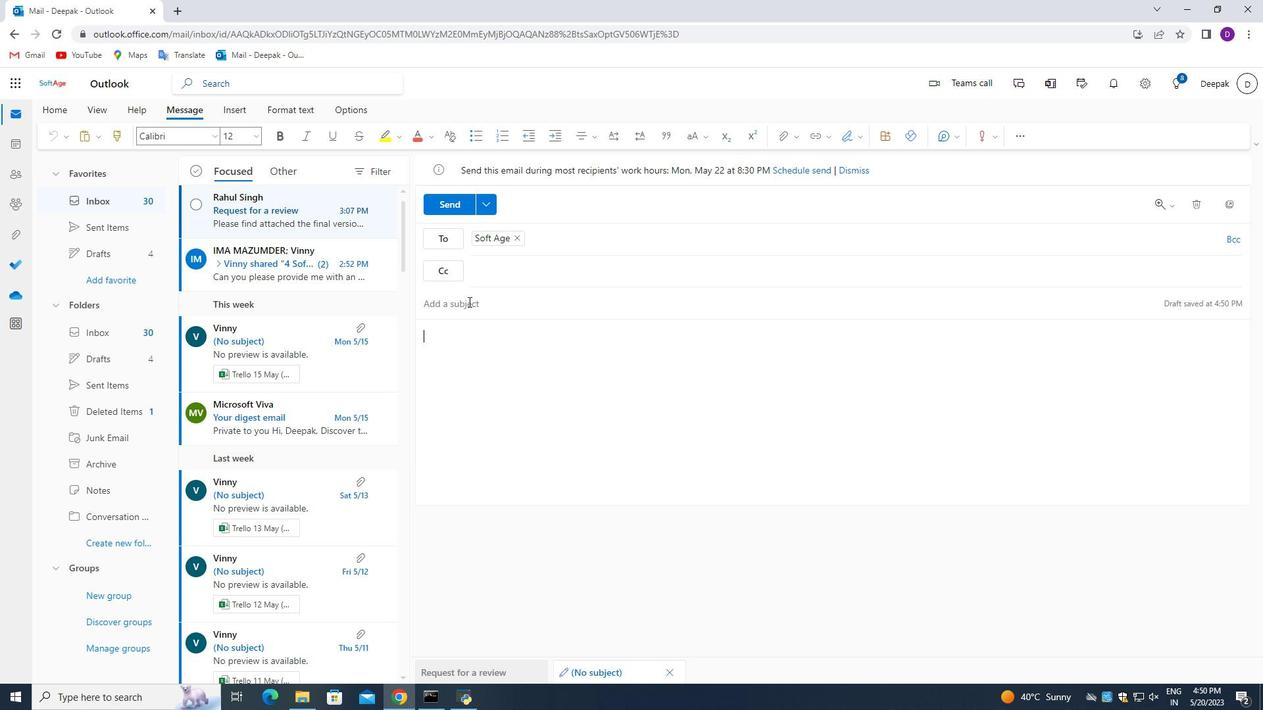 
Action: Mouse moved to (623, 355)
Screenshot: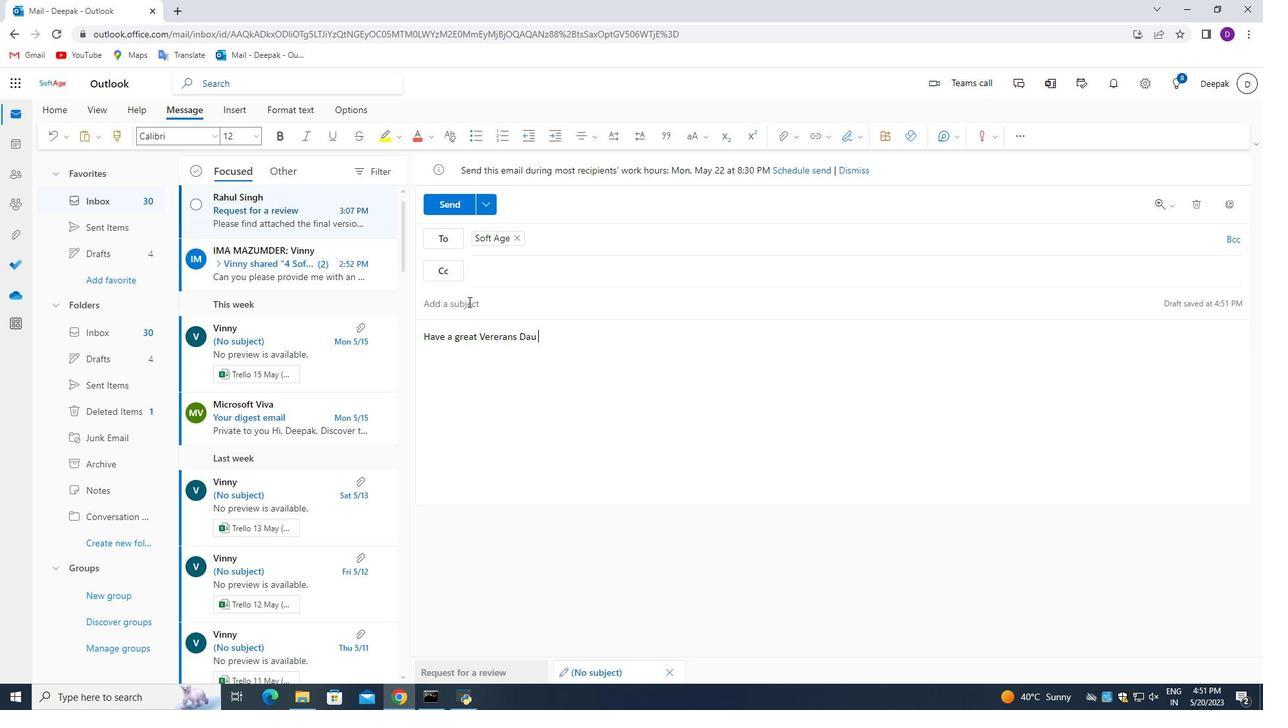 
Action: Key pressed <Key.caps_lock>
Screenshot: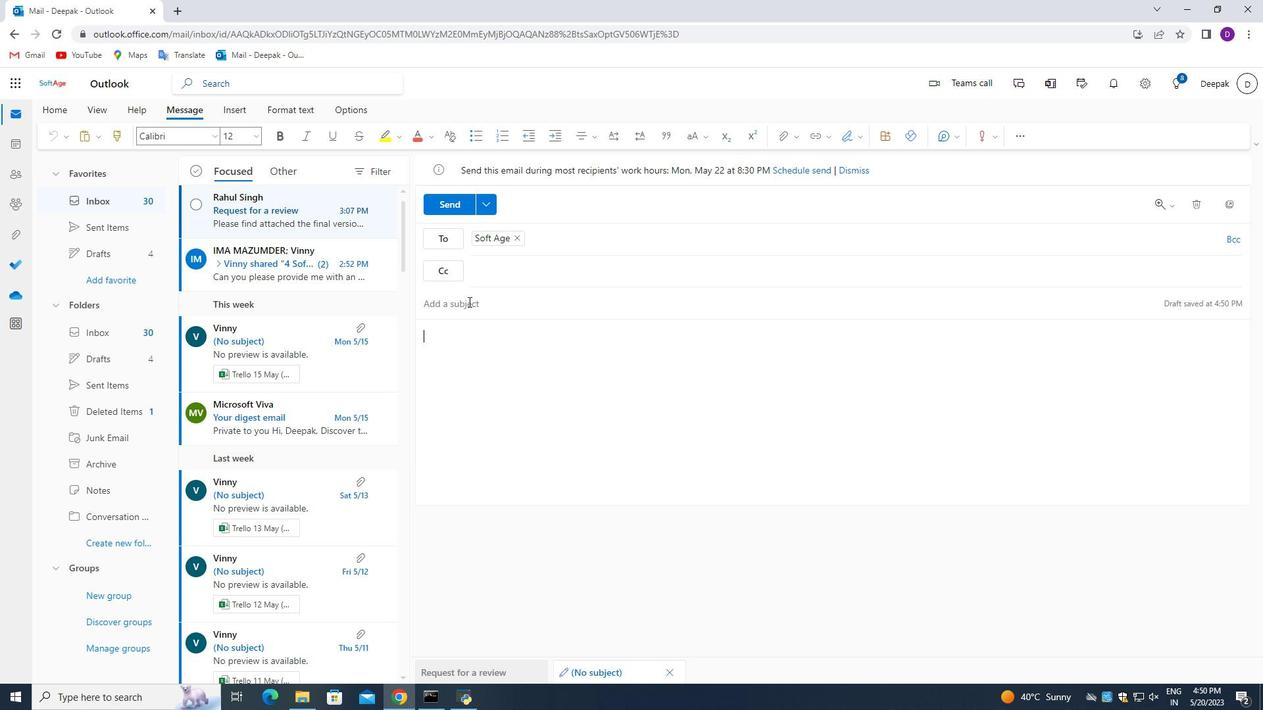 
Action: Mouse moved to (513, 367)
Screenshot: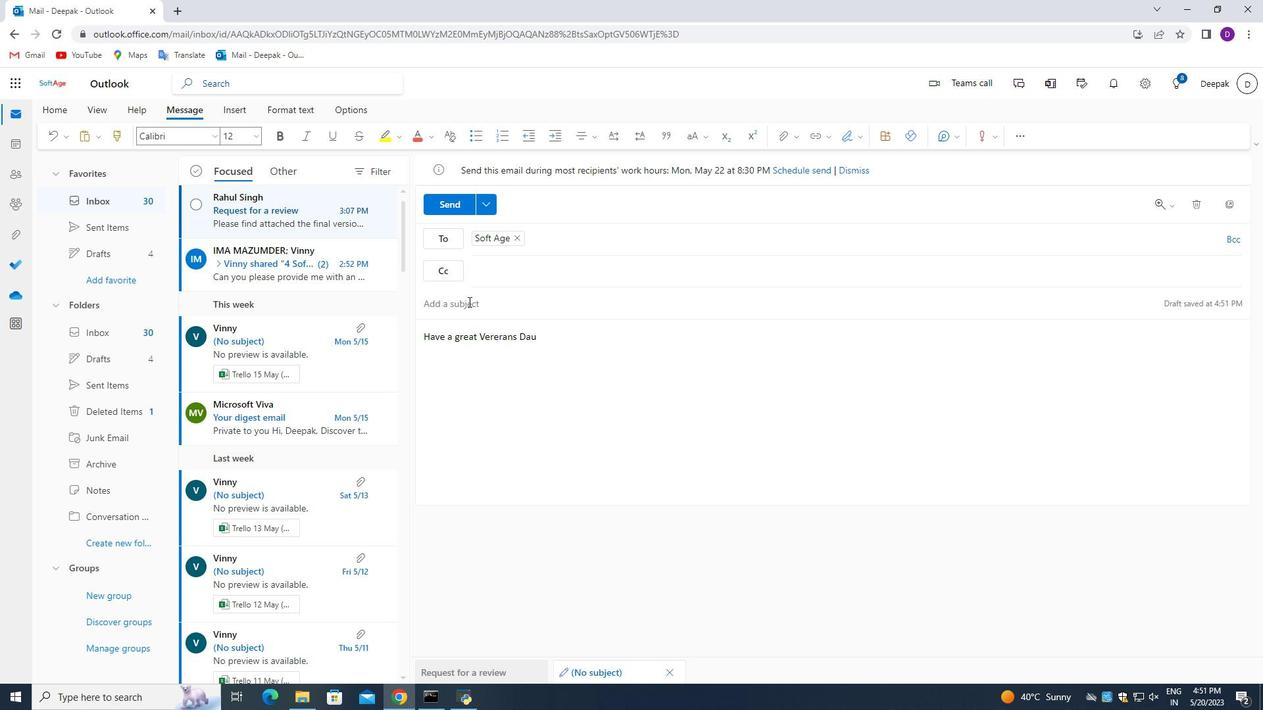 
Action: Key pressed o 778, 559)
Screenshot: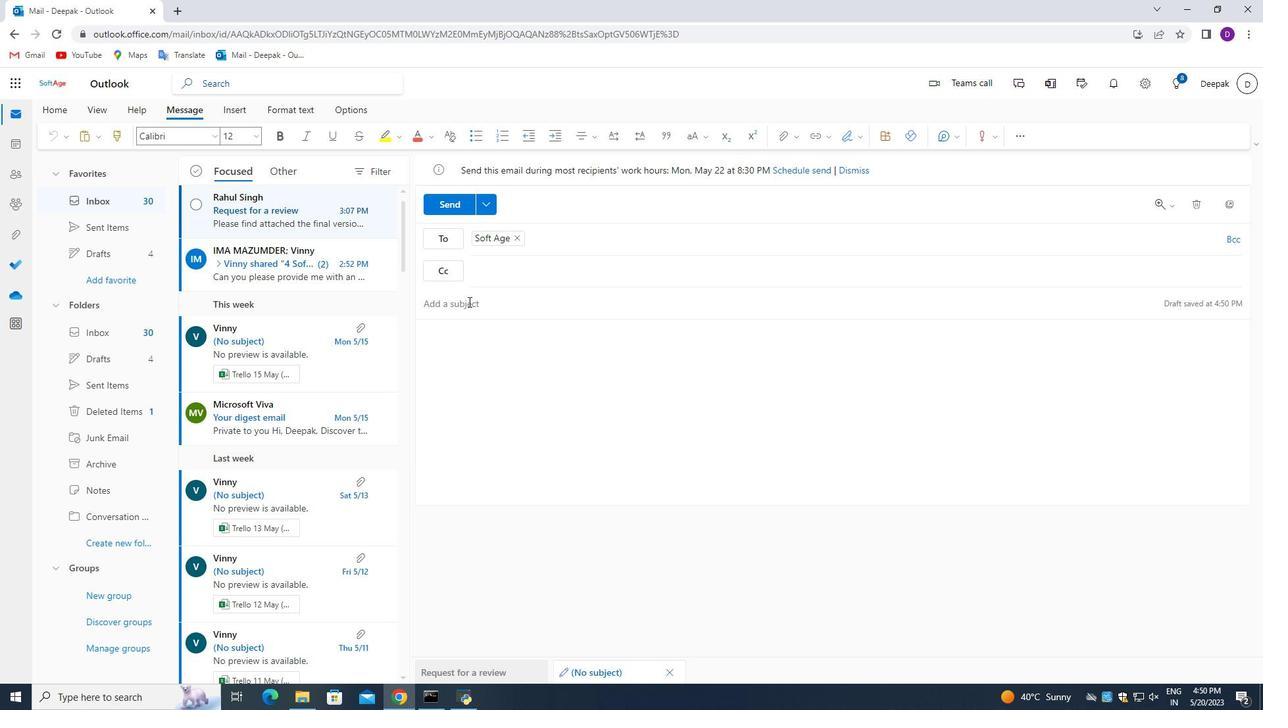 
Action: Mouse moved to (474, 377)
Screenshot: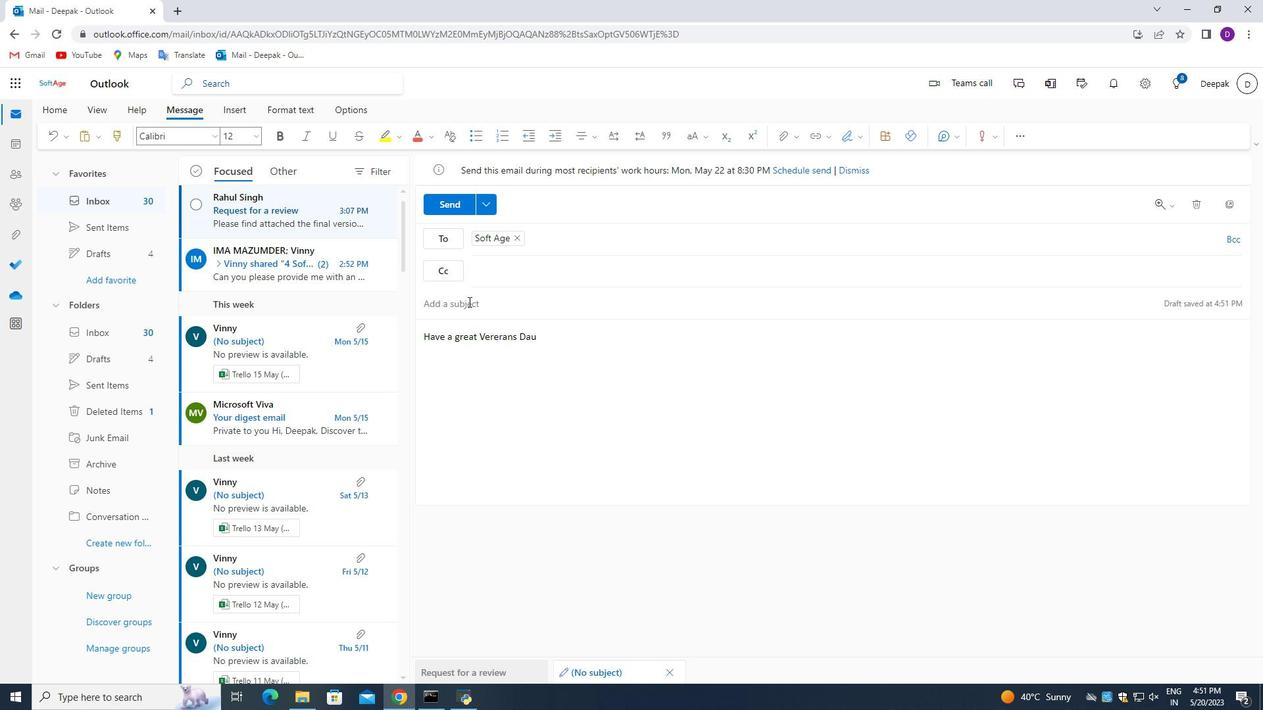 
Action: Key pressed w
Screenshot: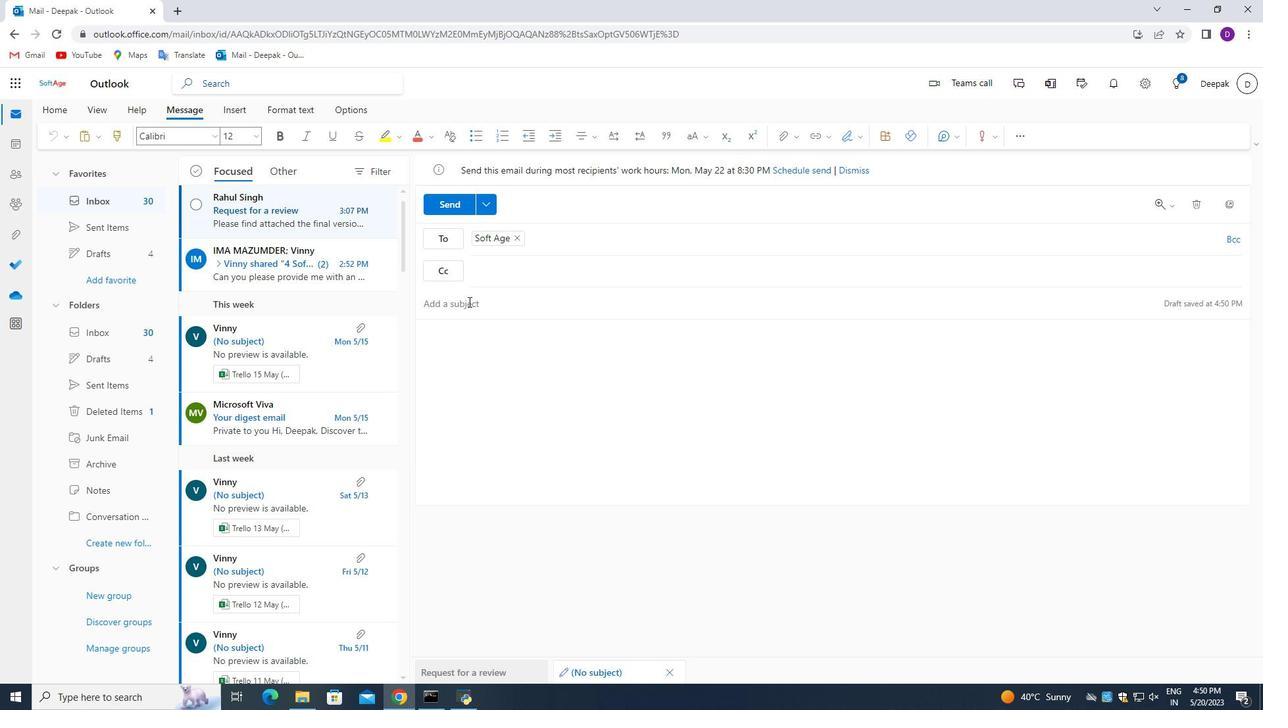 
Action: Mouse moved to (476, 363)
Screenshot: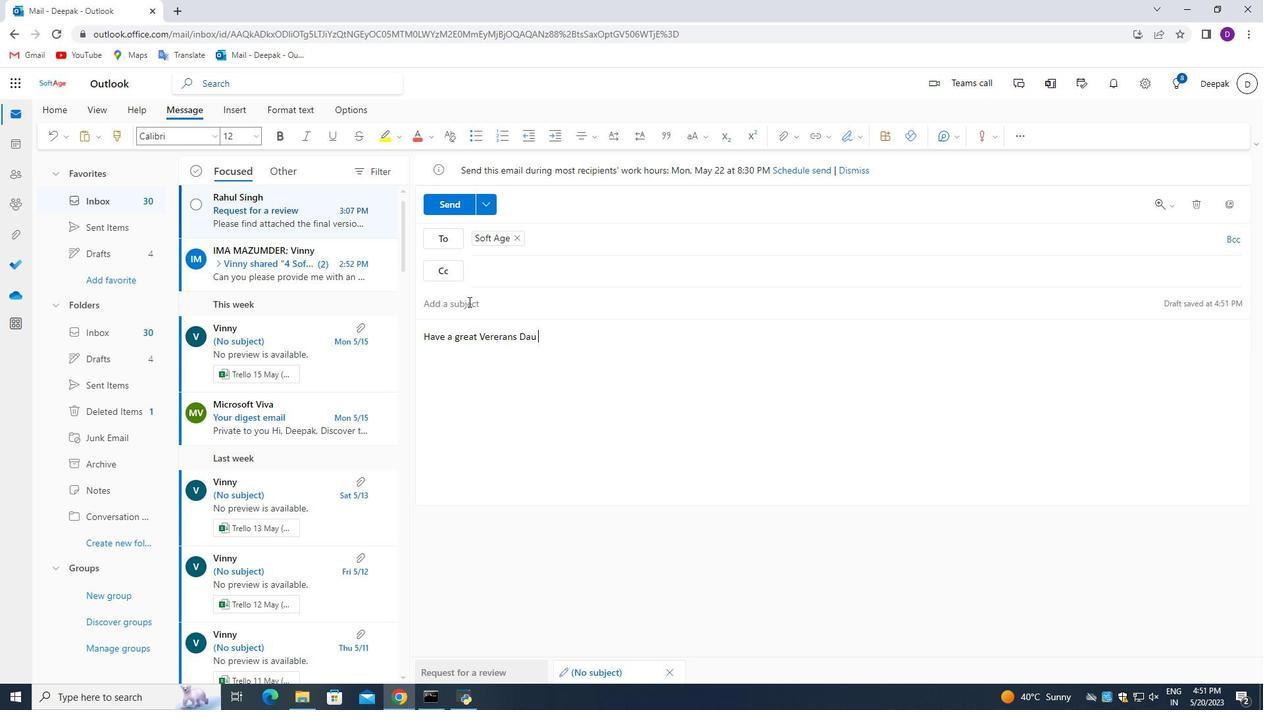
Action: Key pressed a
Screenshot: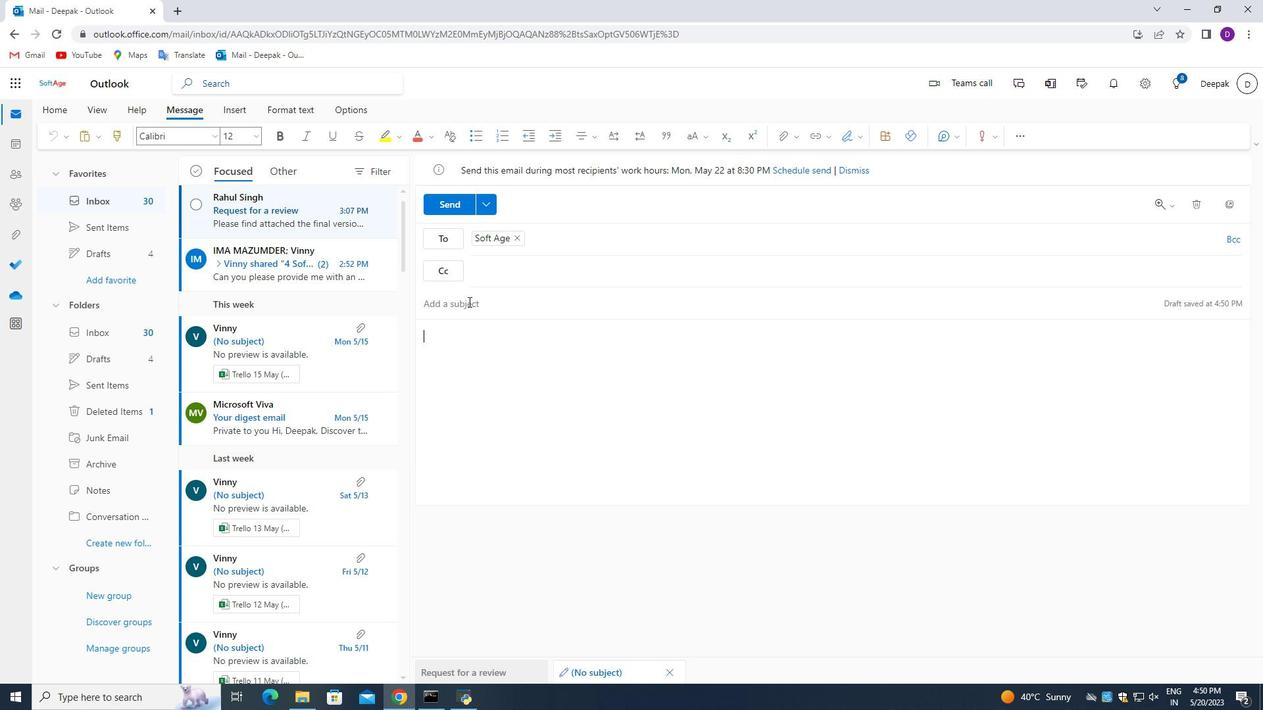 
Action: Mouse moved to (612, 269)
Screenshot: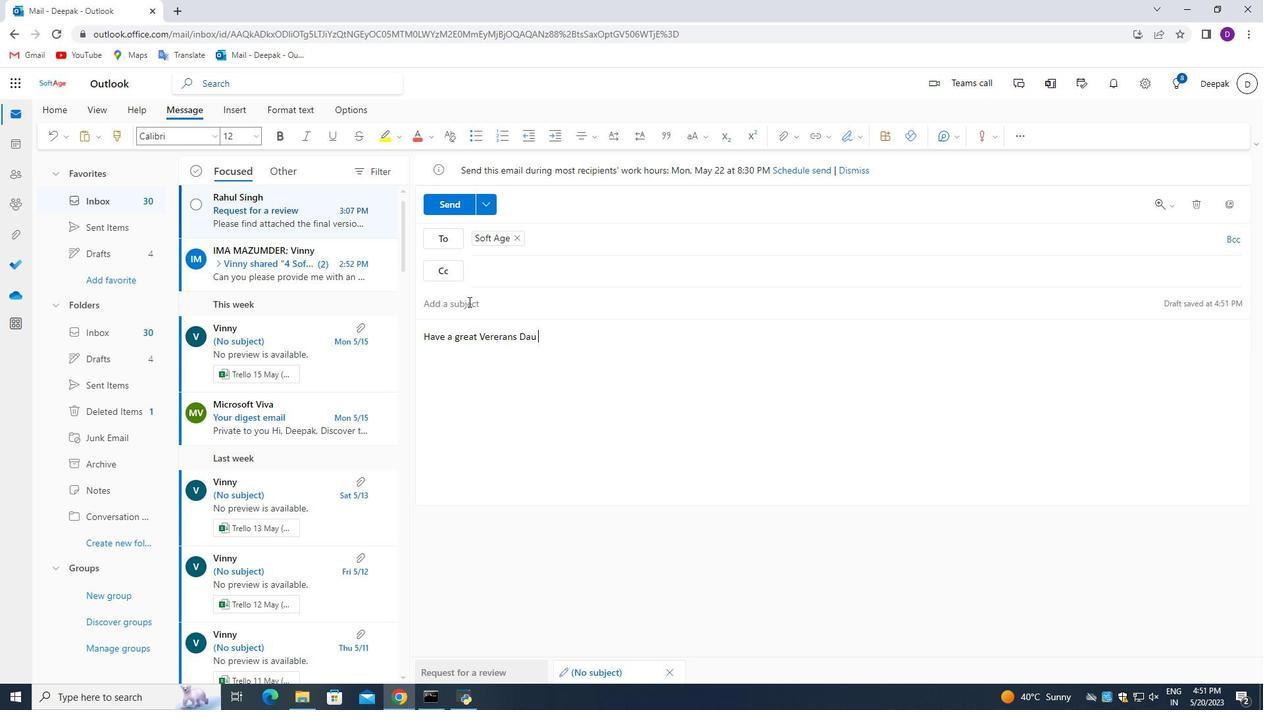 
Action: Key pressed r
Screenshot: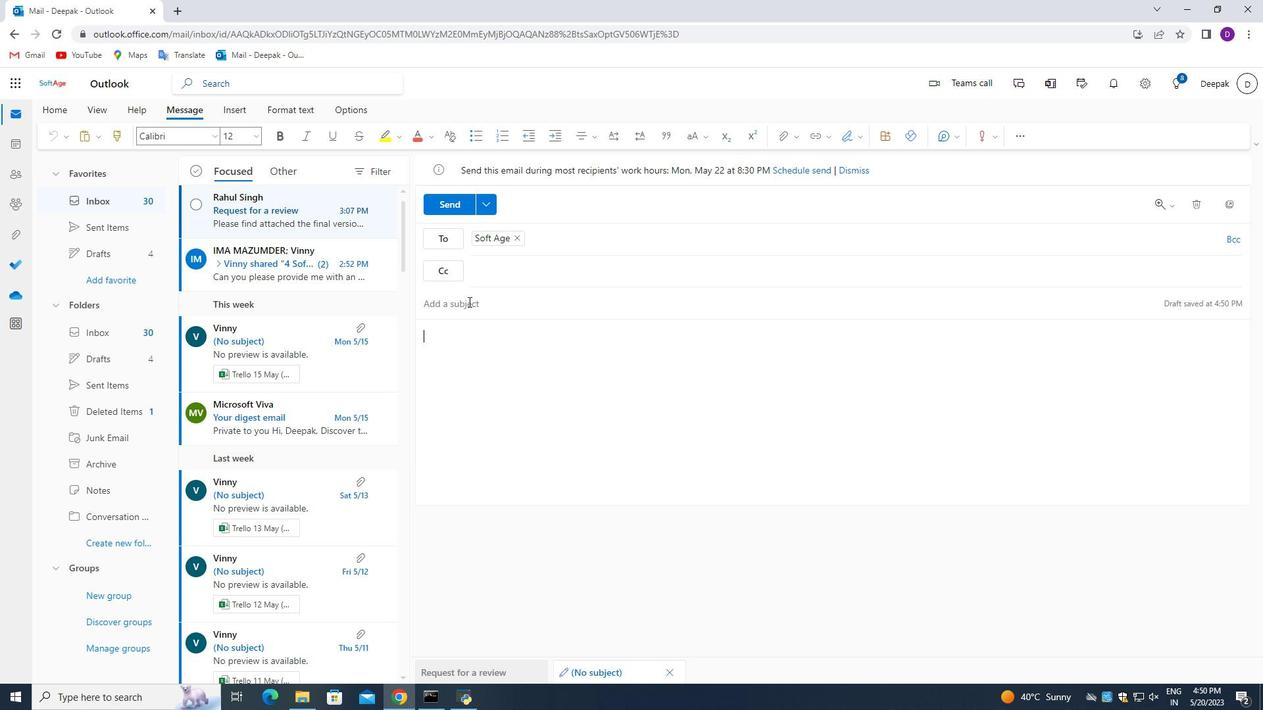 
Action: Mouse moved to (784, 142)
Screenshot: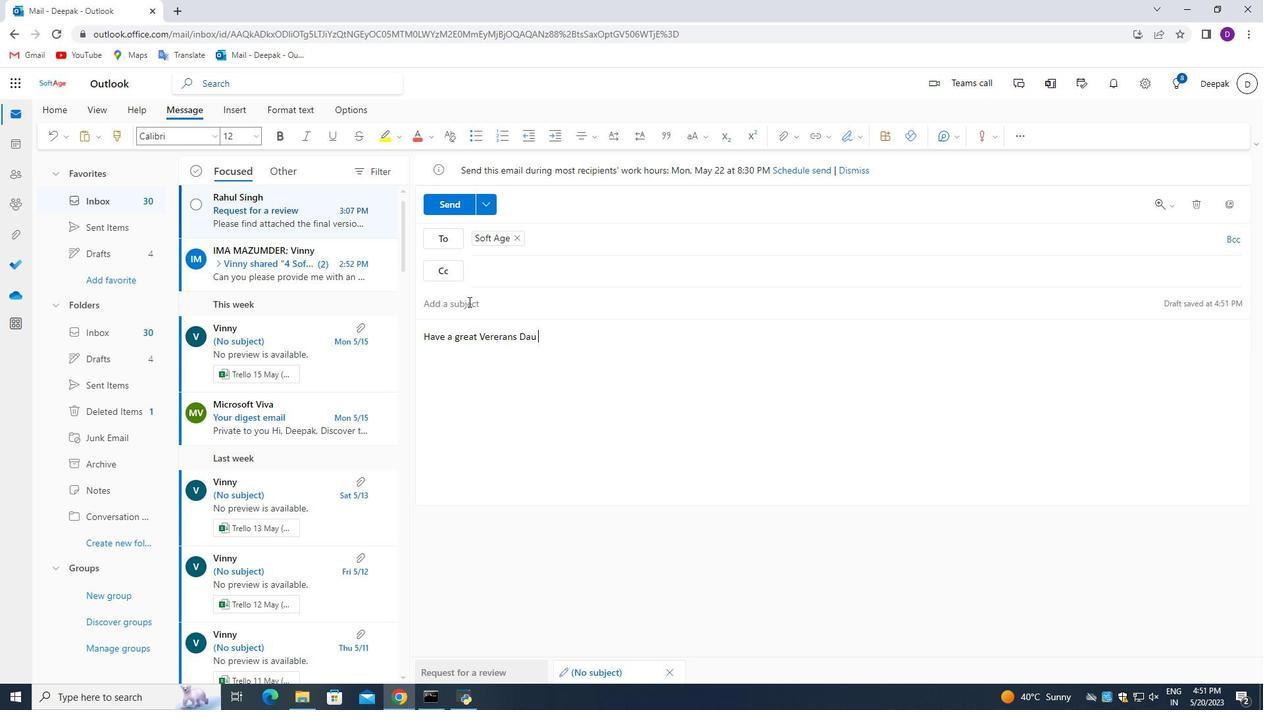
Action: Key pressed d
Screenshot: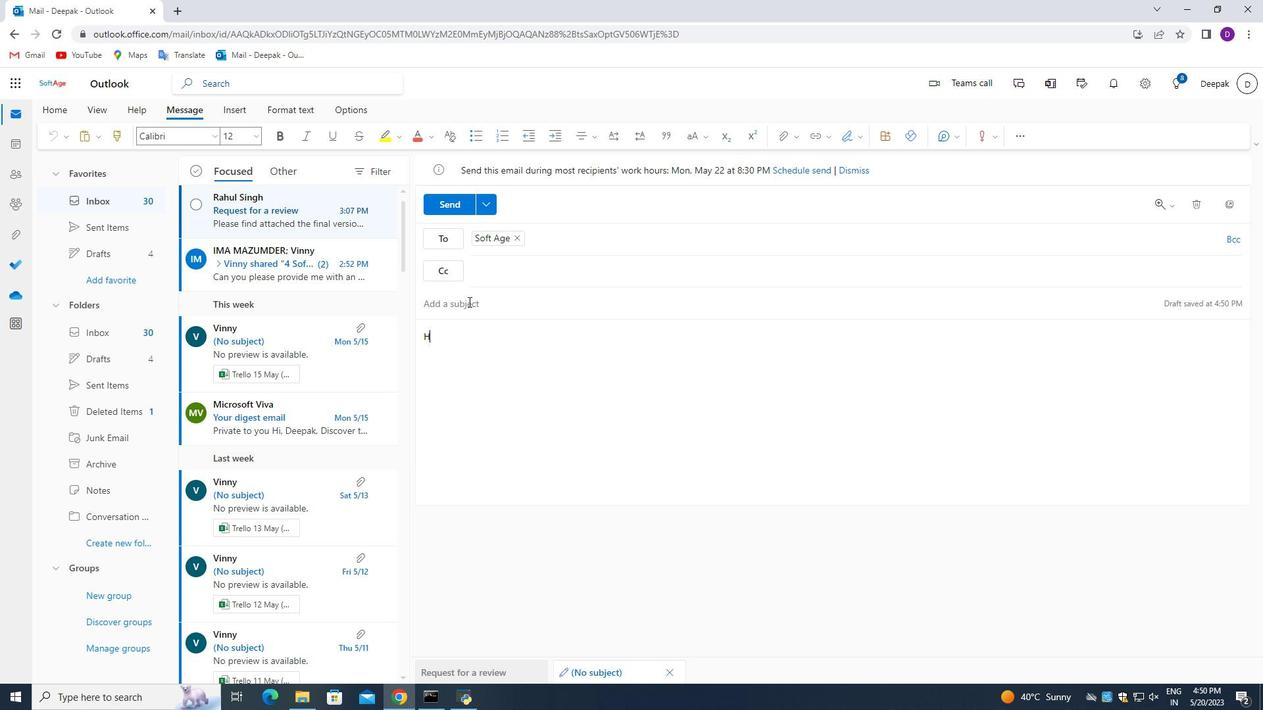 
Action: Mouse moved to (853, 119)
Screenshot: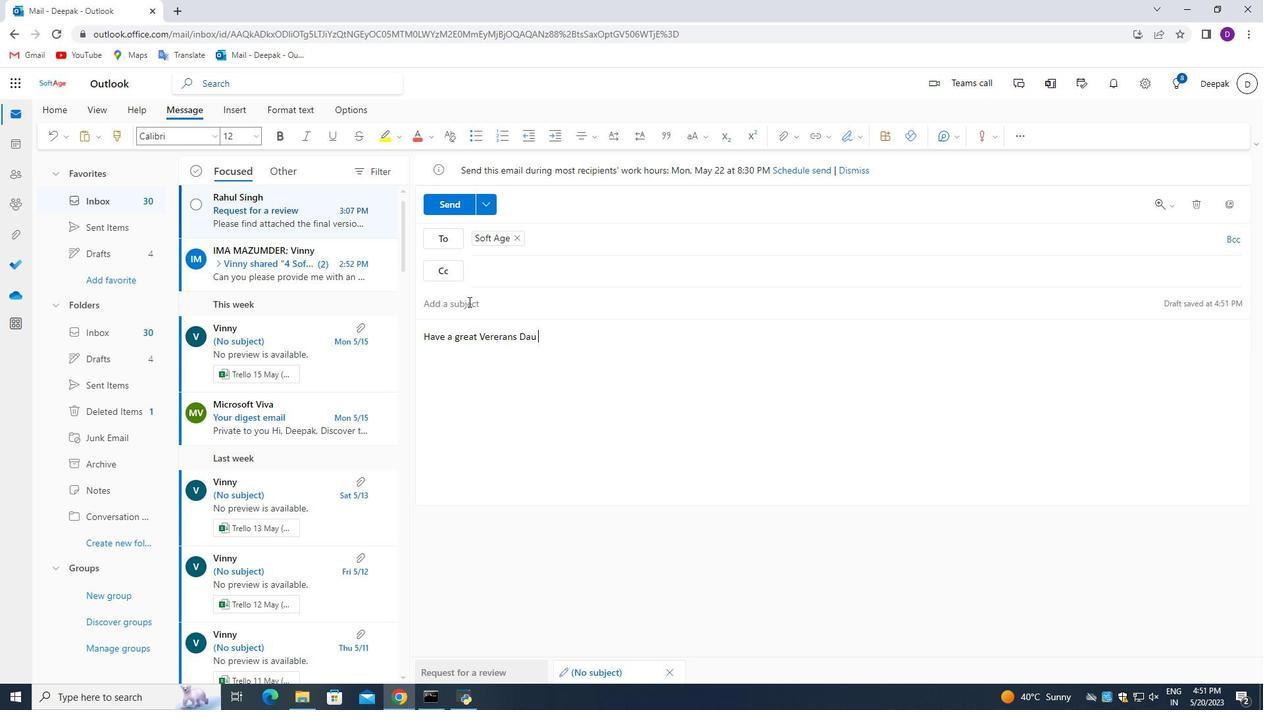 
Action: Mouse pressed left at (853, 119)
Screenshot: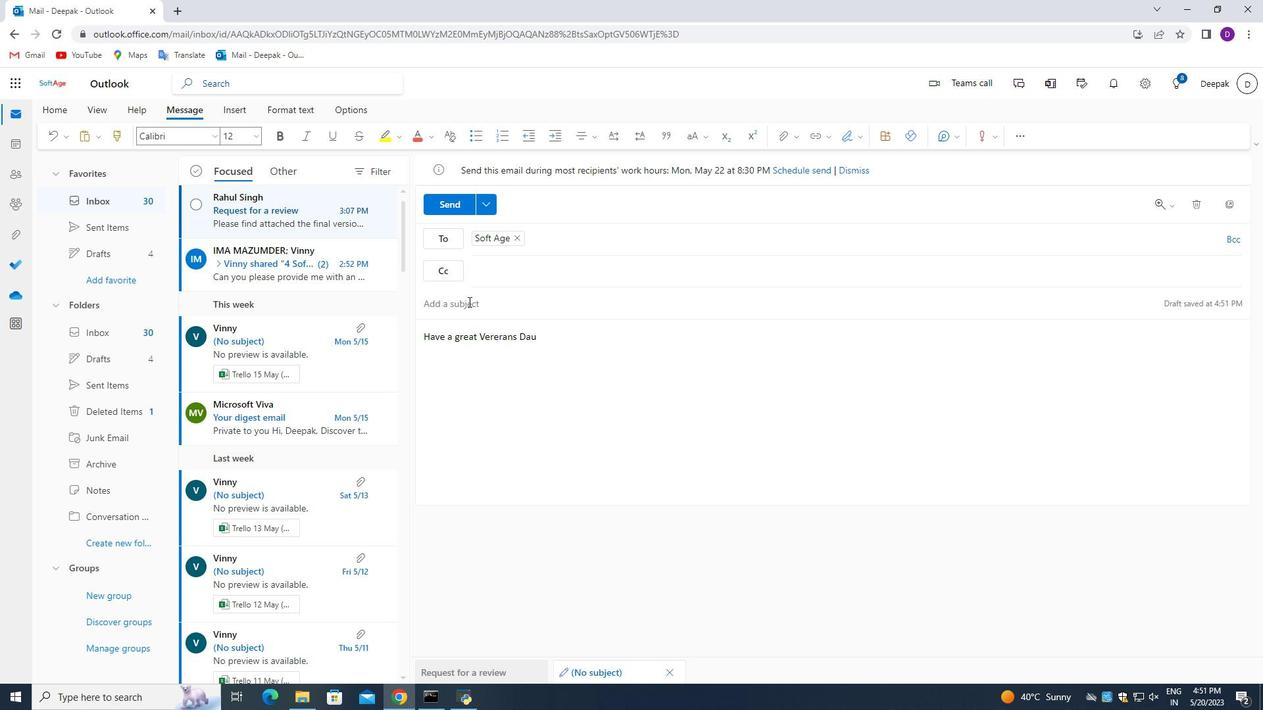 
Action: Mouse moved to (846, 140)
Screenshot: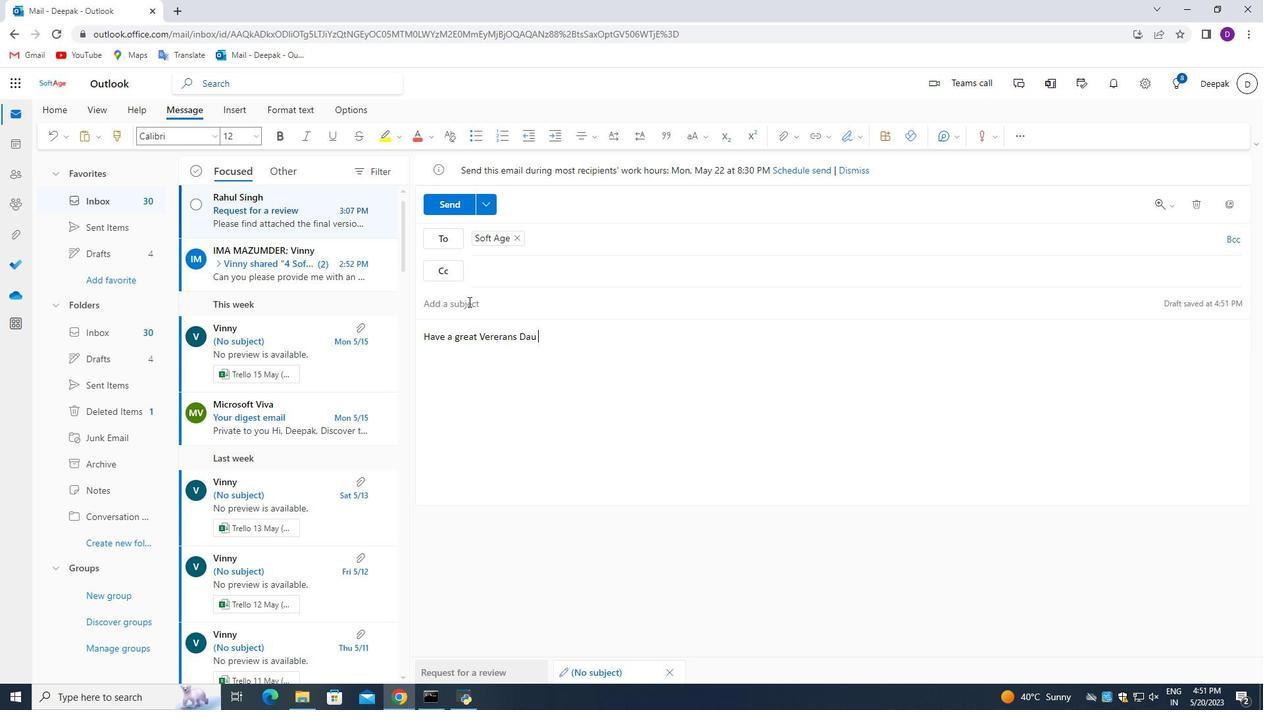 
Action: Mouse pressed left at (846, 140)
Screenshot: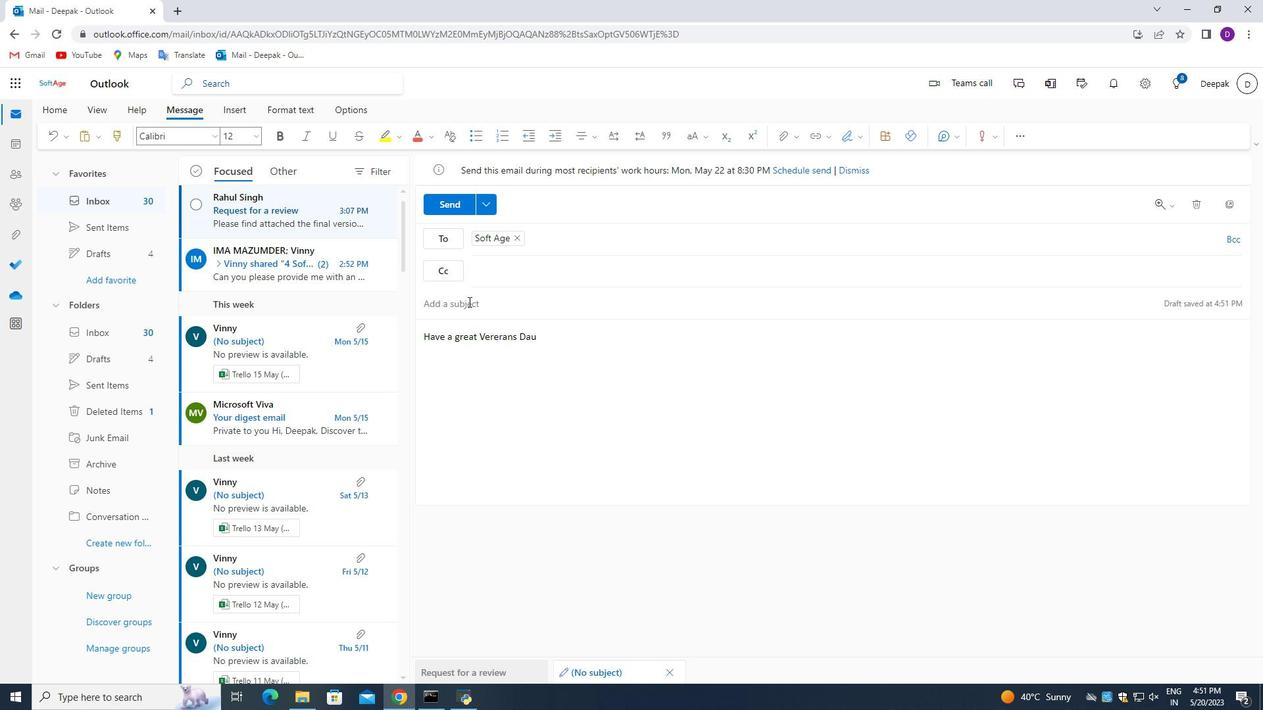 
Action: Mouse moved to (586, 315)
Screenshot: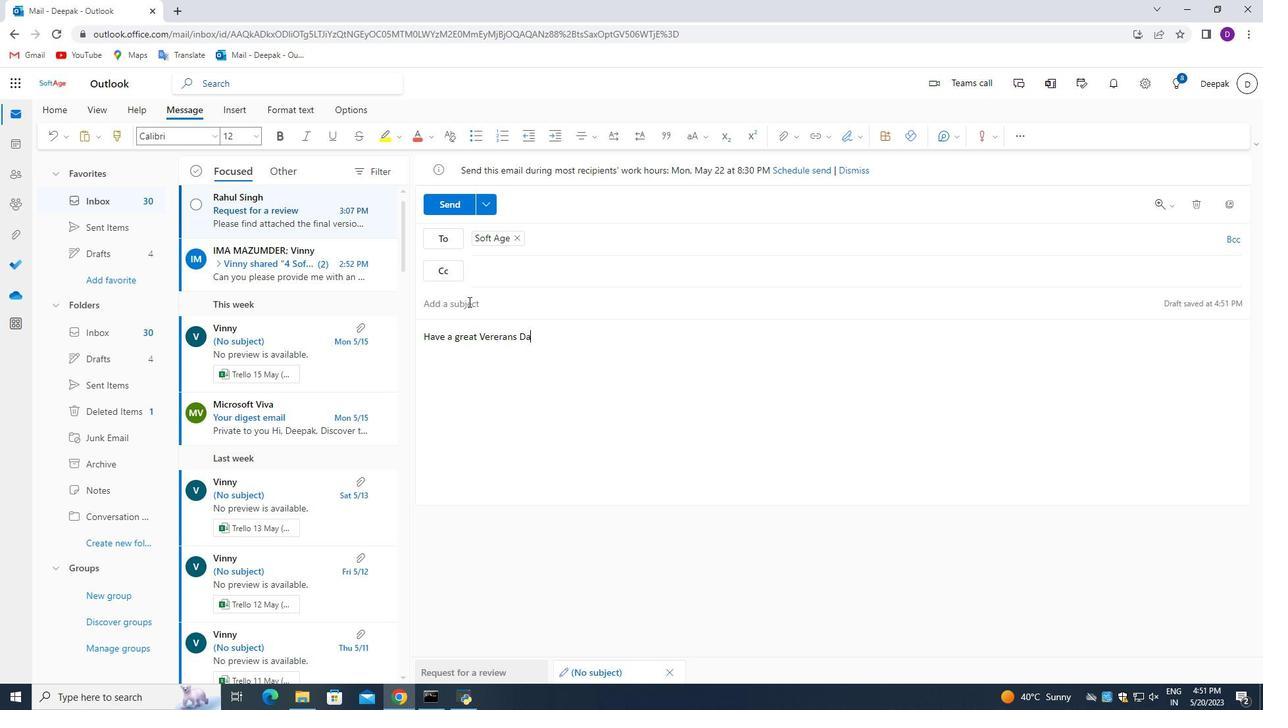 
Action: Mouse pressed left at (505, 251)
Screenshot: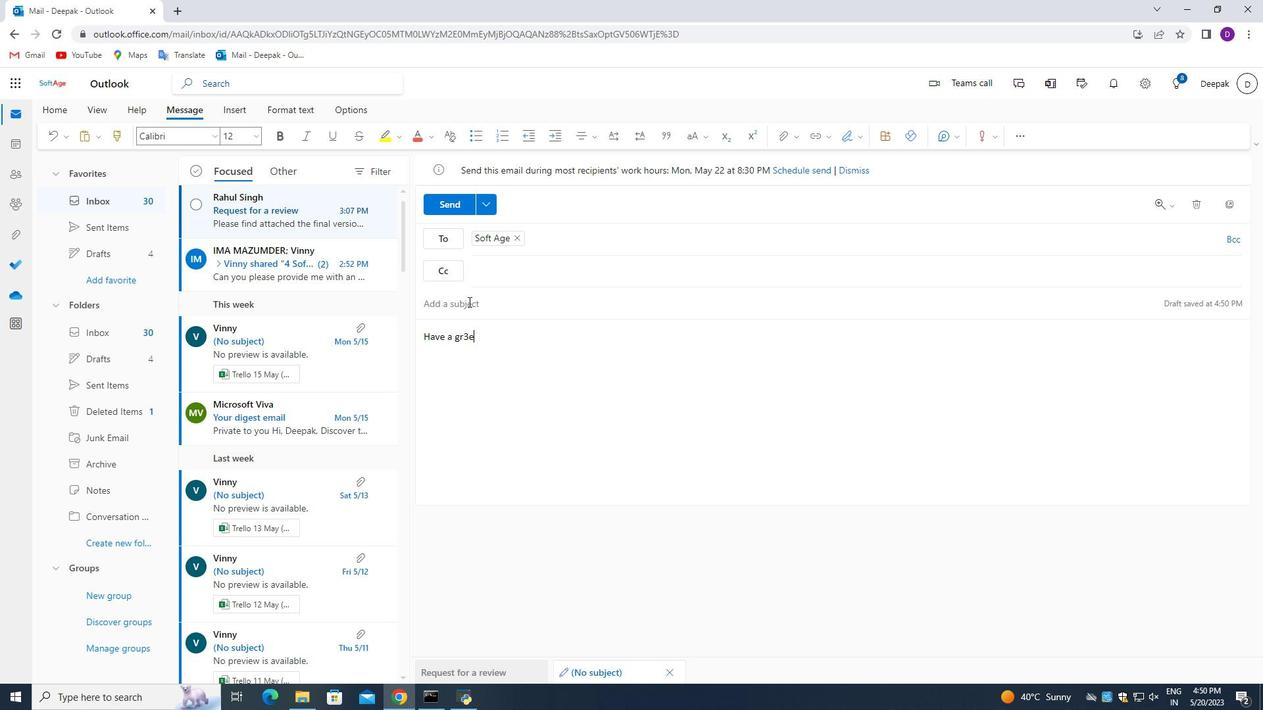 
Action: Mouse moved to (524, 244)
Screenshot: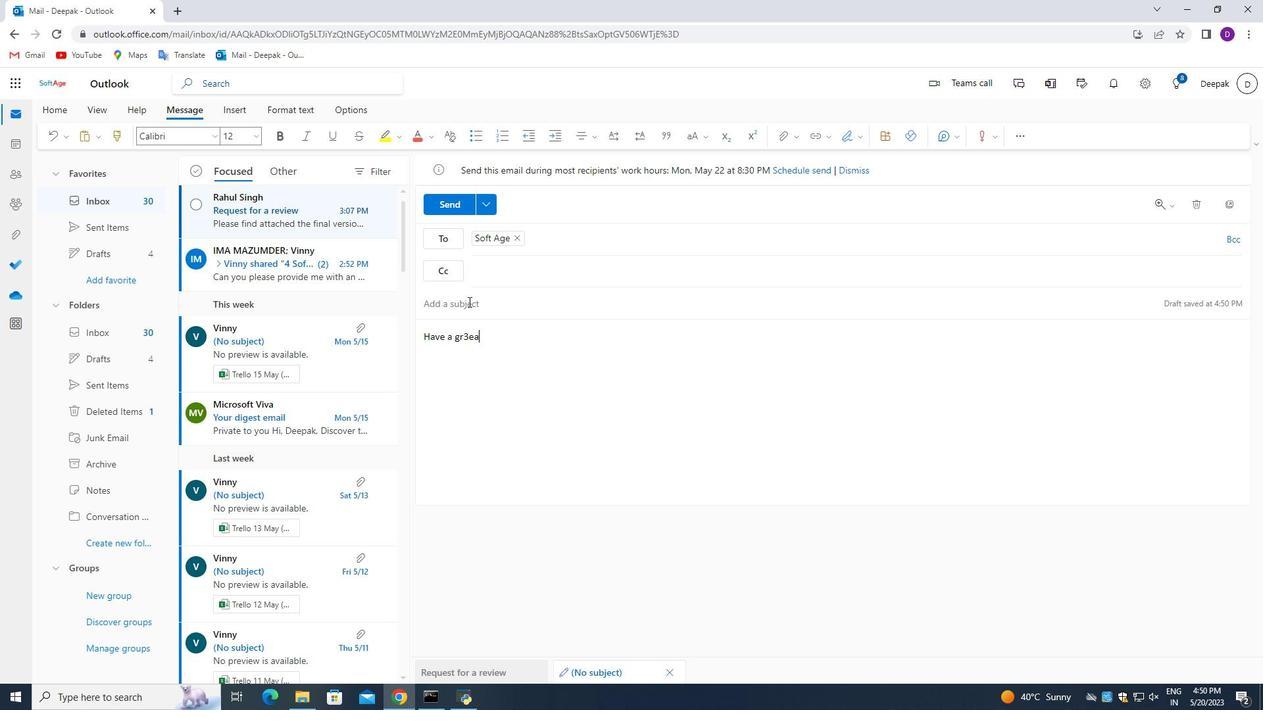 
Action: Mouse pressed left at (584, 318)
Screenshot: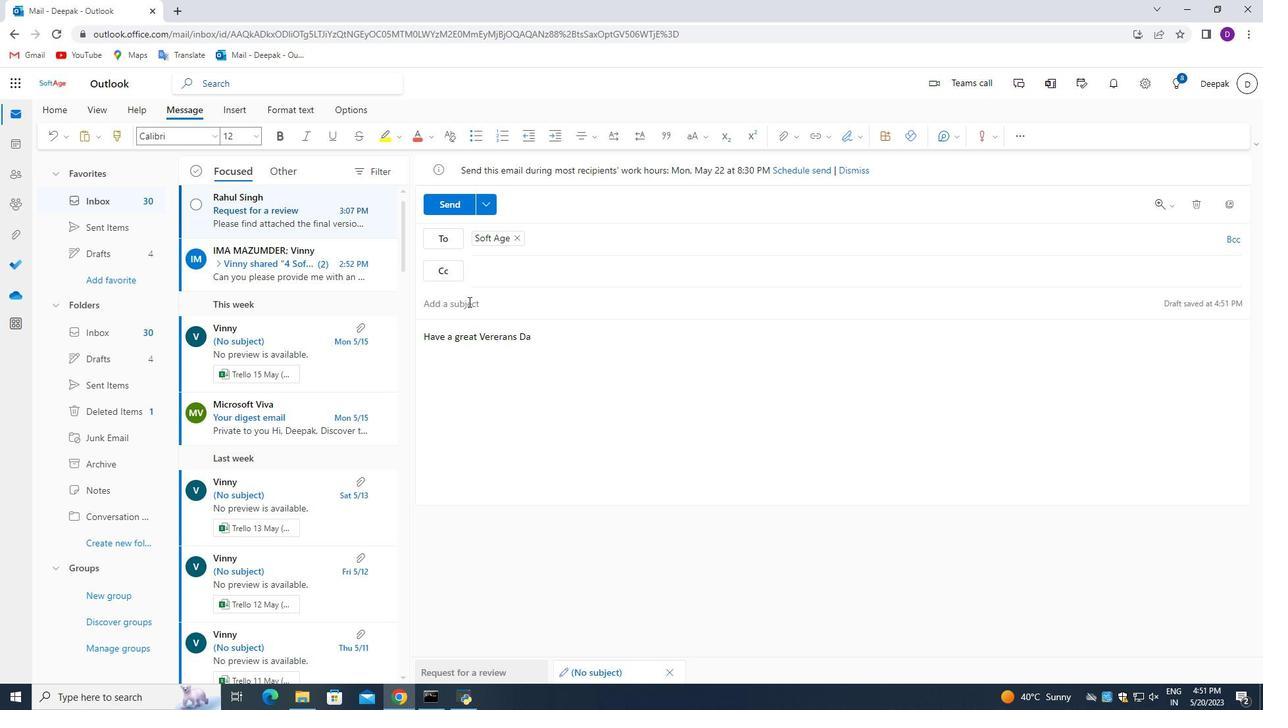 
Action: Mouse moved to (549, 339)
Screenshot: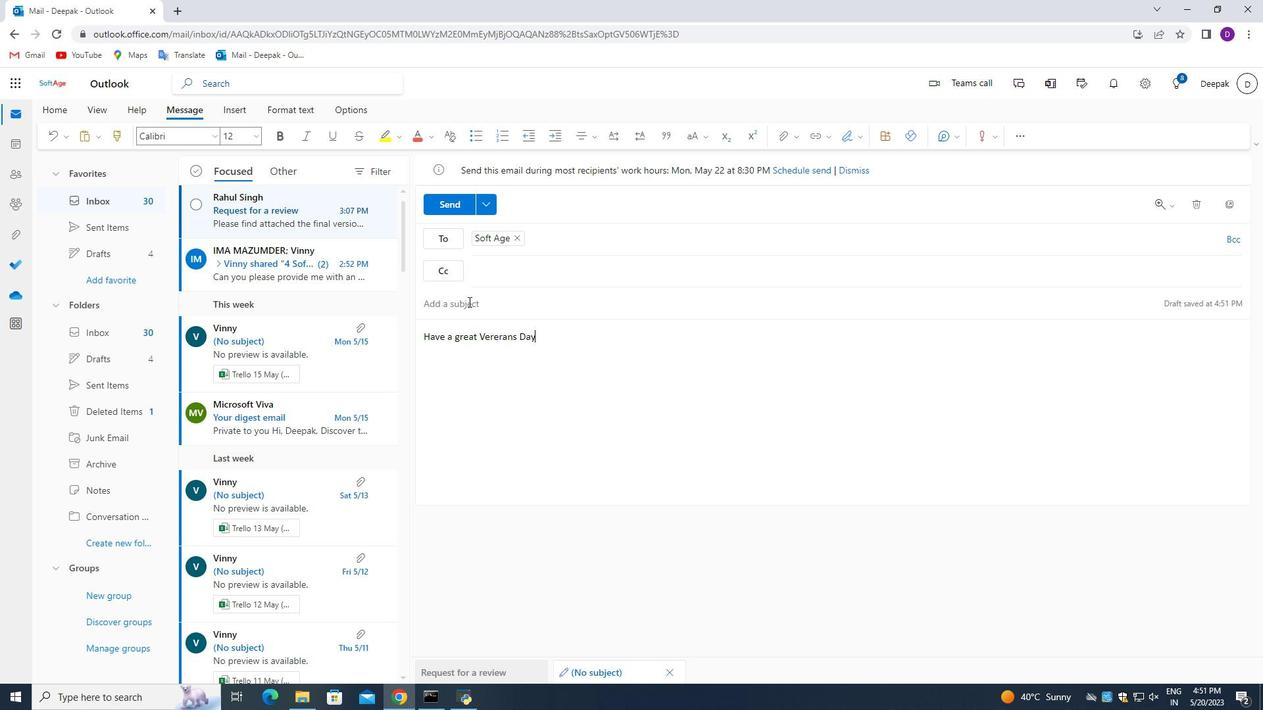 
Action: Key pressed <Key.caps_lock>
Screenshot: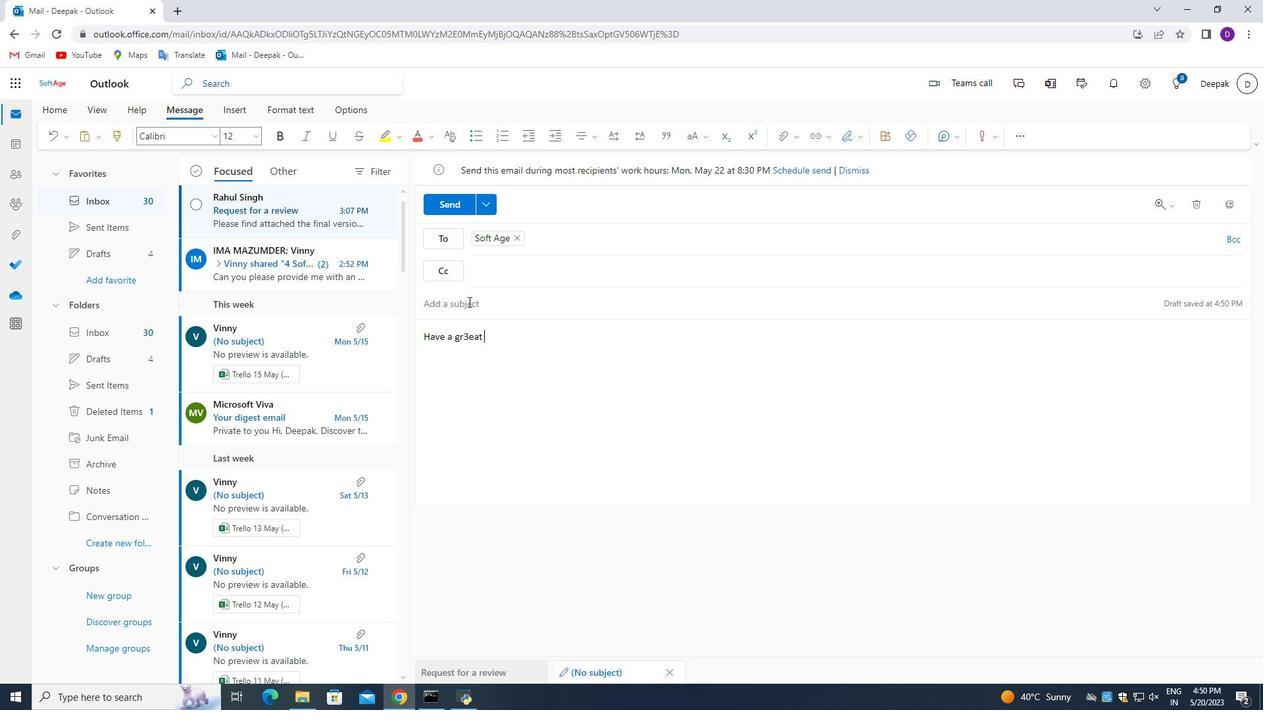 
Action: Mouse moved to (534, 349)
Screenshot: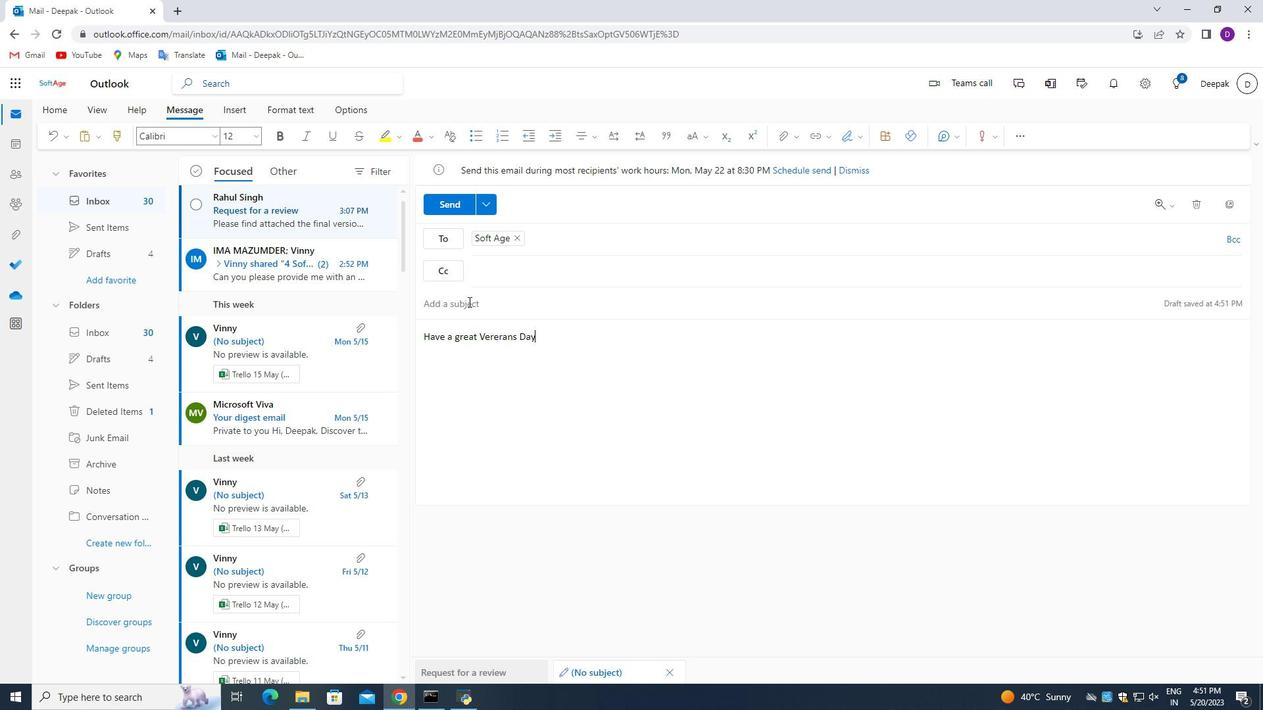 
Action: Key pressed H
Screenshot: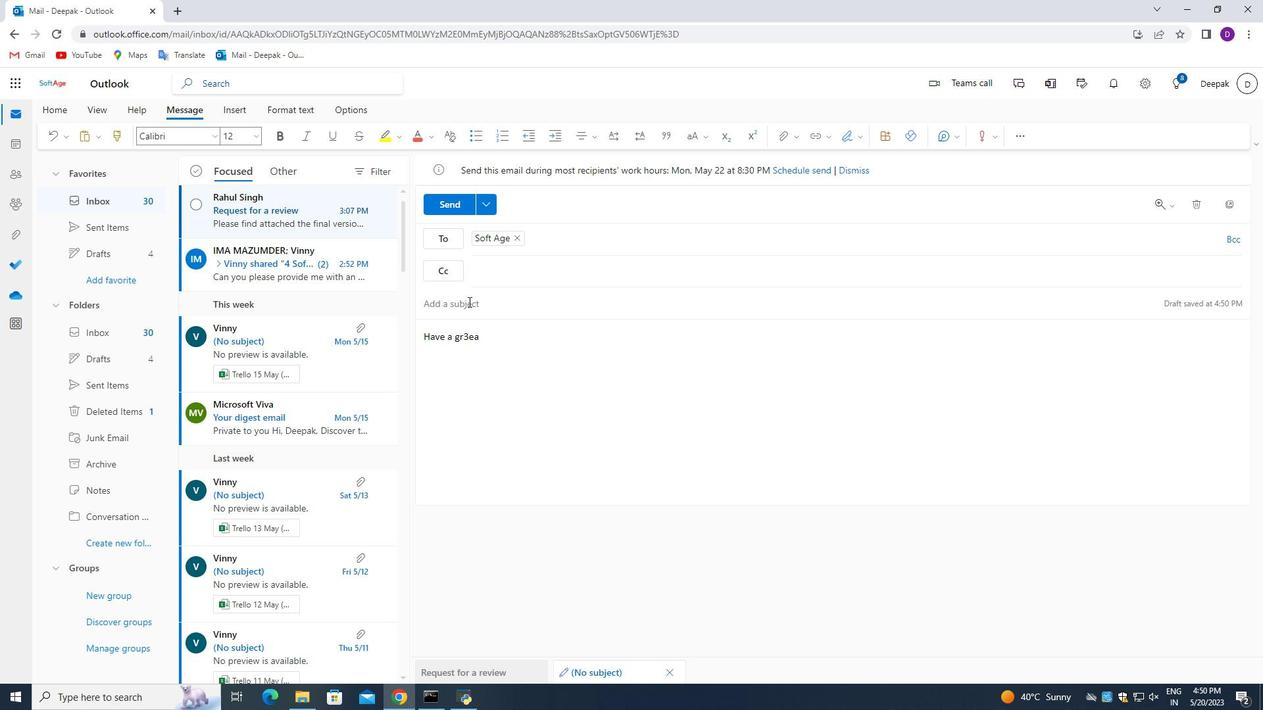 
Action: Mouse moved to (533, 349)
Screenshot: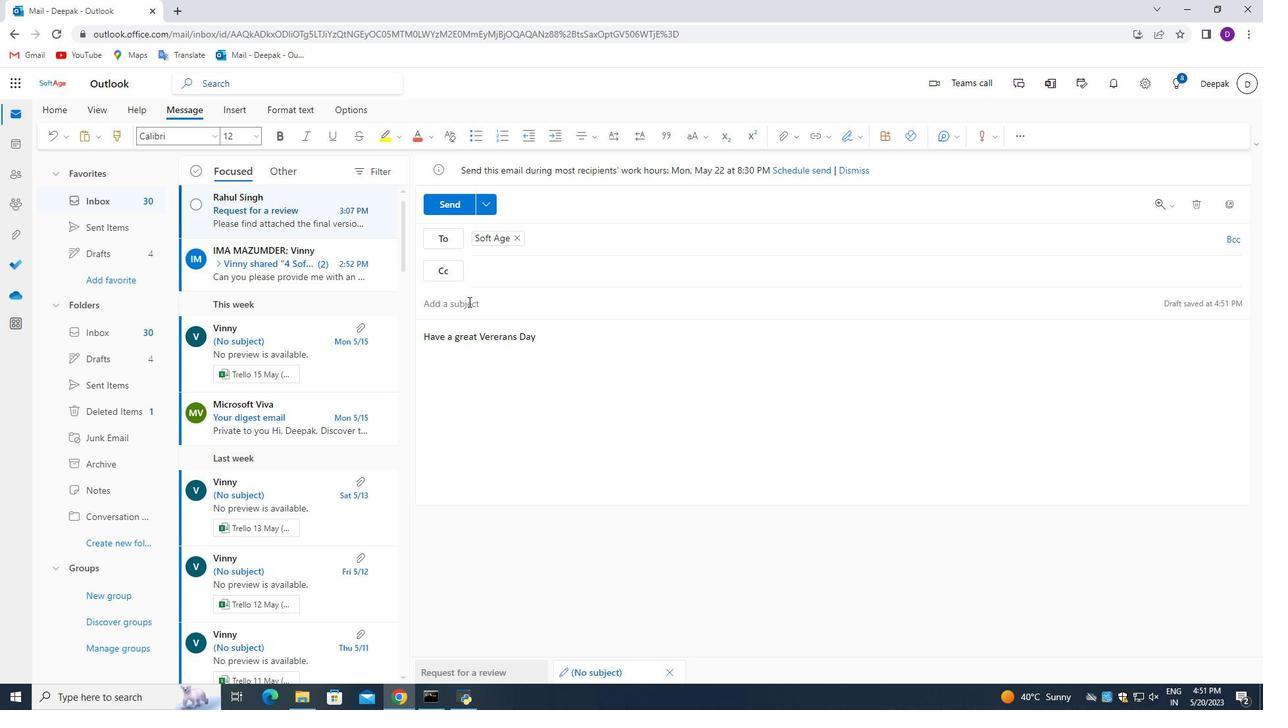 
Action: Key pressed A
Screenshot: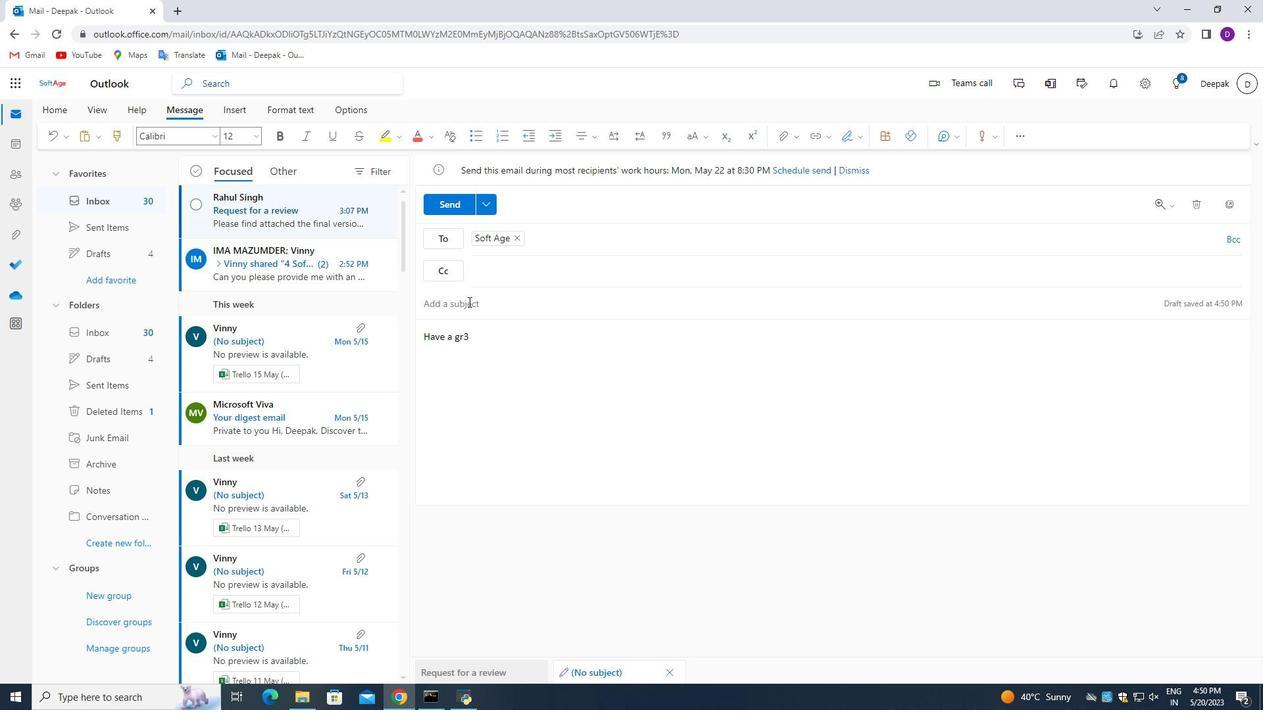 
Action: Mouse moved to (522, 350)
Screenshot: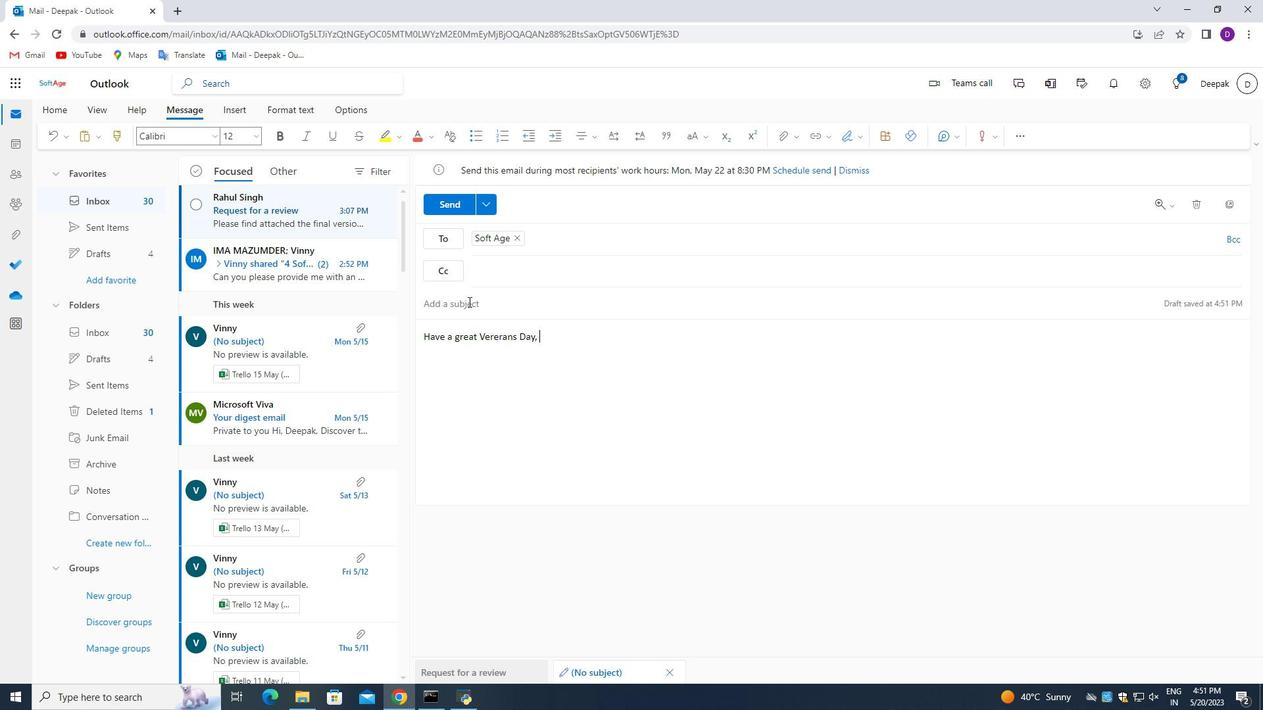 
Action: Key pressed <Key.backspace>
Screenshot: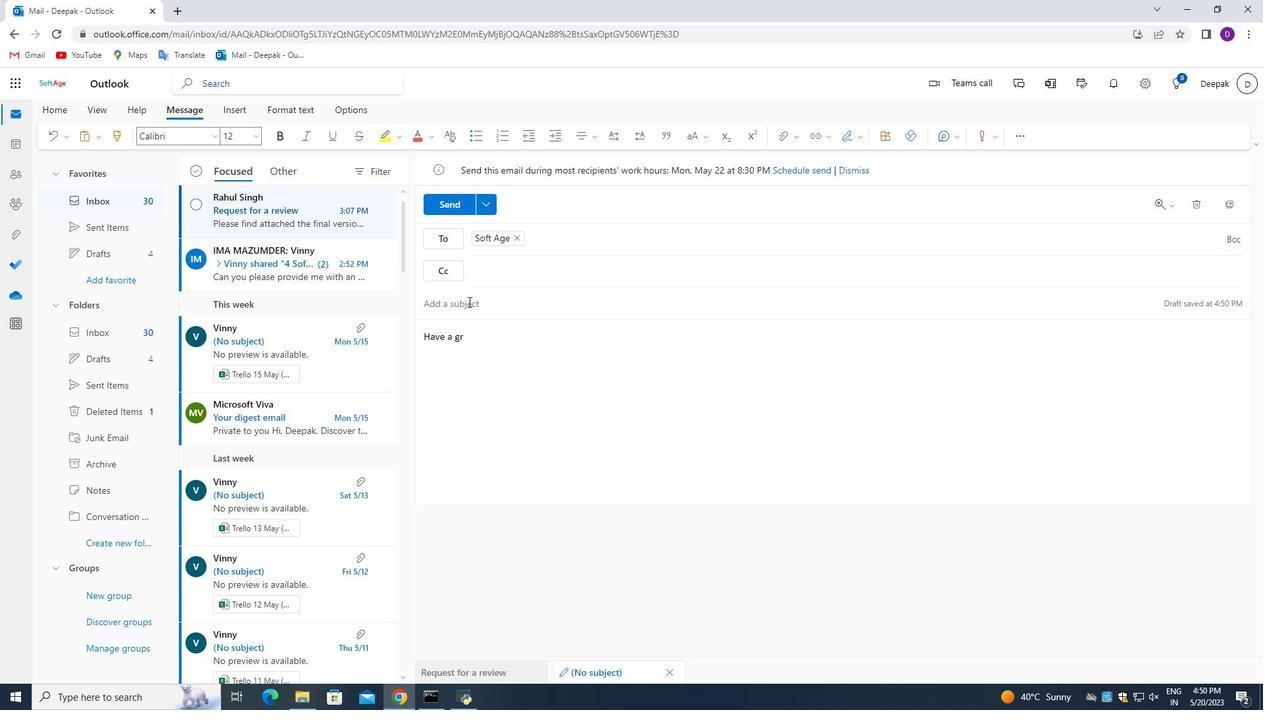 
Action: Mouse moved to (521, 349)
Screenshot: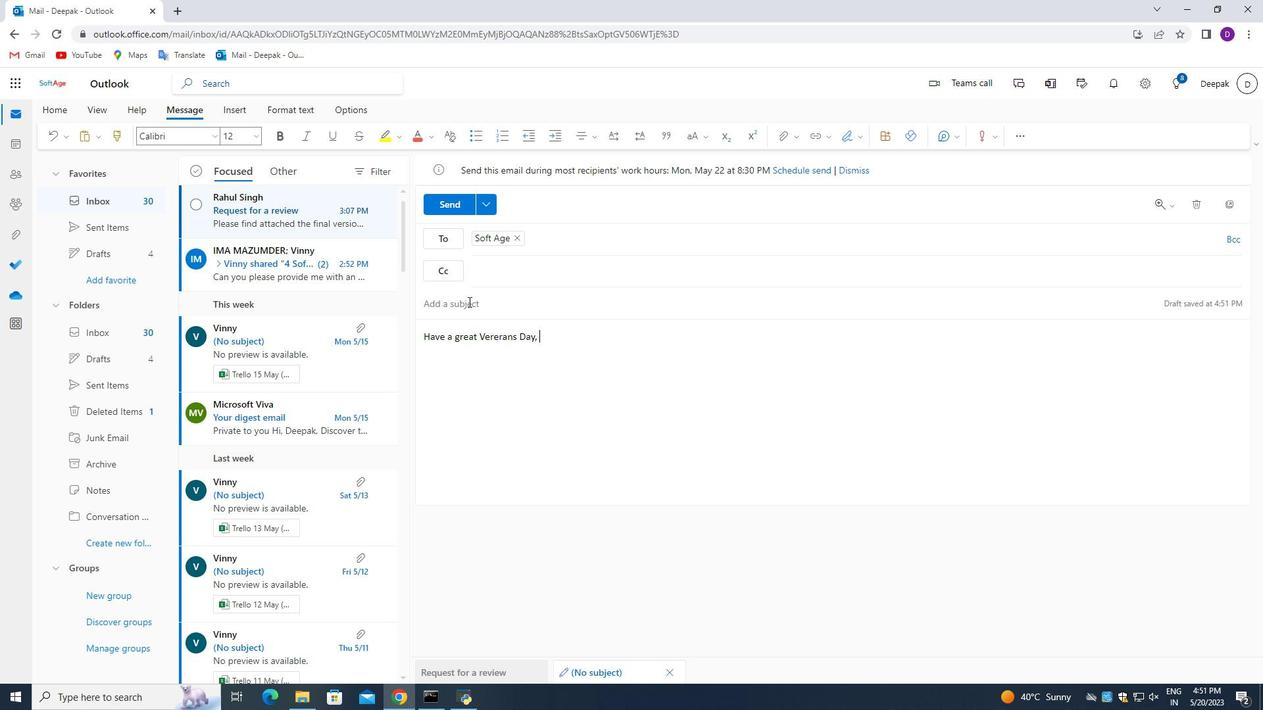 
Action: Key pressed <Key.caps_lock>
Screenshot: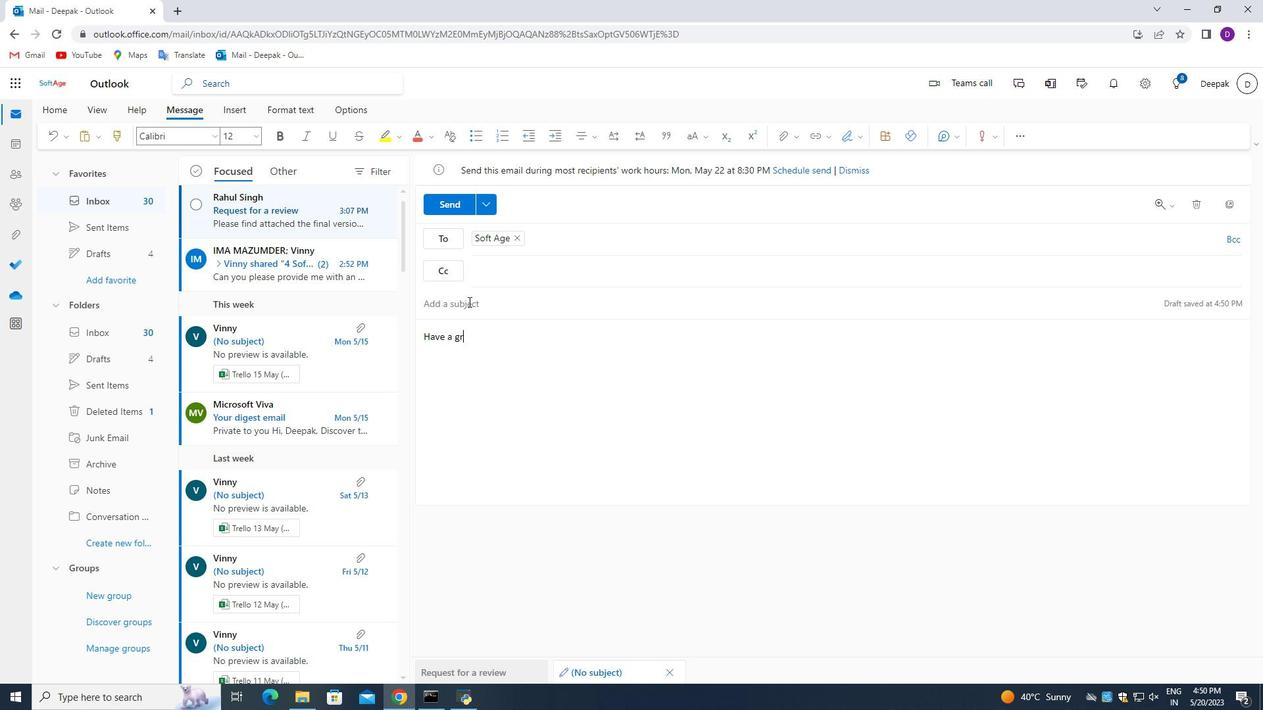
Action: Mouse pressed left at (521, 349)
Screenshot: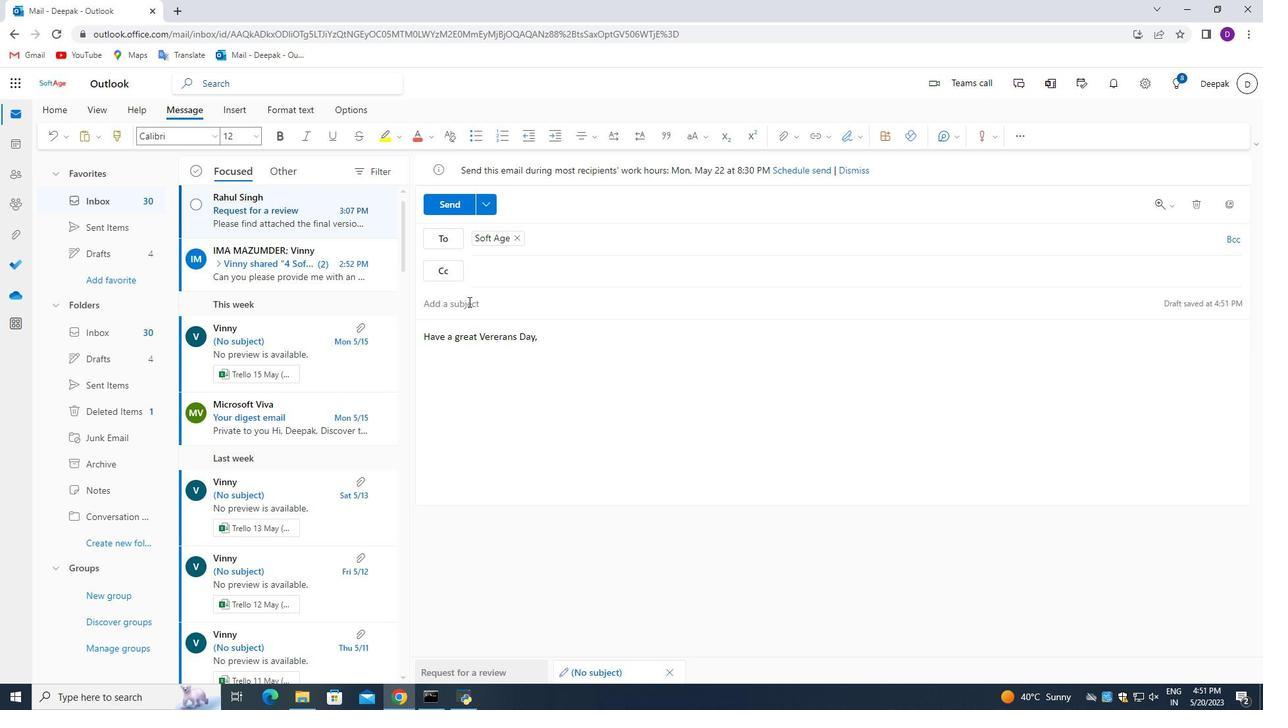 
Action: Key pressed a
Screenshot: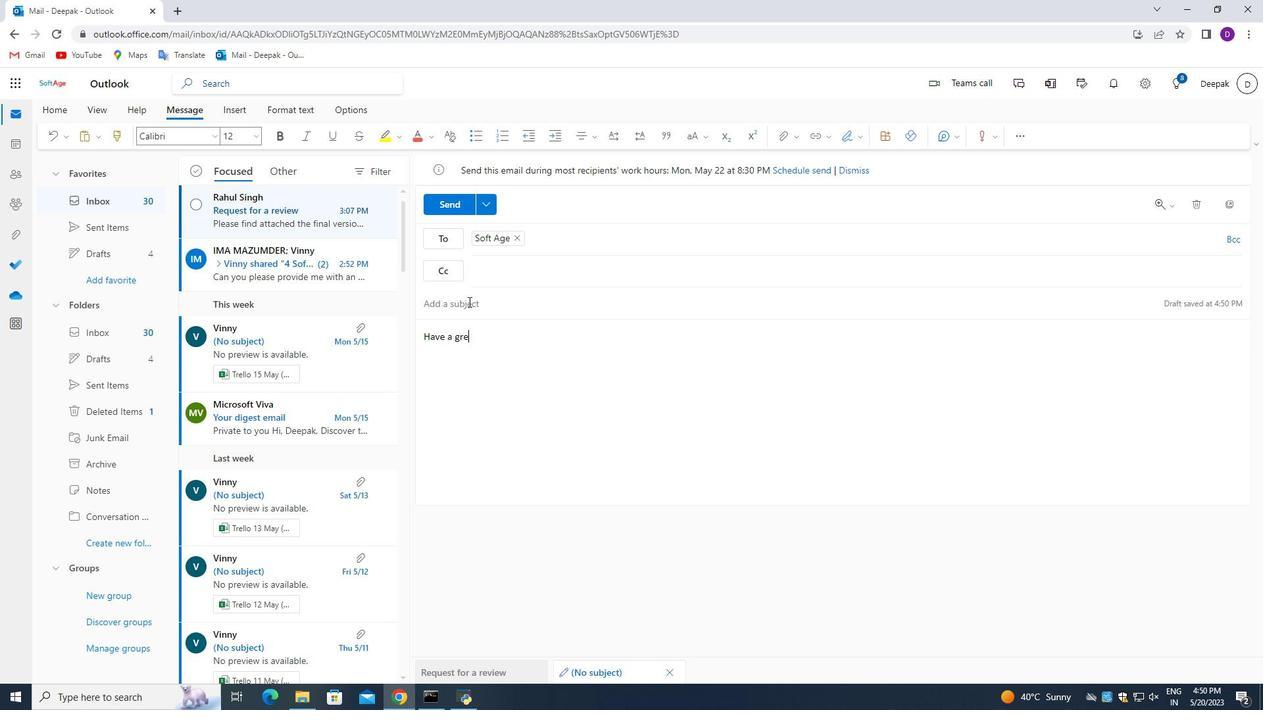 
Action: Mouse moved to (565, 349)
Screenshot: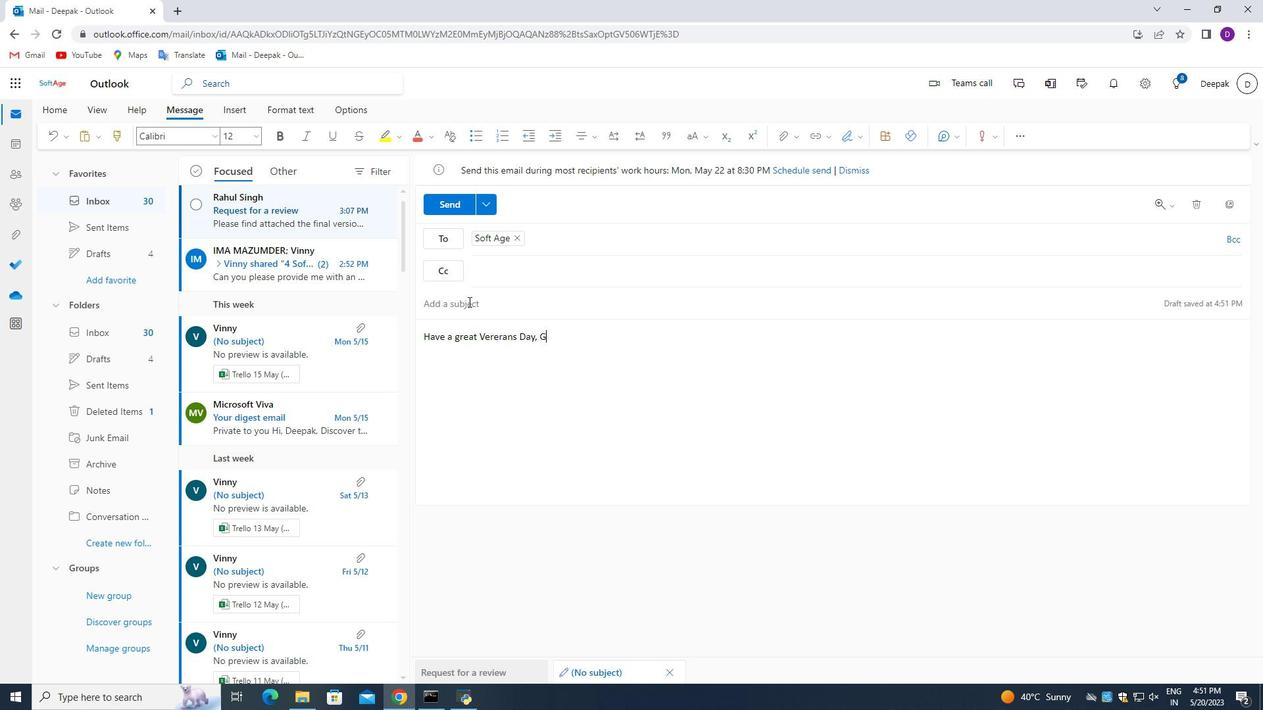 
Action: Key pressed v
Screenshot: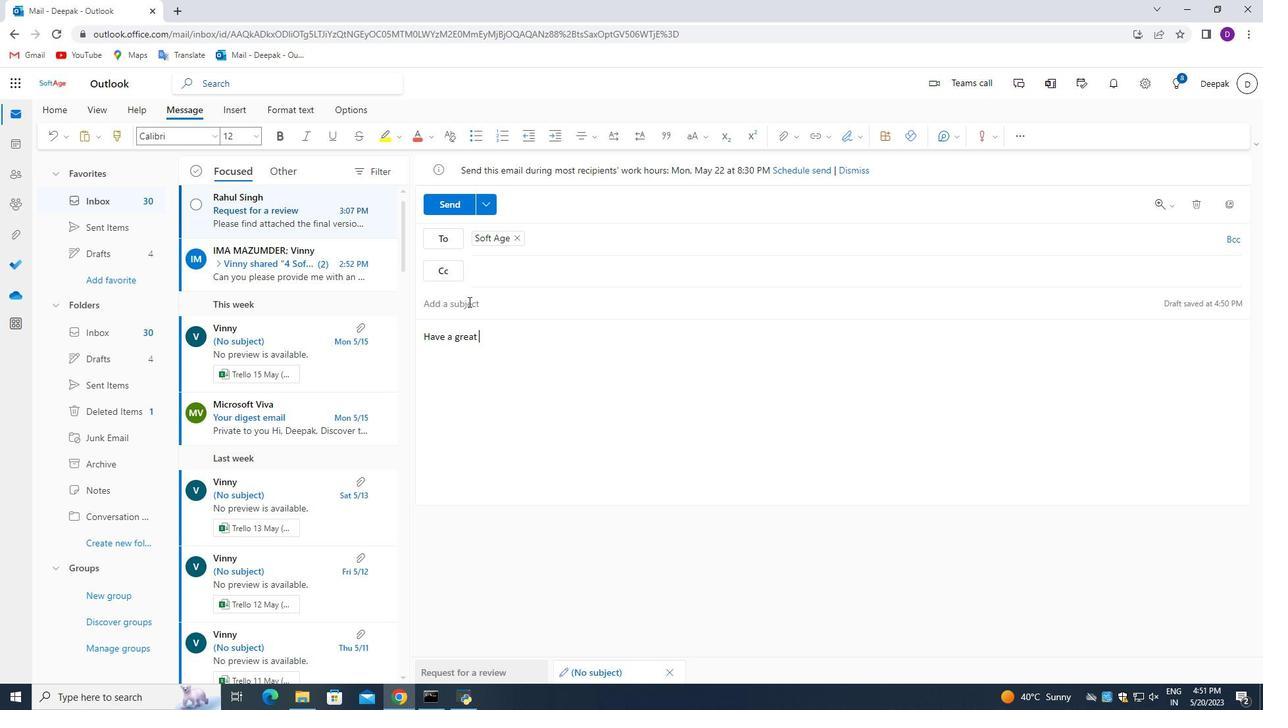 
Action: Mouse moved to (596, 339)
Screenshot: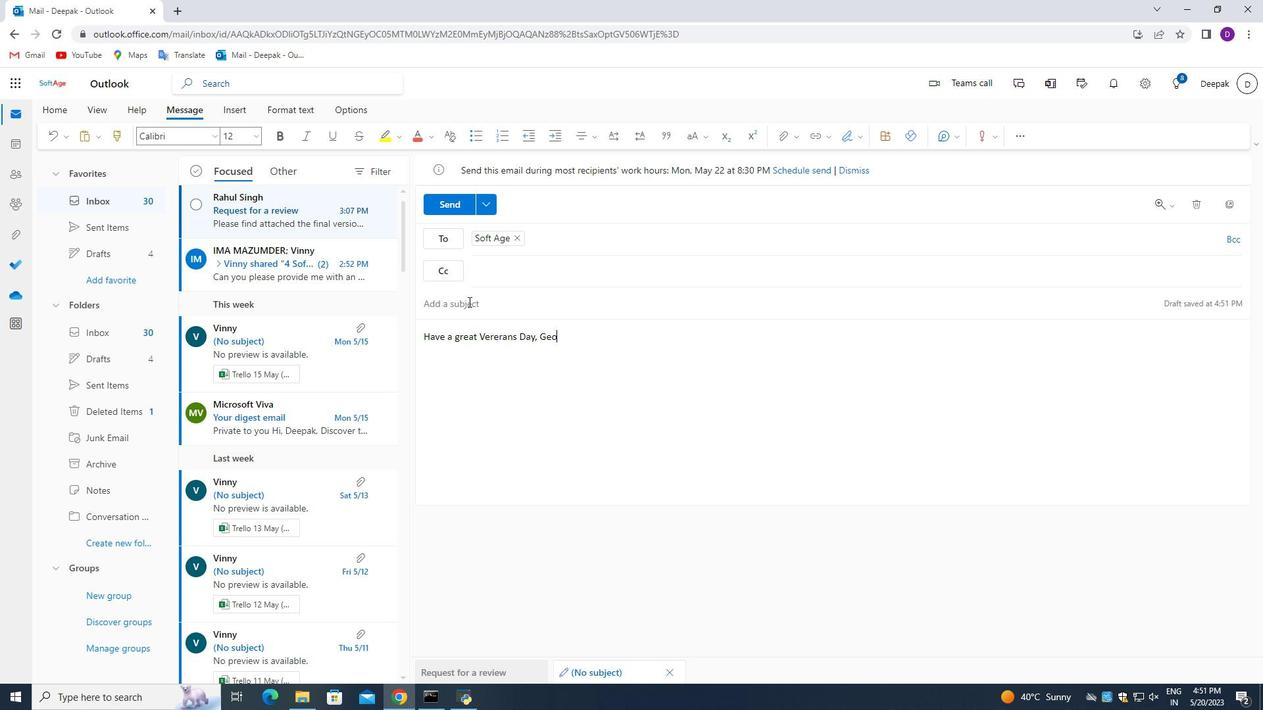 
Action: Key pressed e
Screenshot: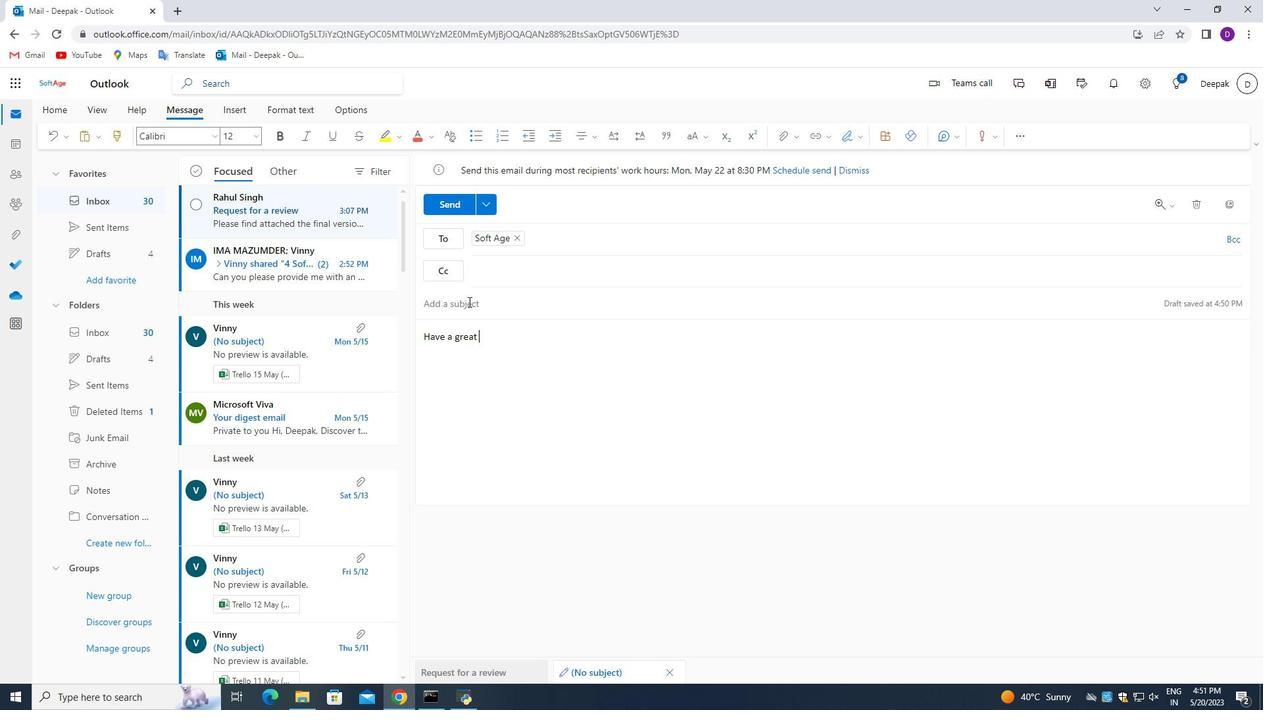 
Action: Mouse moved to (625, 324)
Screenshot: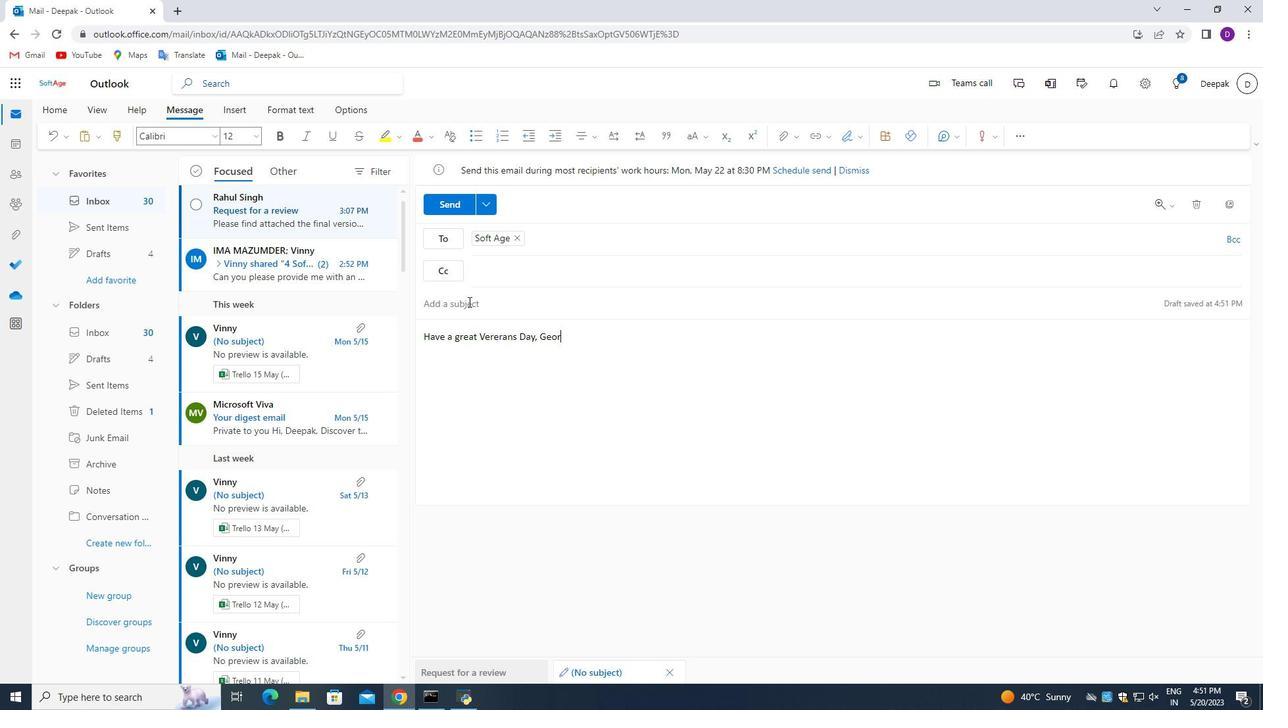 
Action: Key pressed <Key.space>softagae<Key.space><Key.shift>great.<Key.space><Key.caps_lock>V<Key.caps_lock>eter5a<Key.shift>n@s<Key.space>s<Key.caps_lock>Do<Key.caps_lock>fatyage.,net<Key.enter>
Screenshot: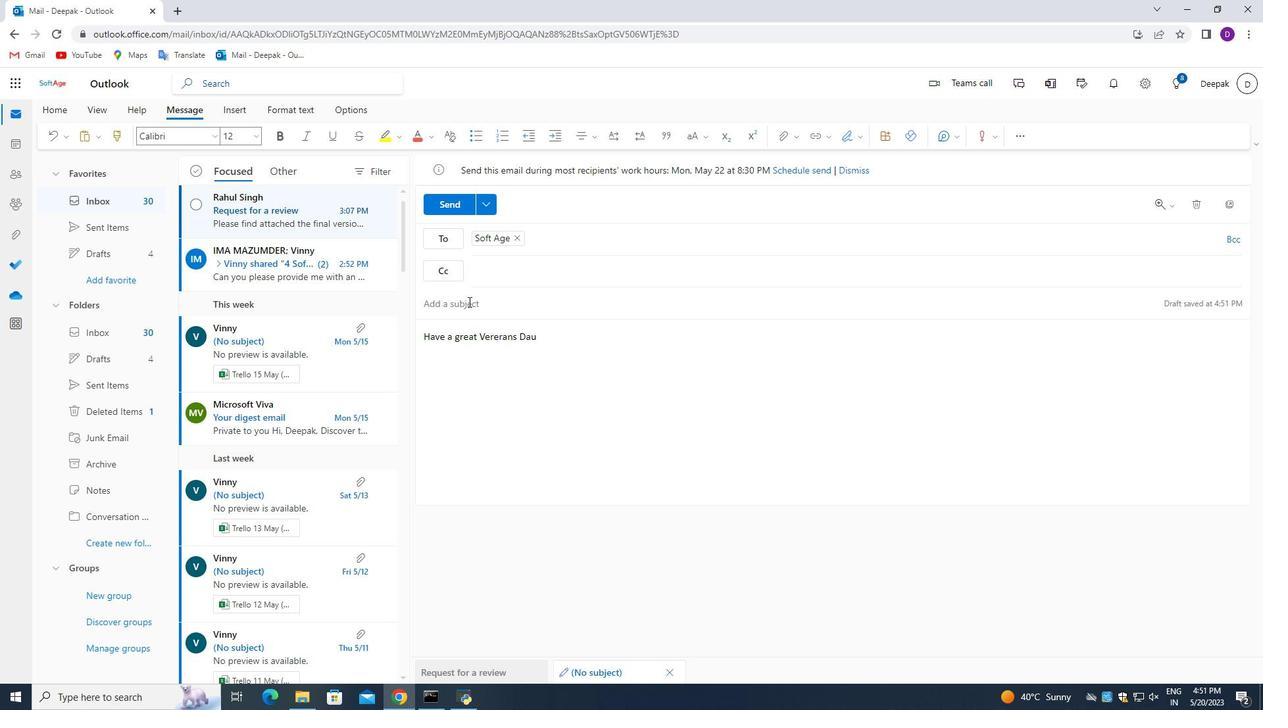 
Action: Mouse moved to (594, 392)
Screenshot: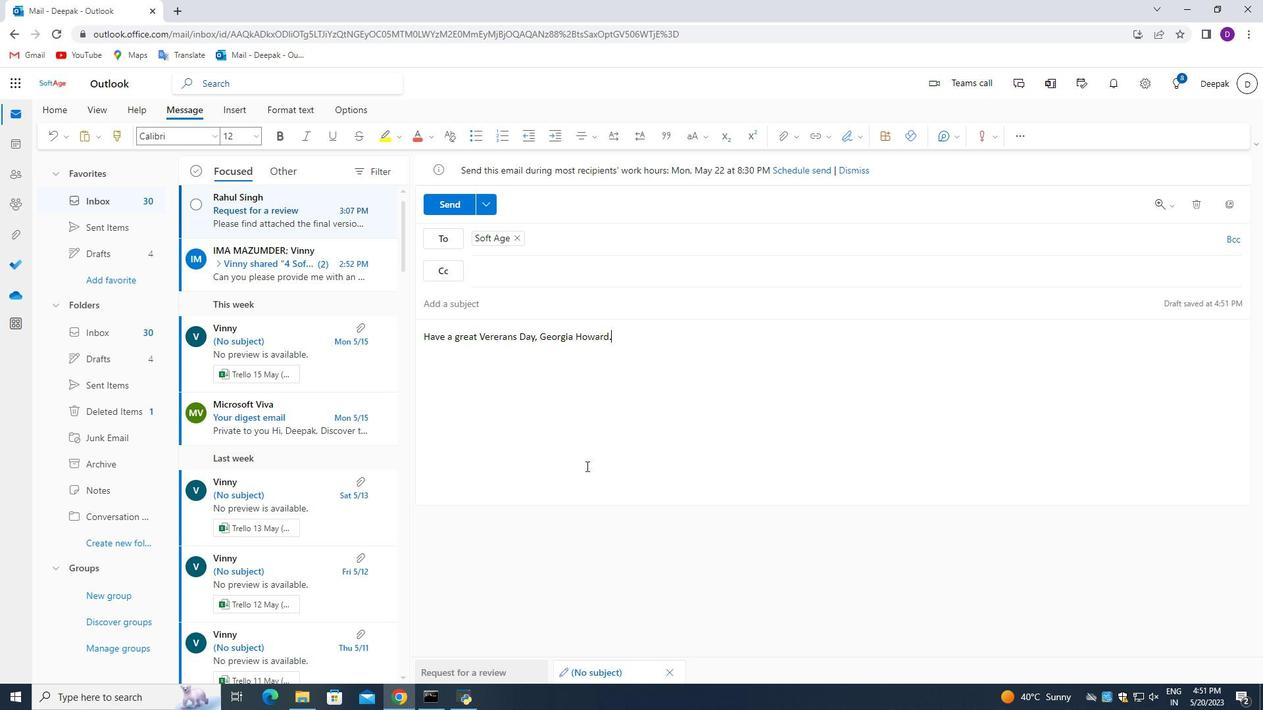 
Action: Mouse pressed left at (594, 392)
Screenshot: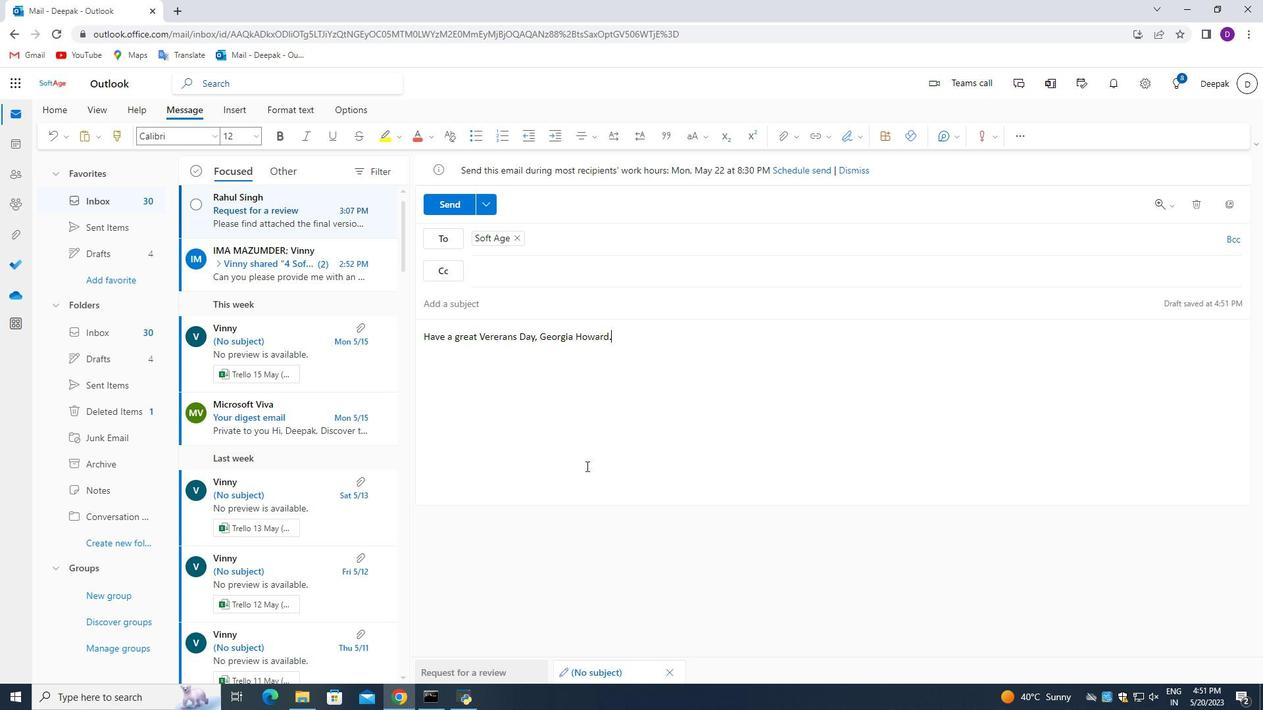 
Action: Mouse moved to (743, 298)
Screenshot: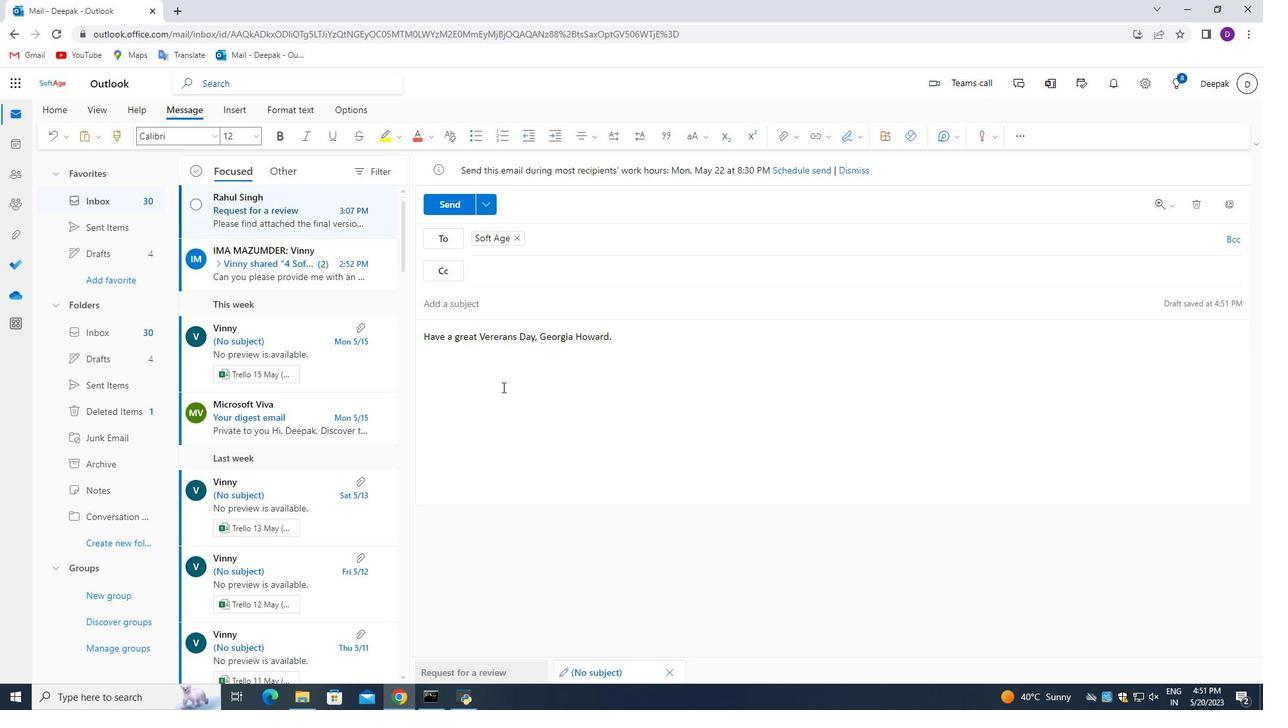 
Action: Mouse pressed left at (956, 642)
Screenshot: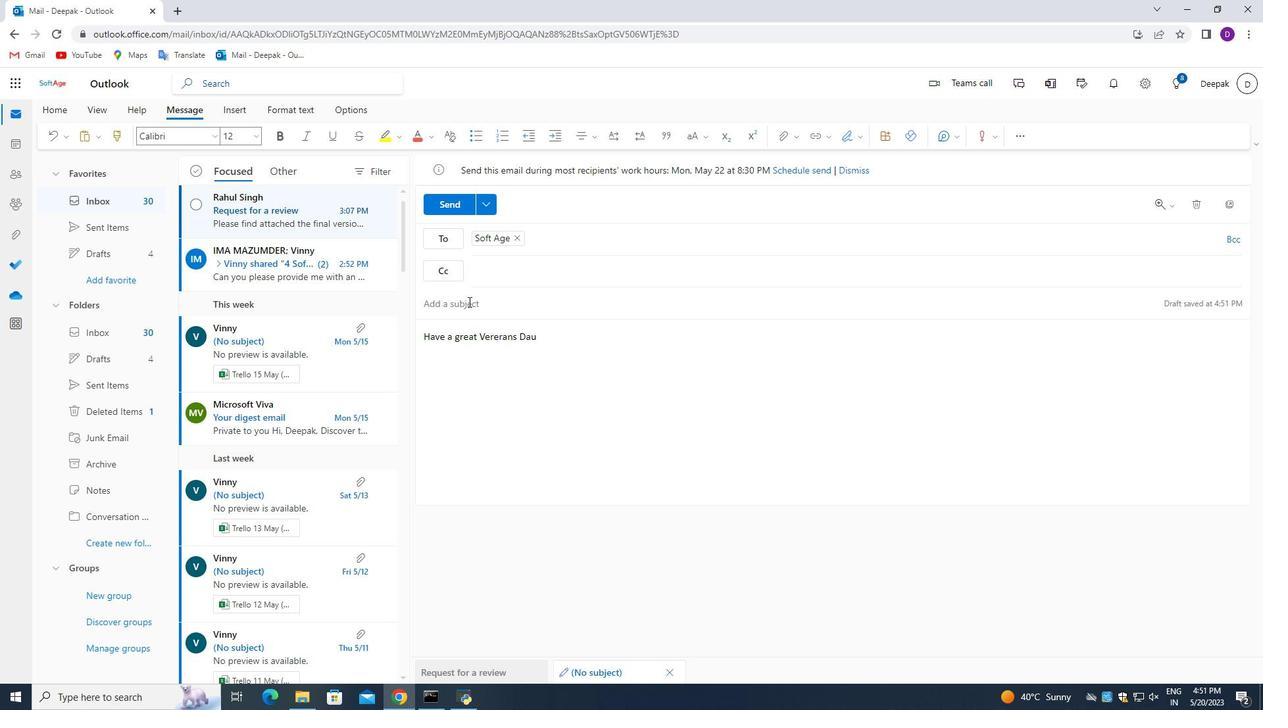 
Action: Mouse moved to (162, 504)
Screenshot: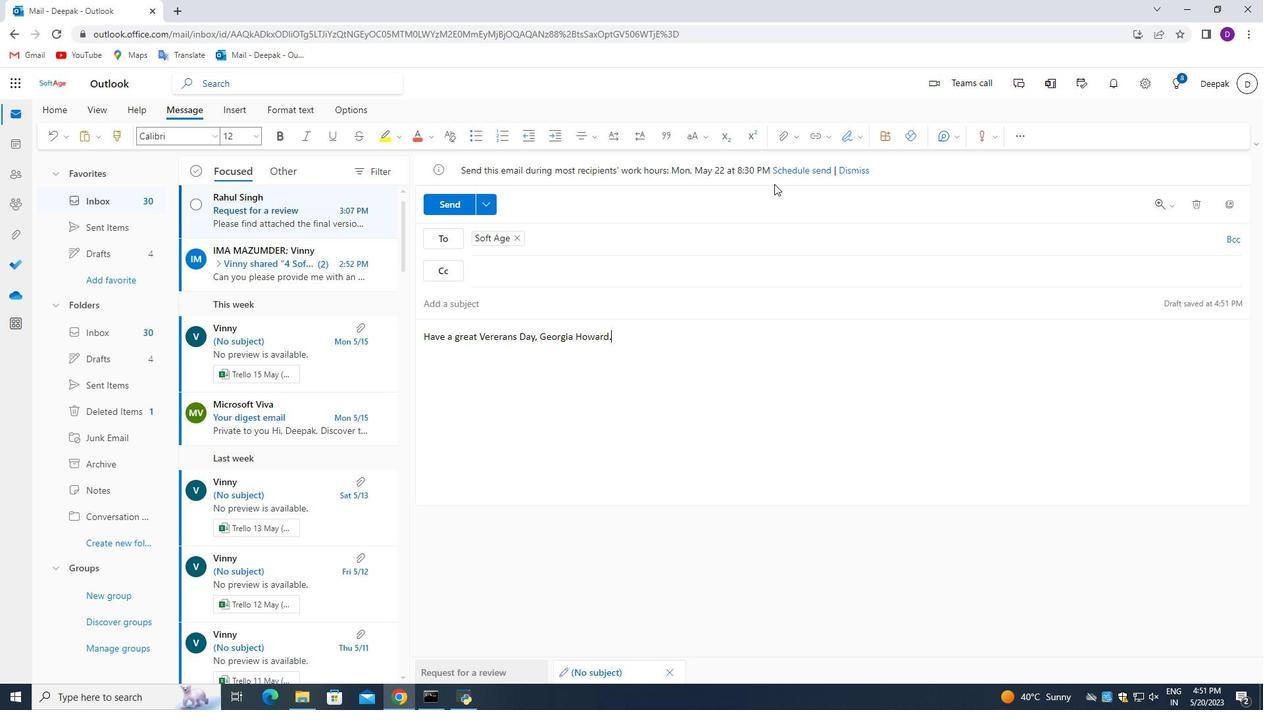
Action: Mouse pressed left at (1032, 92)
Screenshot: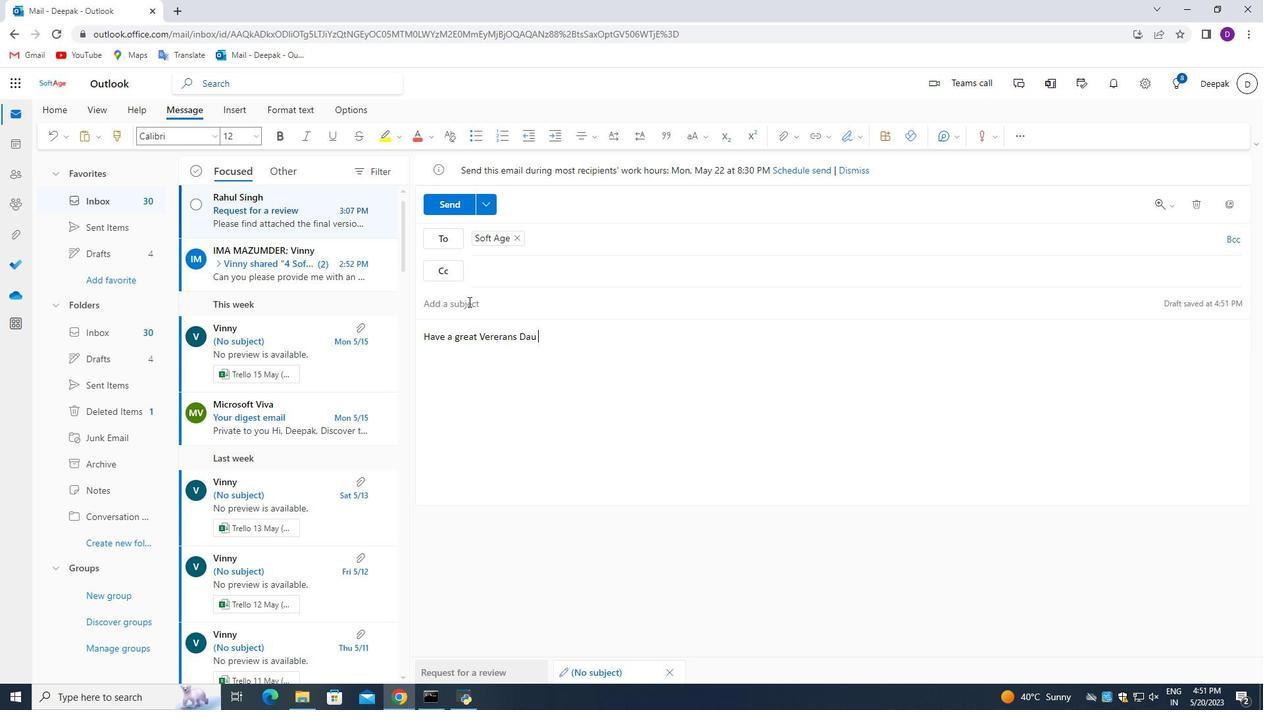 
Action: Mouse moved to (130, 570)
Screenshot: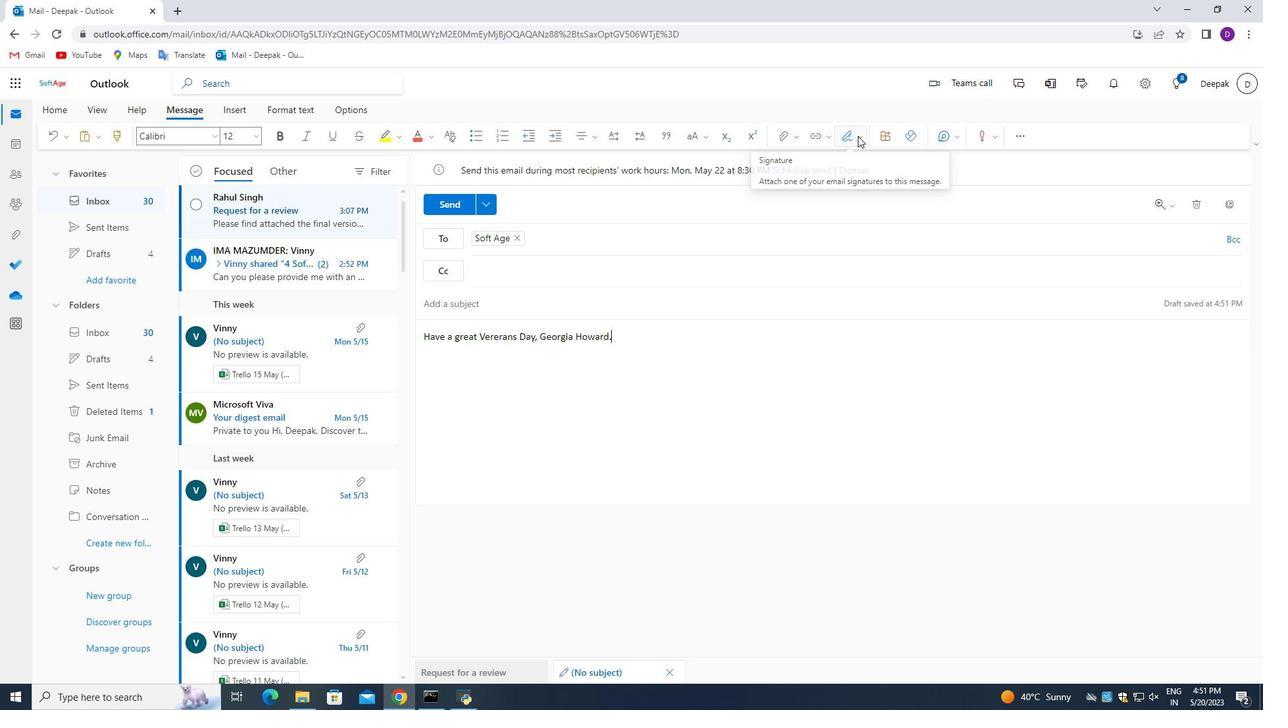 
Action: Mouse pressed left at (130, 570)
Screenshot: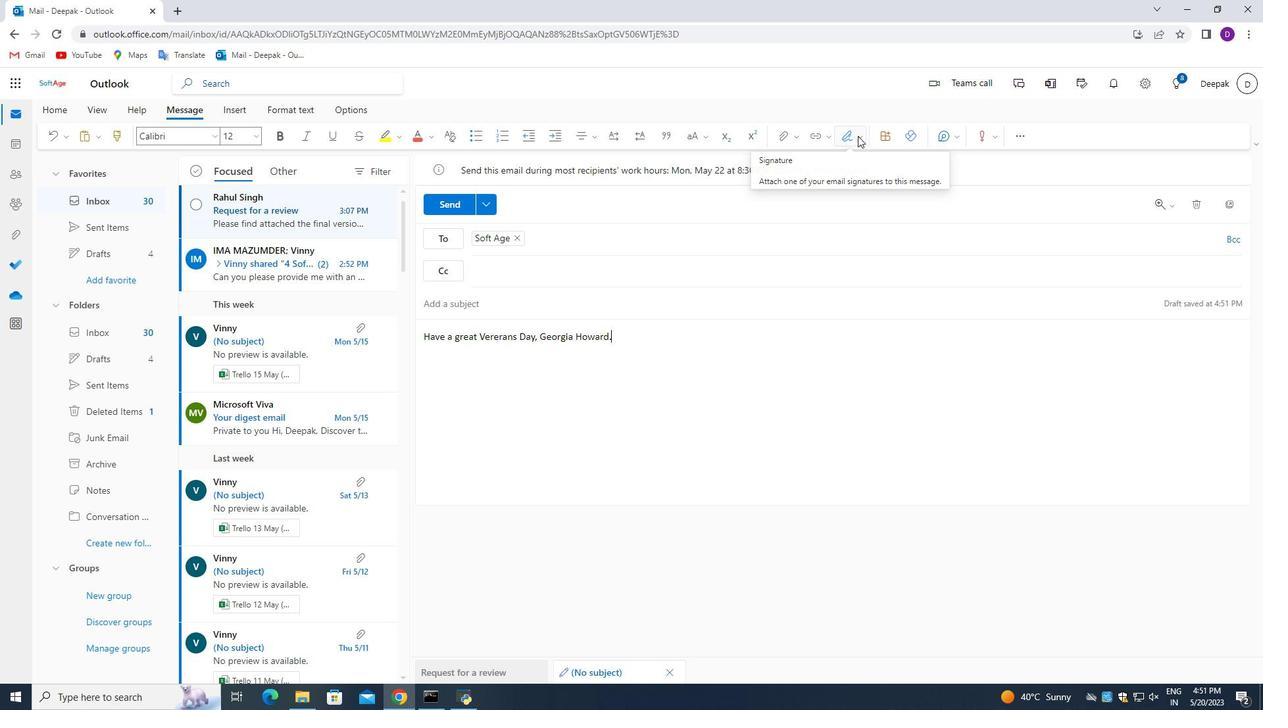 
Action: Mouse moved to (131, 572)
Screenshot: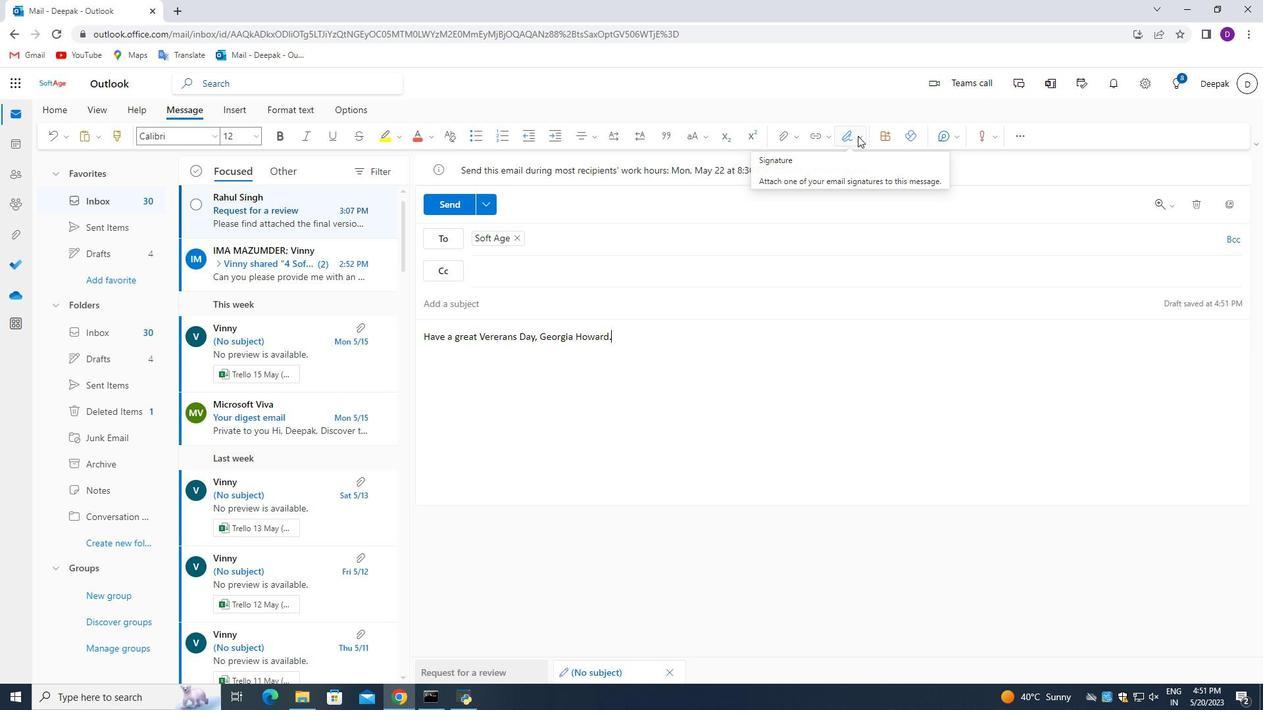 
Action: Mouse pressed left at (851, 116)
Screenshot: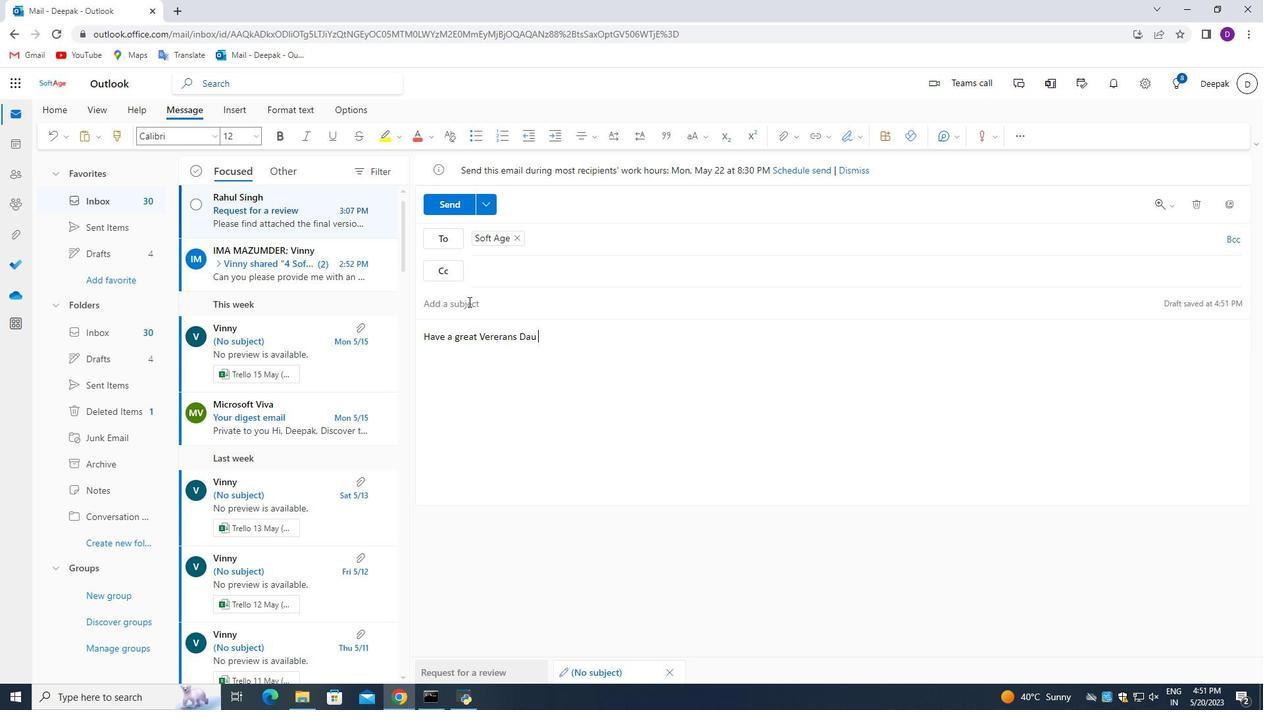 
Action: Mouse moved to (835, 146)
Screenshot: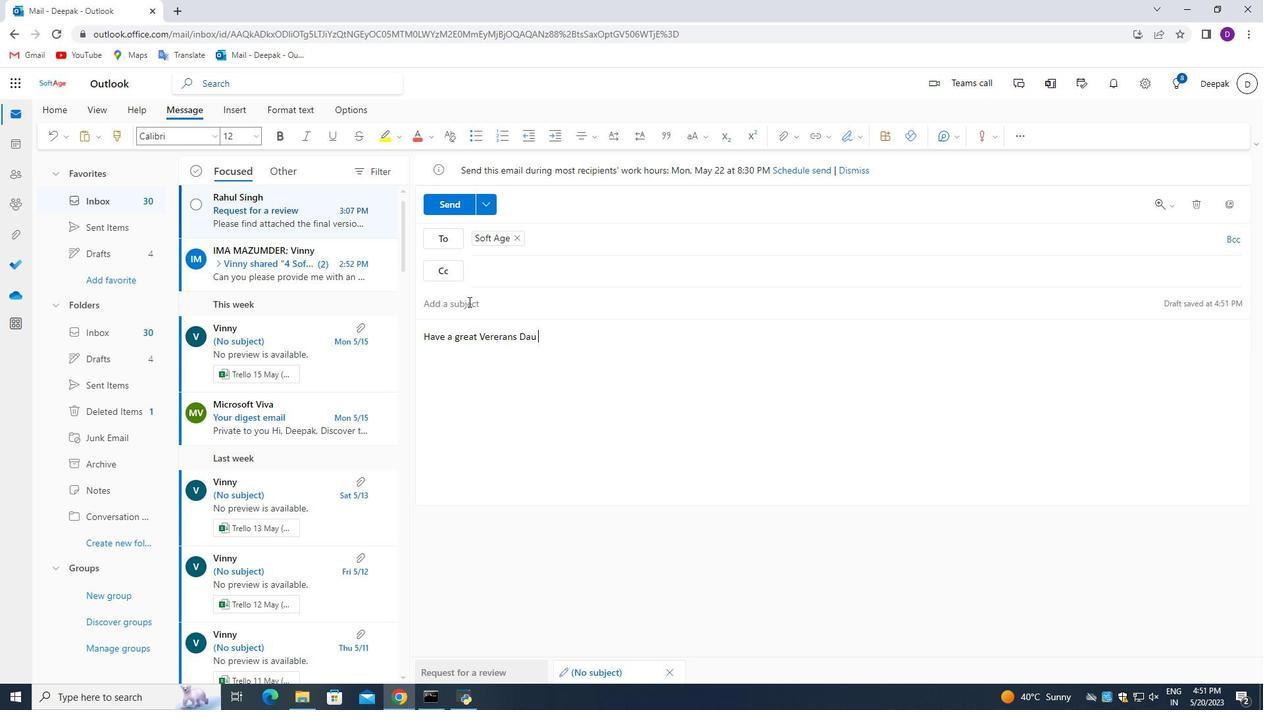 
Action: Key pressed <Key.shift>
Screenshot: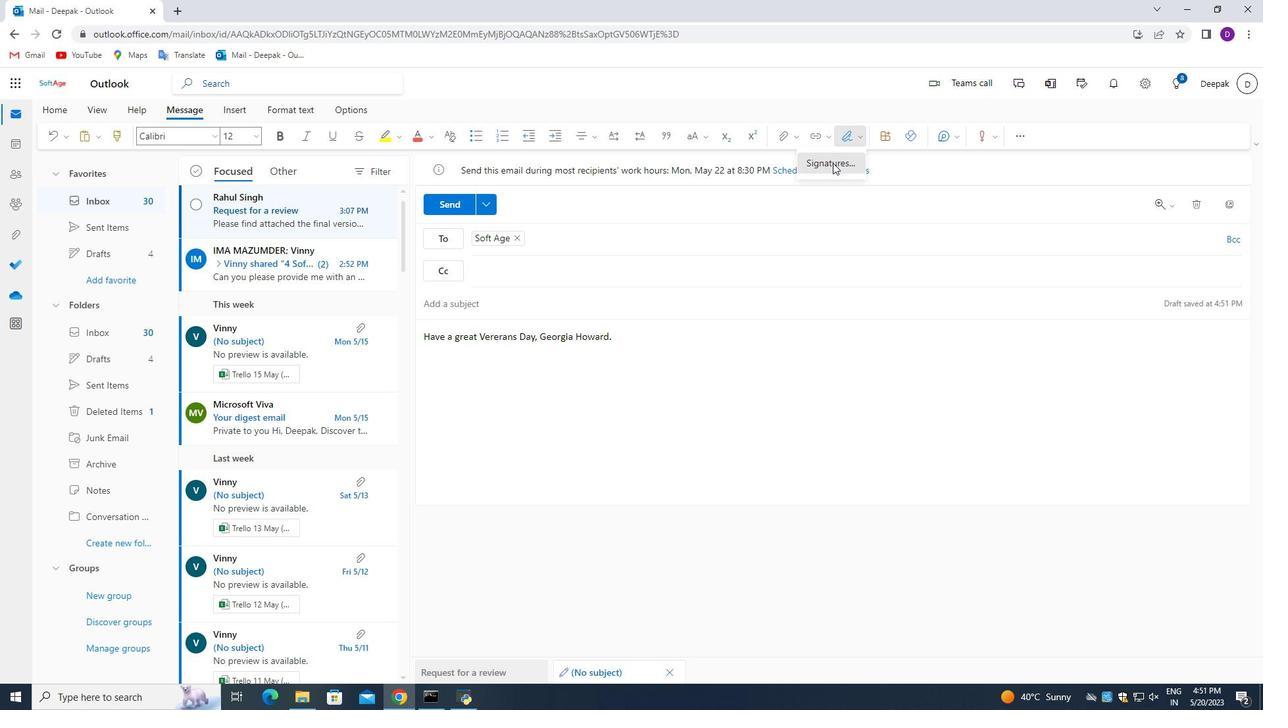
Action: Mouse moved to (834, 167)
Screenshot: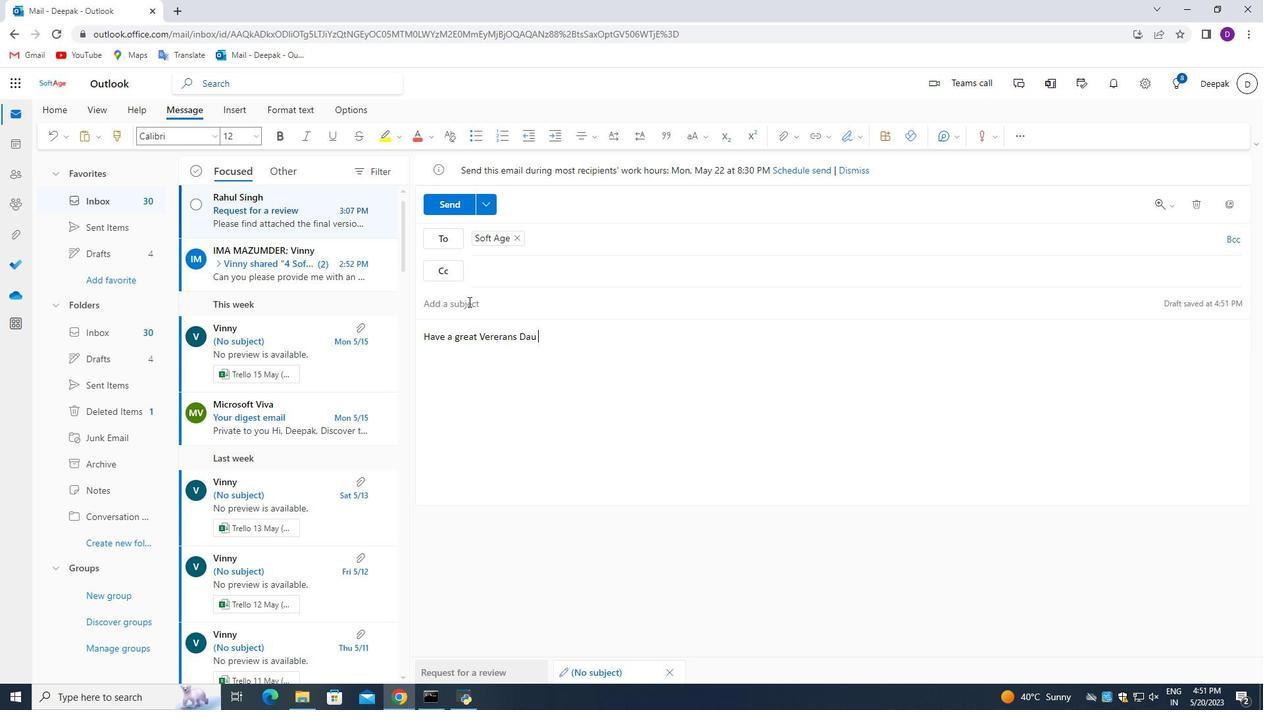 
Action: Key pressed H
Screenshot: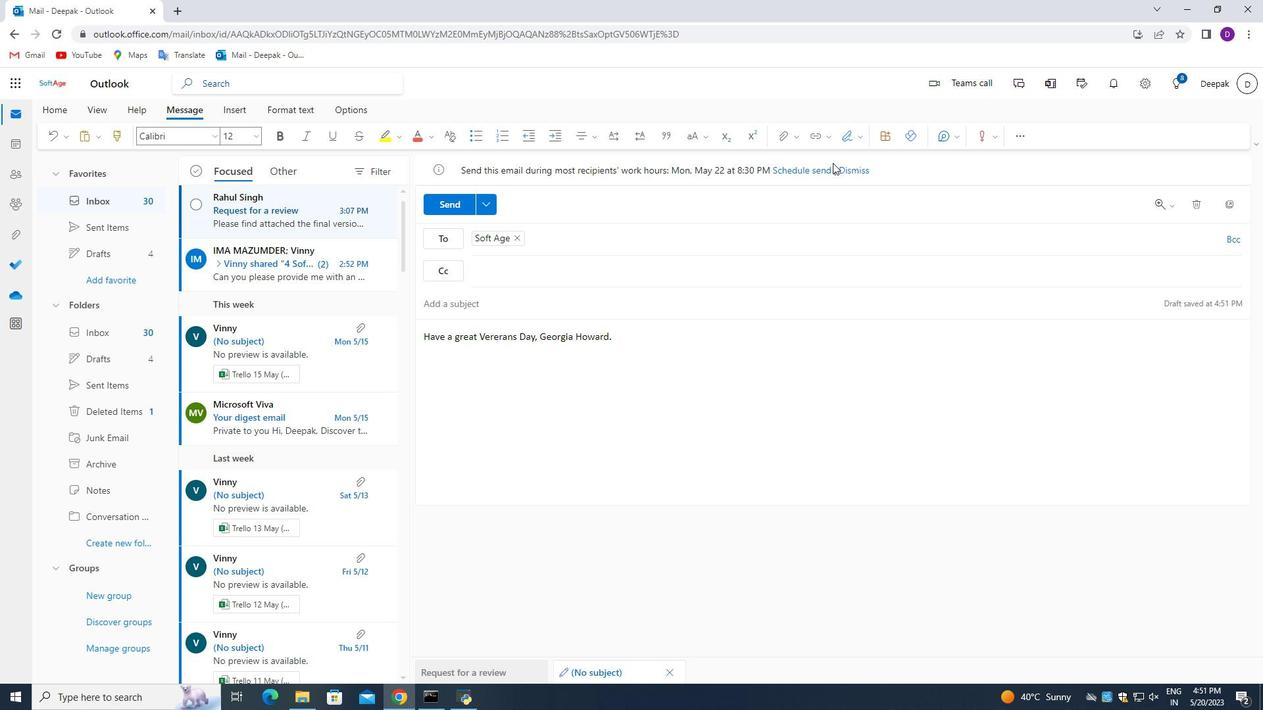 
Action: Mouse pressed left at (834, 167)
Screenshot: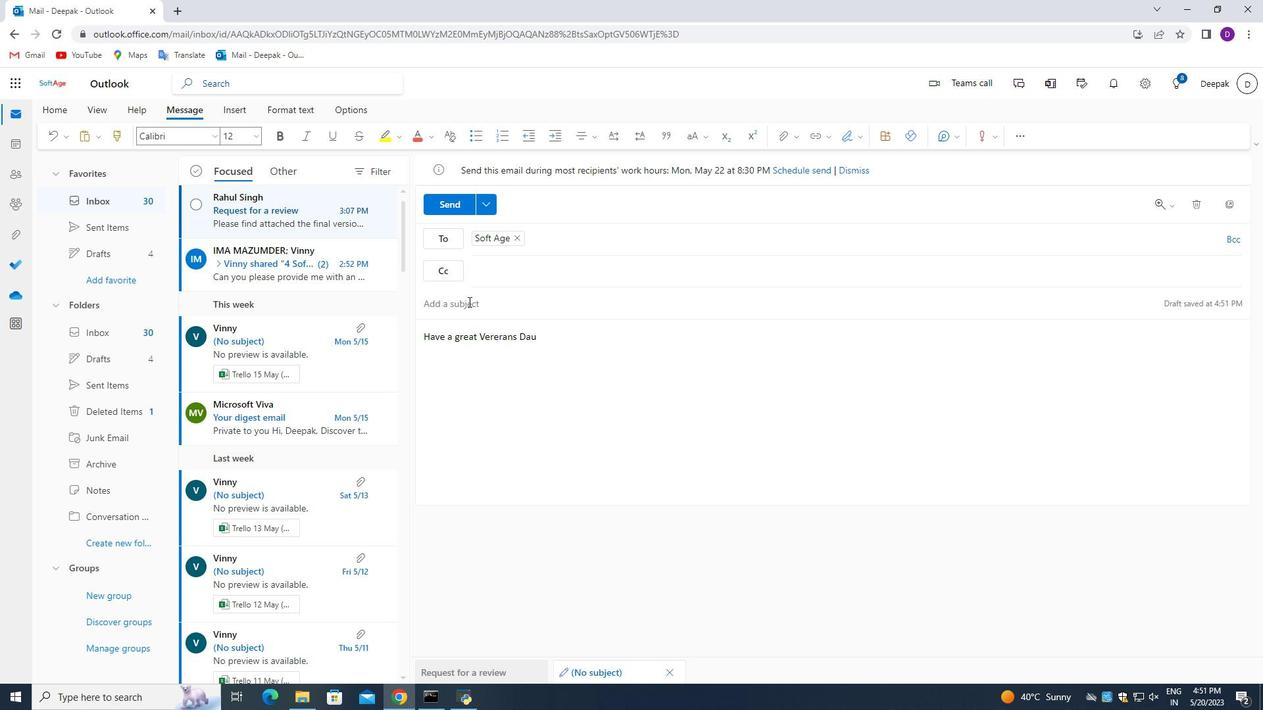 
Action: Key pressed ai
Screenshot: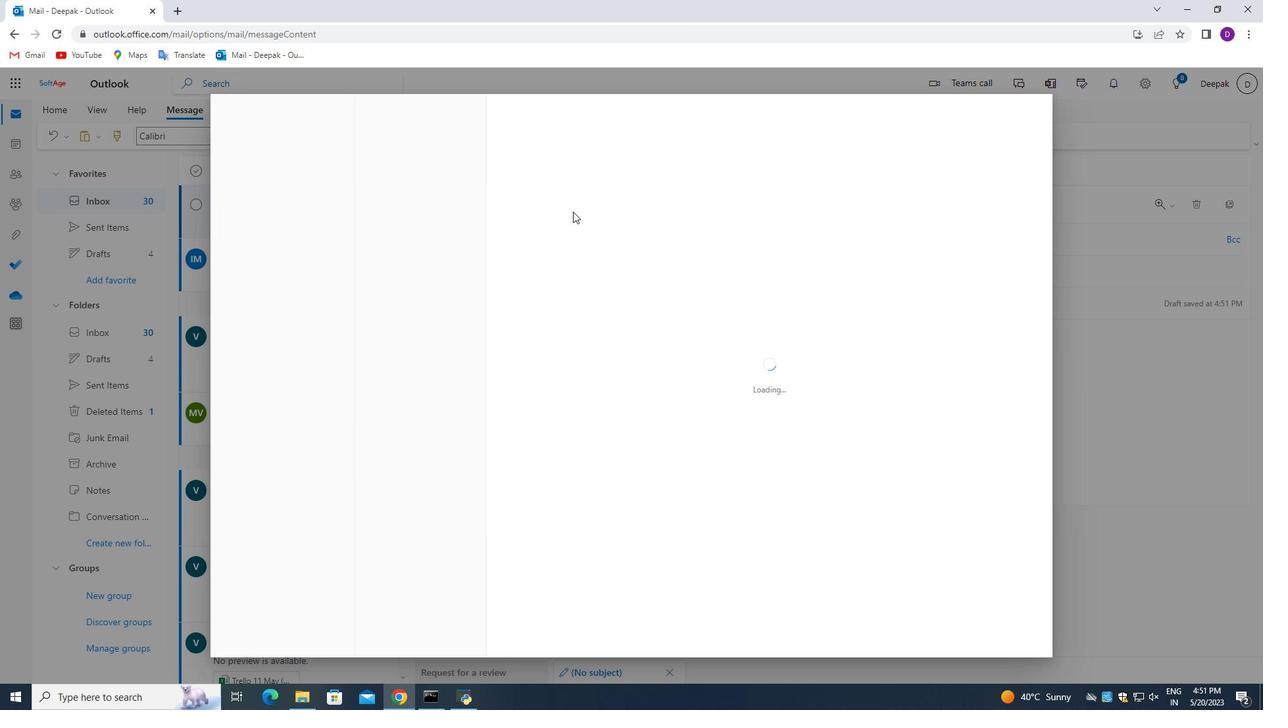 
Action: Mouse moved to (493, 291)
Screenshot: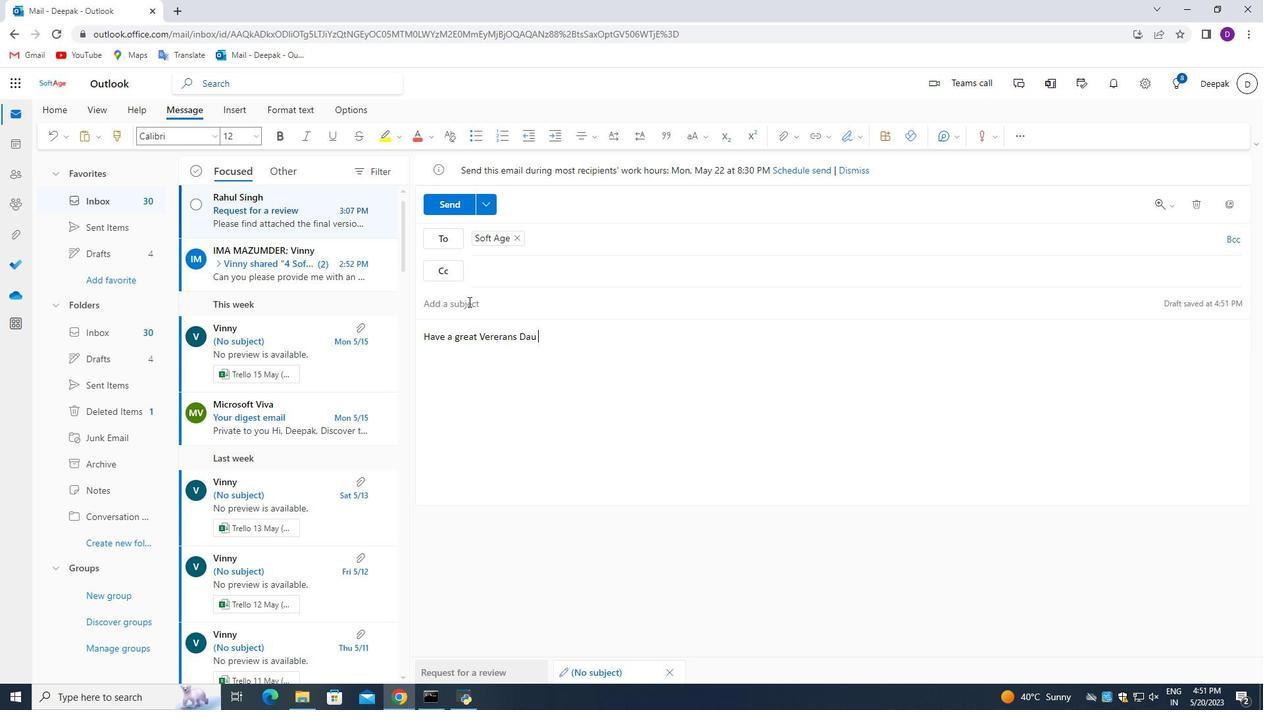 
Action: Key pressed r
Screenshot: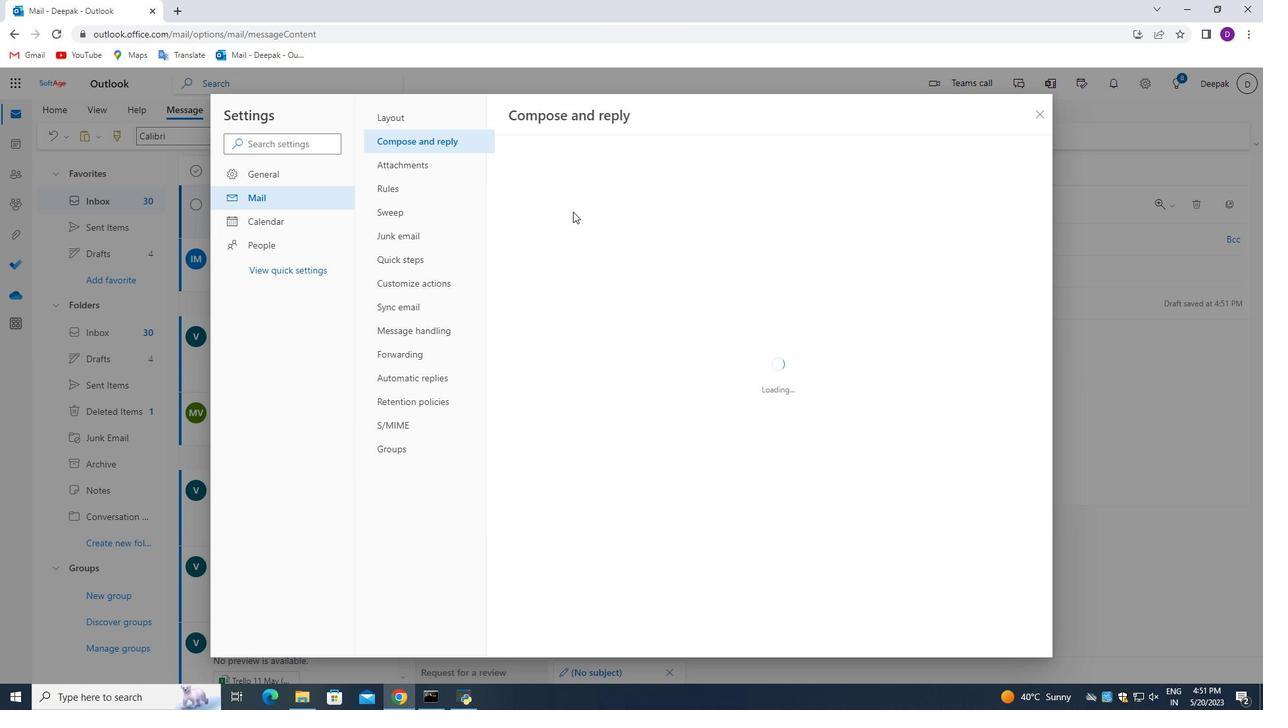 
Action: Mouse moved to (460, 290)
Screenshot: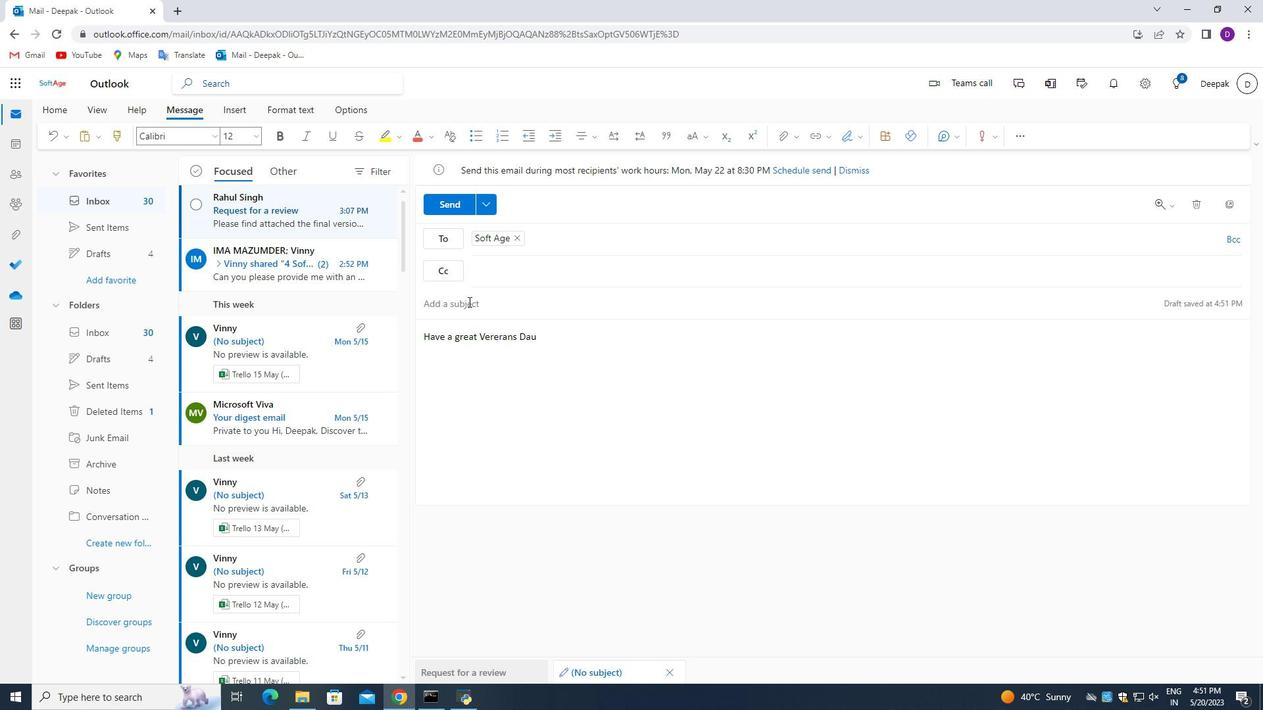 
Action: Key pressed c
Screenshot: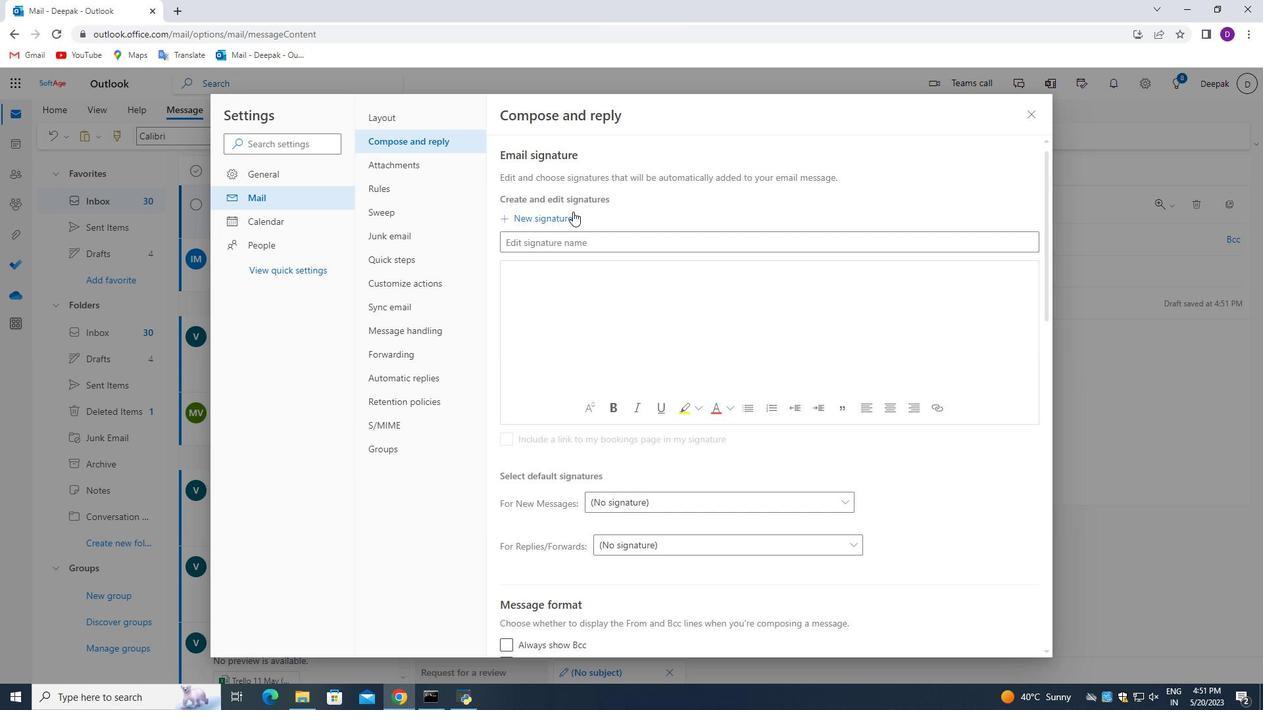 
Action: Mouse moved to (482, 233)
Screenshot: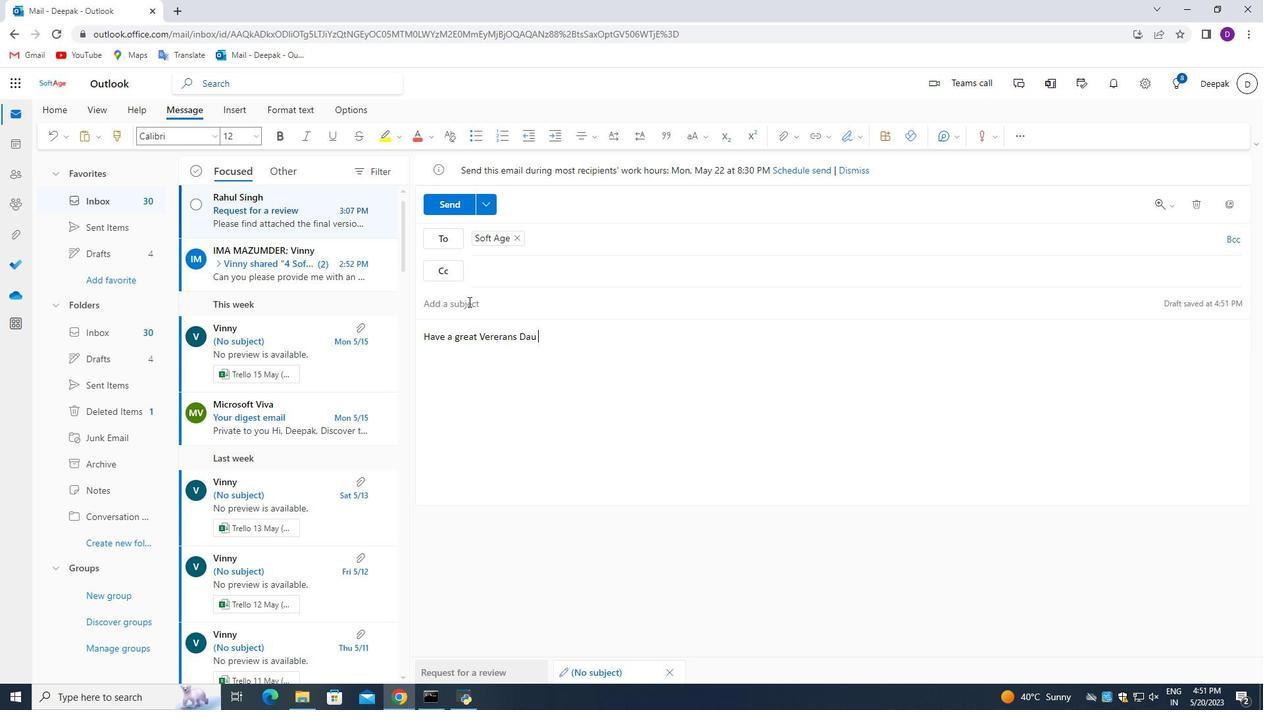 
Action: Key pressed a
Screenshot: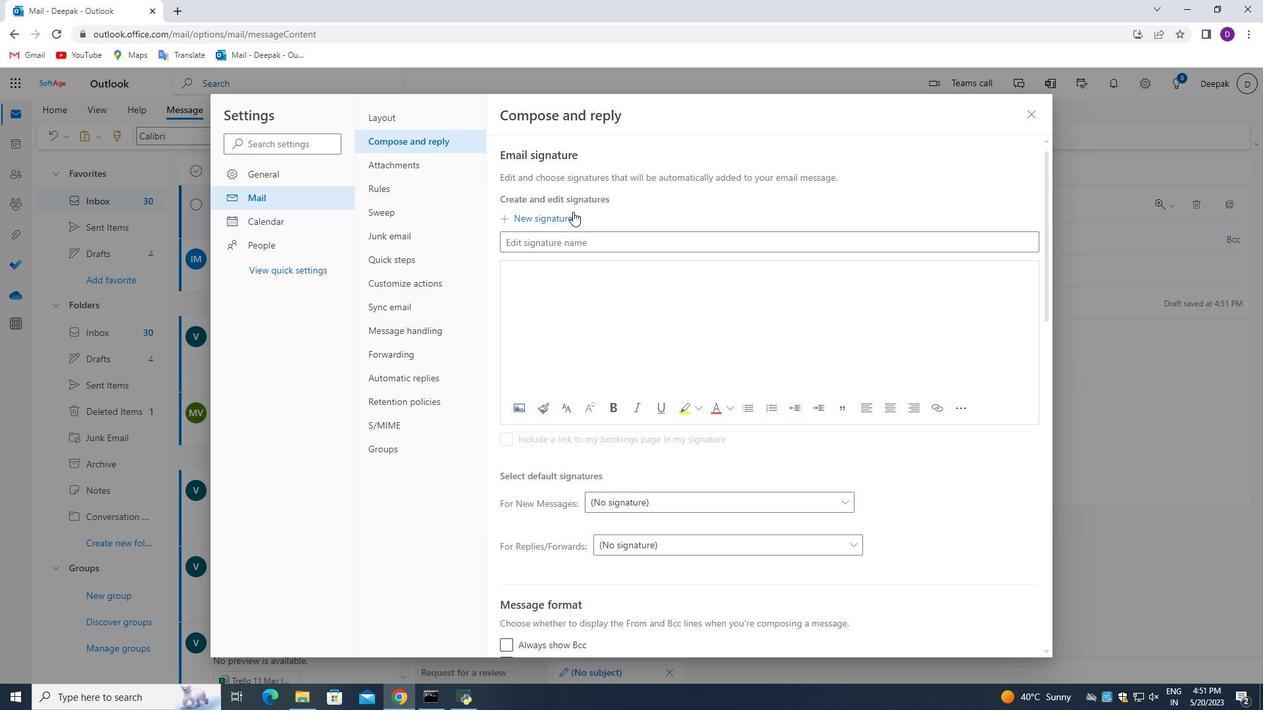 
Action: Mouse moved to (496, 192)
Screenshot: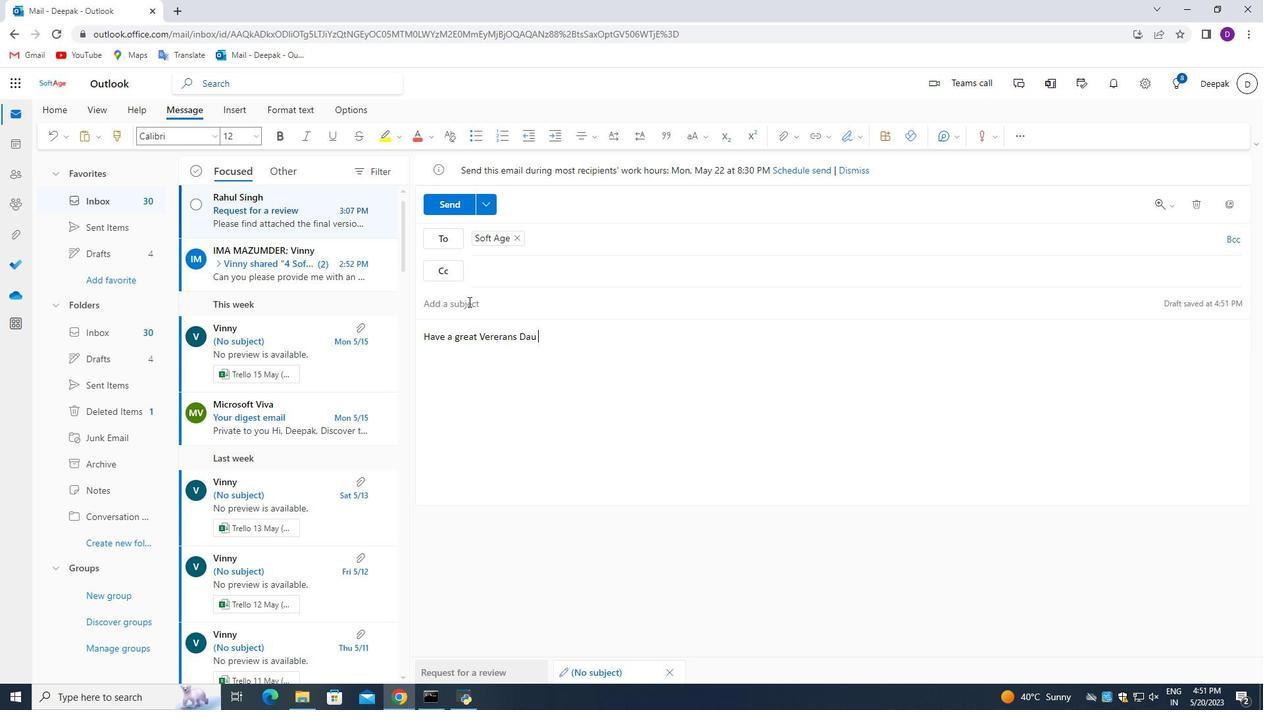 
Action: Key pressed r
Screenshot: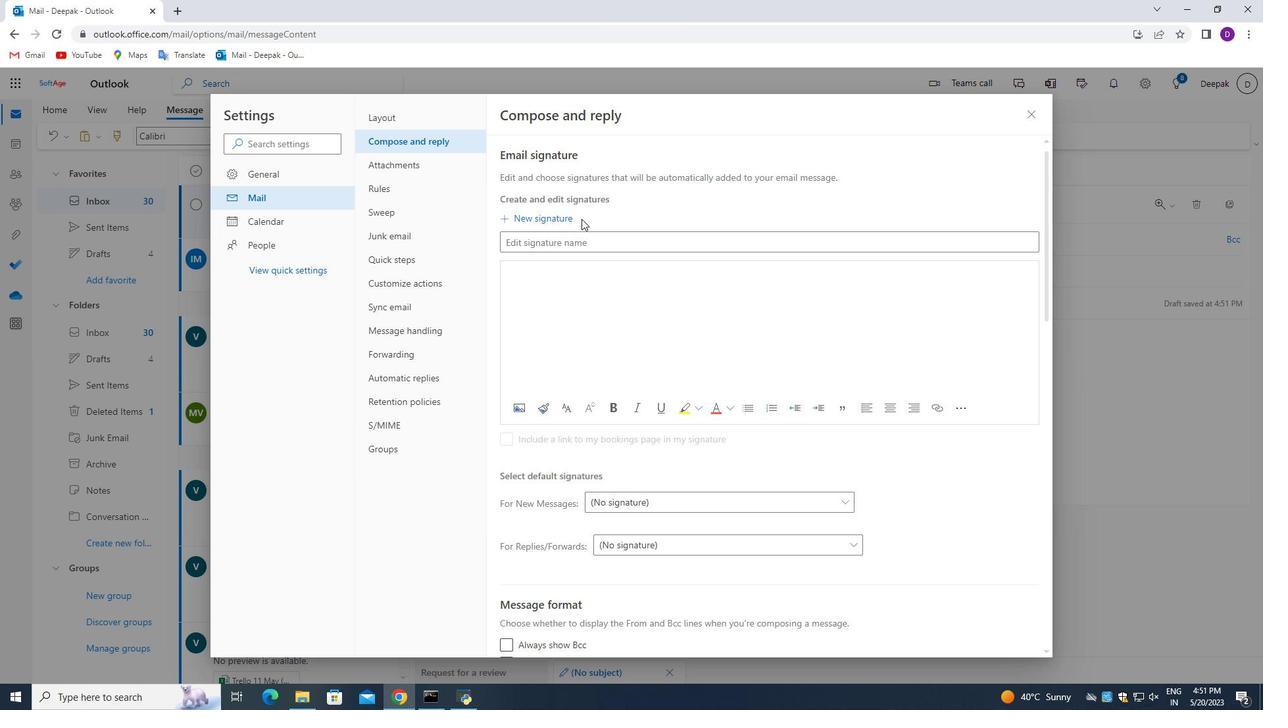 
Action: Mouse moved to (507, 181)
Screenshot: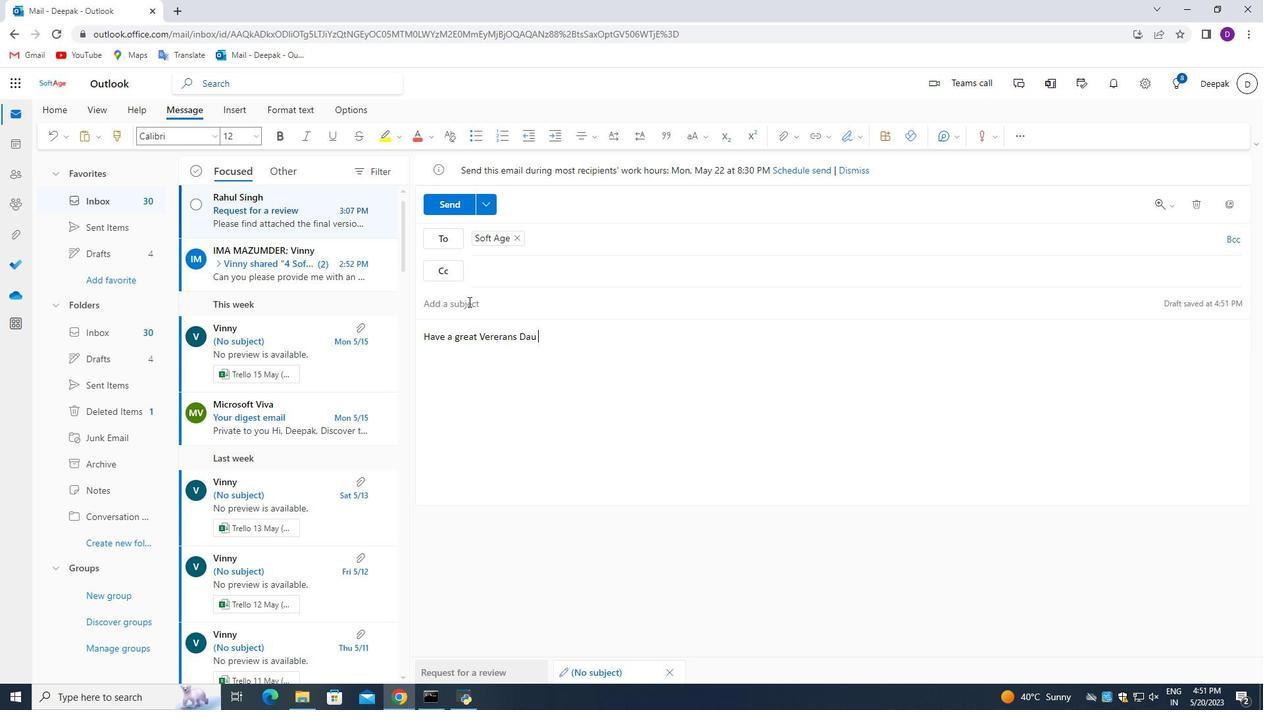 
Action: Key pressed e
Screenshot: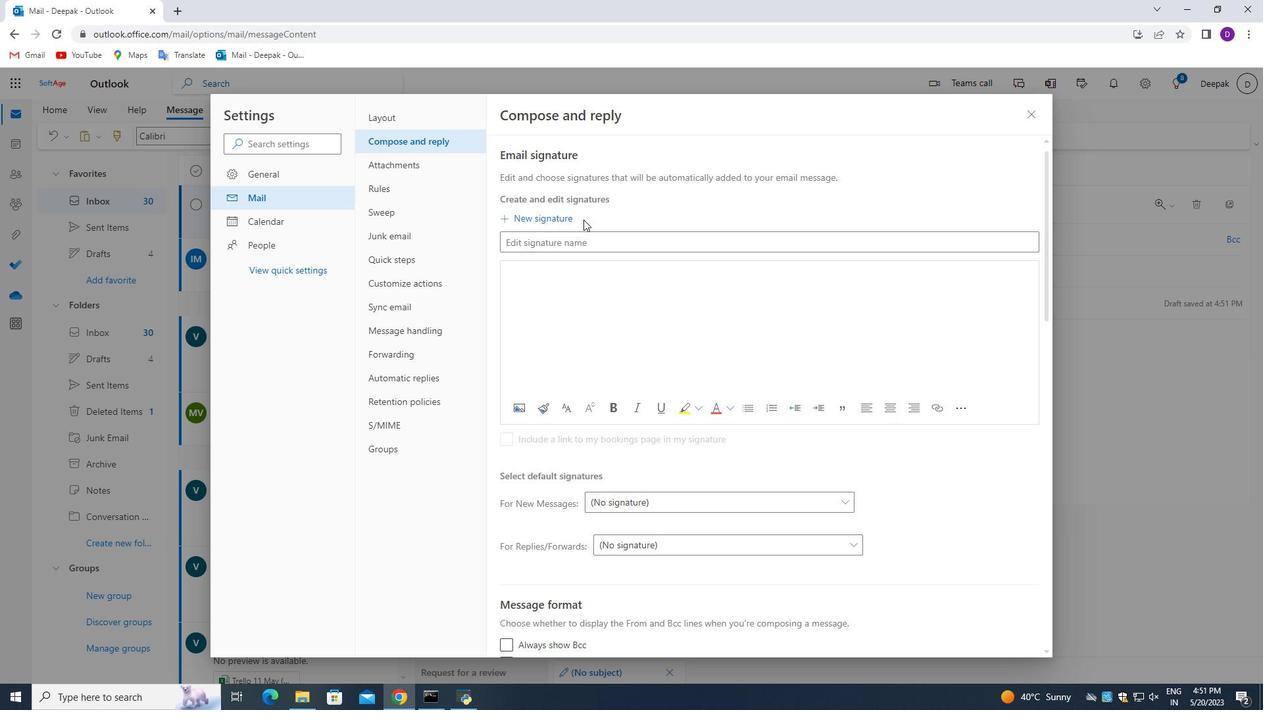 
Action: Mouse pressed left at (507, 181)
Screenshot: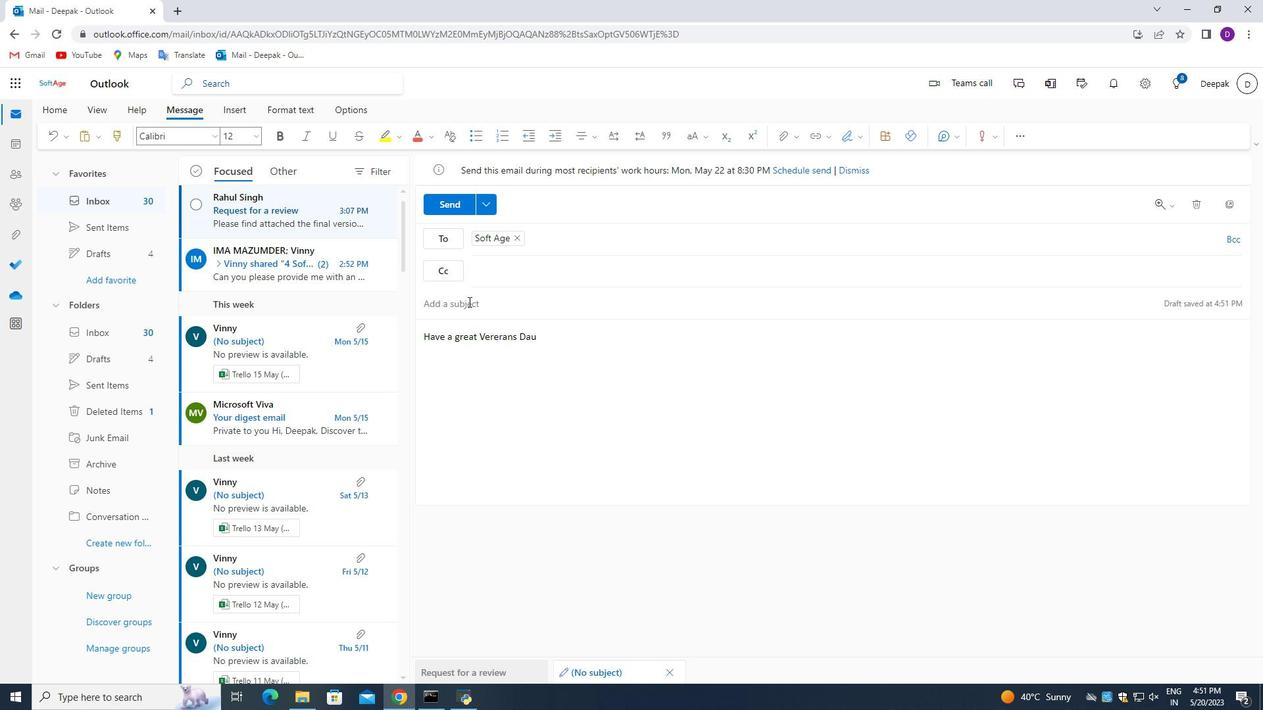 
Action: Mouse moved to (950, 40)
Screenshot: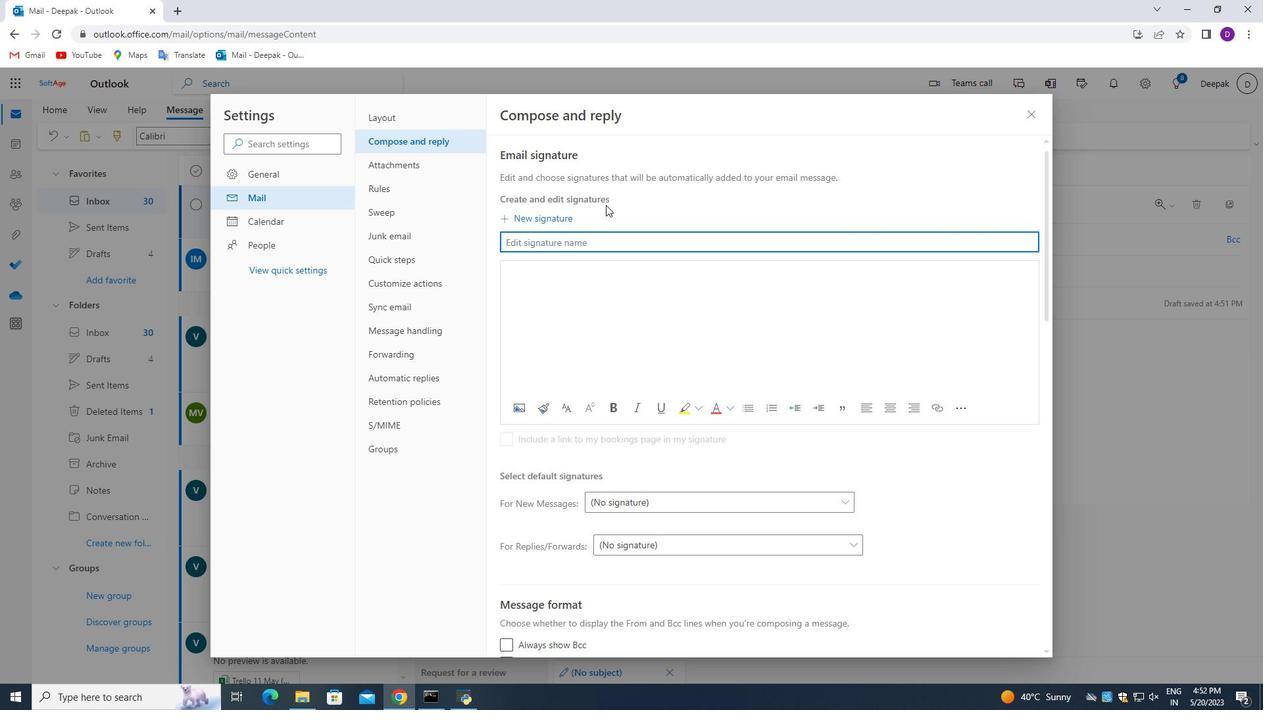 
Action: Key pressed s
Screenshot: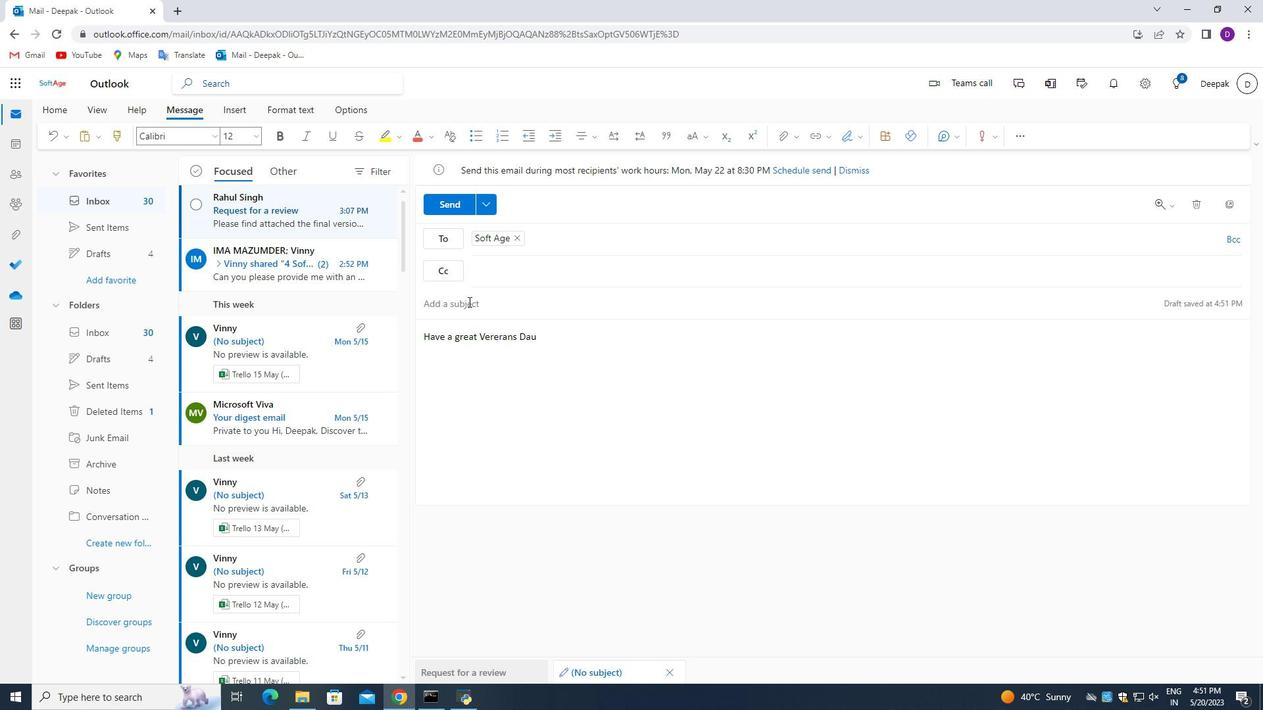 
Action: Mouse moved to (826, 124)
Screenshot: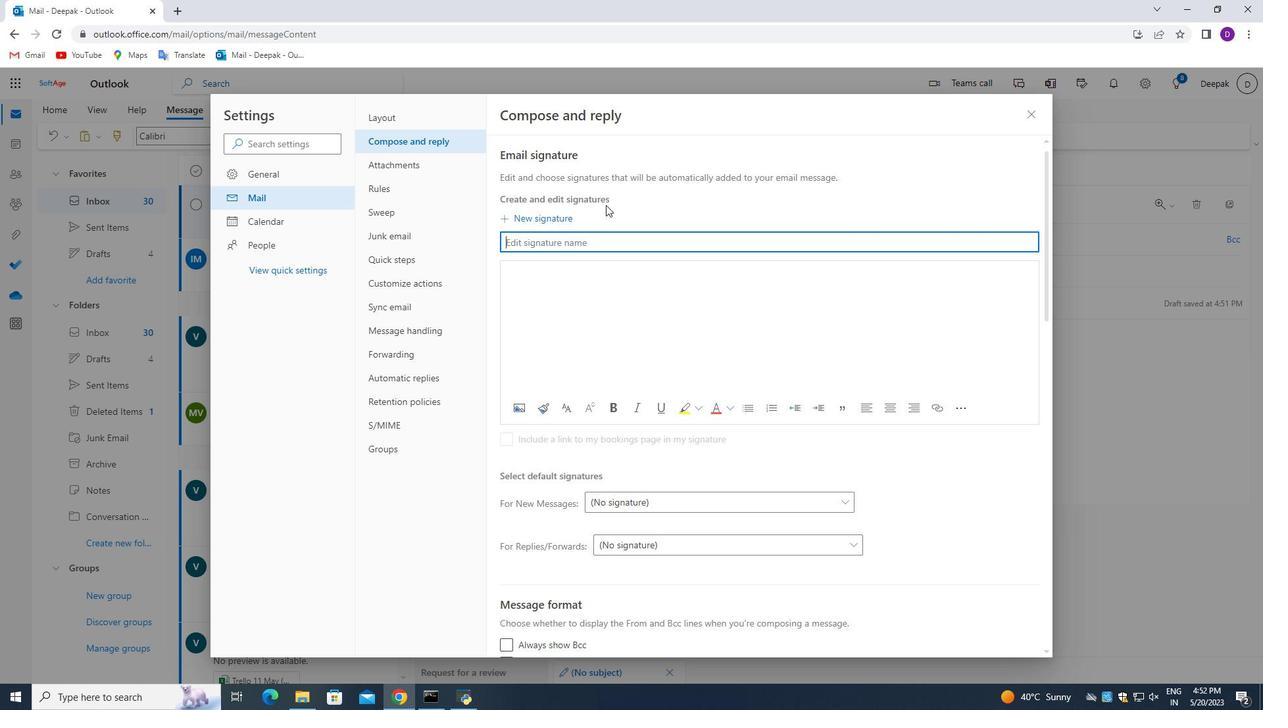 
Action: Key pressed o
Screenshot: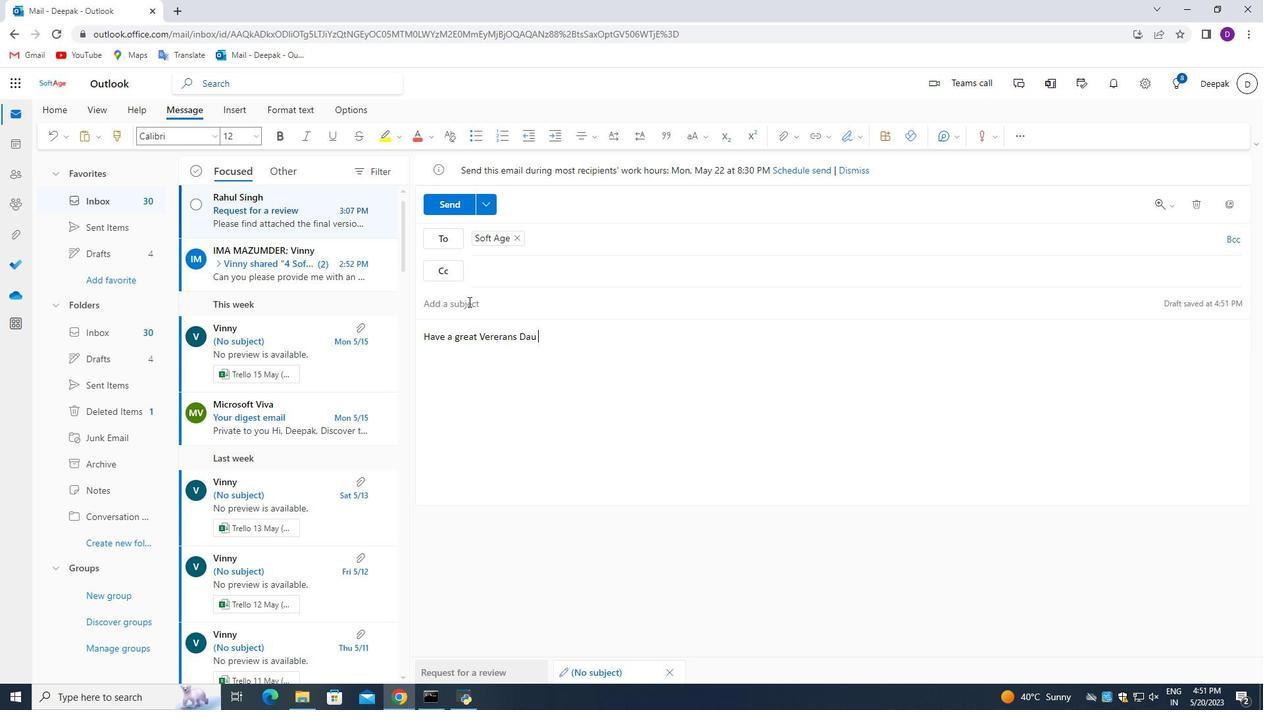 
Action: Mouse moved to (184, 401)
Screenshot: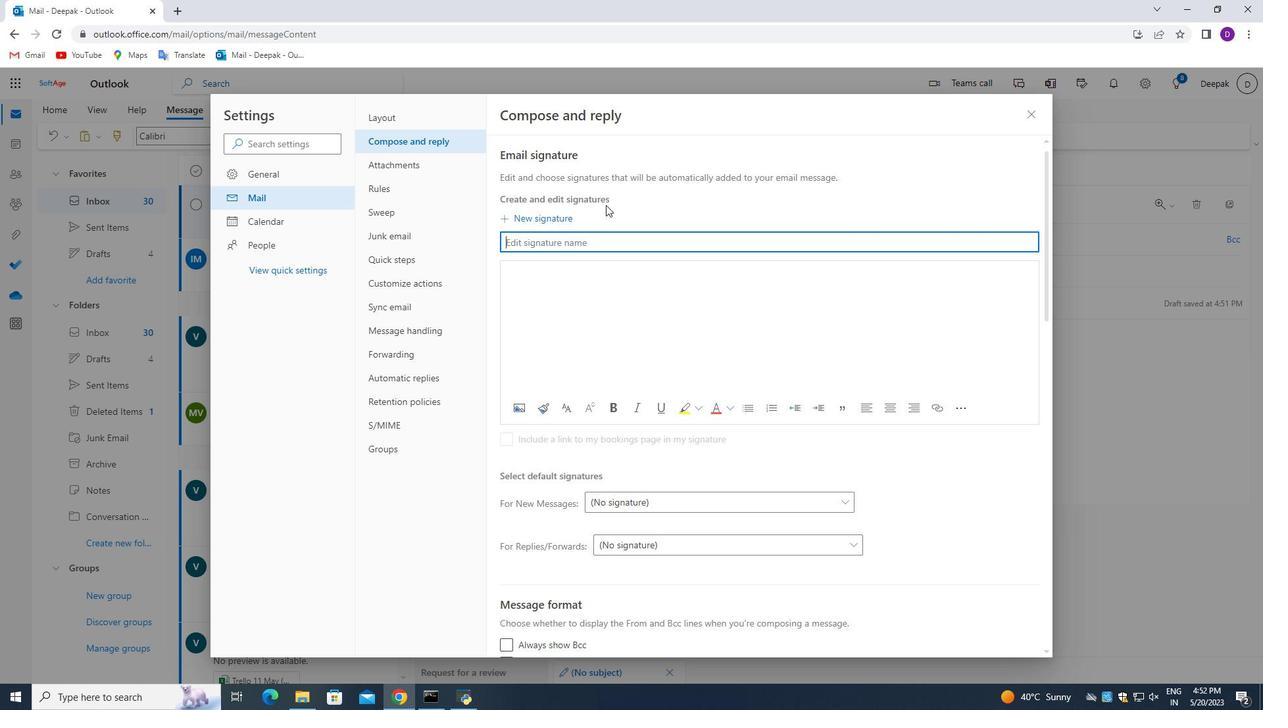 
Action: Key pressed f
Screenshot: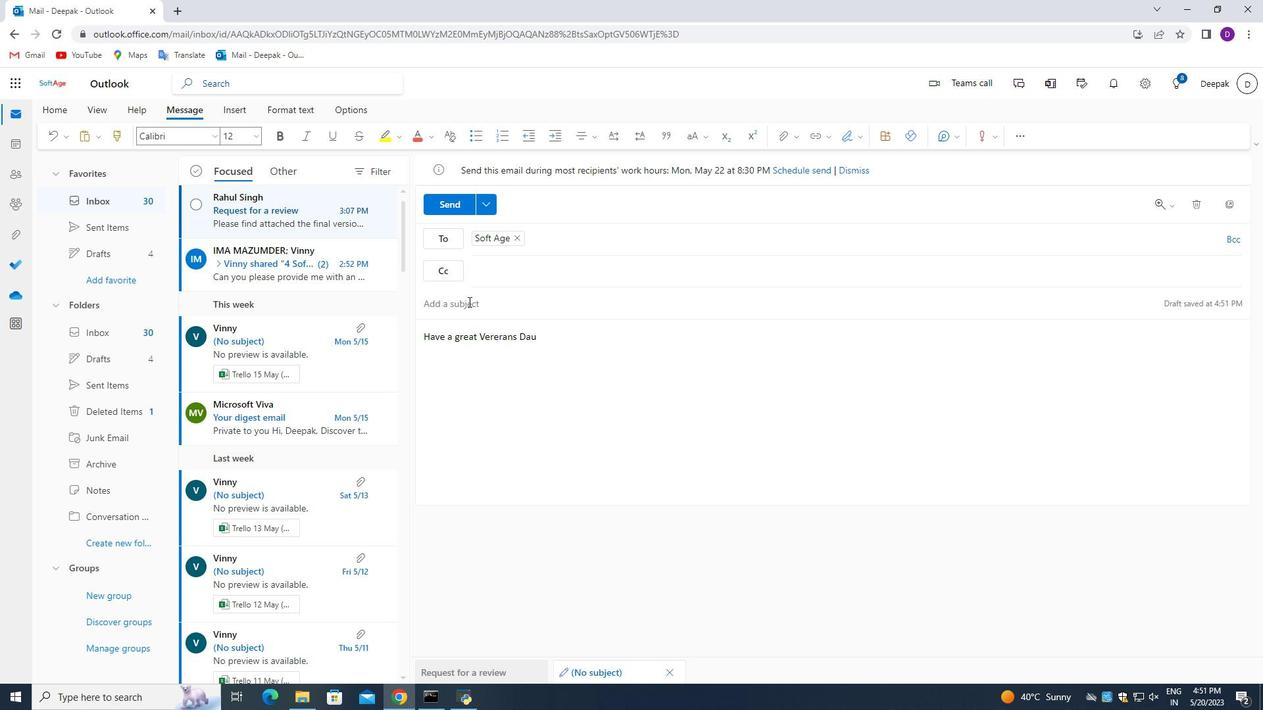 
Action: Mouse moved to (115, 530)
Screenshot: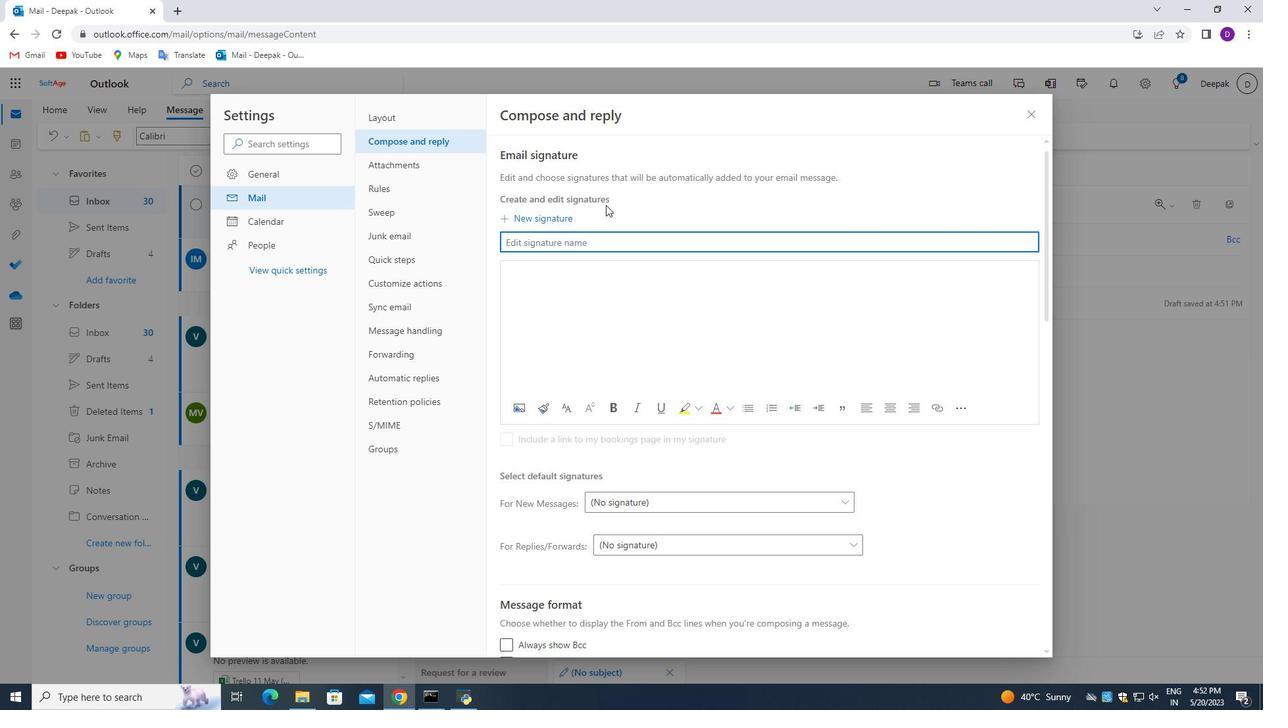 
Action: Key pressed t
Screenshot: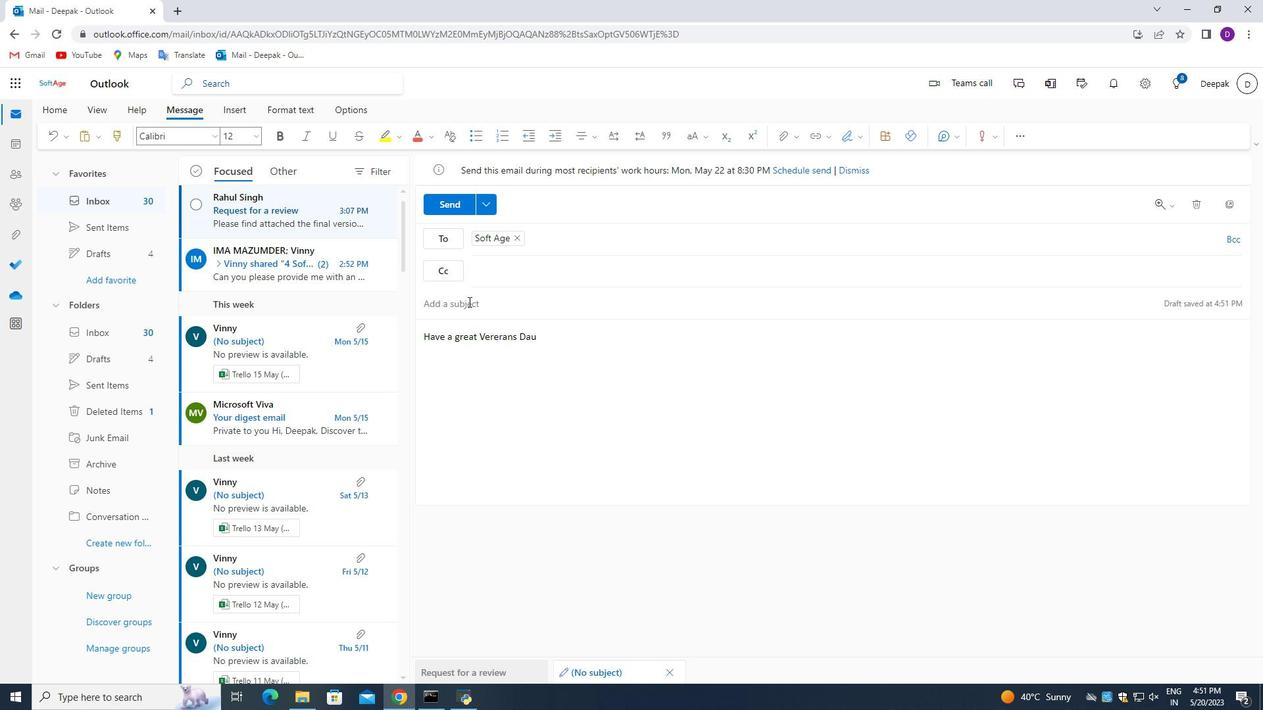 
Action: Mouse moved to (117, 590)
Screenshot: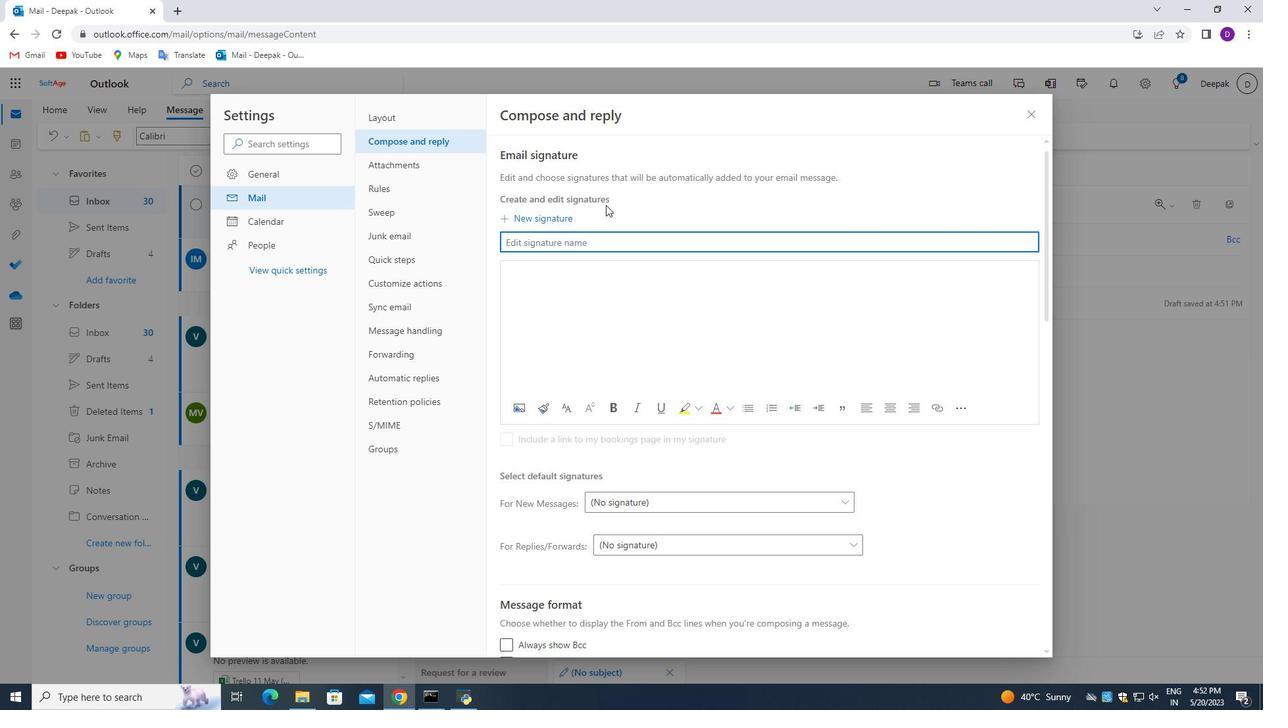 
Action: Key pressed a
Screenshot: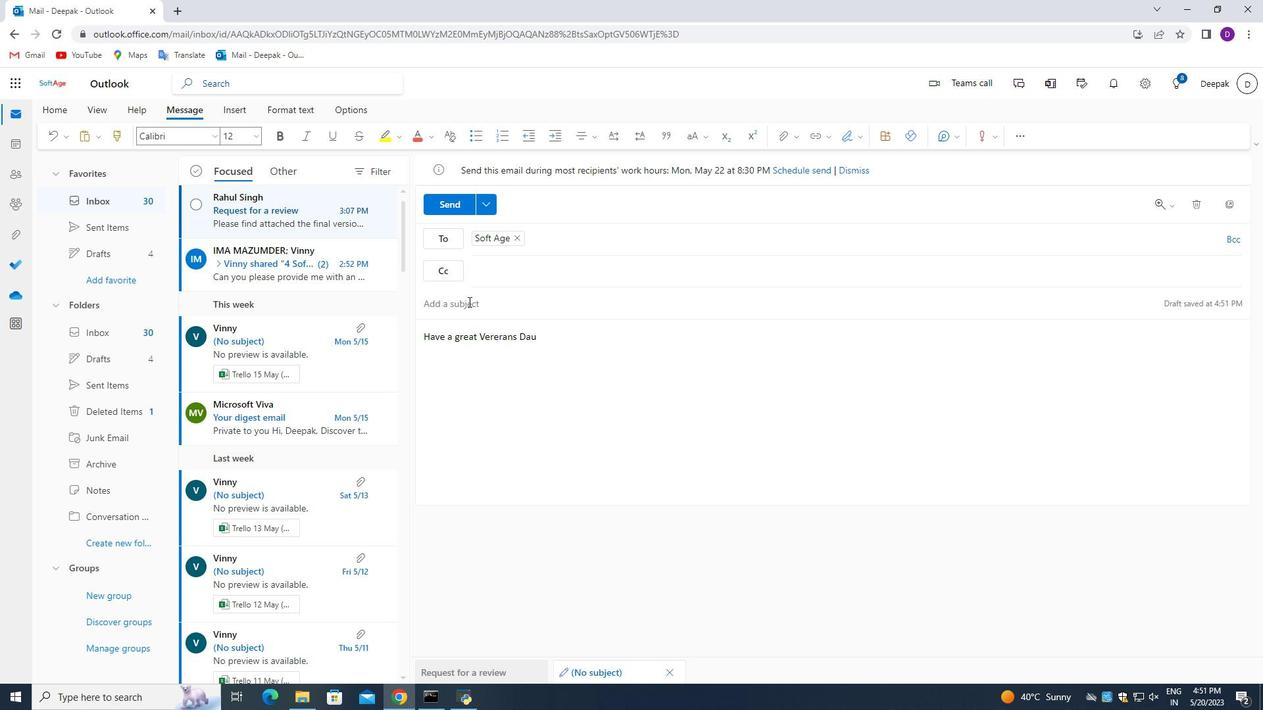 
Action: Mouse moved to (130, 597)
Screenshot: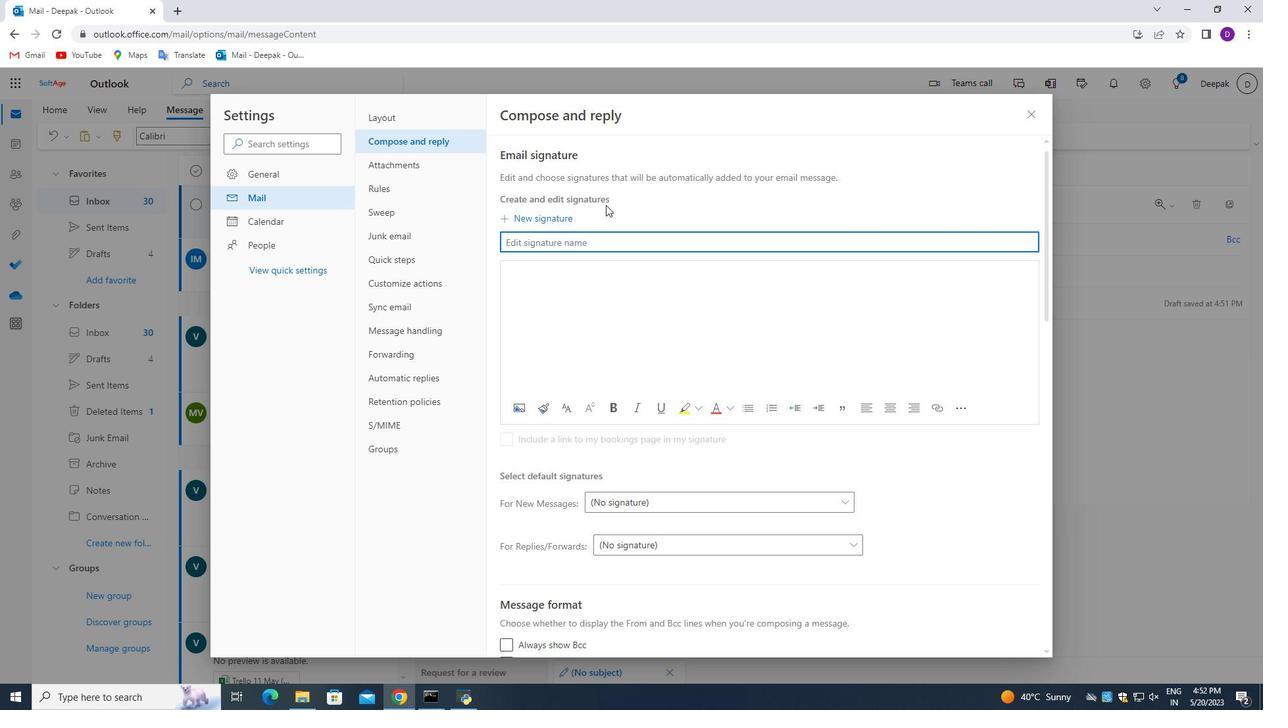 
Action: Key pressed g
Screenshot: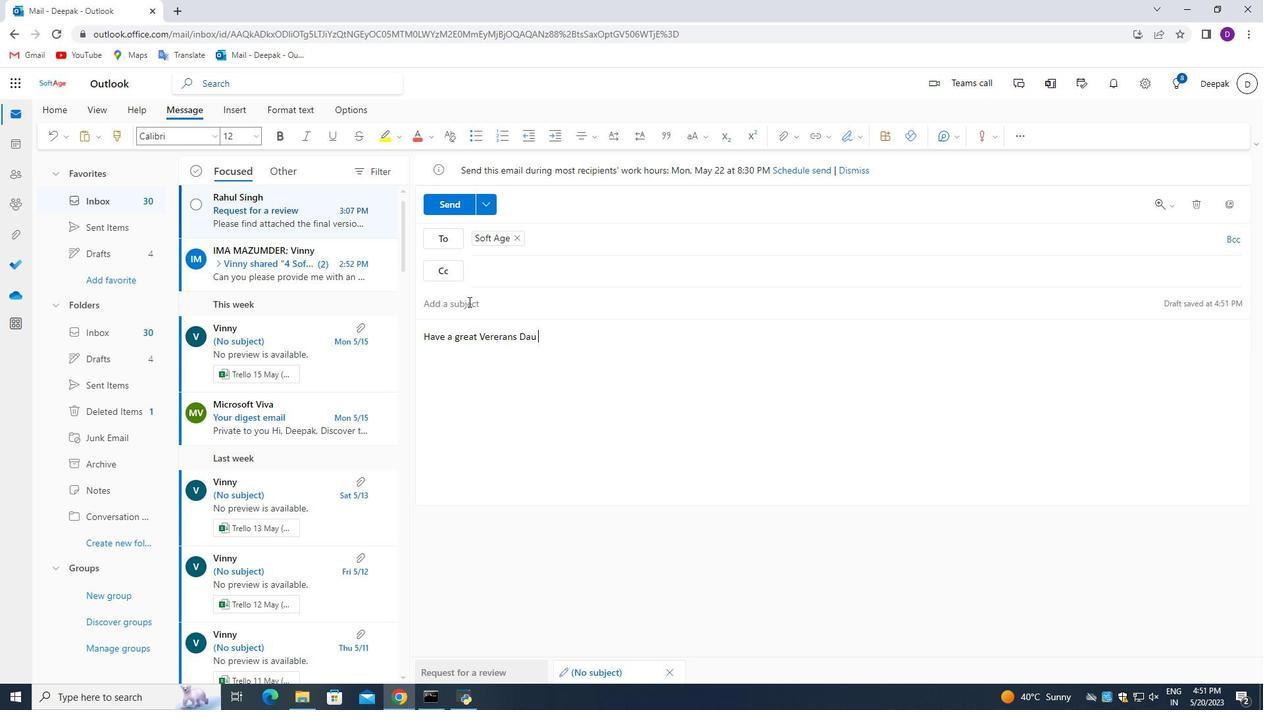 
Action: Mouse moved to (159, 588)
Screenshot: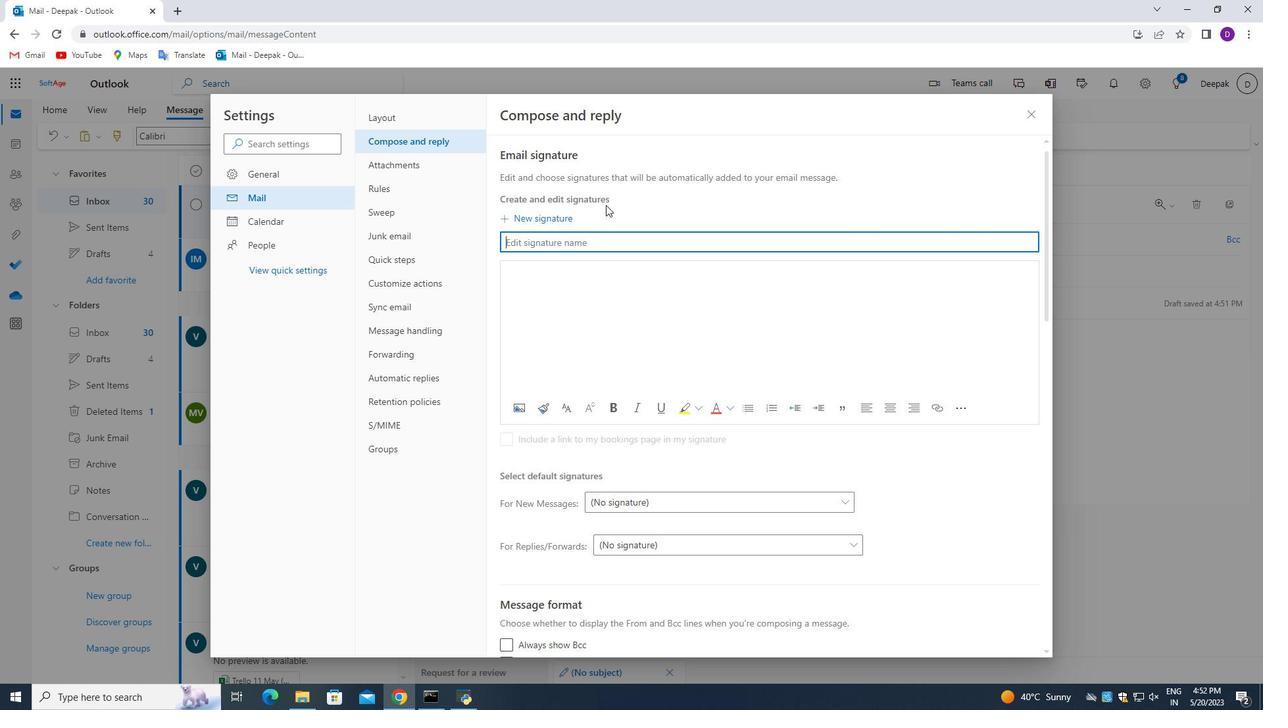
Action: Key pressed e
Screenshot: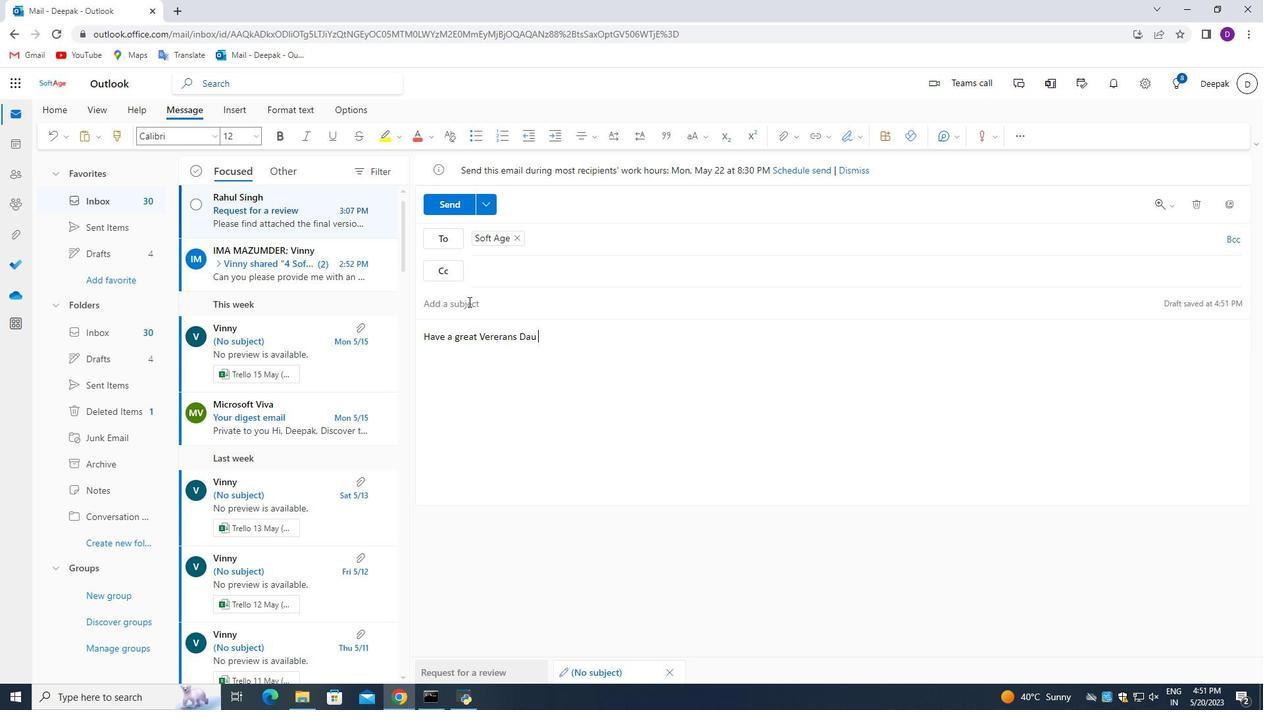 
Action: Mouse moved to (157, 578)
Screenshot: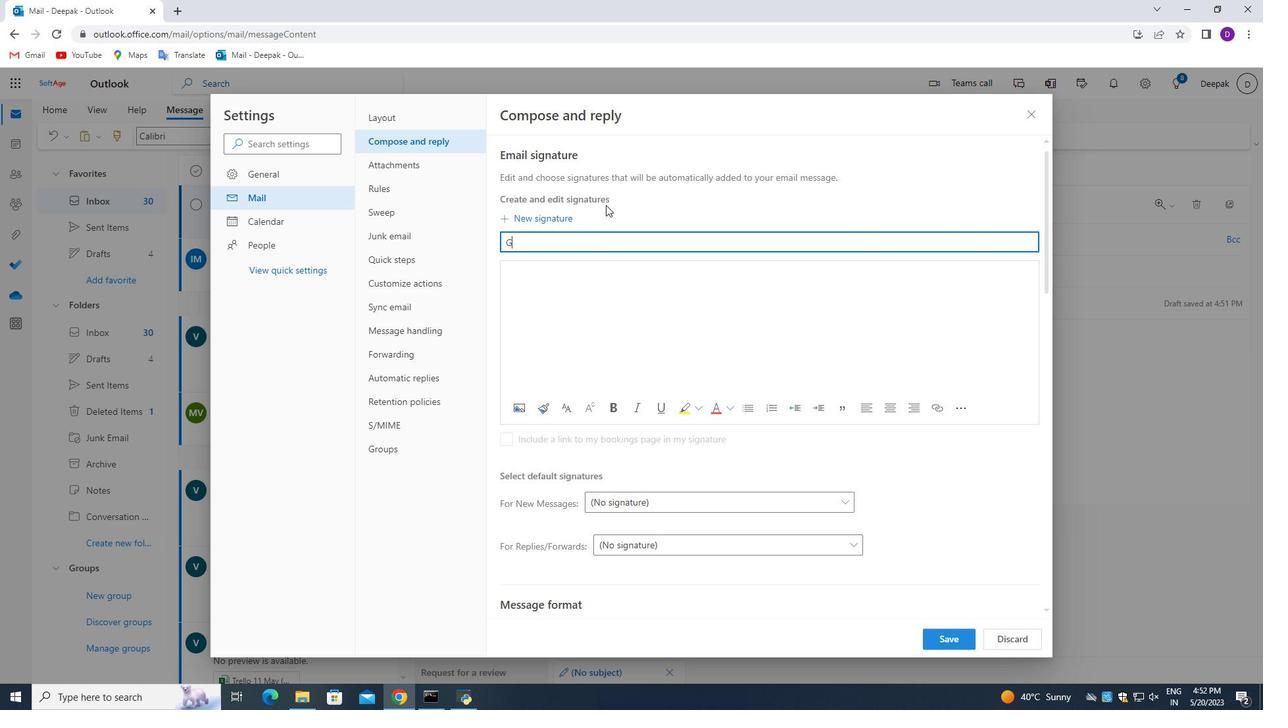 
Action: Key pressed .
Screenshot: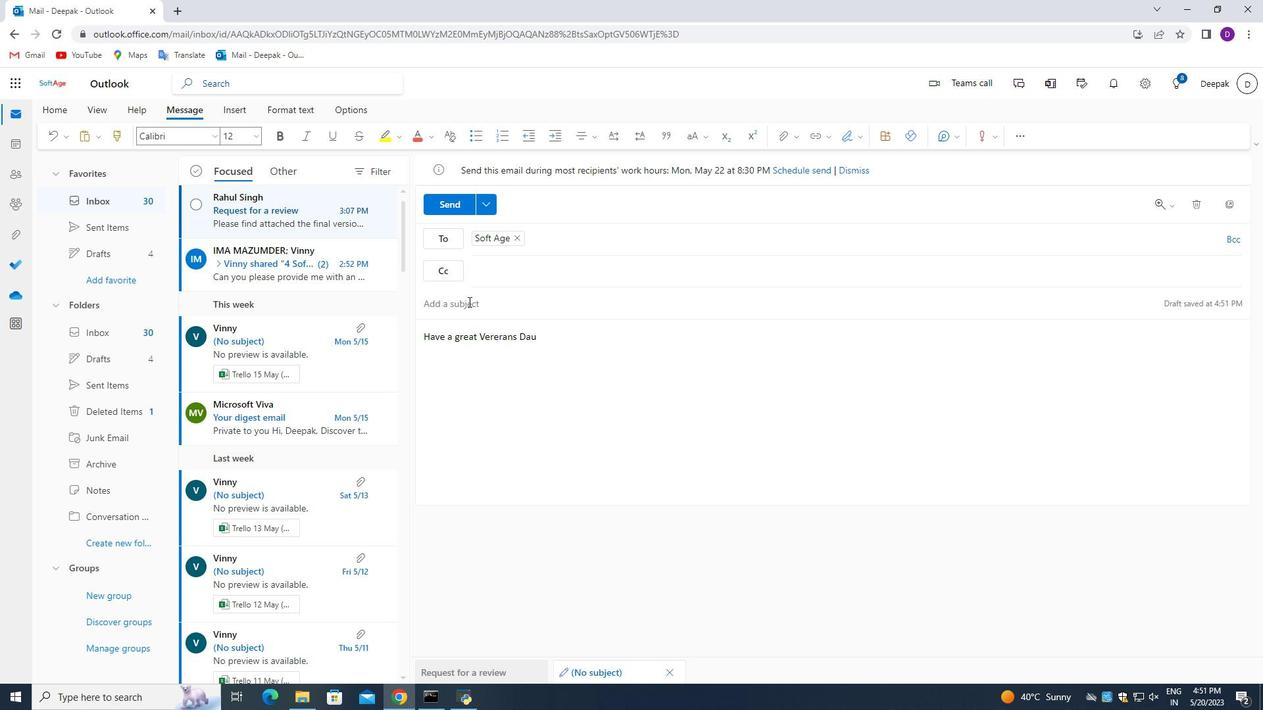 
Action: Mouse pressed left at (157, 578)
Screenshot: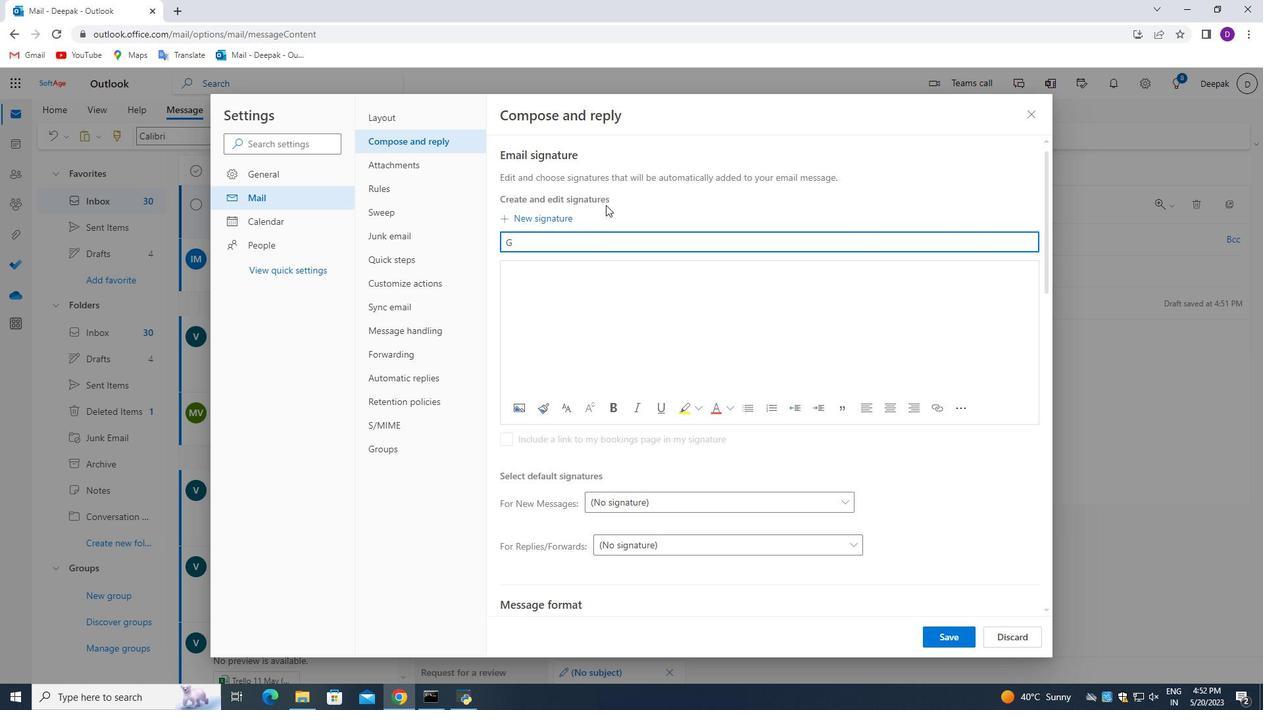 
Action: Key pressed 5
Screenshot: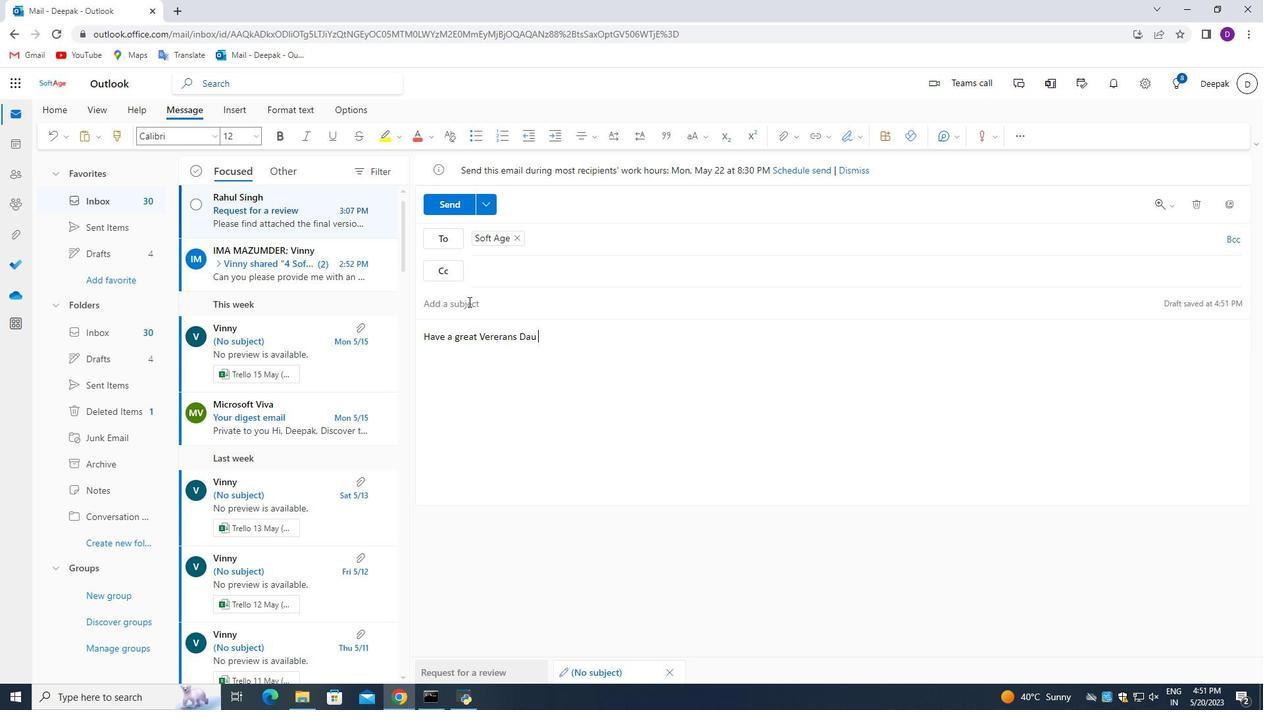 
Action: Mouse moved to (708, 374)
Screenshot: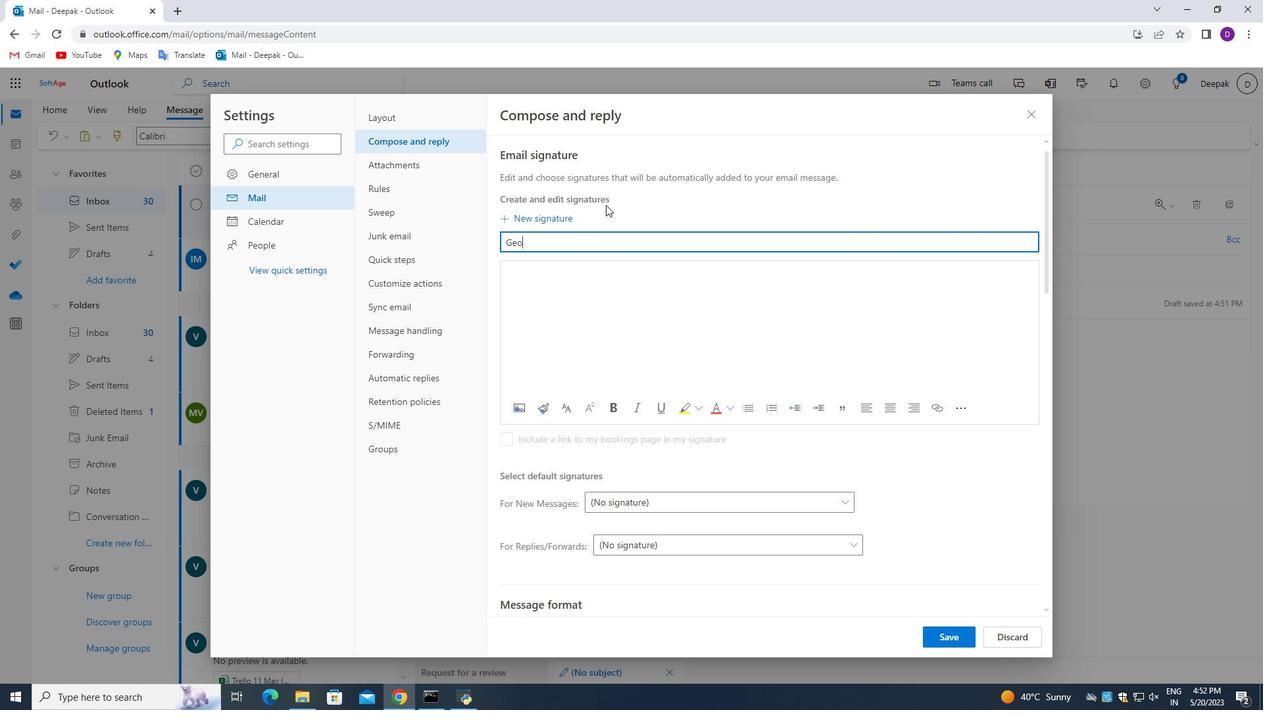 
Action: Key pressed <Key.shift>
Screenshot: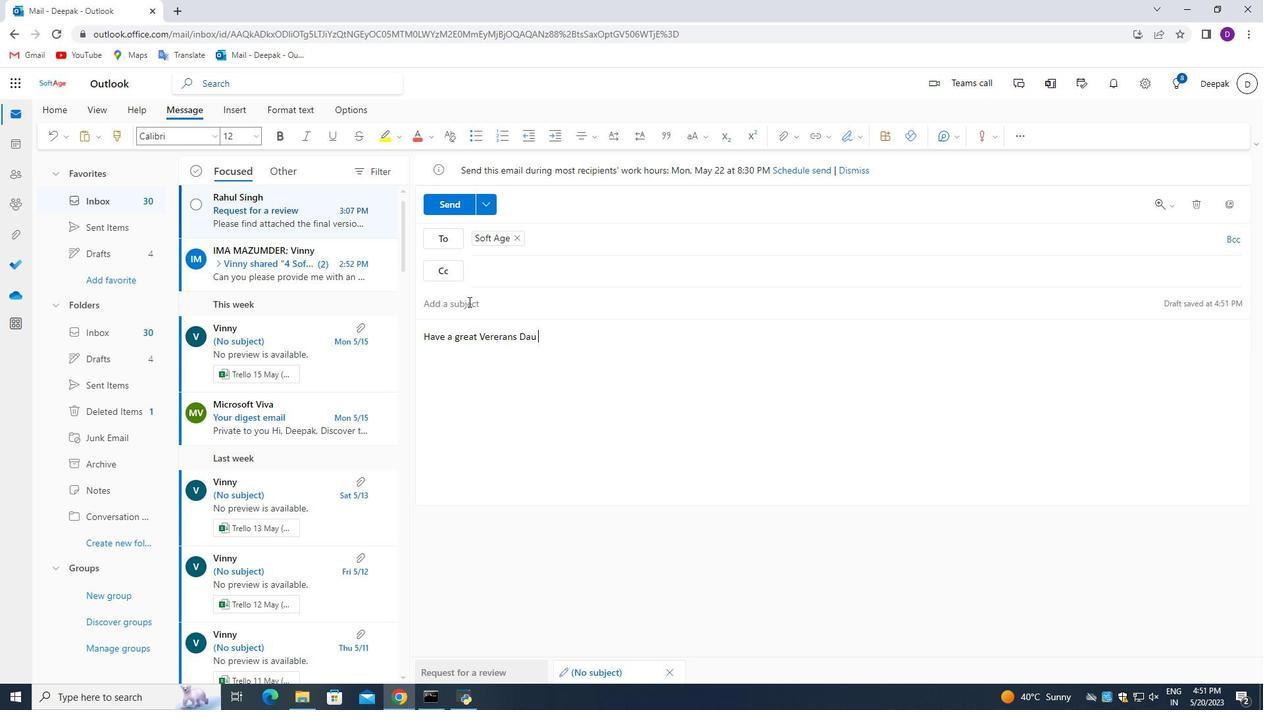 
Action: Mouse moved to (701, 343)
Screenshot: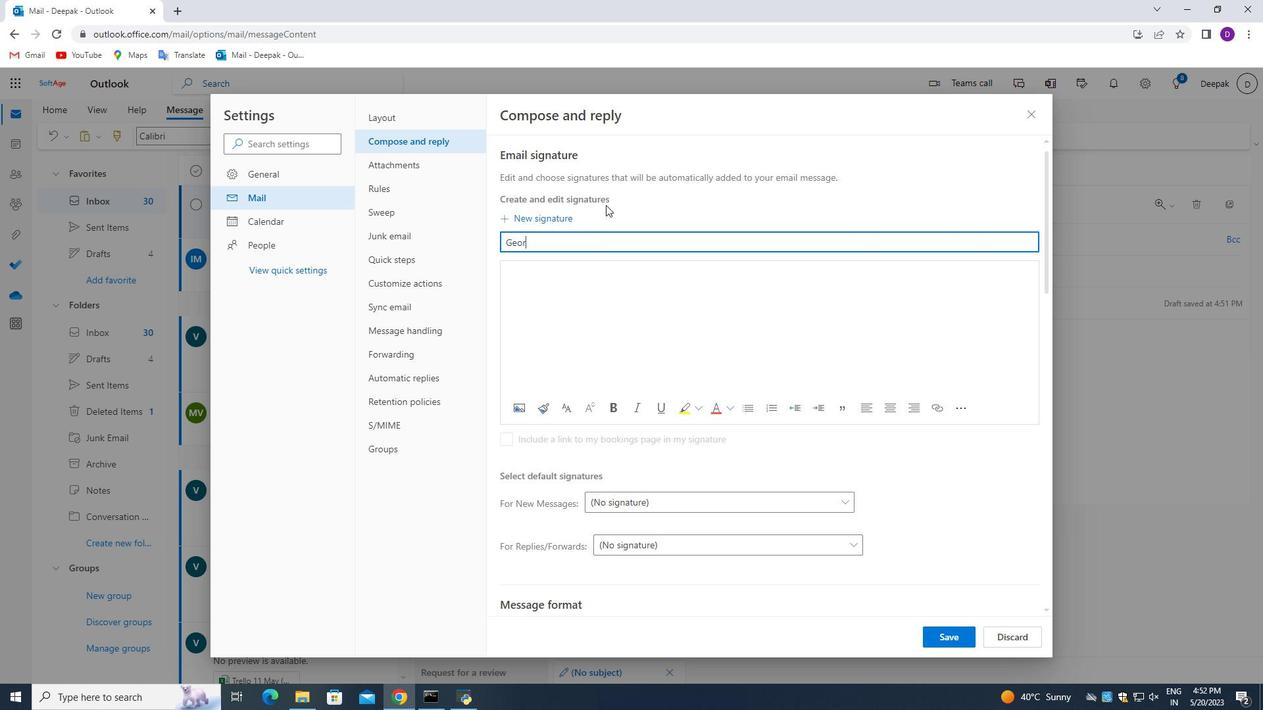 
Action: Key pressed @
Screenshot: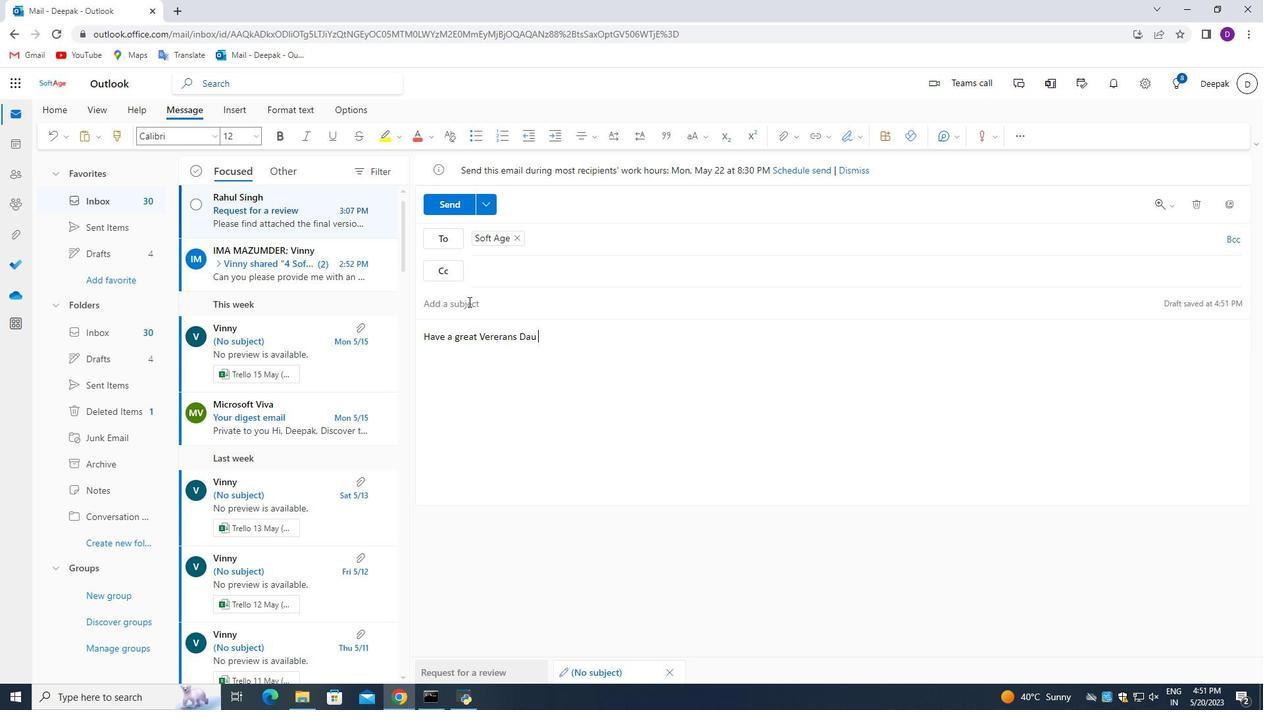 
Action: Mouse moved to (521, 385)
Screenshot: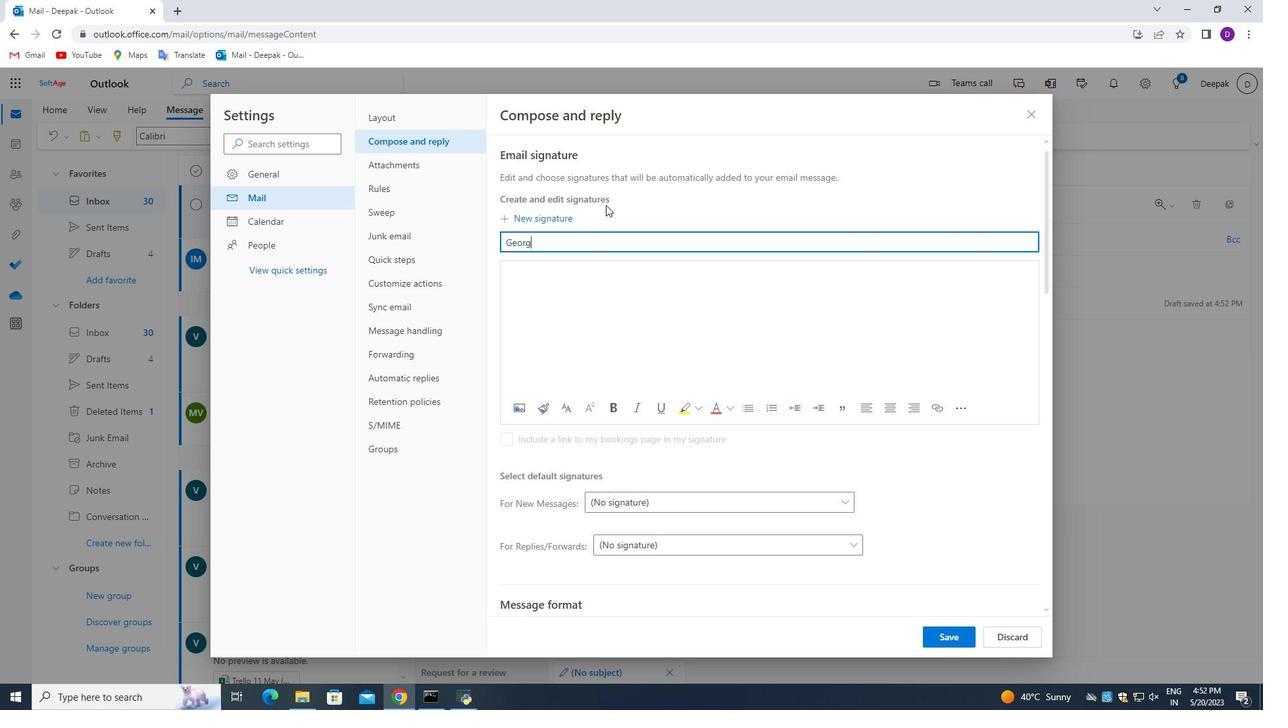 
Action: Key pressed s
Screenshot: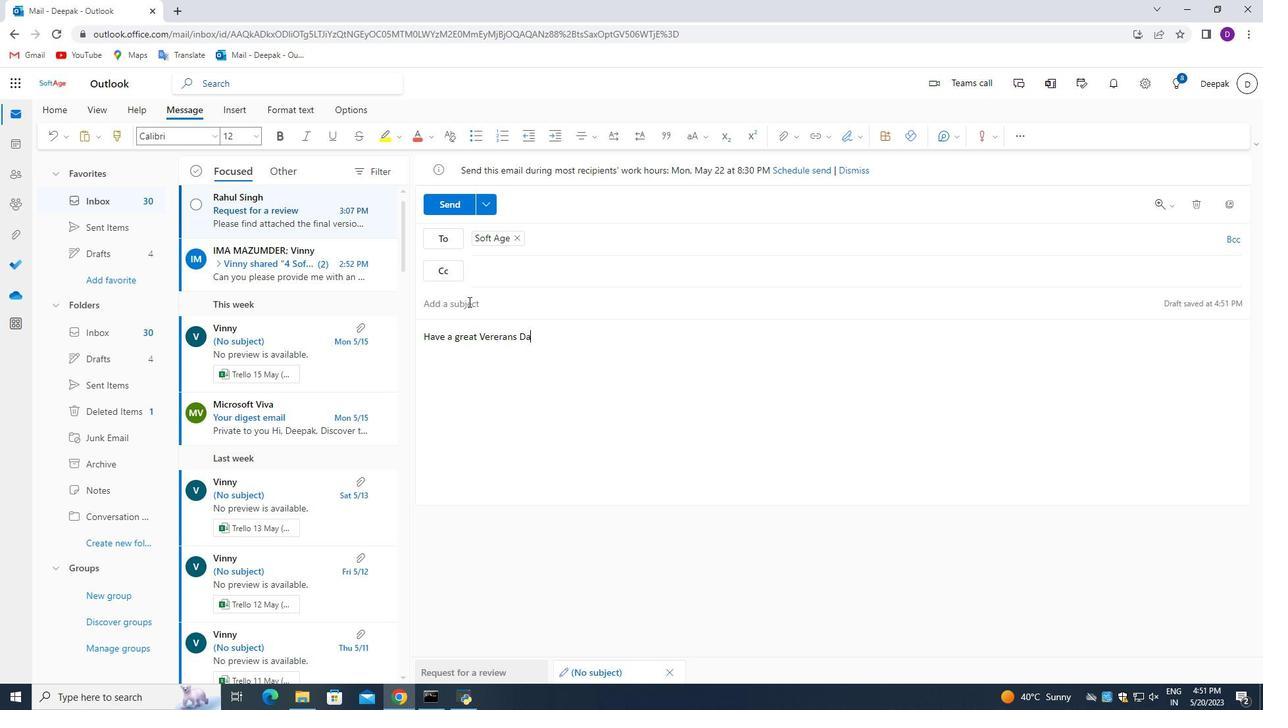 
Action: Mouse moved to (515, 393)
Screenshot: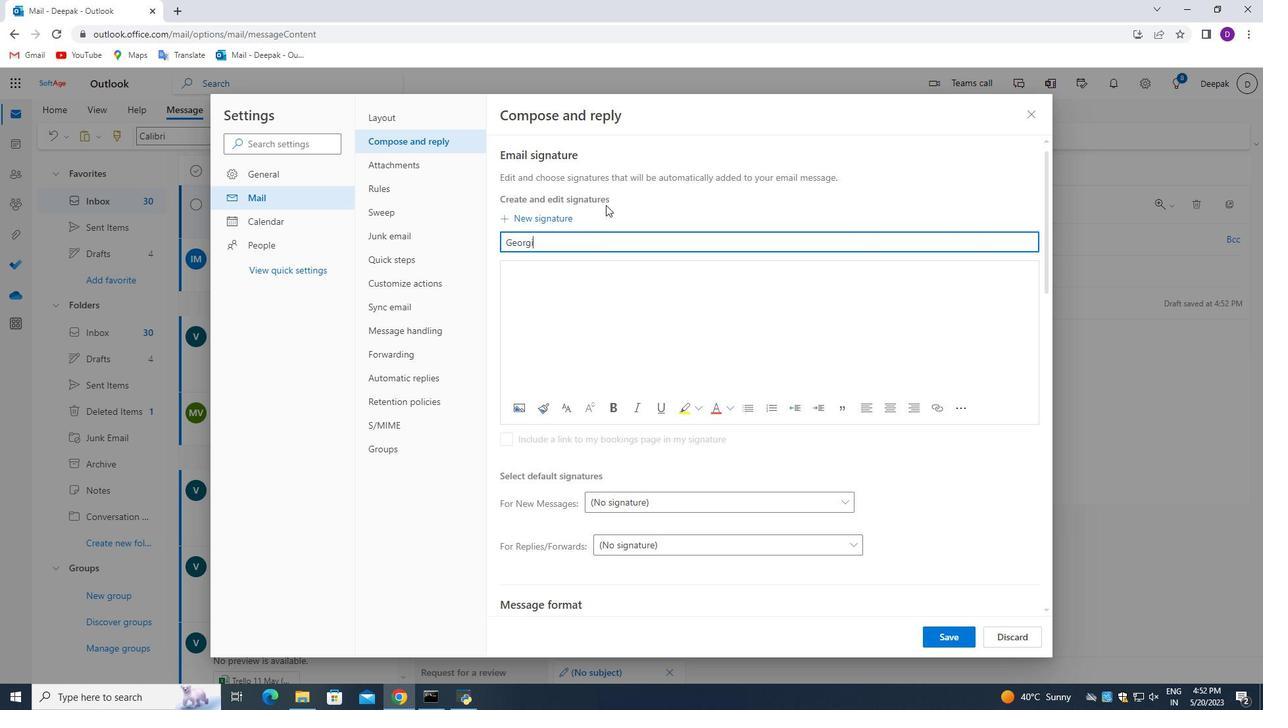 
Action: Key pressed o
Screenshot: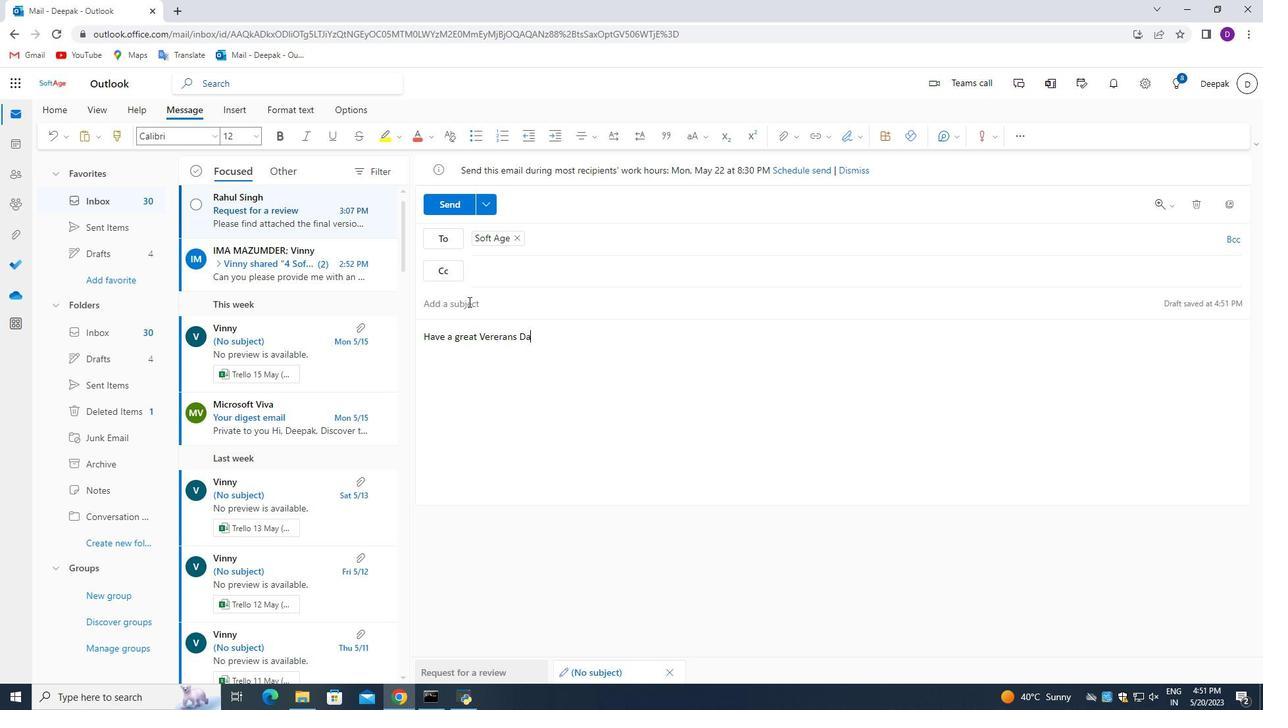 
Action: Mouse moved to (521, 401)
Screenshot: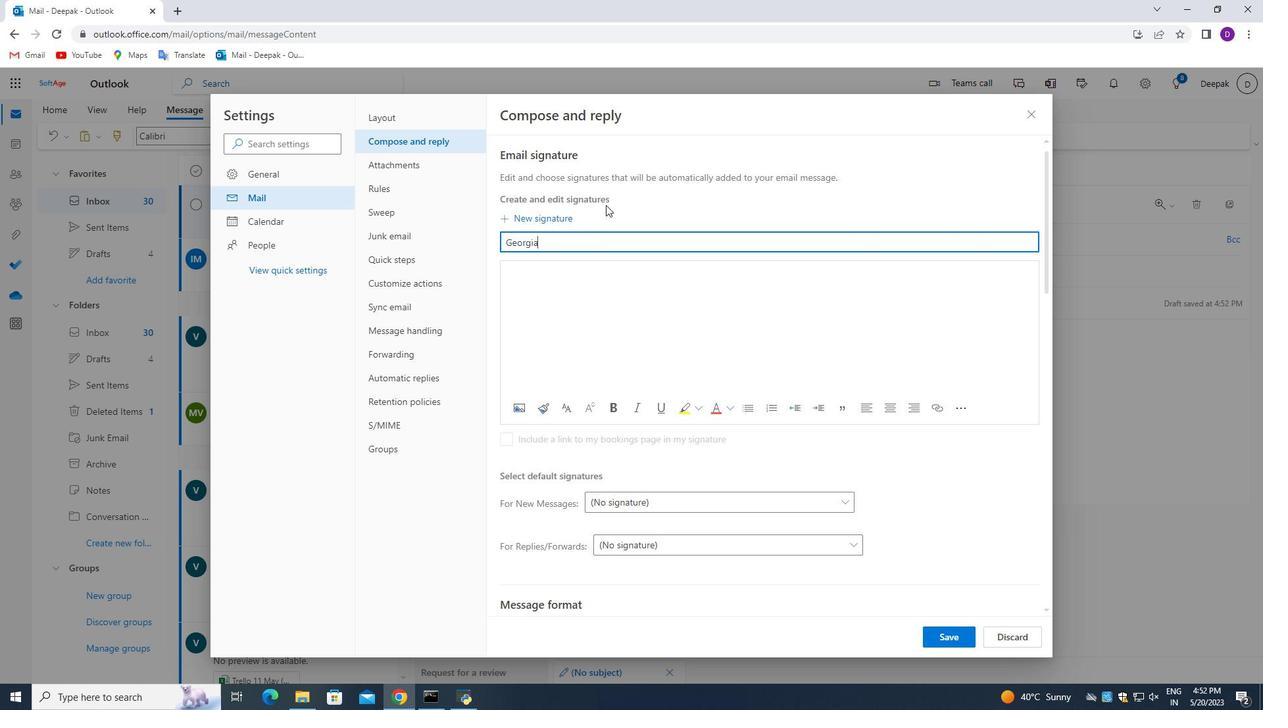 
Action: Key pressed f
Screenshot: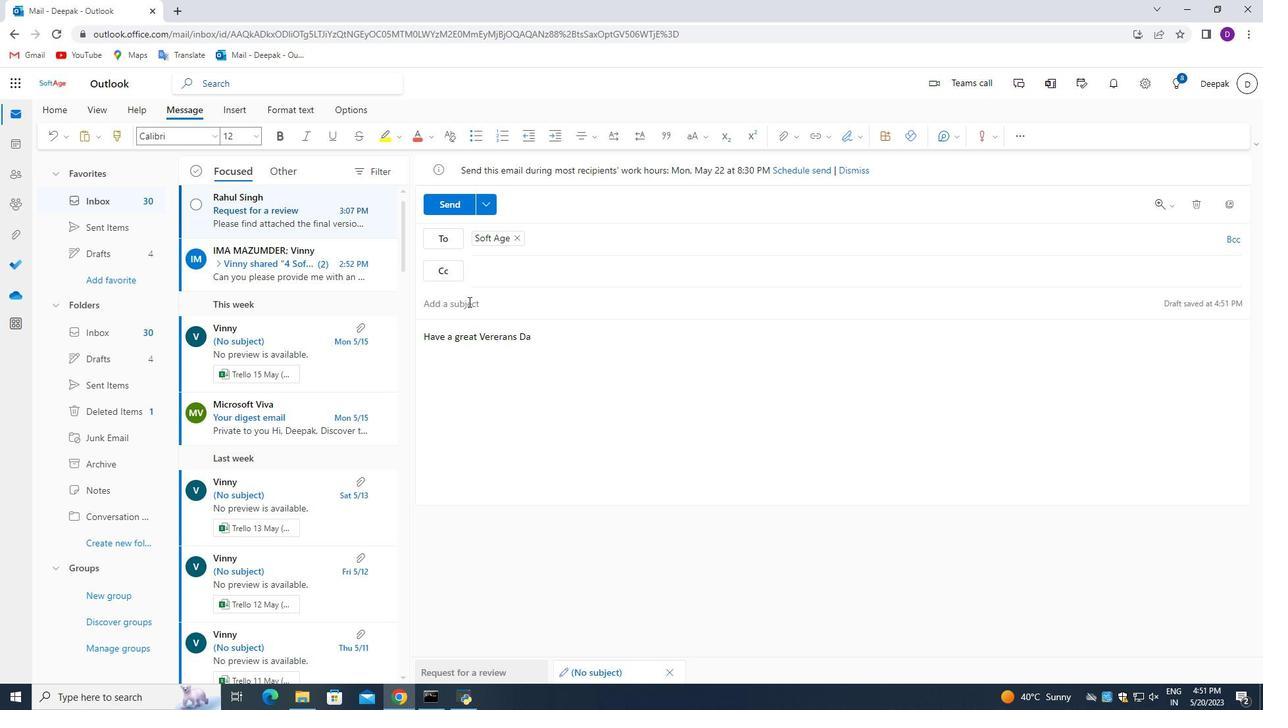 
Action: Mouse moved to (520, 403)
Screenshot: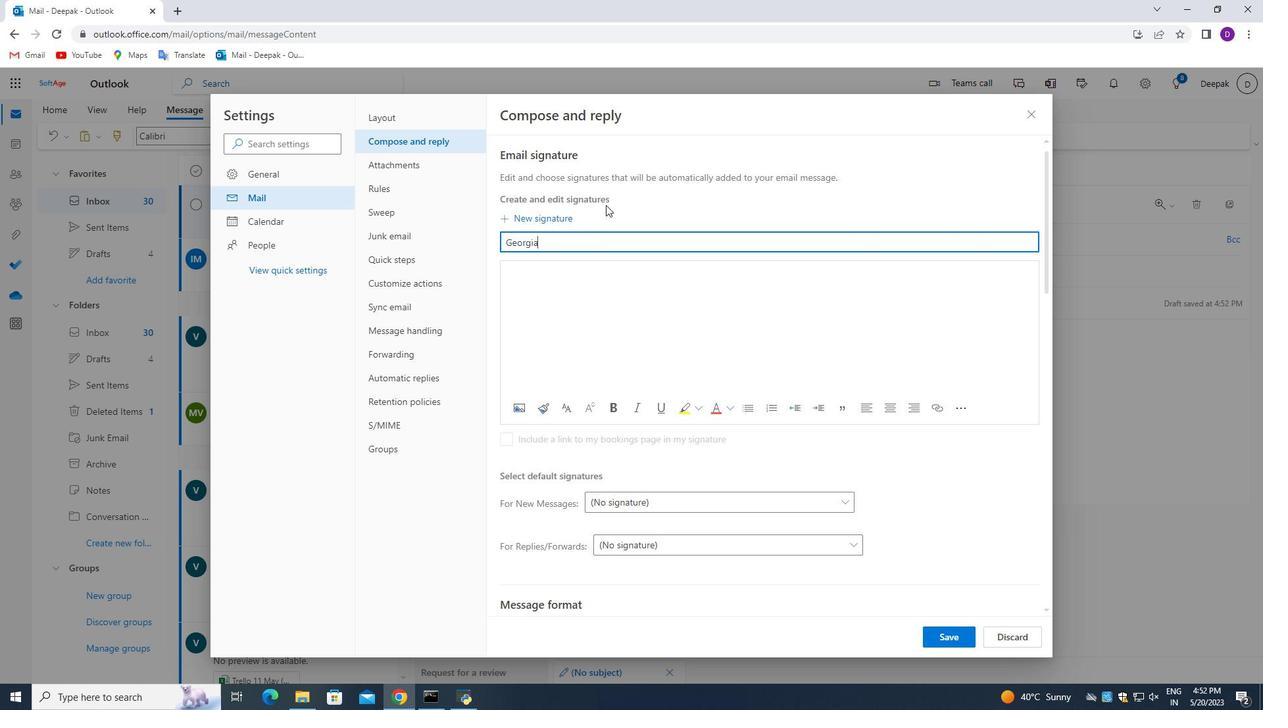 
Action: Key pressed t
Screenshot: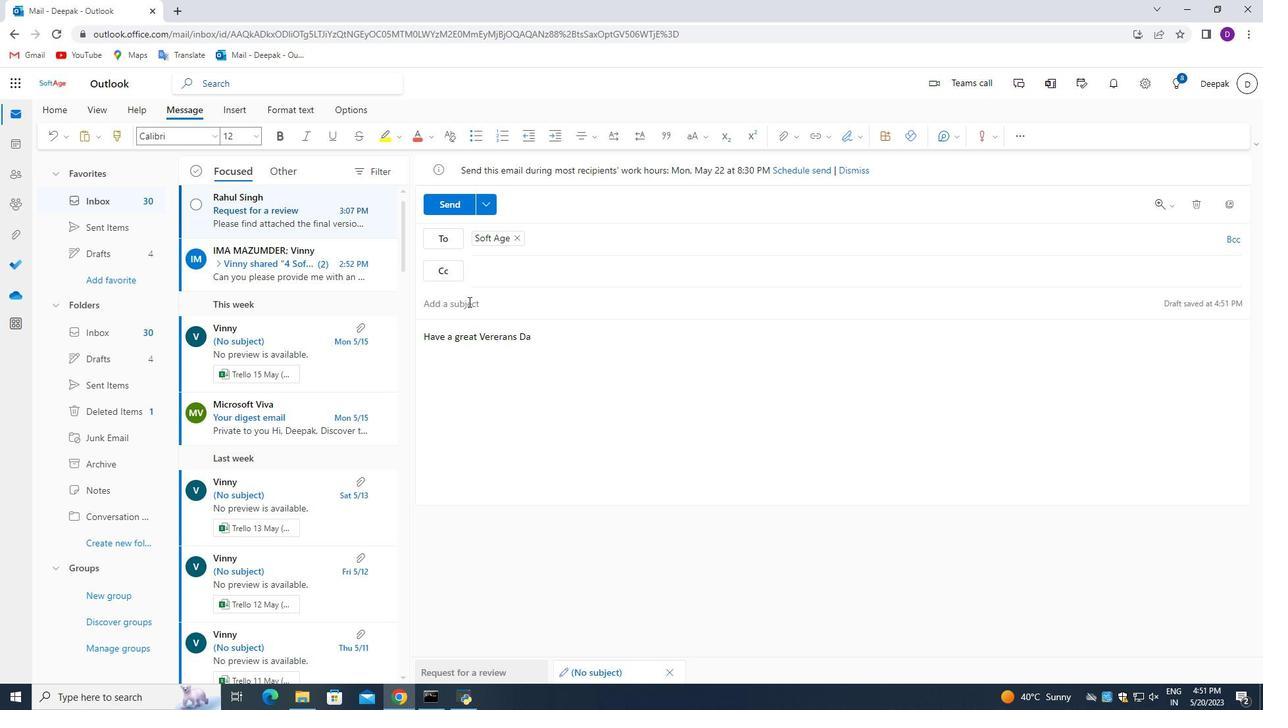 
Action: Mouse moved to (507, 394)
